 Task: Plan a trip to Carol City, United States from 7th December, 2023 to 14th December, 2023 for 1 adult. Place can be shared room with 1  bedroom having 1 bed and 1 bathroom. Property type can be hotel. Amenities needed are: wifi.
Action: Mouse moved to (432, 99)
Screenshot: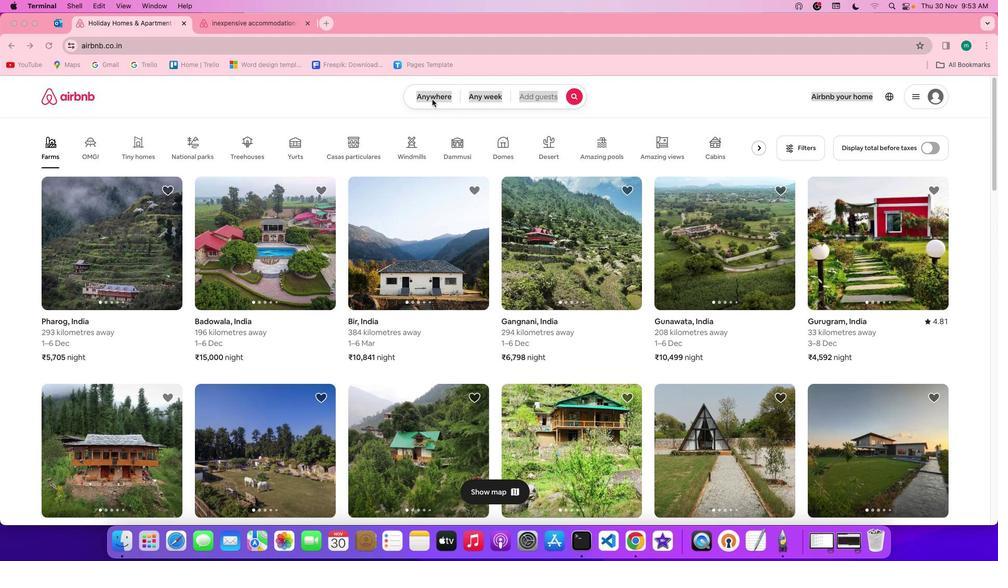 
Action: Mouse pressed left at (432, 99)
Screenshot: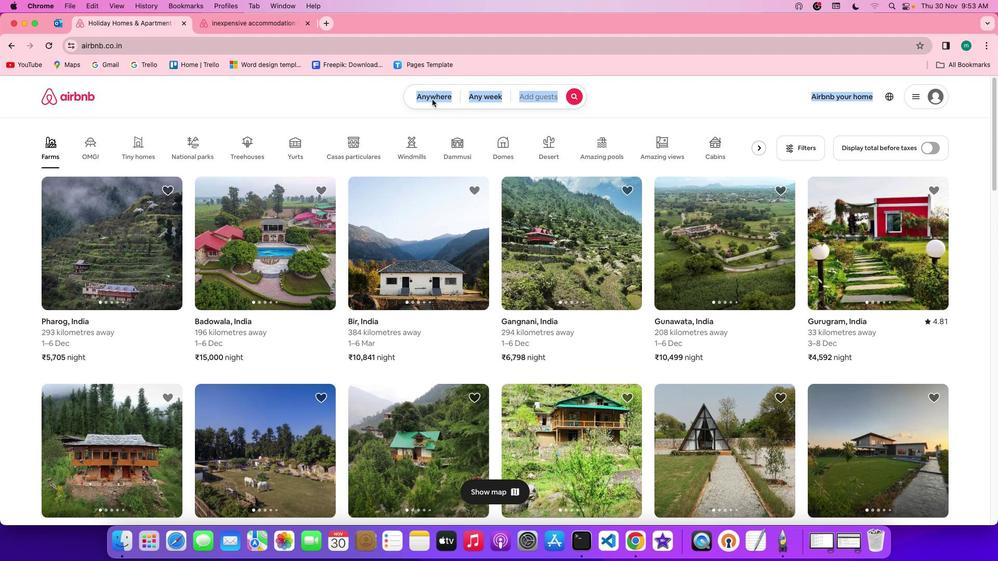 
Action: Mouse pressed left at (432, 99)
Screenshot: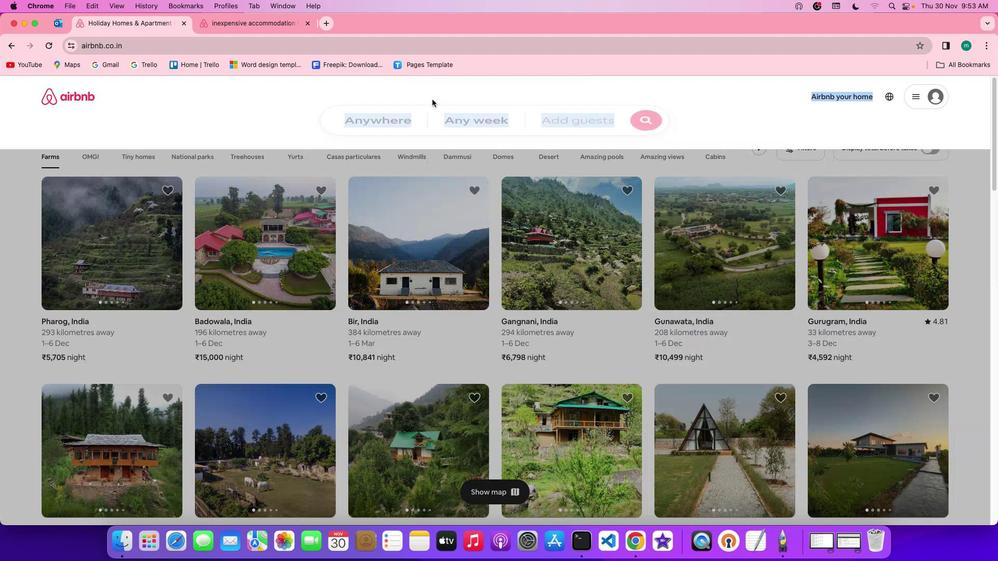 
Action: Mouse moved to (382, 135)
Screenshot: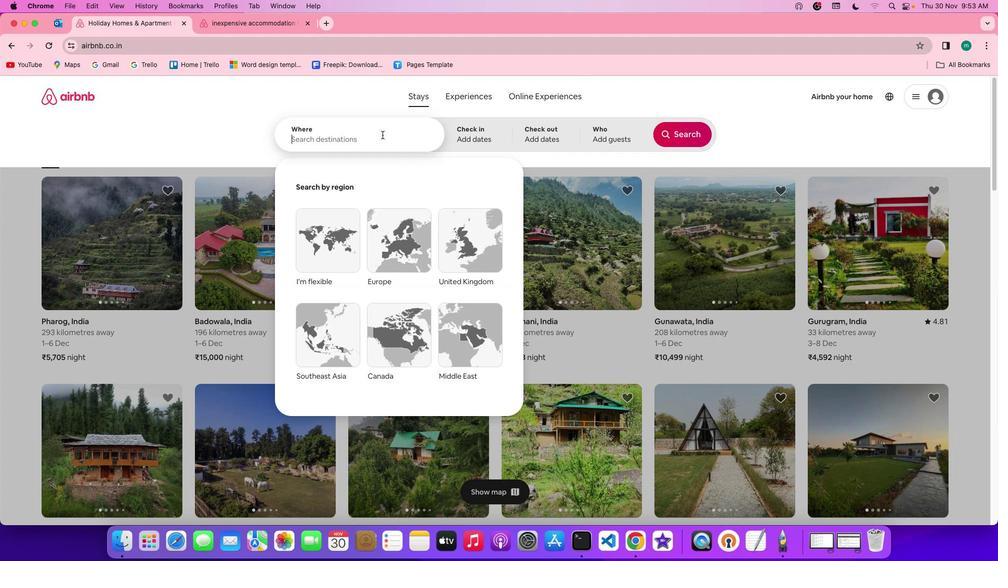 
Action: Mouse pressed left at (382, 135)
Screenshot: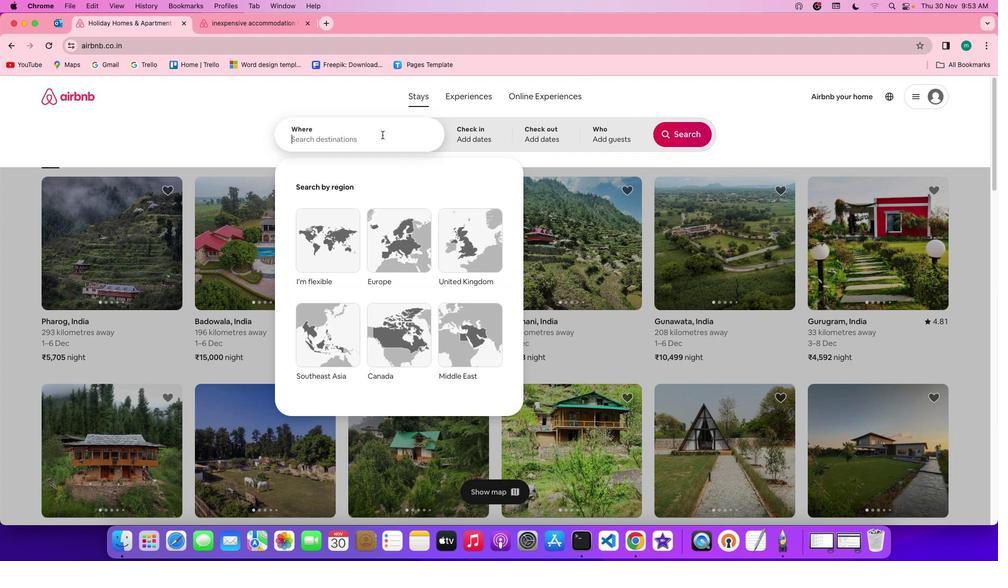 
Action: Key pressed Key.shift'C''a''r''o''l'Key.spaceKey.shift'C''i''t''y'','Key.spaceKey.shift'U''n''i''t''e''d'Key.spaceKey.shift'S''t''a''t''e''s'
Screenshot: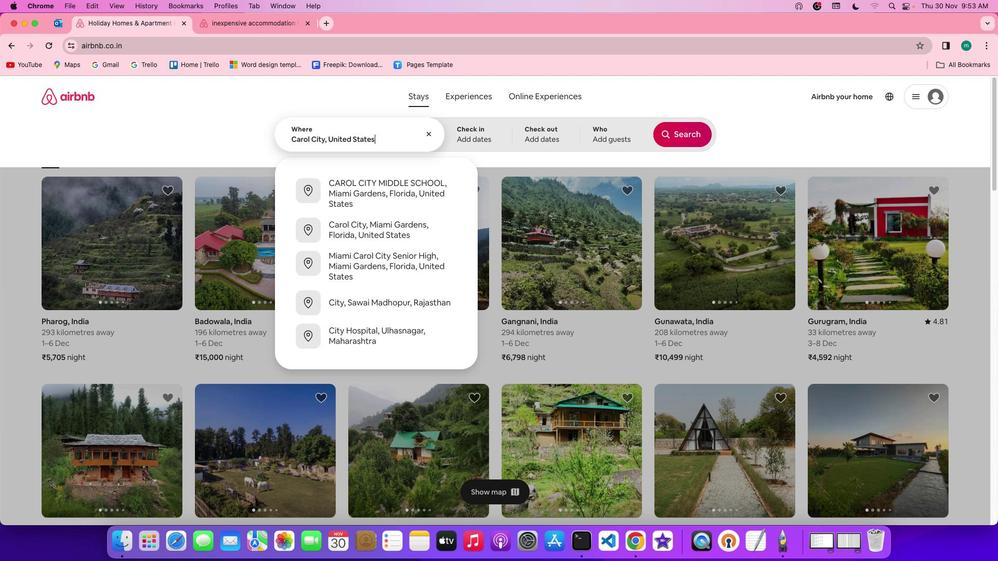 
Action: Mouse moved to (484, 132)
Screenshot: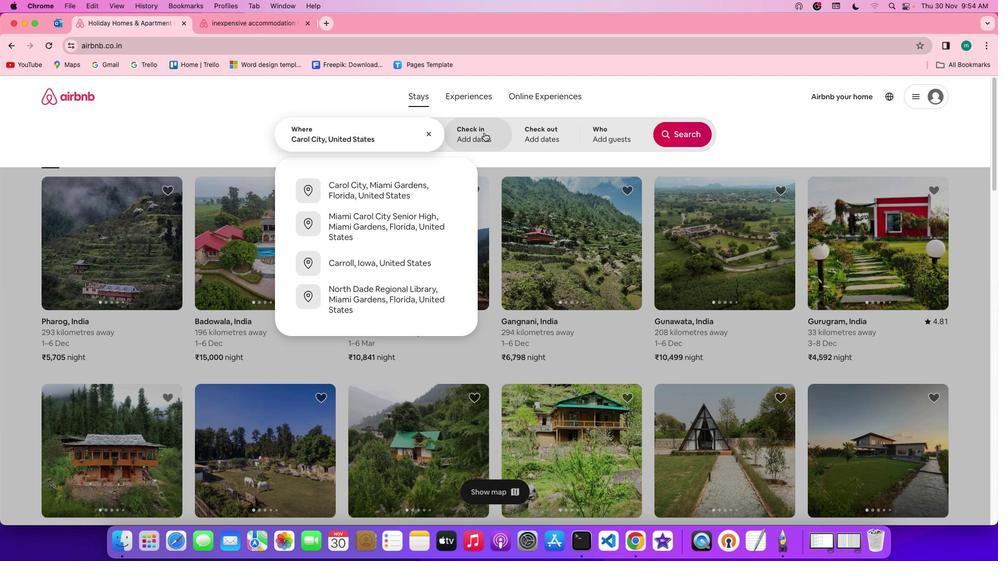 
Action: Mouse pressed left at (484, 132)
Screenshot: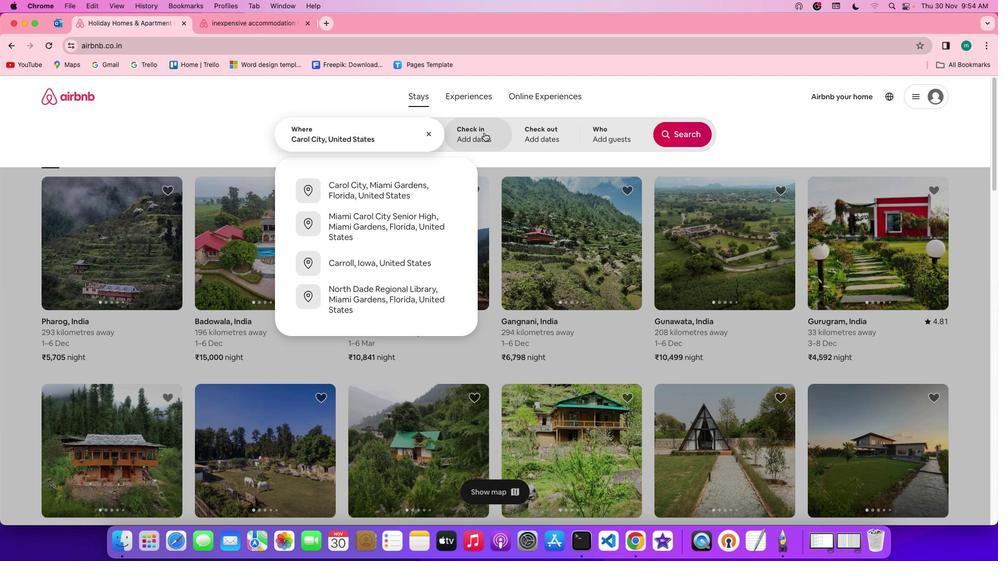 
Action: Mouse moved to (626, 283)
Screenshot: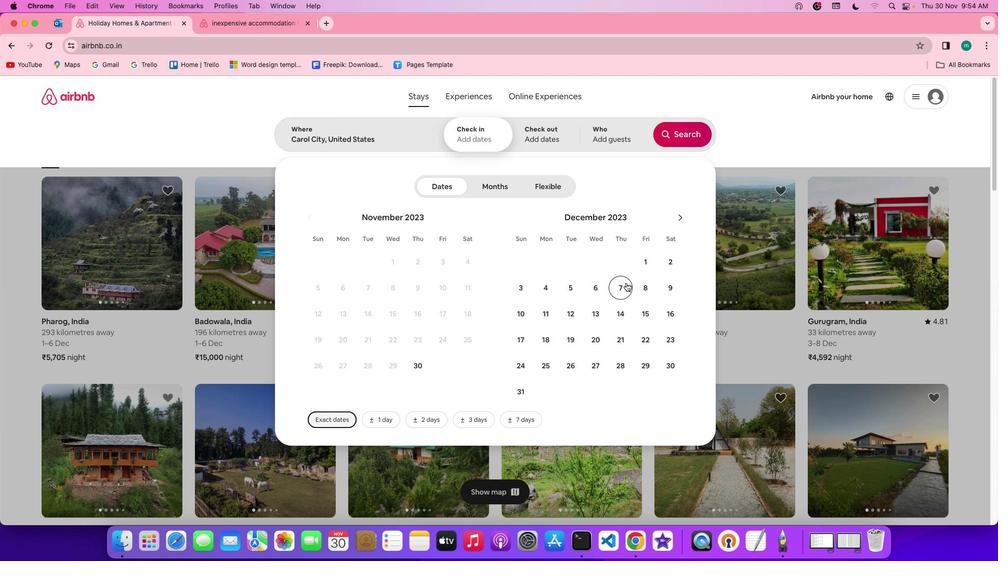 
Action: Mouse pressed left at (626, 283)
Screenshot: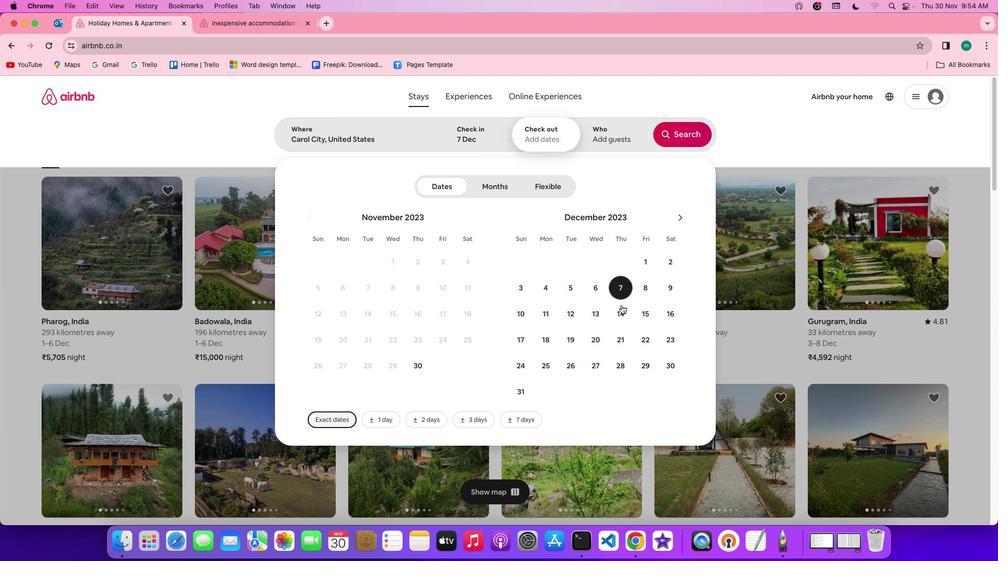 
Action: Mouse moved to (619, 313)
Screenshot: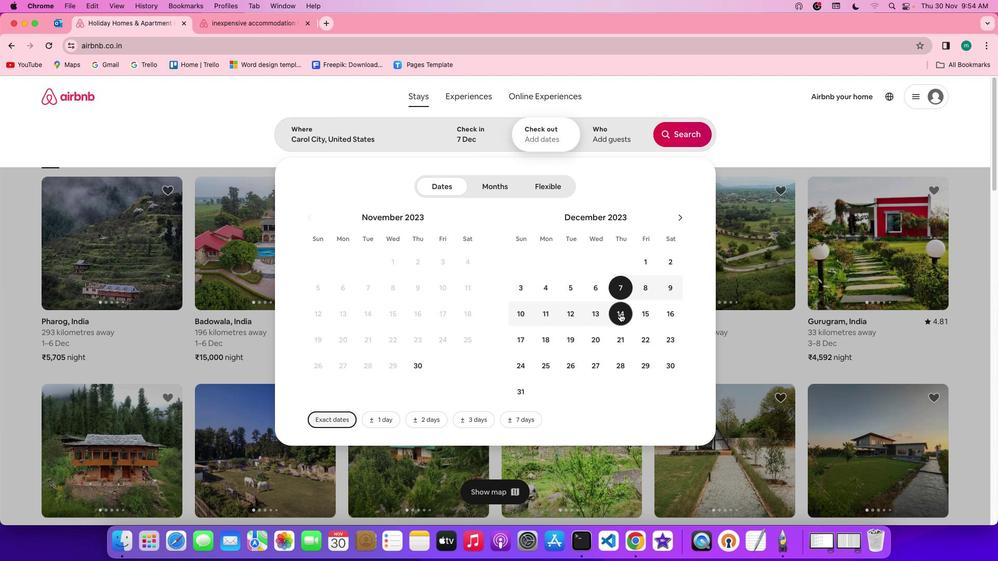 
Action: Mouse pressed left at (619, 313)
Screenshot: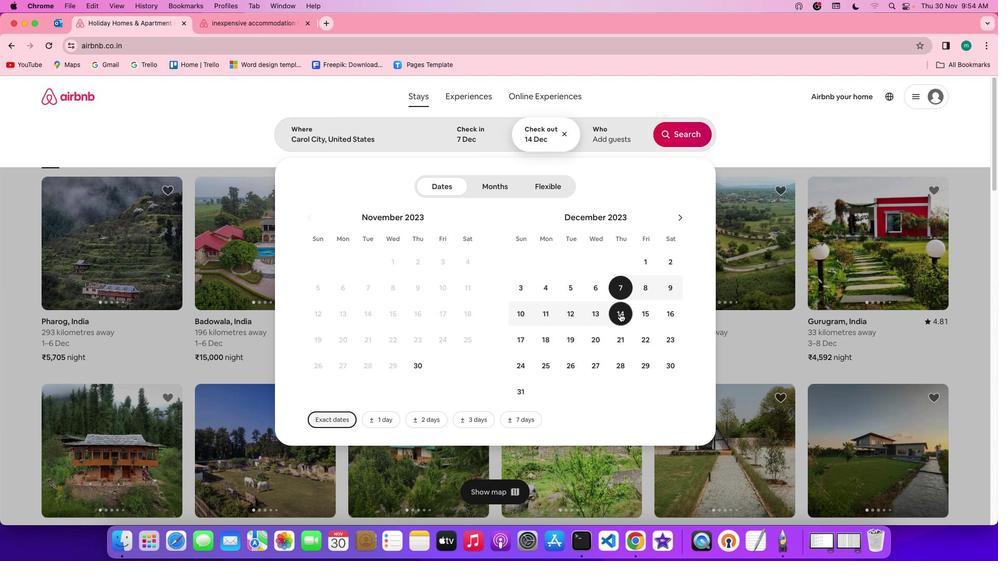 
Action: Mouse moved to (621, 126)
Screenshot: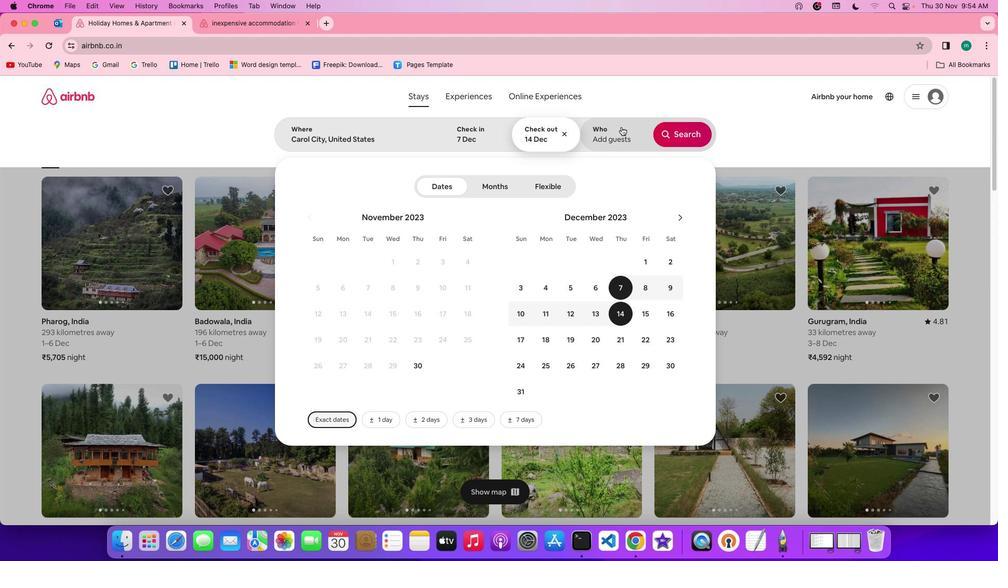 
Action: Mouse pressed left at (621, 126)
Screenshot: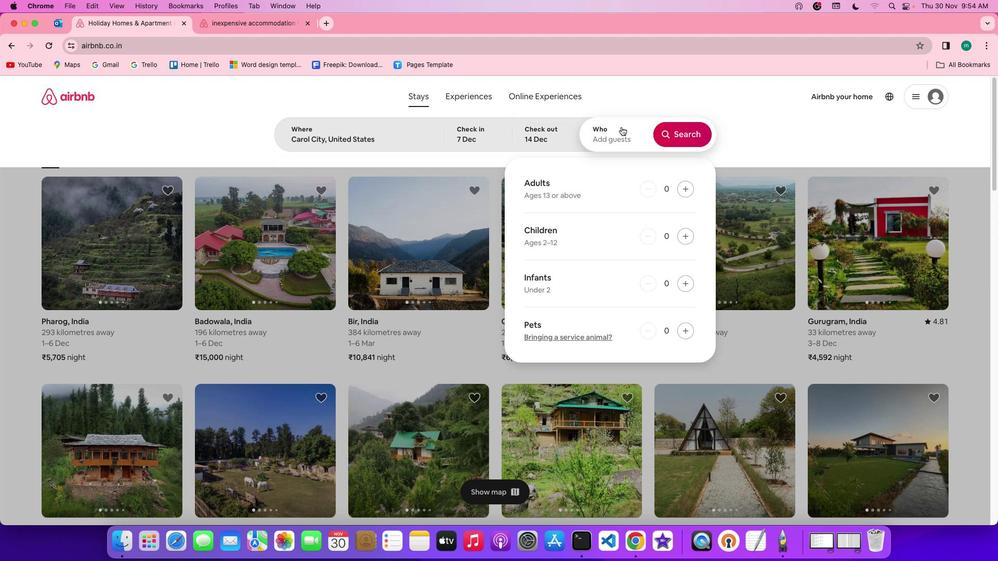 
Action: Mouse moved to (683, 193)
Screenshot: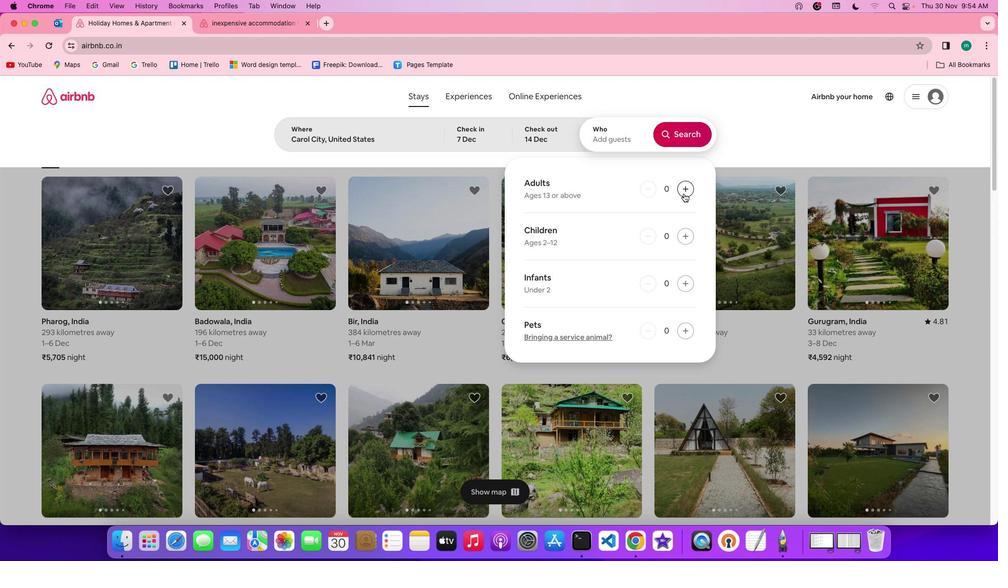 
Action: Mouse pressed left at (683, 193)
Screenshot: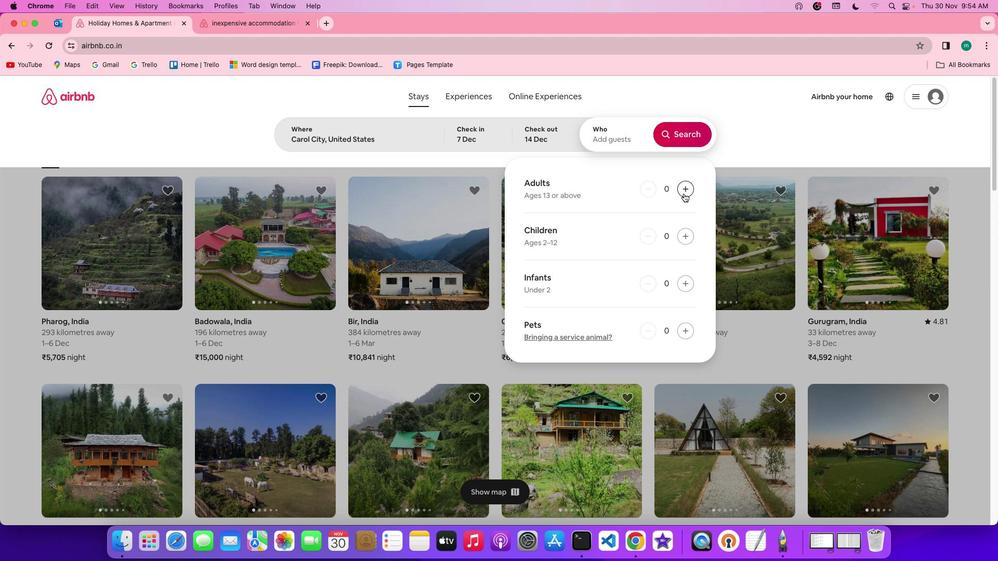 
Action: Mouse moved to (691, 128)
Screenshot: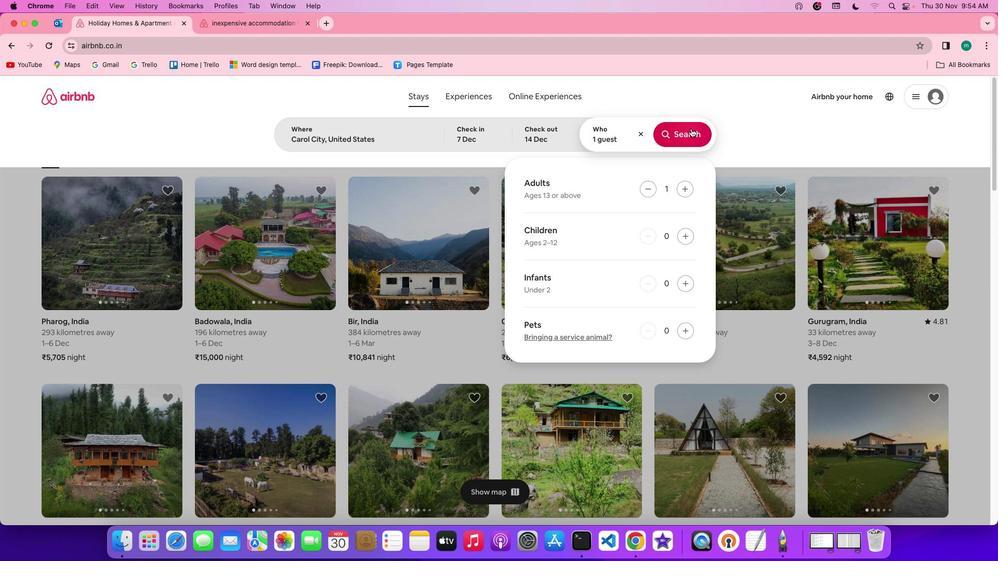 
Action: Mouse pressed left at (691, 128)
Screenshot: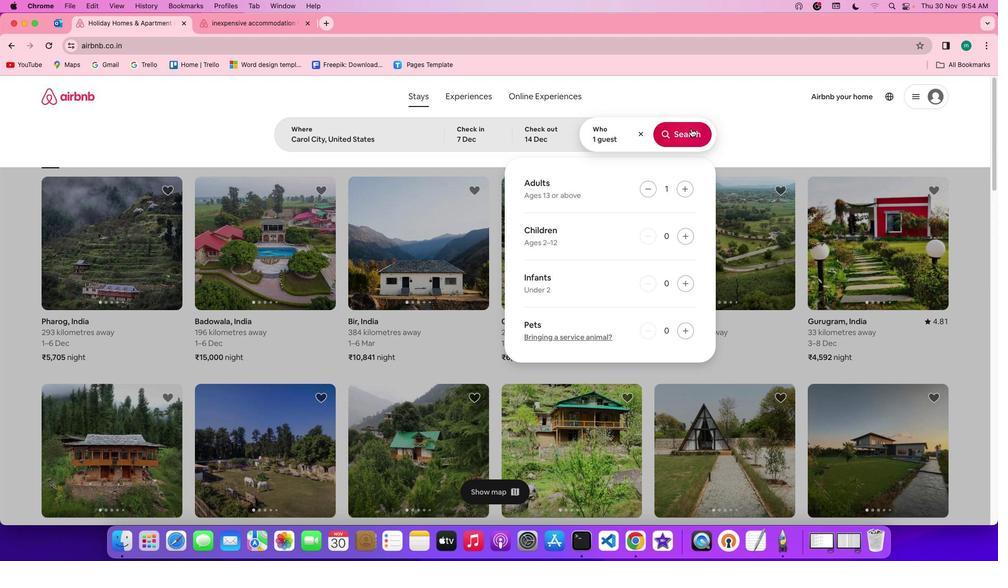 
Action: Mouse moved to (827, 135)
Screenshot: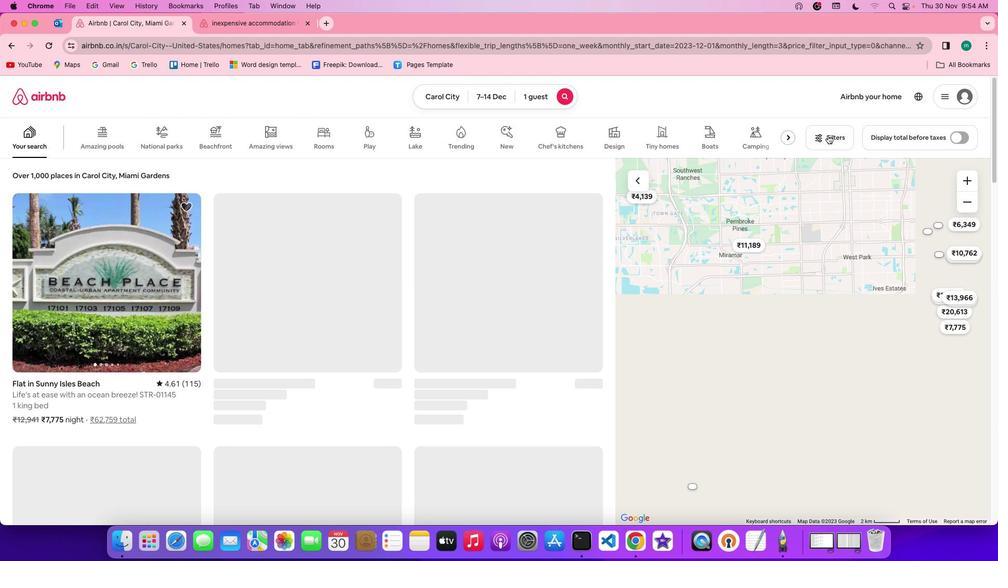 
Action: Mouse pressed left at (827, 135)
Screenshot: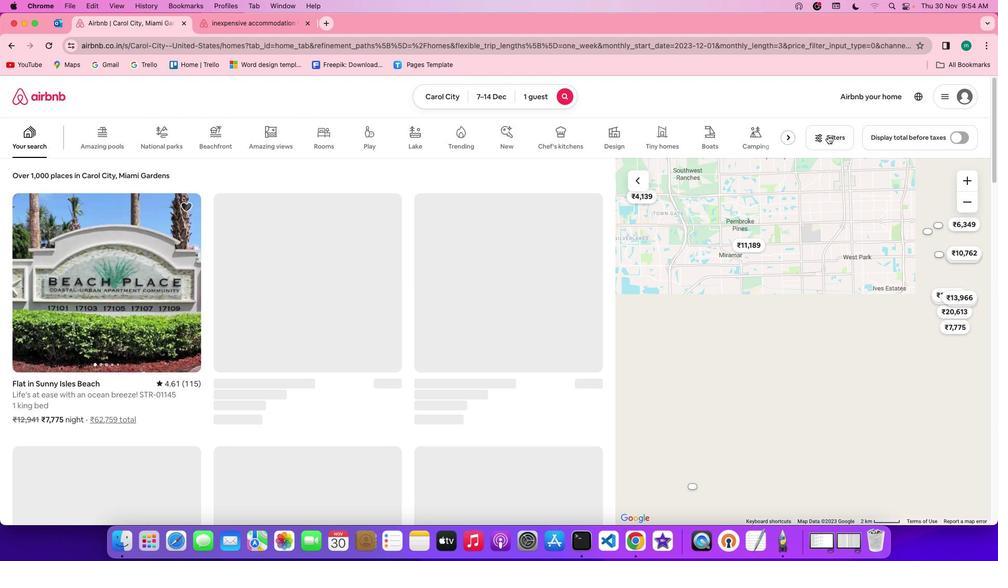 
Action: Mouse moved to (546, 333)
Screenshot: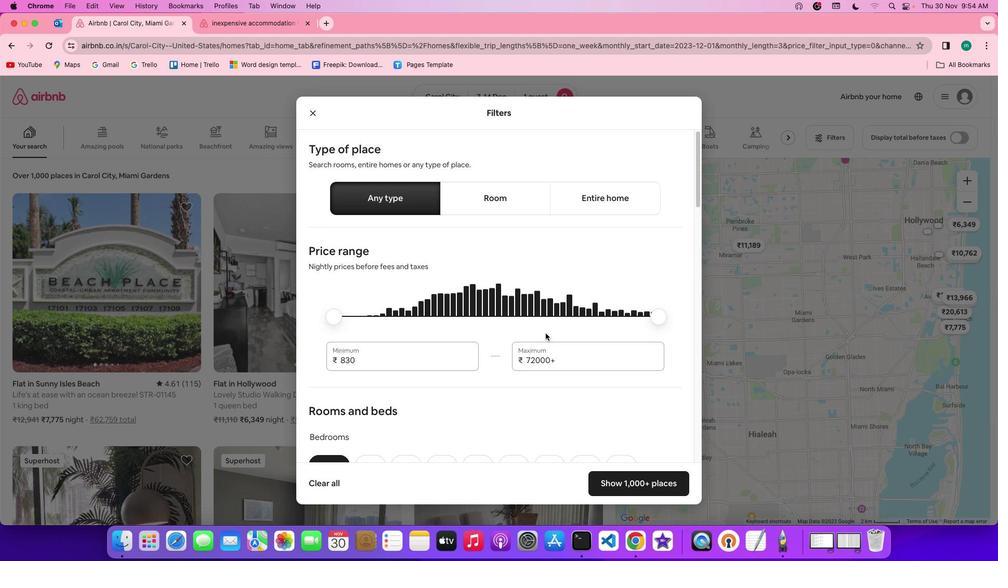 
Action: Mouse scrolled (546, 333) with delta (0, 0)
Screenshot: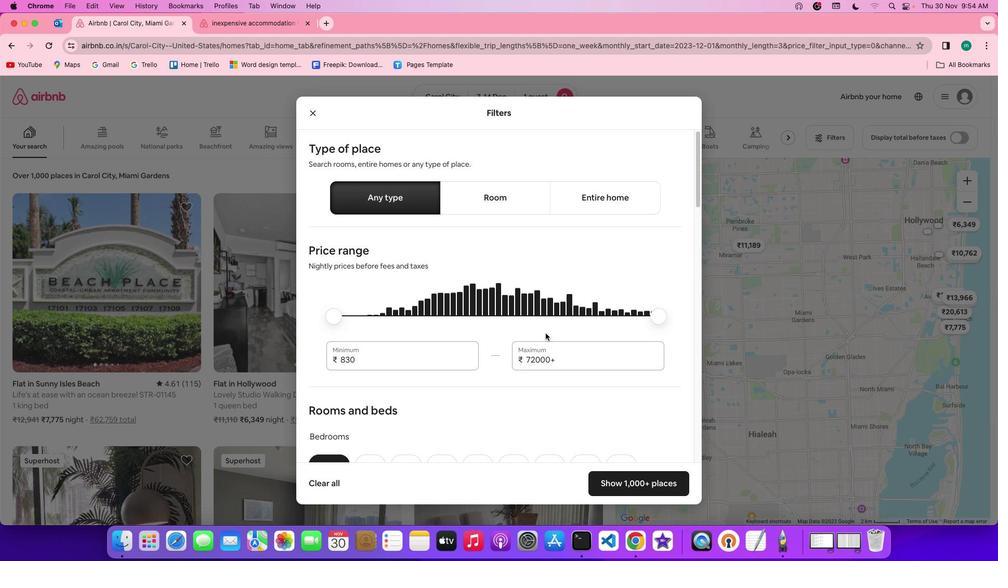 
Action: Mouse scrolled (546, 333) with delta (0, 0)
Screenshot: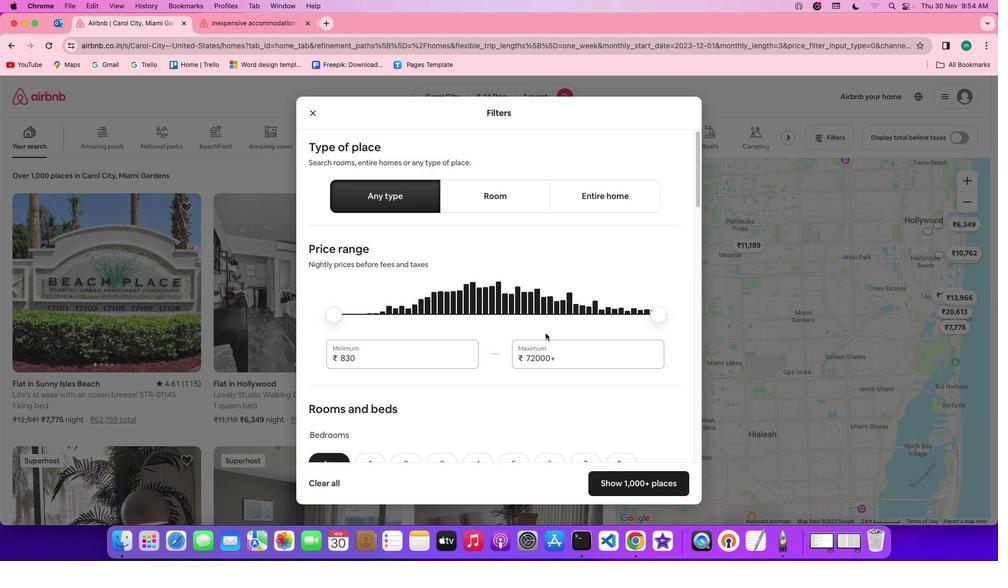 
Action: Mouse scrolled (546, 333) with delta (0, -1)
Screenshot: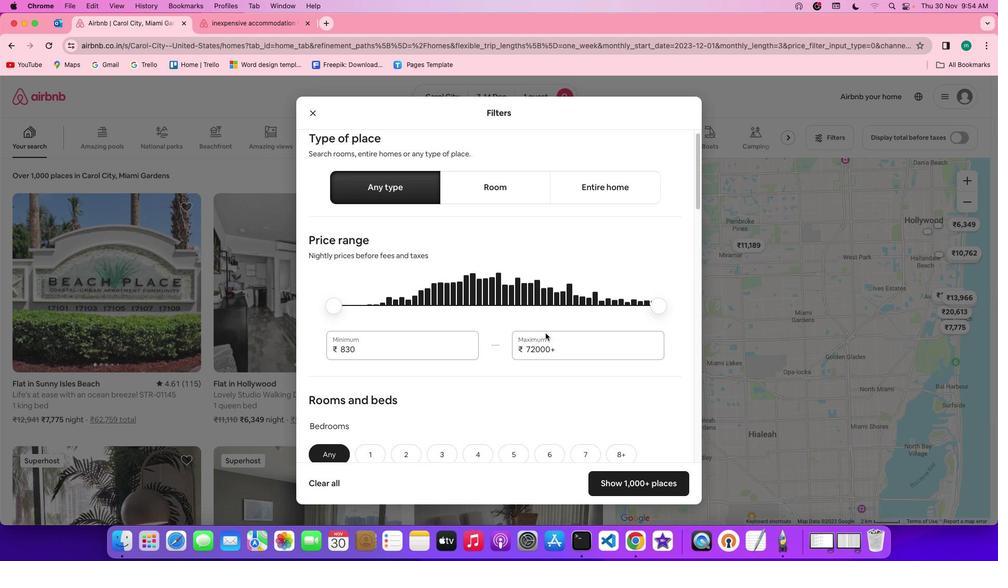 
Action: Mouse scrolled (546, 333) with delta (0, 0)
Screenshot: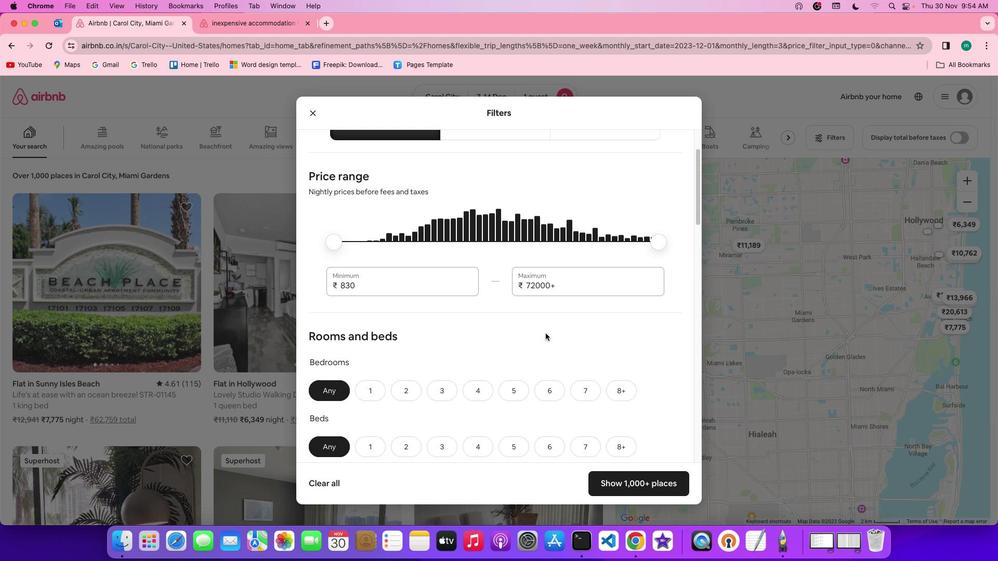 
Action: Mouse scrolled (546, 333) with delta (0, 0)
Screenshot: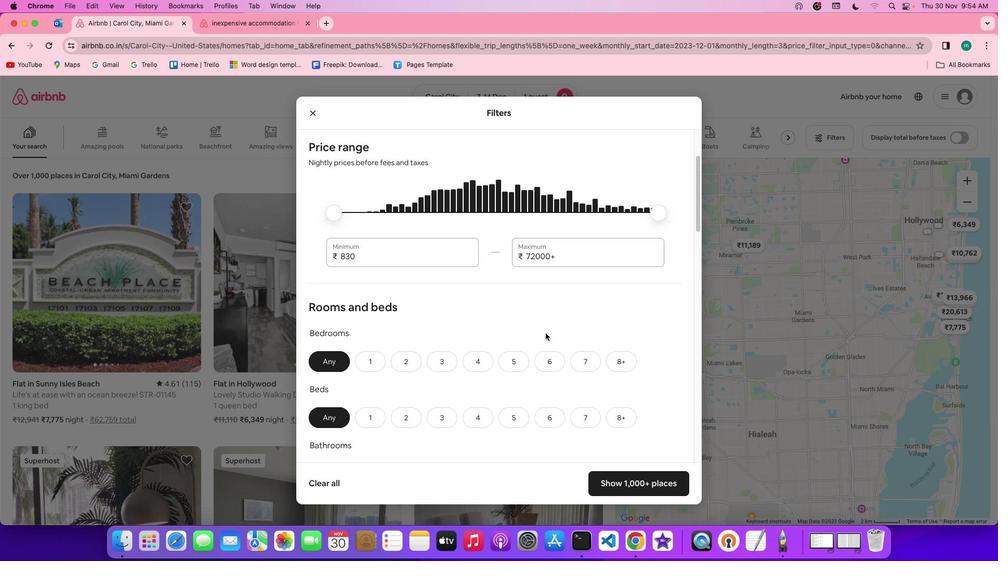 
Action: Mouse scrolled (546, 333) with delta (0, 0)
Screenshot: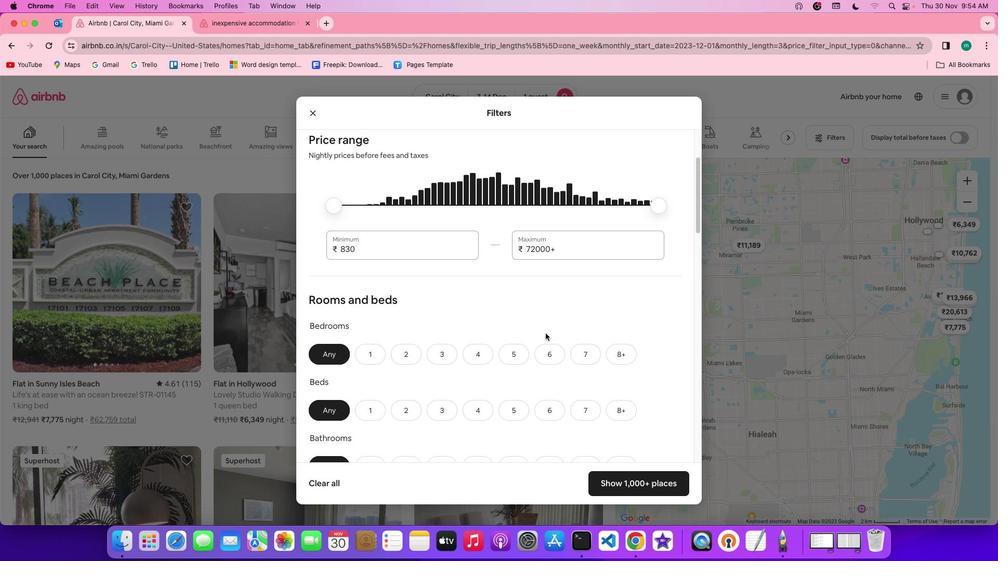 
Action: Mouse scrolled (546, 333) with delta (0, -1)
Screenshot: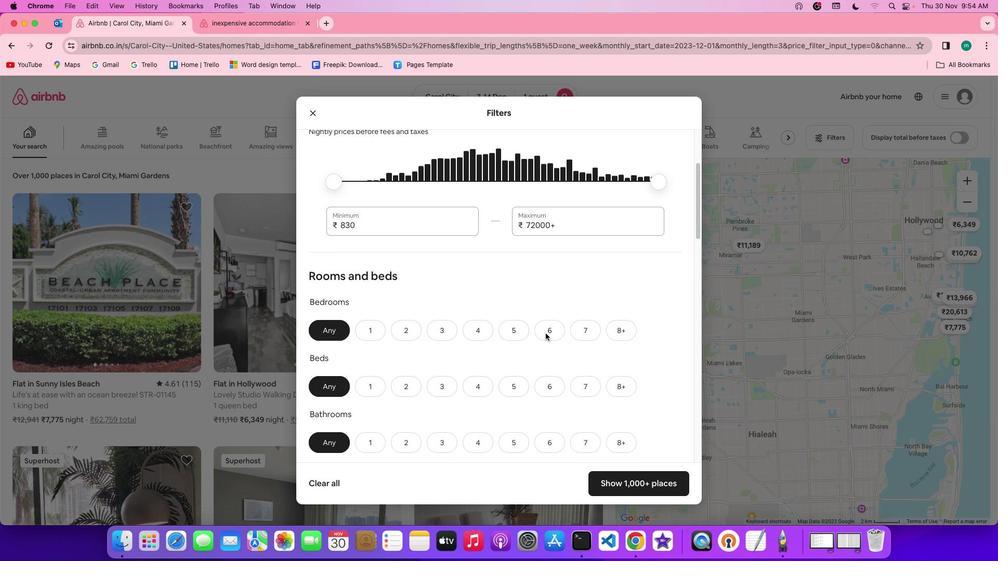 
Action: Mouse scrolled (546, 333) with delta (0, -1)
Screenshot: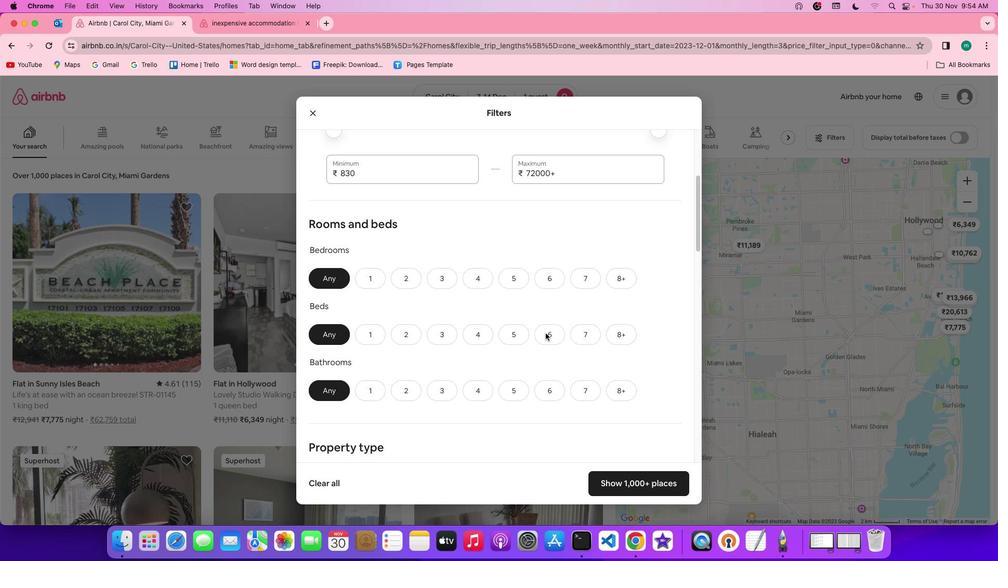 
Action: Mouse scrolled (546, 333) with delta (0, 0)
Screenshot: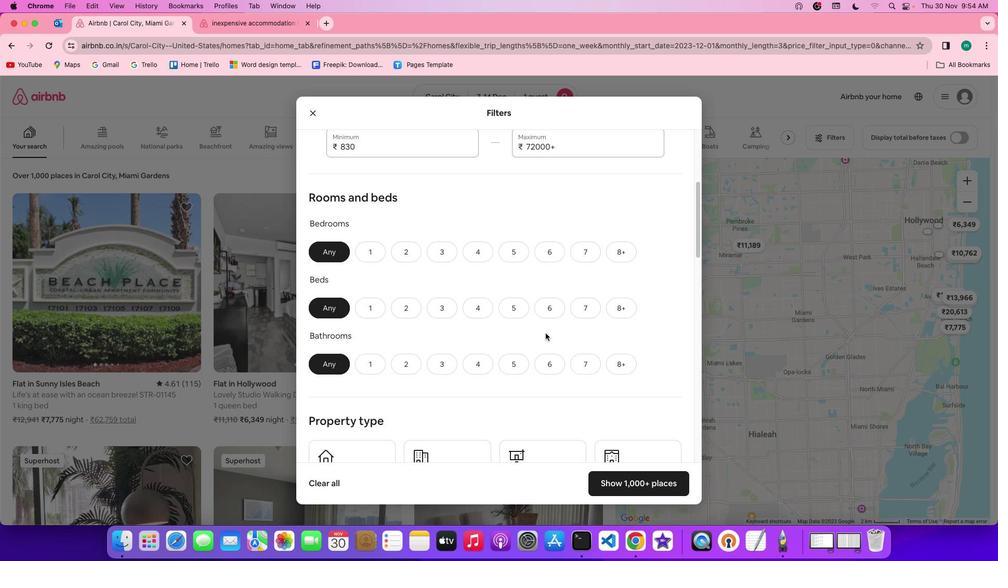 
Action: Mouse scrolled (546, 333) with delta (0, 0)
Screenshot: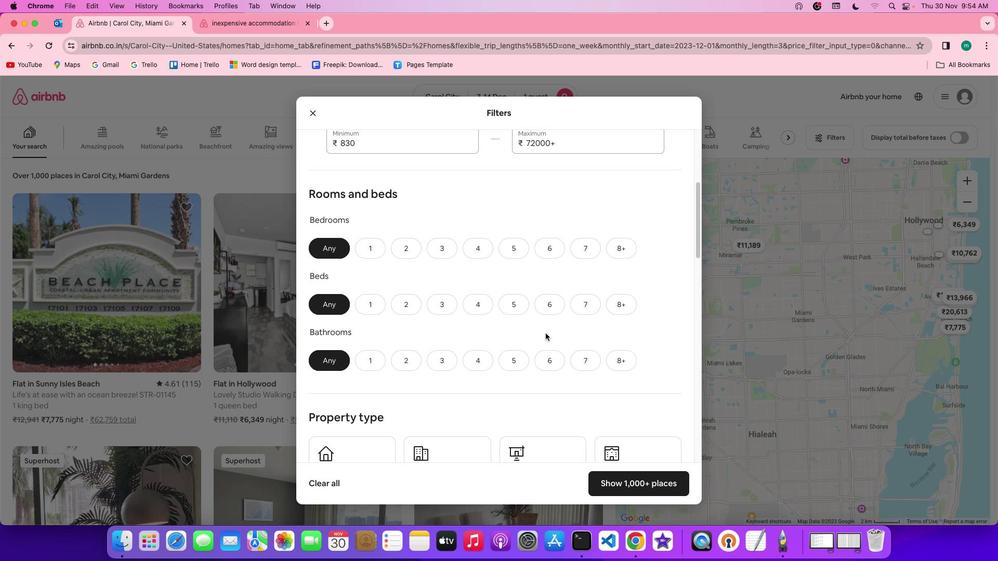 
Action: Mouse scrolled (546, 333) with delta (0, 0)
Screenshot: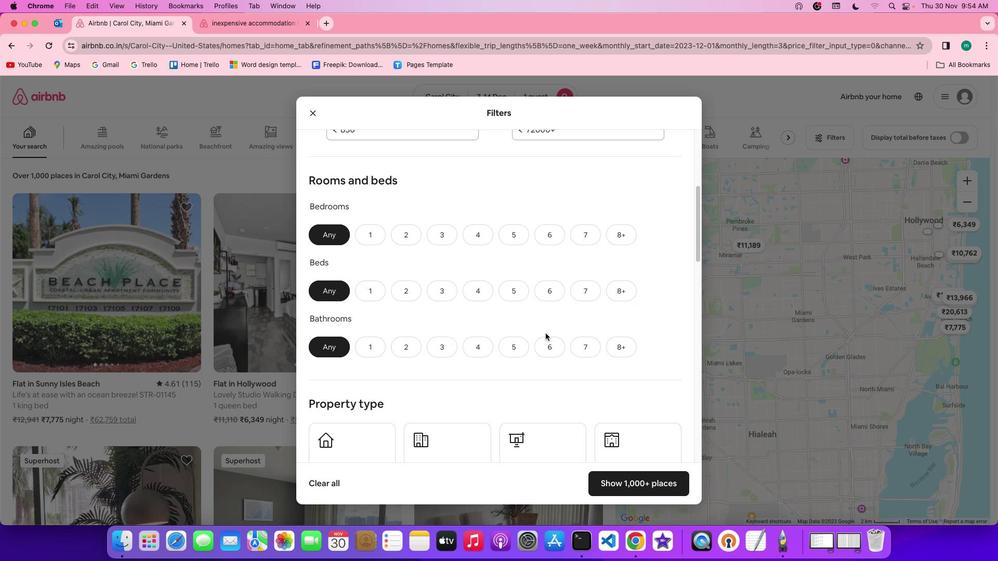 
Action: Mouse moved to (366, 219)
Screenshot: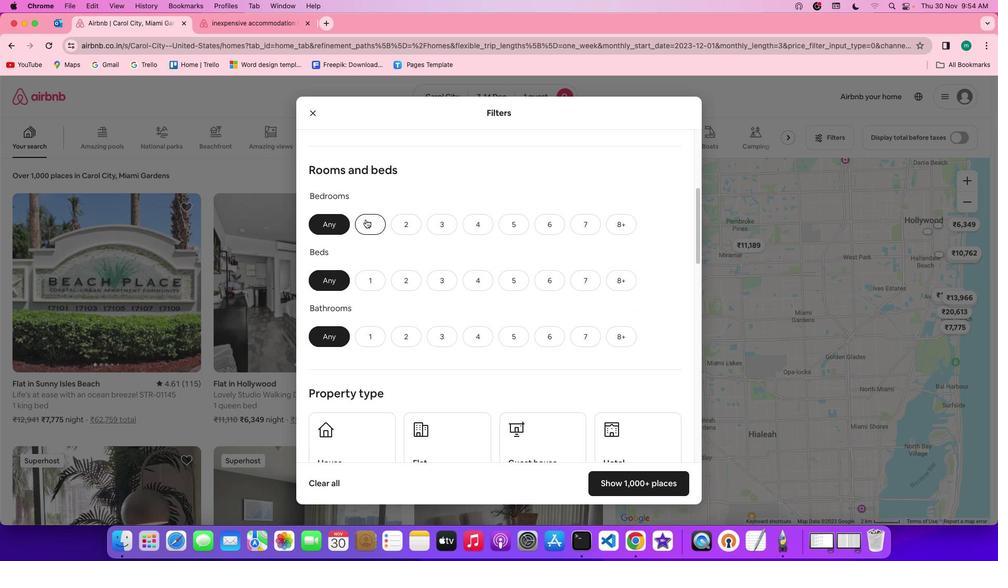 
Action: Mouse pressed left at (366, 219)
Screenshot: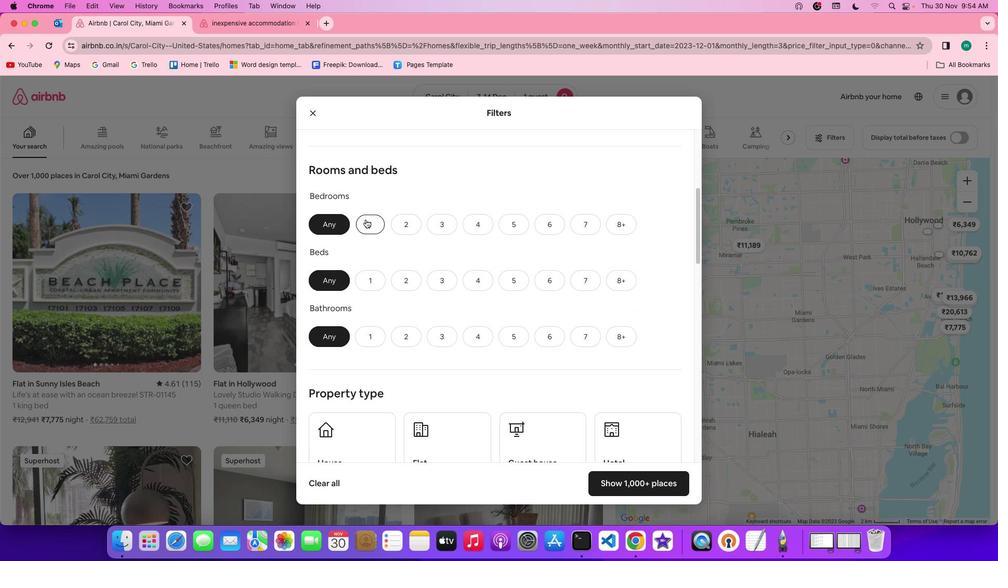 
Action: Mouse moved to (368, 278)
Screenshot: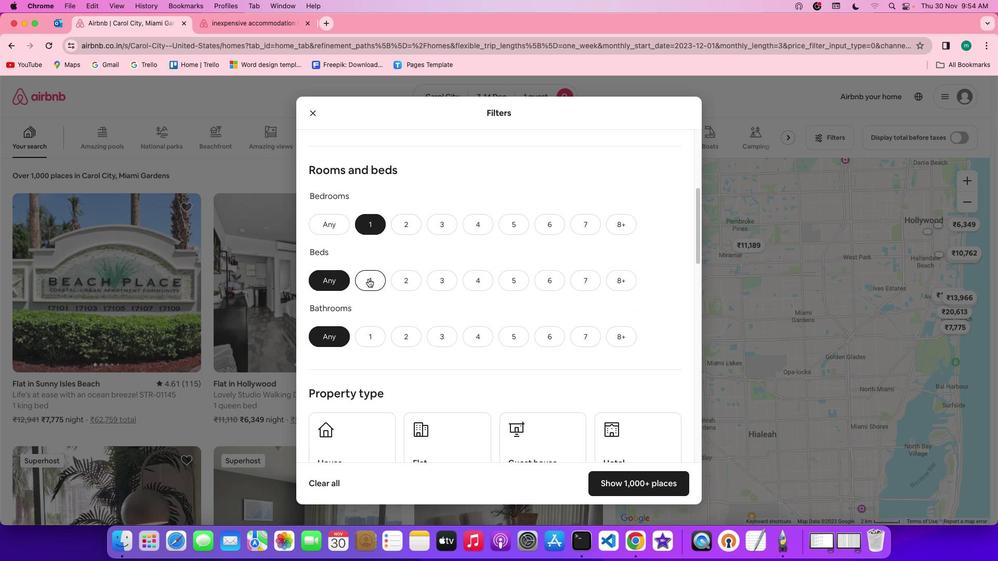 
Action: Mouse pressed left at (368, 278)
Screenshot: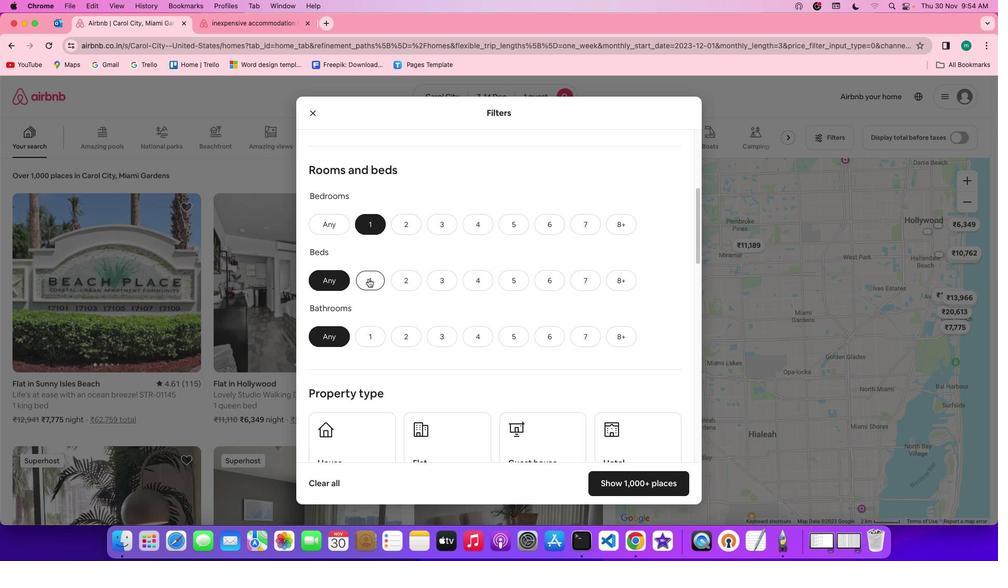 
Action: Mouse moved to (368, 345)
Screenshot: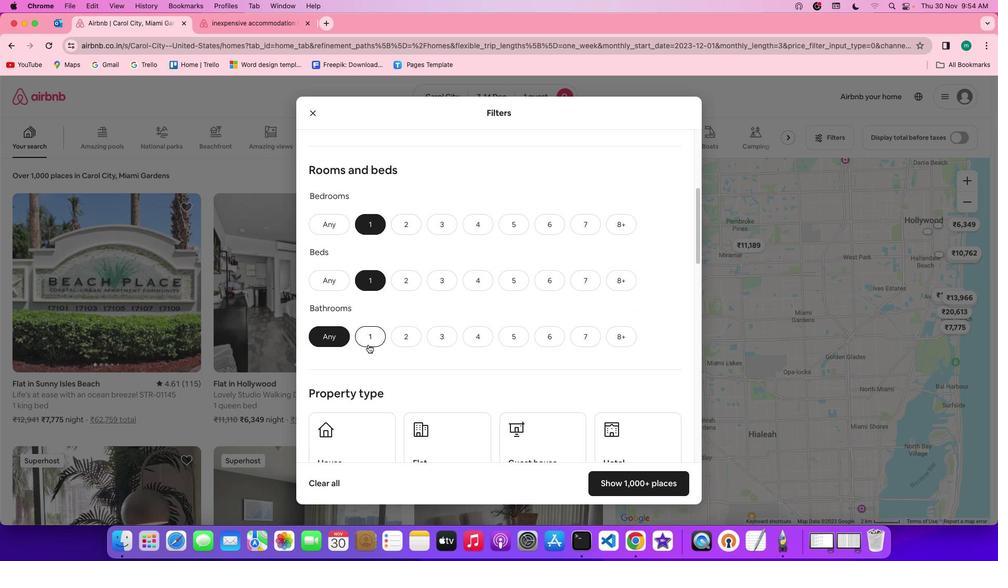 
Action: Mouse pressed left at (368, 345)
Screenshot: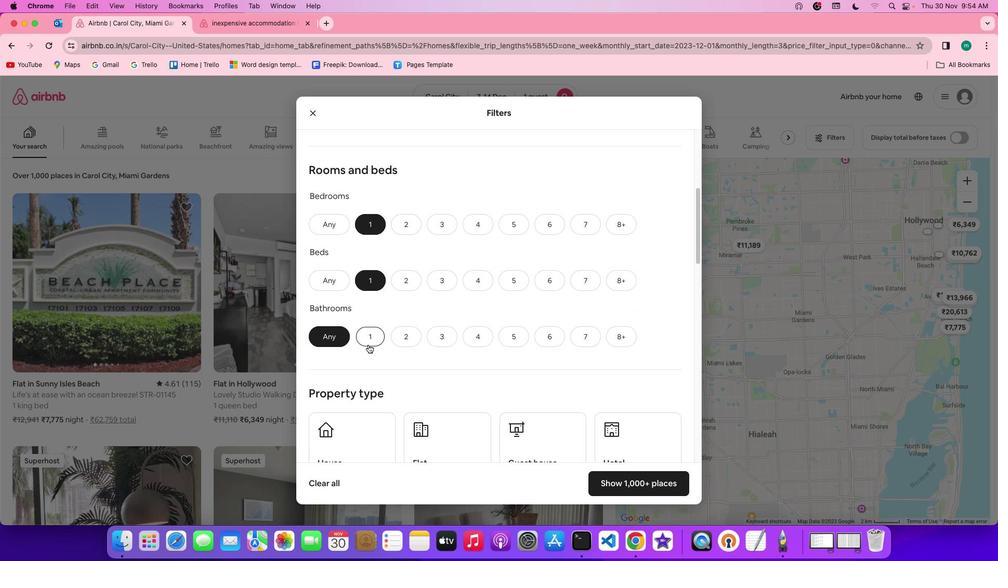 
Action: Mouse moved to (499, 355)
Screenshot: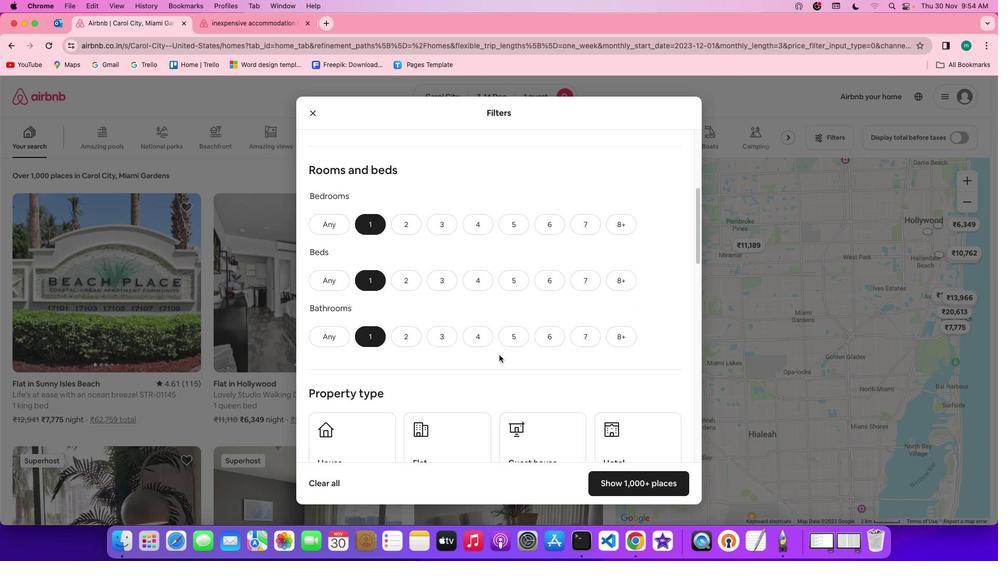 
Action: Mouse scrolled (499, 355) with delta (0, 0)
Screenshot: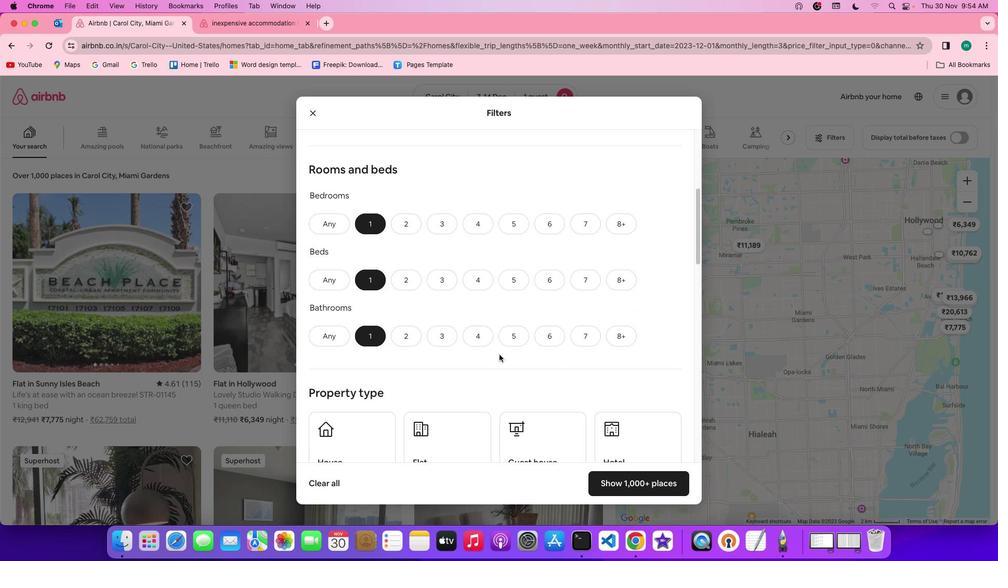 
Action: Mouse moved to (499, 355)
Screenshot: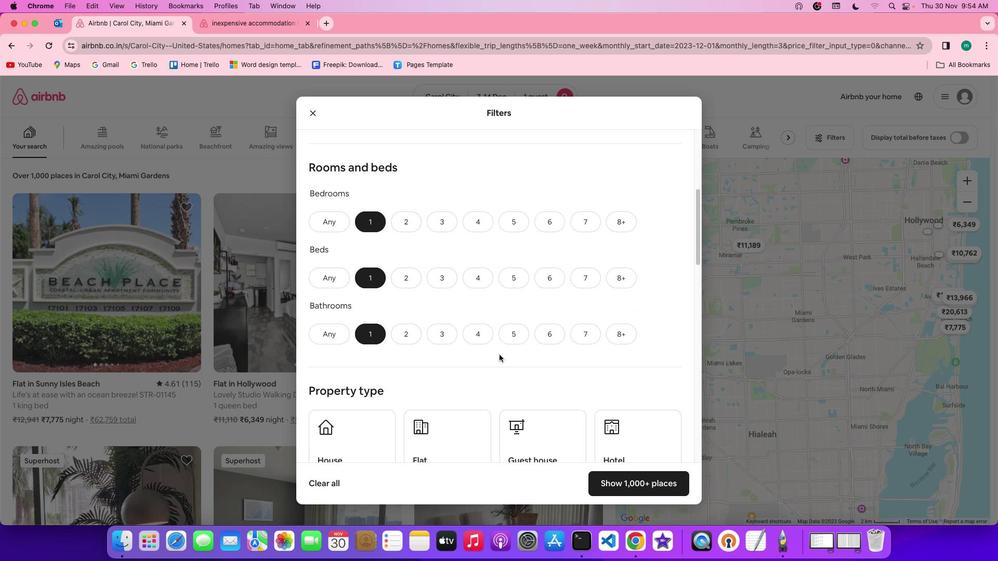 
Action: Mouse scrolled (499, 355) with delta (0, 0)
Screenshot: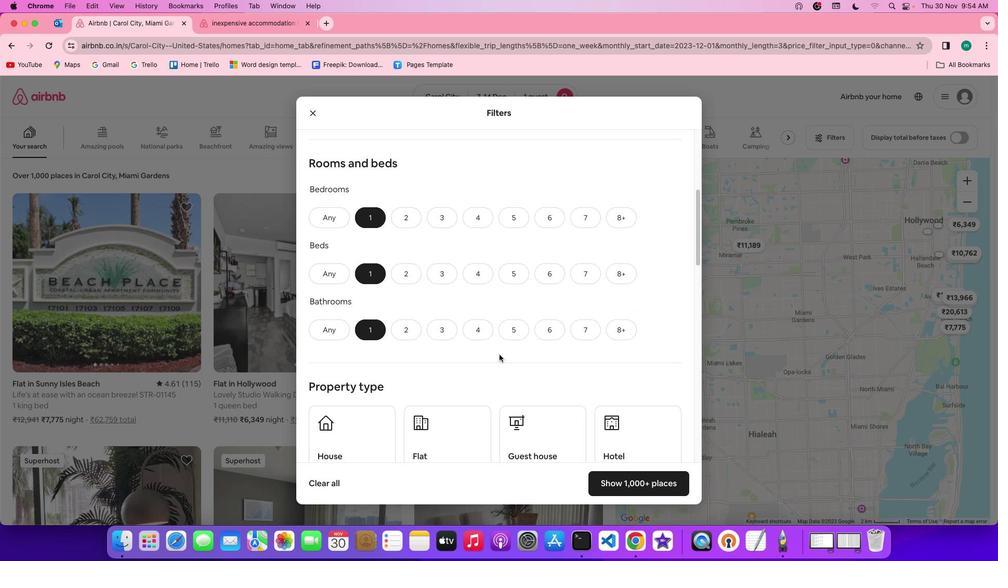 
Action: Mouse scrolled (499, 355) with delta (0, -1)
Screenshot: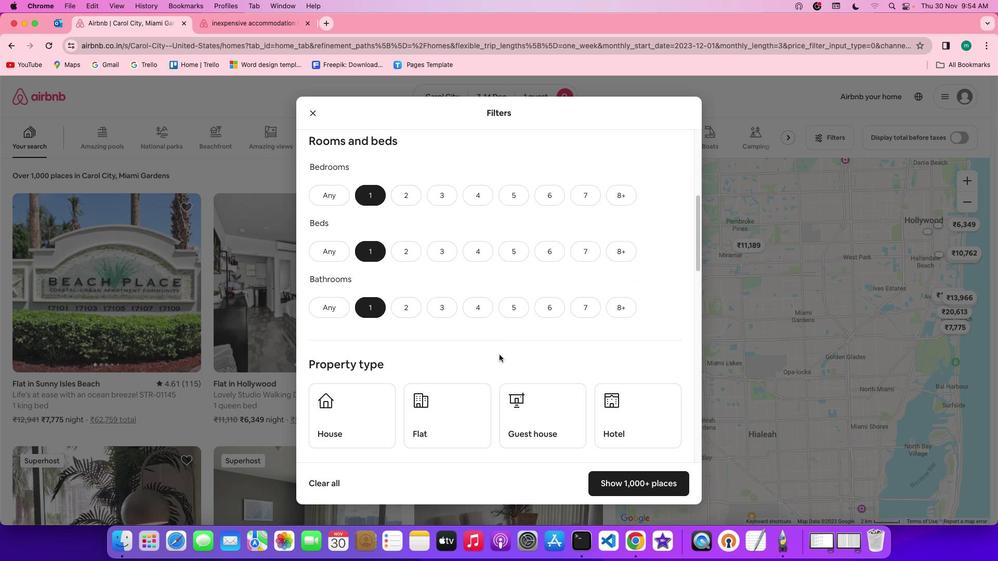 
Action: Mouse moved to (499, 355)
Screenshot: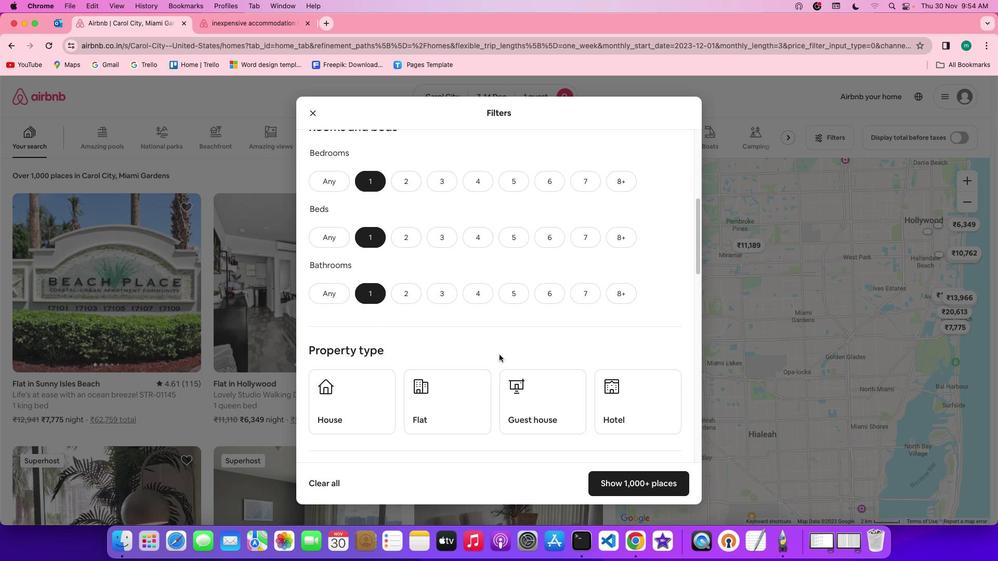 
Action: Mouse scrolled (499, 355) with delta (0, 0)
Screenshot: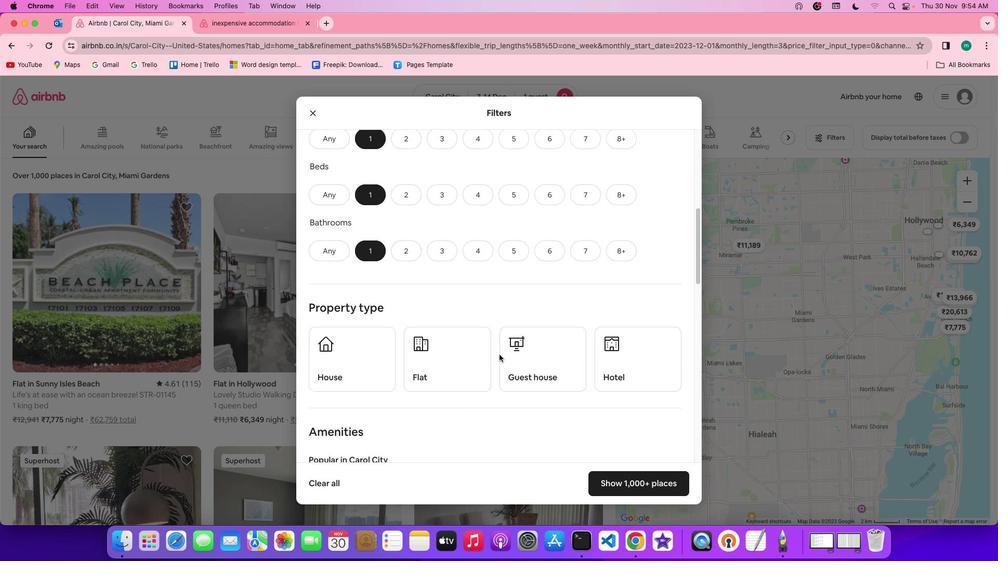 
Action: Mouse scrolled (499, 355) with delta (0, 0)
Screenshot: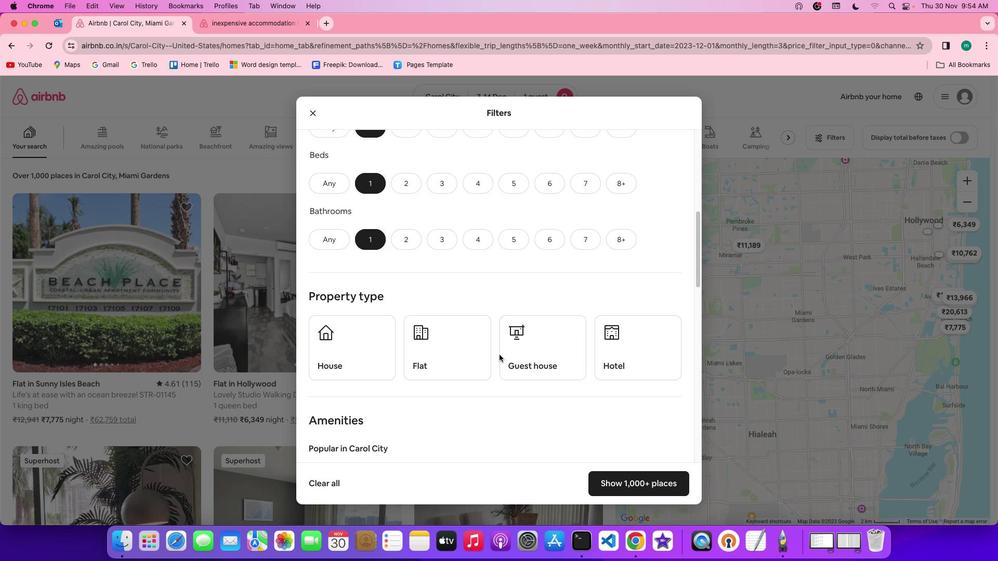 
Action: Mouse scrolled (499, 355) with delta (0, 0)
Screenshot: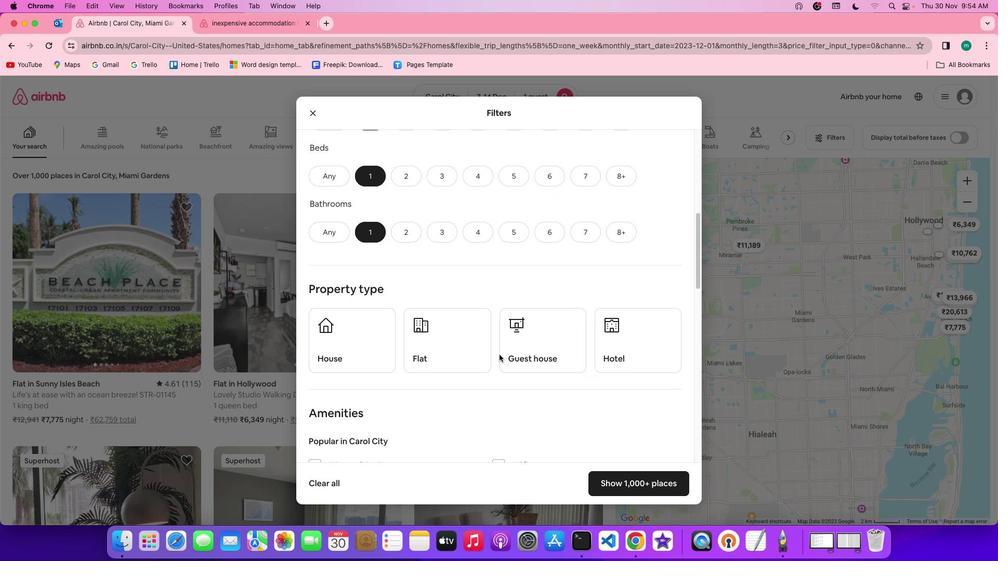 
Action: Mouse scrolled (499, 355) with delta (0, 0)
Screenshot: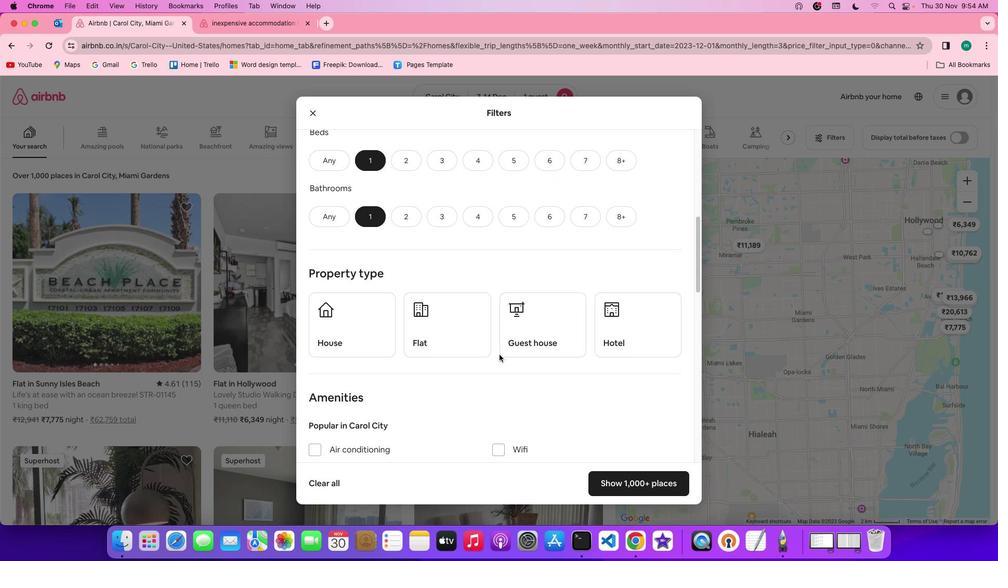 
Action: Mouse scrolled (499, 355) with delta (0, 0)
Screenshot: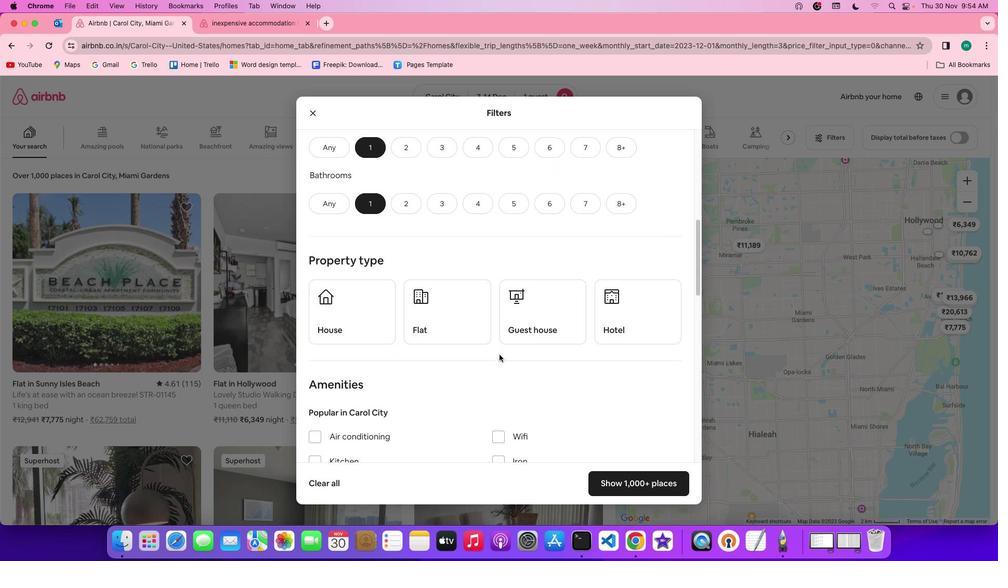 
Action: Mouse scrolled (499, 355) with delta (0, 0)
Screenshot: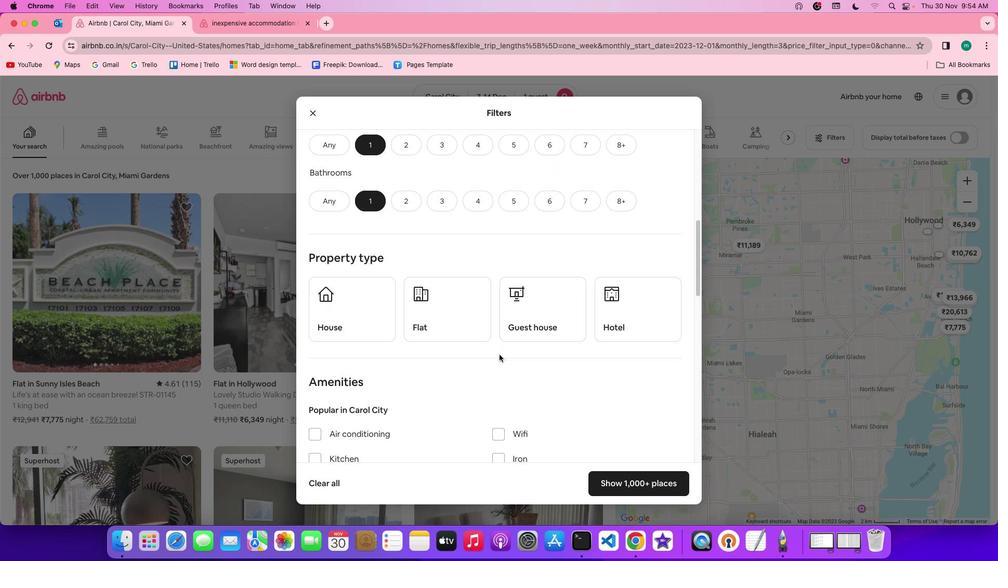 
Action: Mouse scrolled (499, 355) with delta (0, 0)
Screenshot: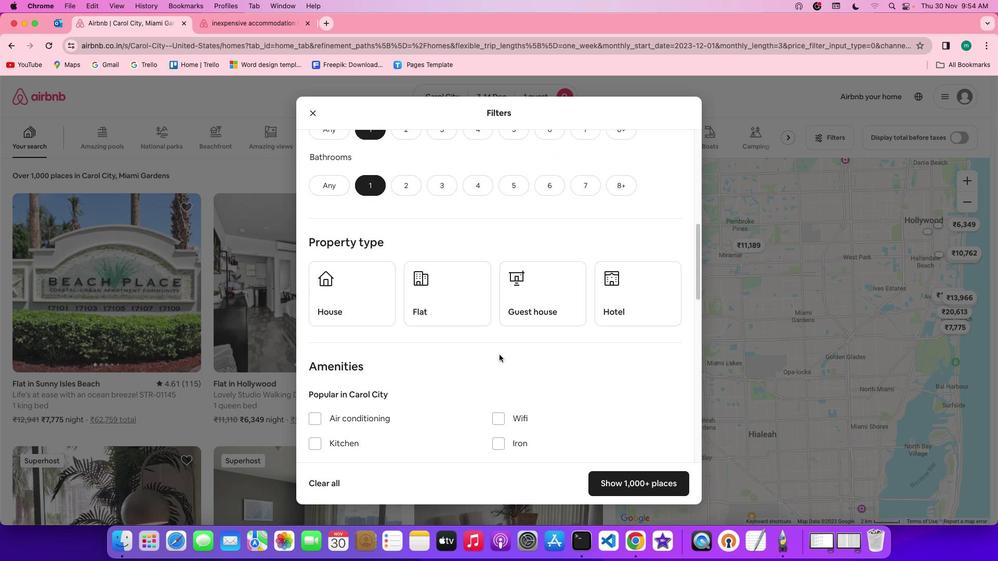 
Action: Mouse moved to (634, 256)
Screenshot: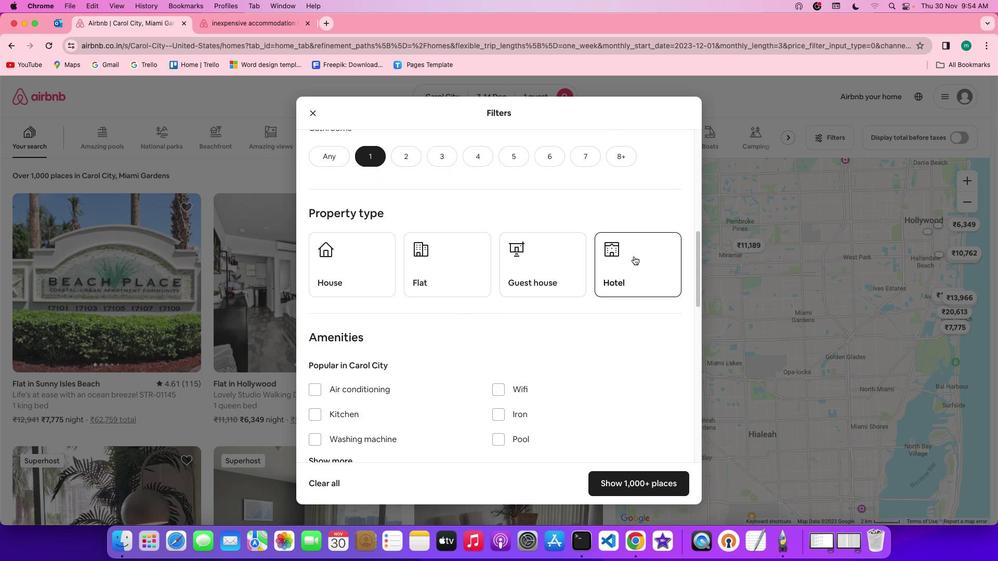 
Action: Mouse pressed left at (634, 256)
Screenshot: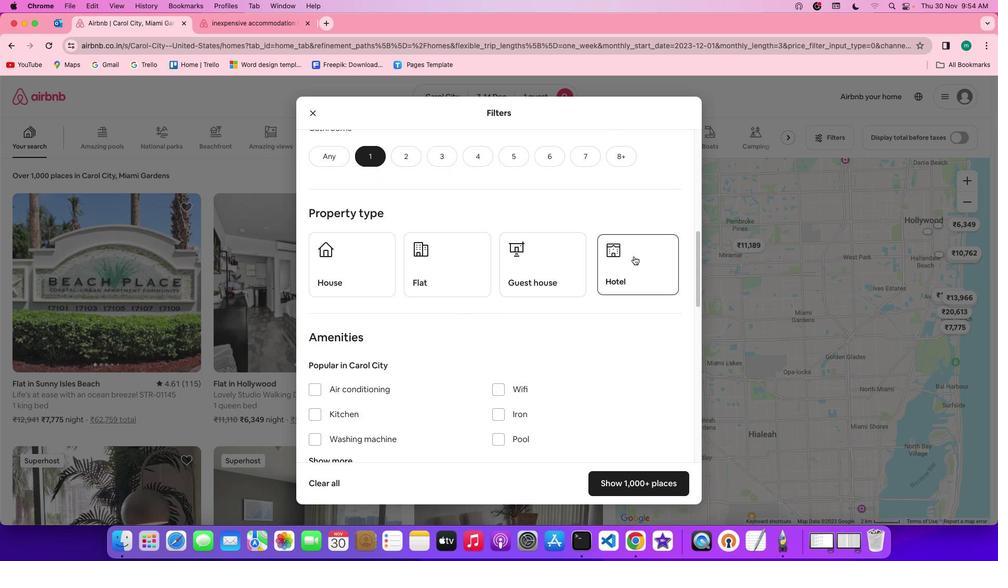 
Action: Mouse moved to (634, 347)
Screenshot: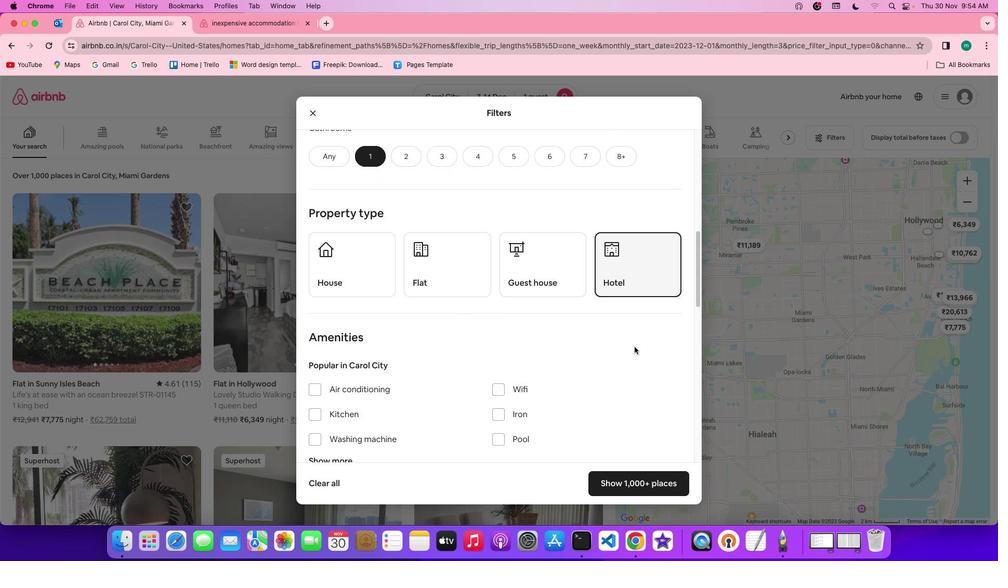 
Action: Mouse scrolled (634, 347) with delta (0, 0)
Screenshot: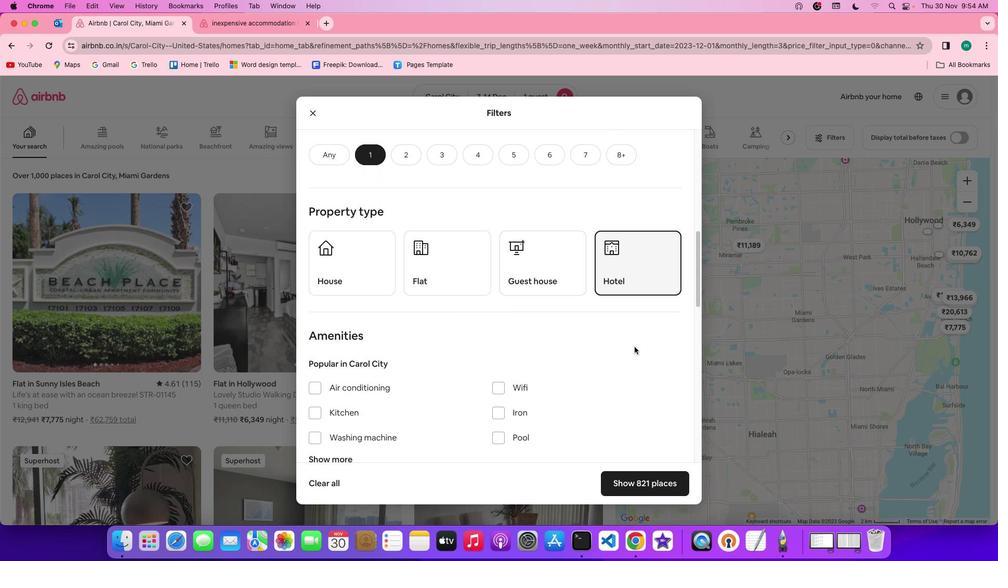 
Action: Mouse scrolled (634, 347) with delta (0, 0)
Screenshot: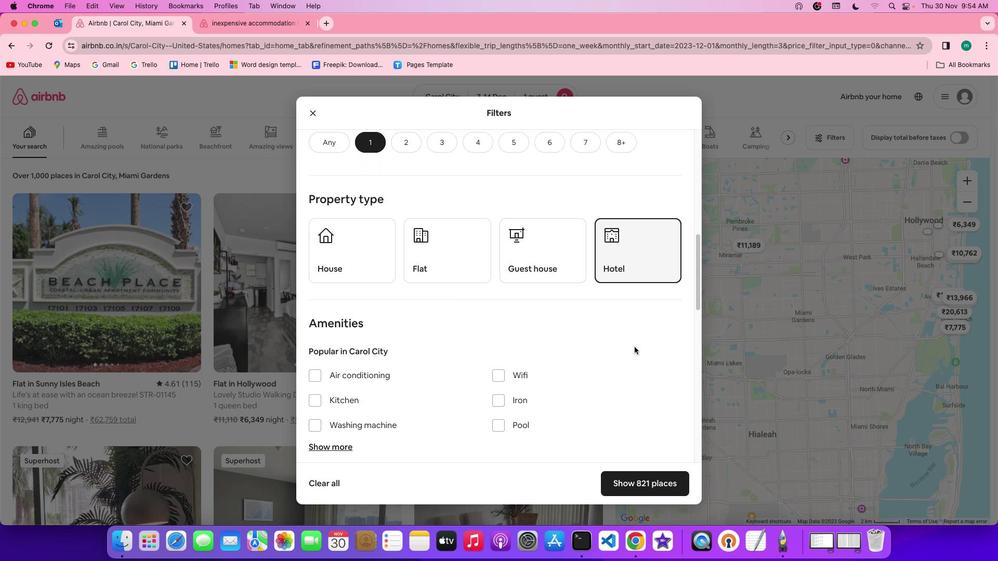 
Action: Mouse scrolled (634, 347) with delta (0, -1)
Screenshot: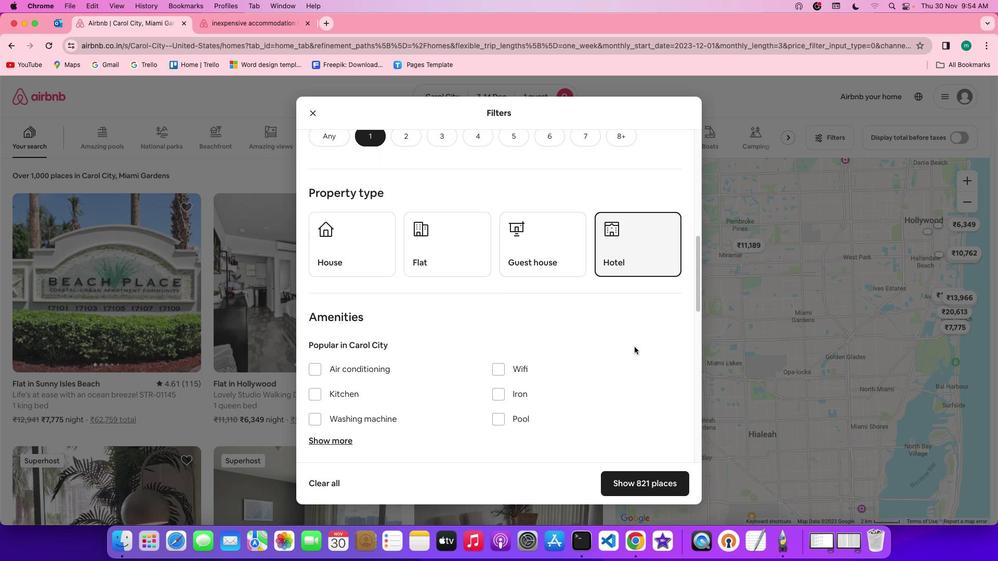 
Action: Mouse scrolled (634, 347) with delta (0, -1)
Screenshot: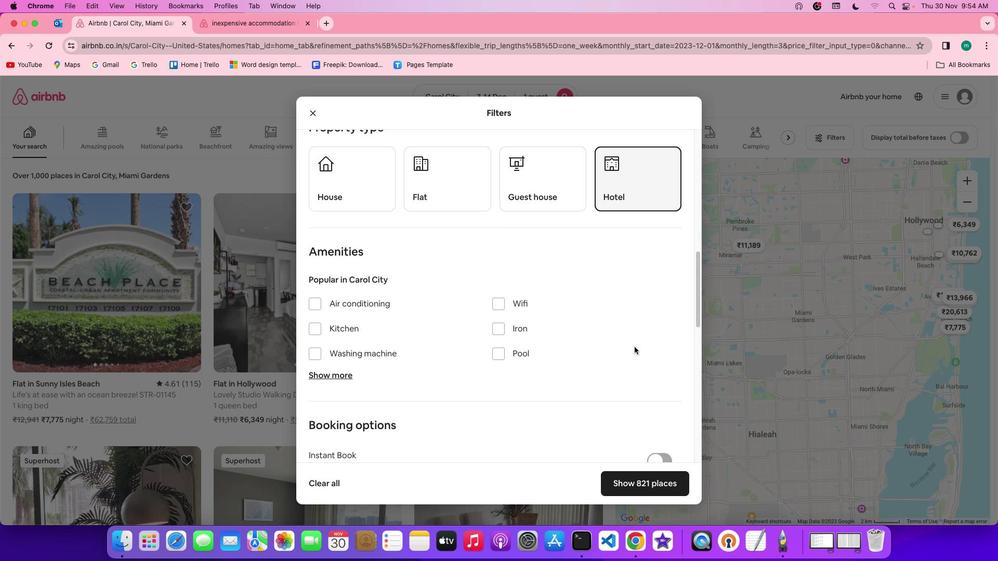 
Action: Mouse scrolled (634, 347) with delta (0, 0)
Screenshot: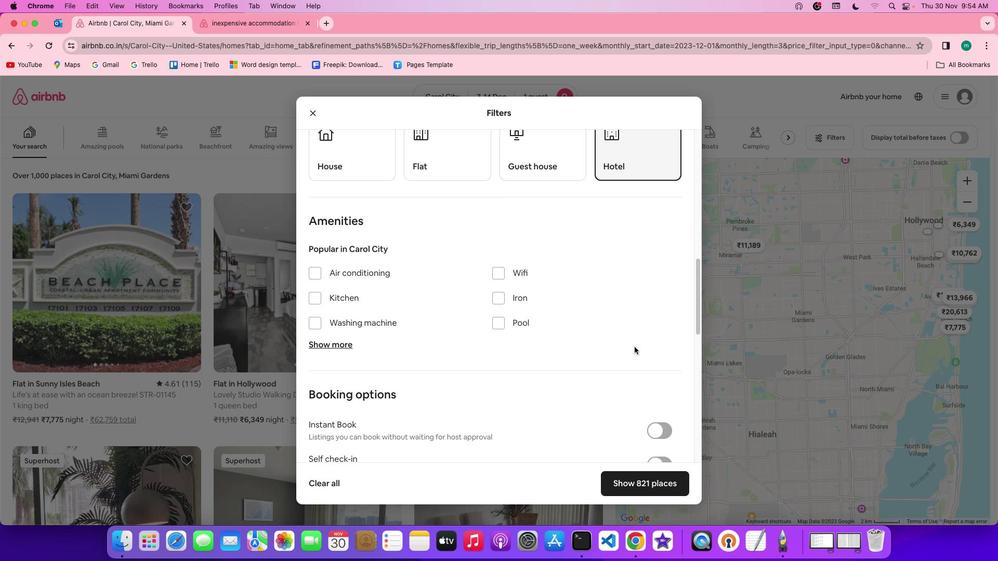 
Action: Mouse scrolled (634, 347) with delta (0, 0)
Screenshot: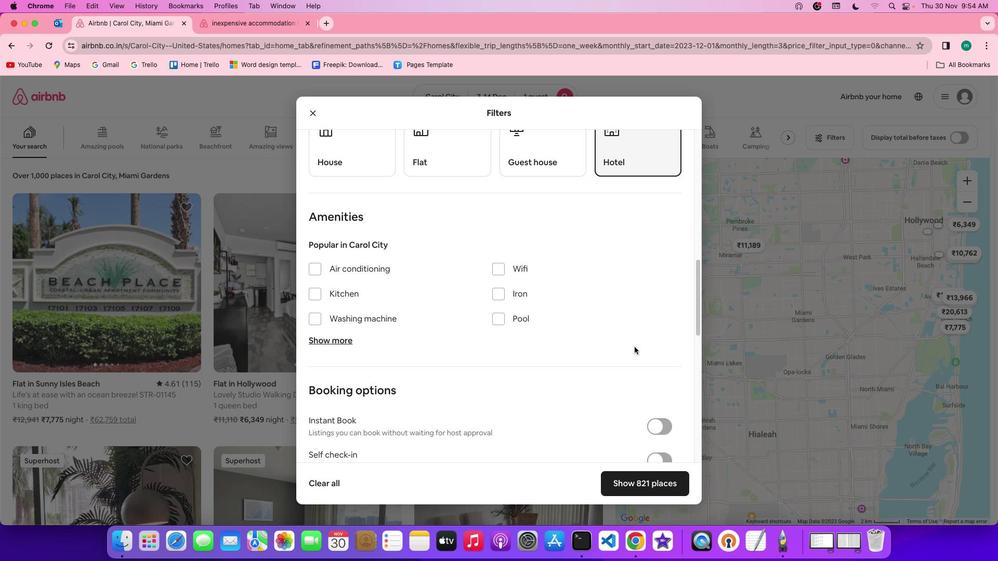 
Action: Mouse scrolled (634, 347) with delta (0, 0)
Screenshot: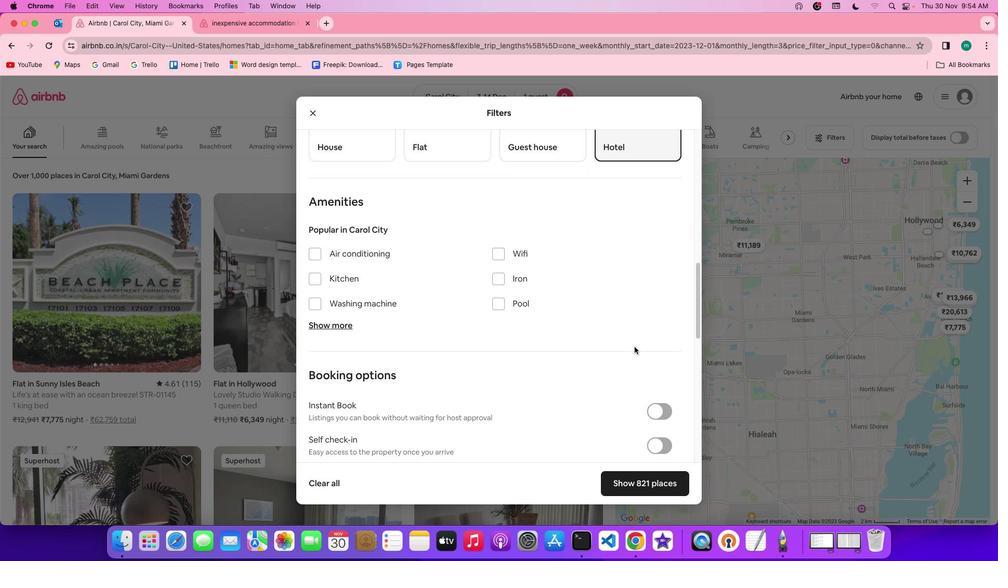 
Action: Mouse scrolled (634, 347) with delta (0, 0)
Screenshot: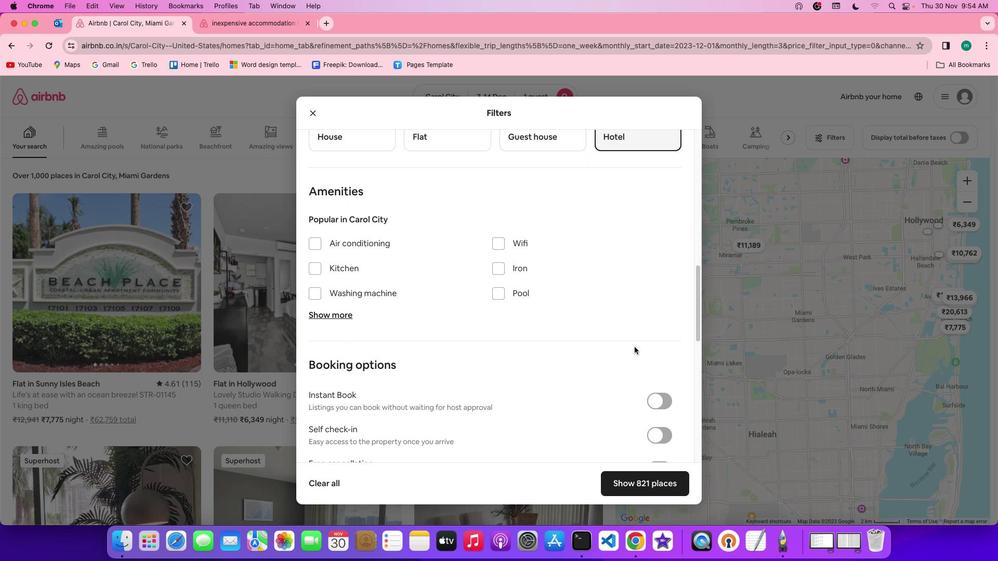 
Action: Mouse scrolled (634, 347) with delta (0, 0)
Screenshot: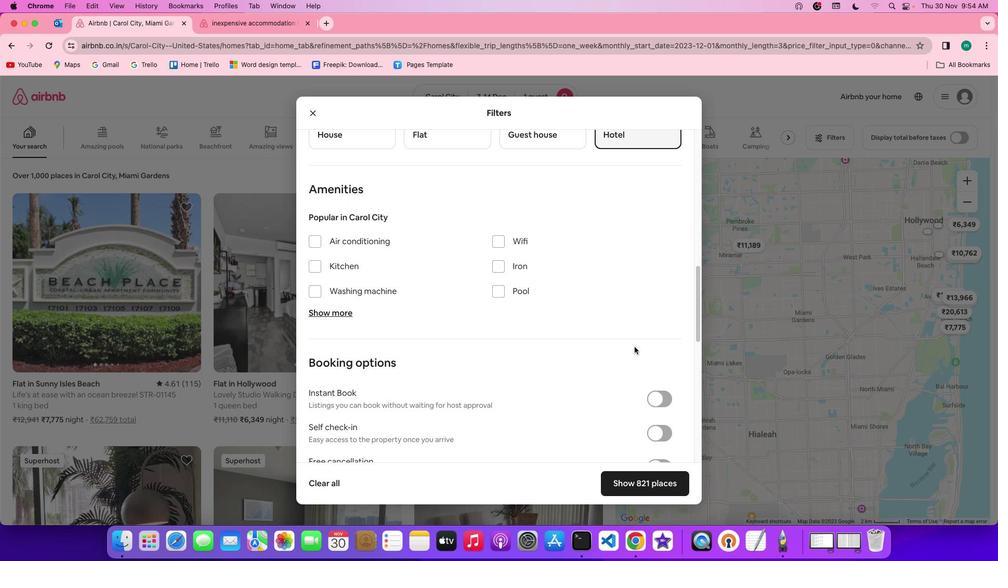 
Action: Mouse scrolled (634, 347) with delta (0, 0)
Screenshot: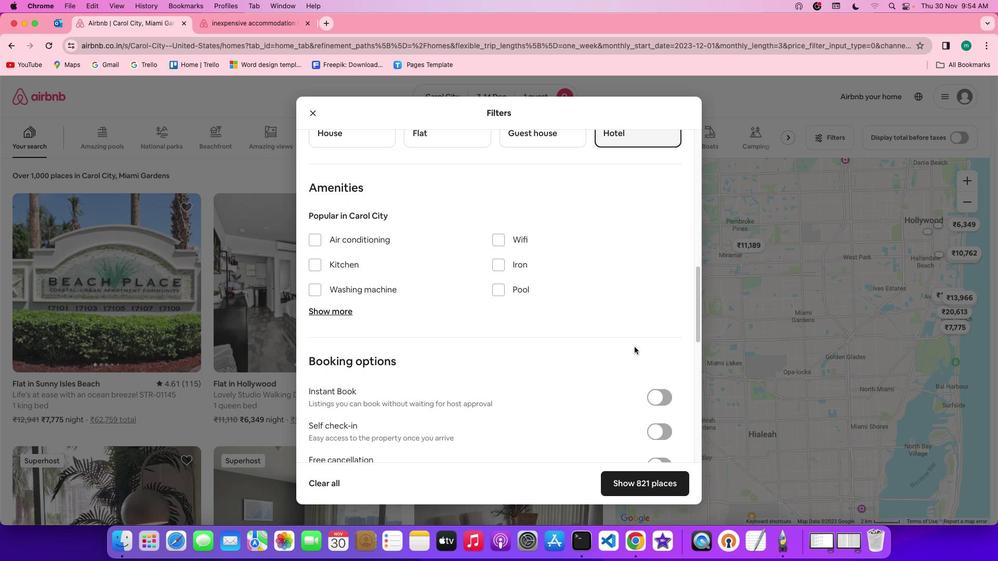 
Action: Mouse moved to (499, 238)
Screenshot: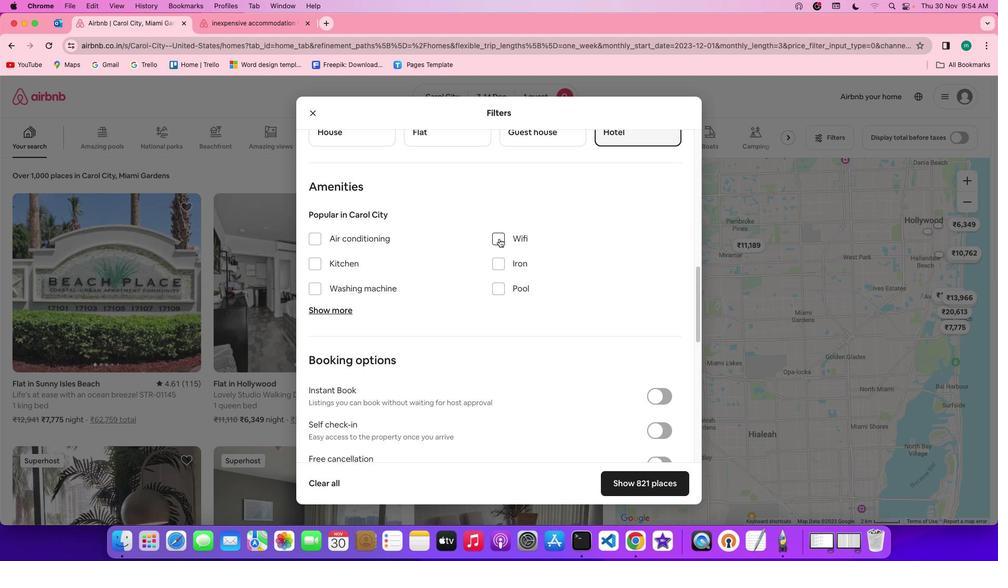 
Action: Mouse pressed left at (499, 238)
Screenshot: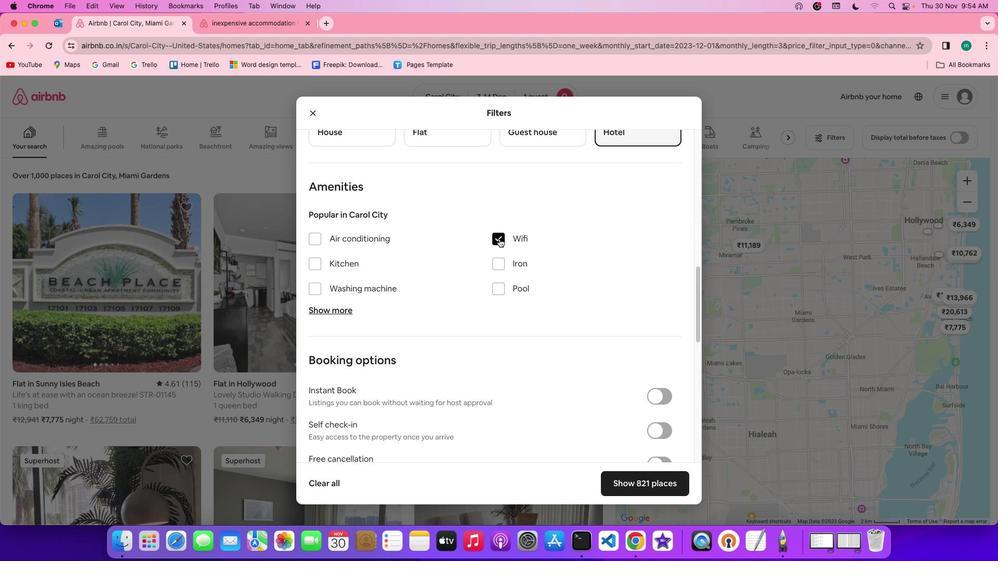 
Action: Mouse moved to (597, 314)
Screenshot: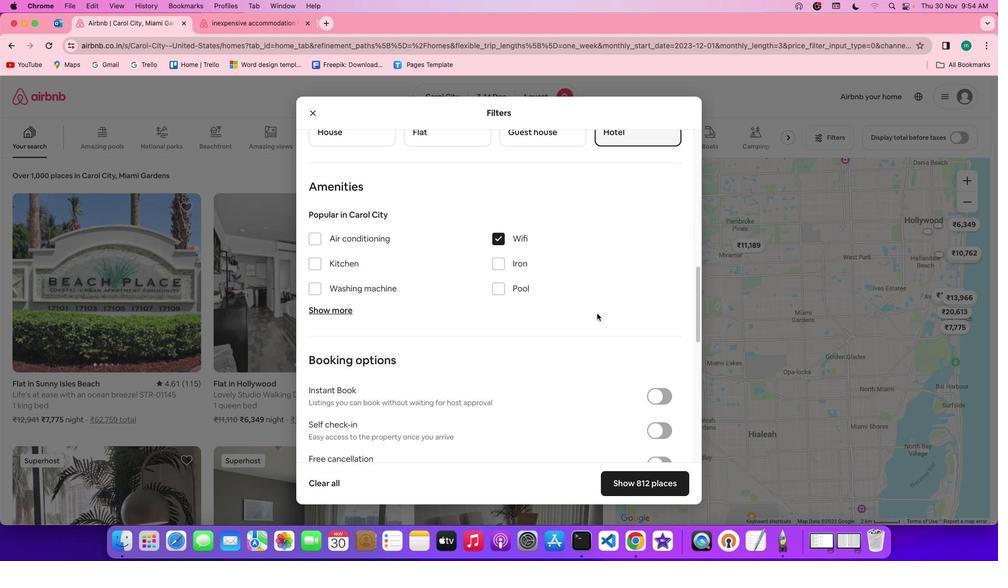 
Action: Mouse scrolled (597, 314) with delta (0, 0)
Screenshot: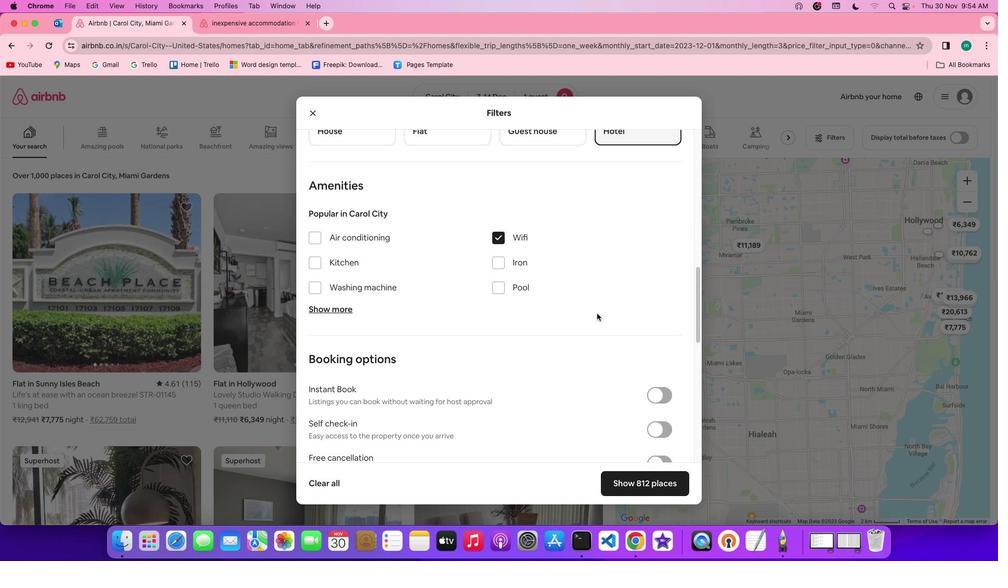 
Action: Mouse scrolled (597, 314) with delta (0, 0)
Screenshot: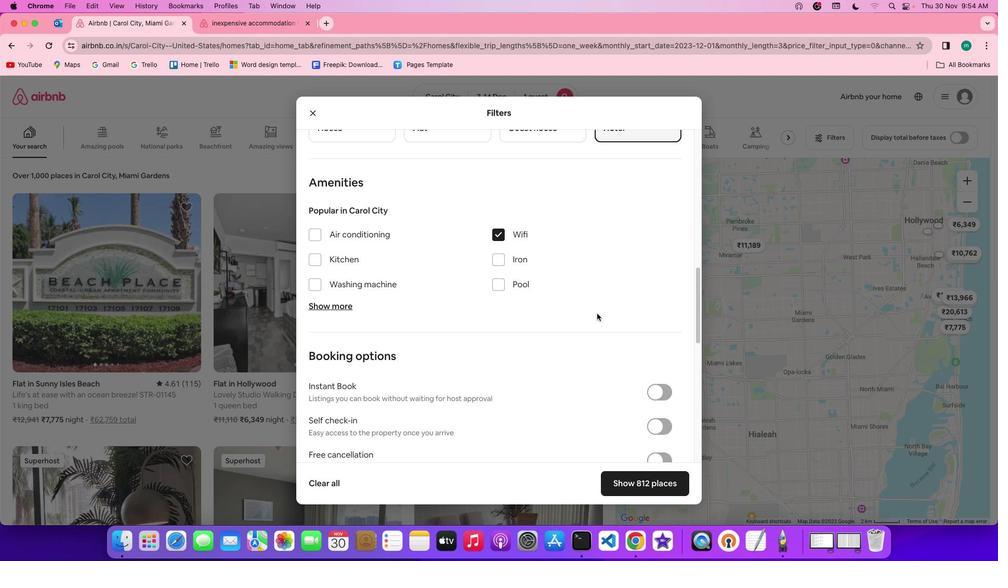 
Action: Mouse scrolled (597, 314) with delta (0, 0)
Screenshot: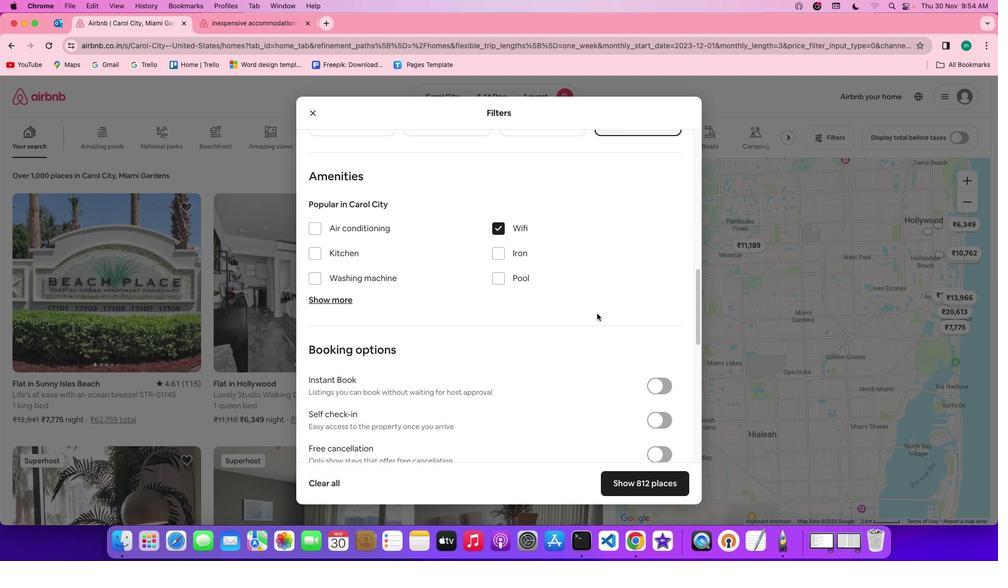 
Action: Mouse scrolled (597, 314) with delta (0, 0)
Screenshot: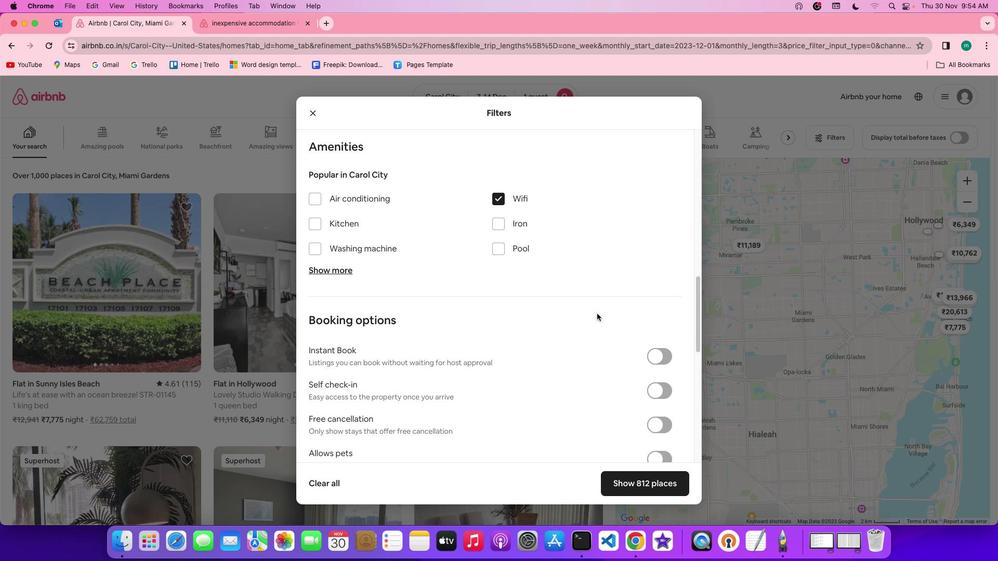 
Action: Mouse scrolled (597, 314) with delta (0, 0)
Screenshot: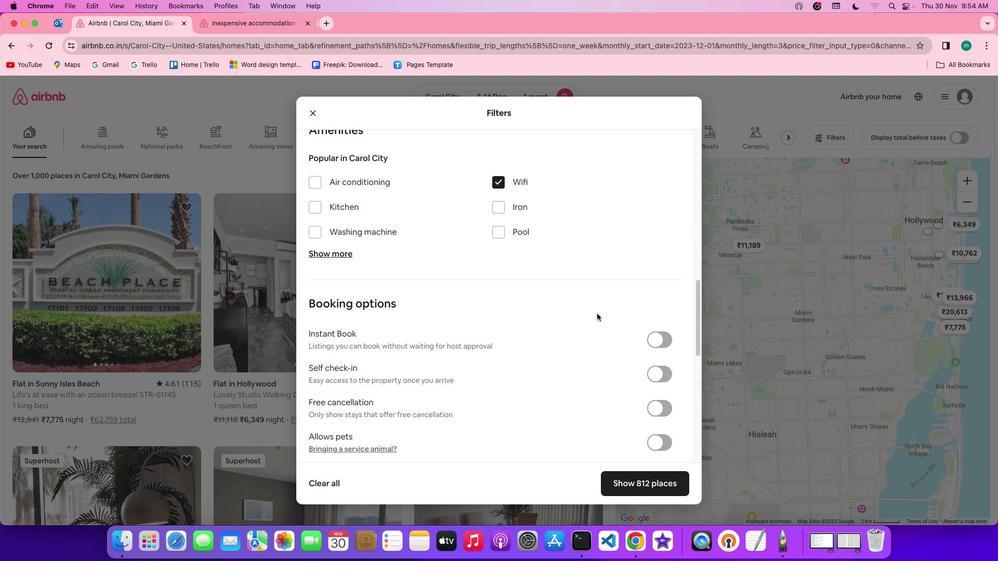 
Action: Mouse scrolled (597, 314) with delta (0, 0)
Screenshot: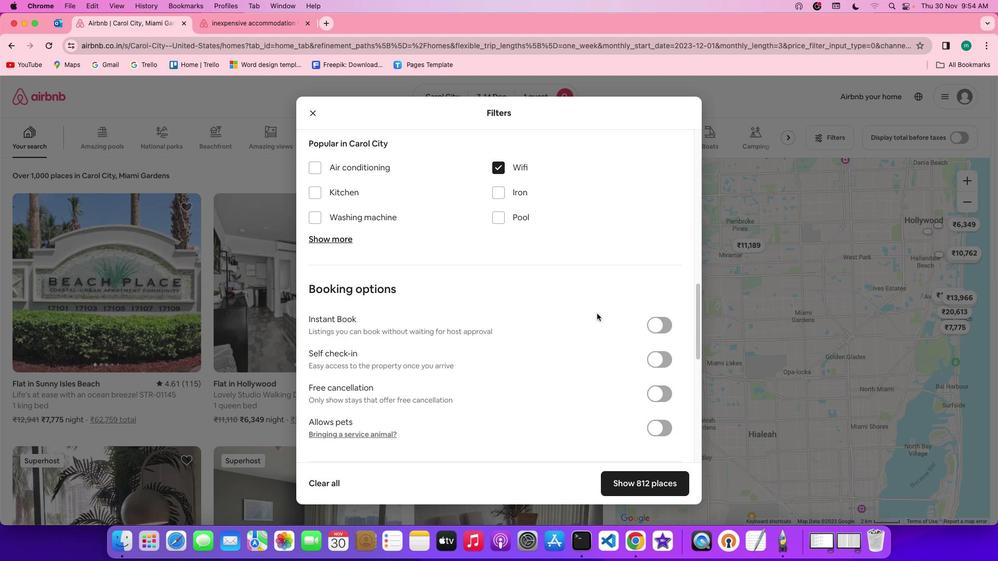 
Action: Mouse scrolled (597, 314) with delta (0, -1)
Screenshot: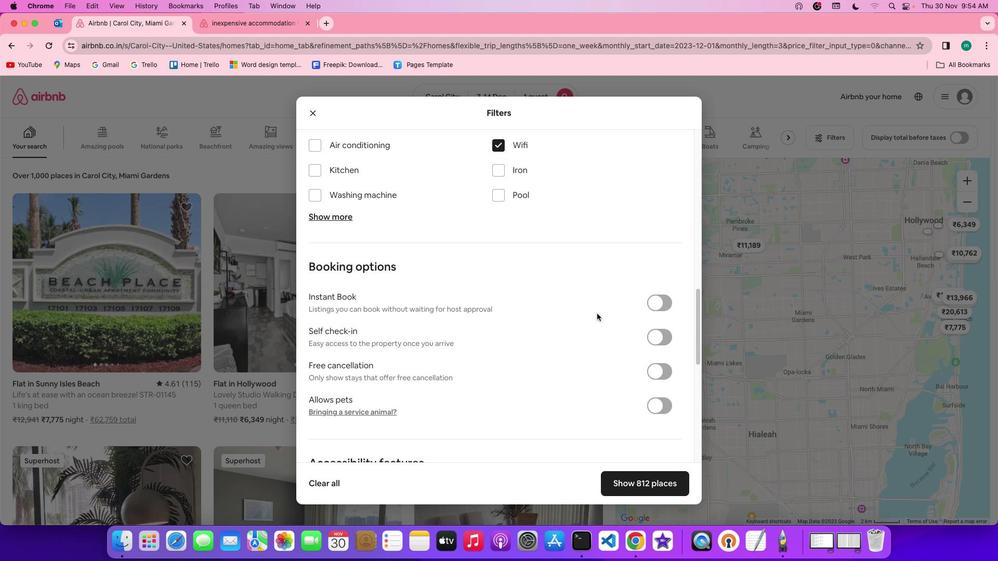 
Action: Mouse scrolled (597, 314) with delta (0, -1)
Screenshot: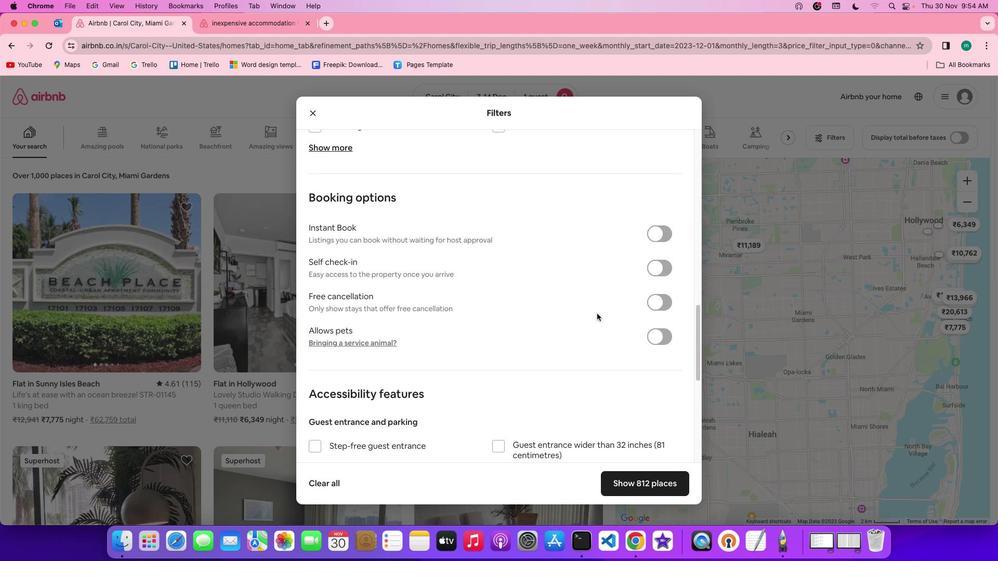 
Action: Mouse scrolled (597, 314) with delta (0, 0)
Screenshot: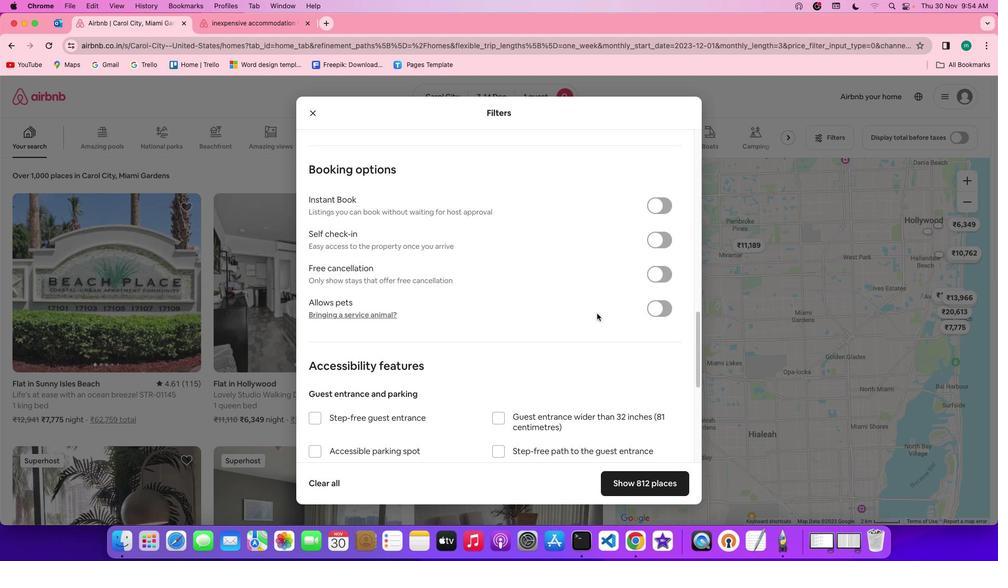 
Action: Mouse scrolled (597, 314) with delta (0, 0)
Screenshot: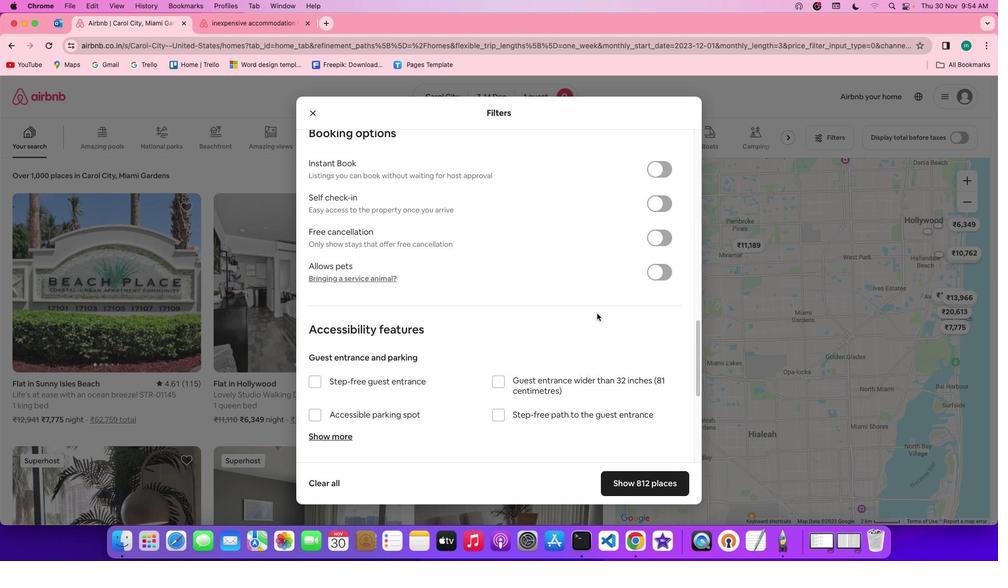 
Action: Mouse scrolled (597, 314) with delta (0, 0)
Screenshot: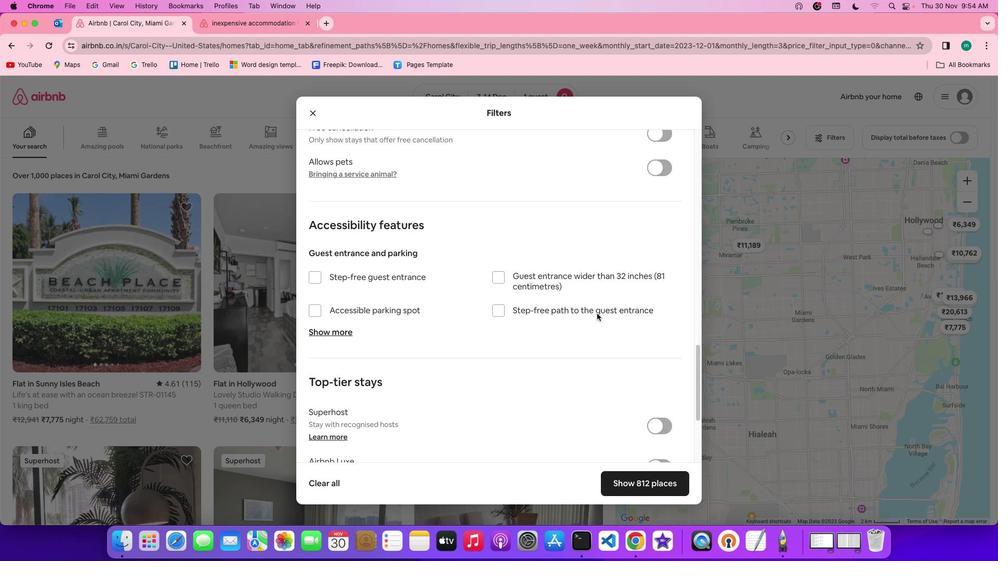 
Action: Mouse scrolled (597, 314) with delta (0, -1)
Screenshot: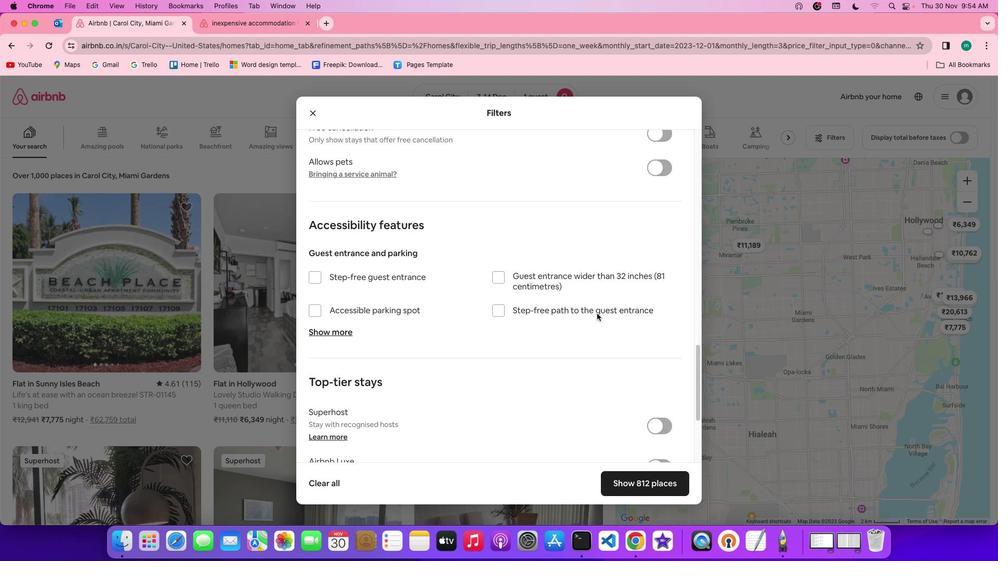 
Action: Mouse scrolled (597, 314) with delta (0, -2)
Screenshot: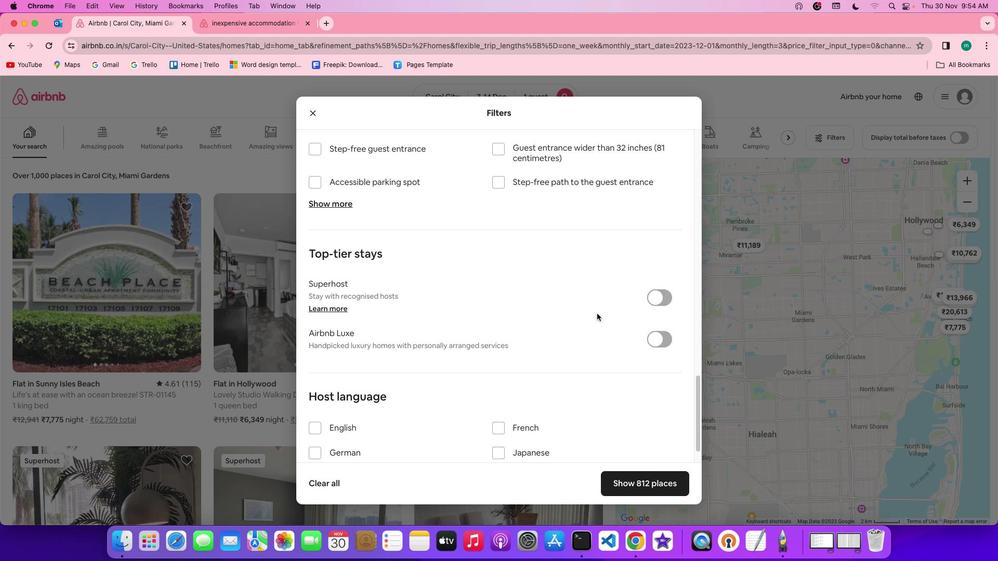 
Action: Mouse scrolled (597, 314) with delta (0, -3)
Screenshot: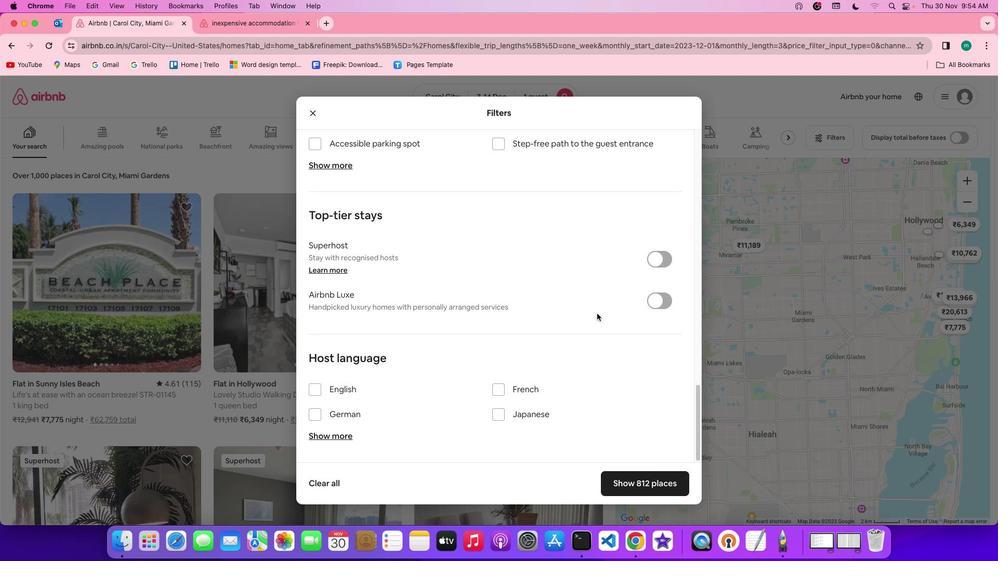 
Action: Mouse scrolled (597, 314) with delta (0, 0)
Screenshot: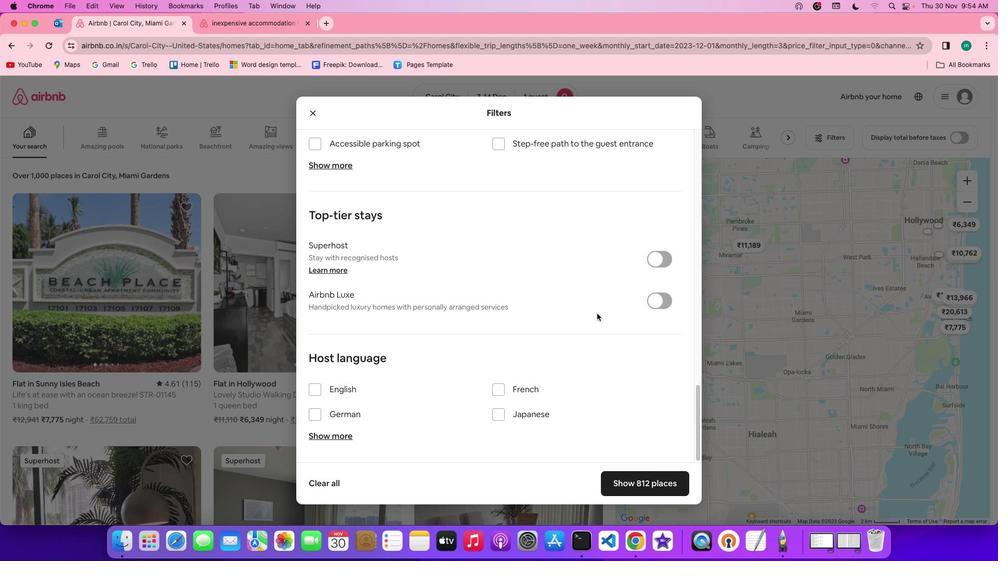 
Action: Mouse scrolled (597, 314) with delta (0, 0)
Screenshot: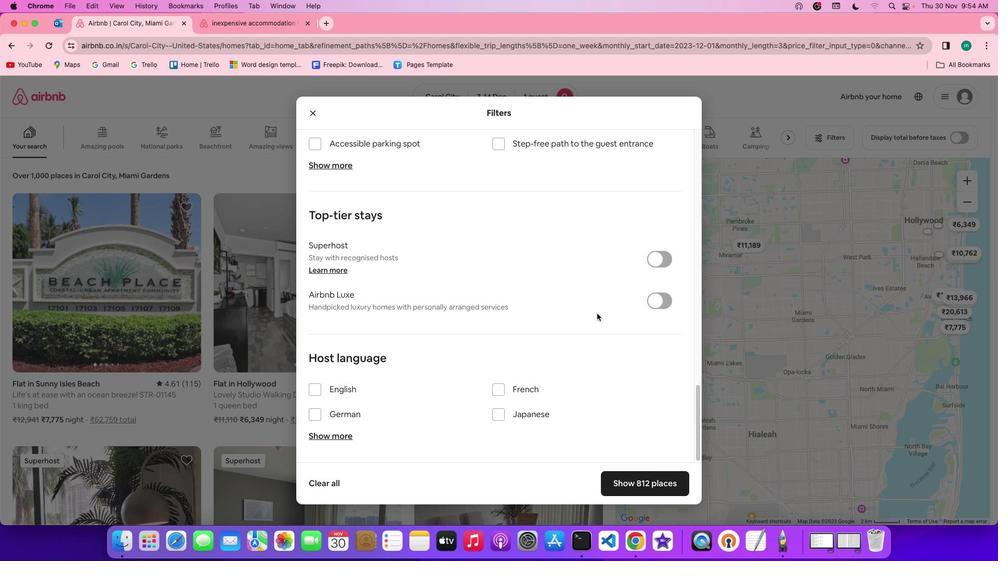 
Action: Mouse scrolled (597, 314) with delta (0, -1)
Screenshot: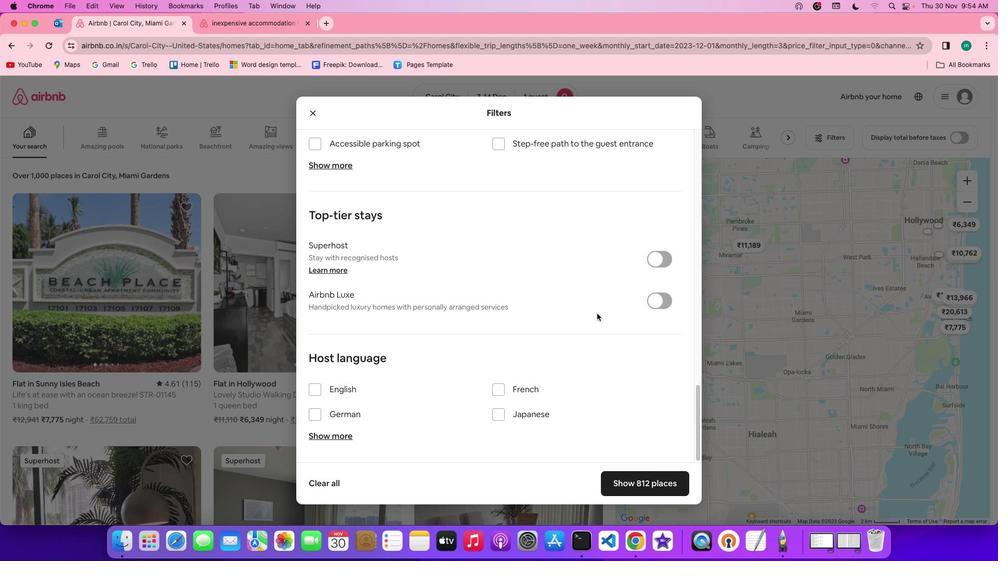 
Action: Mouse scrolled (597, 314) with delta (0, -2)
Screenshot: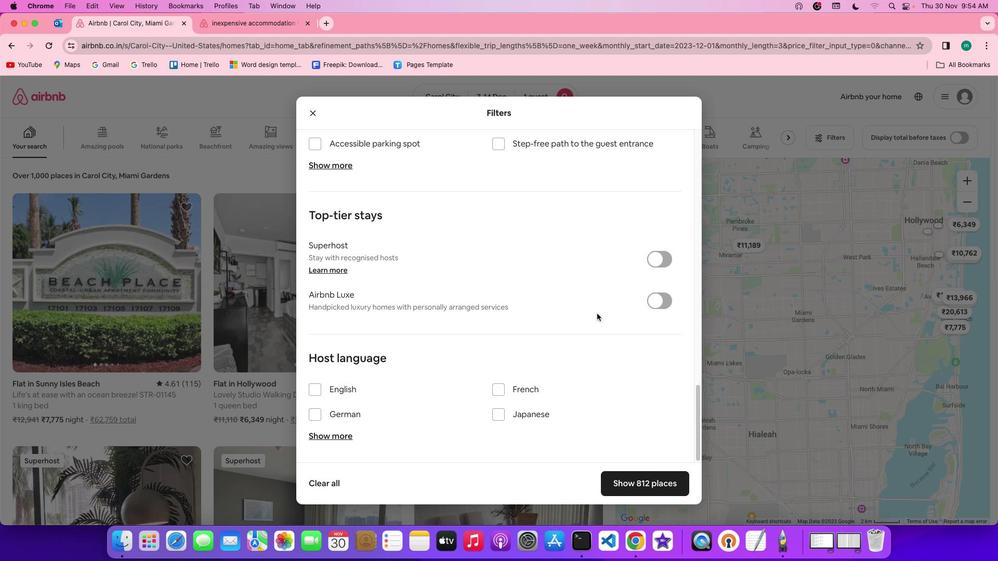 
Action: Mouse scrolled (597, 314) with delta (0, -3)
Screenshot: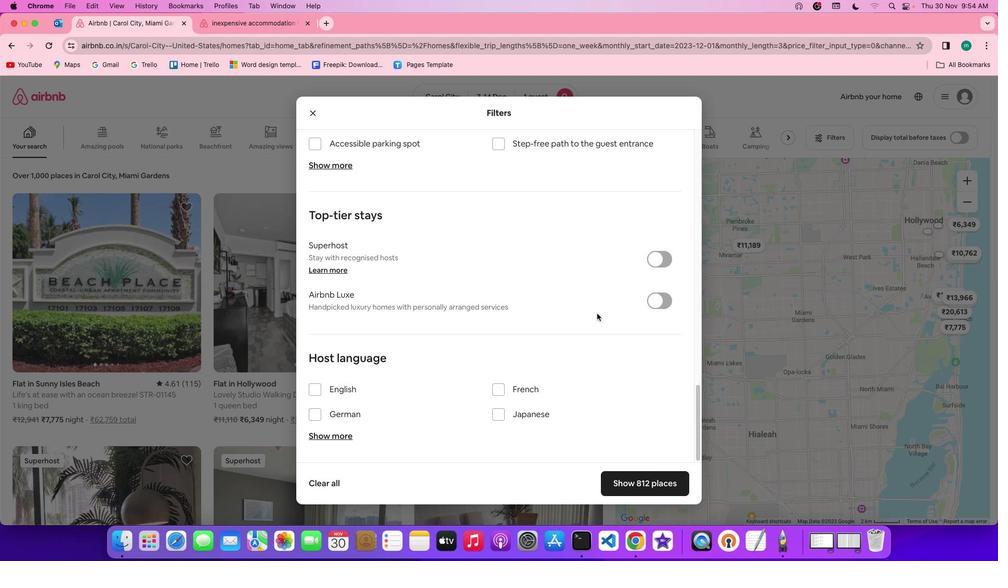 
Action: Mouse scrolled (597, 314) with delta (0, 0)
Screenshot: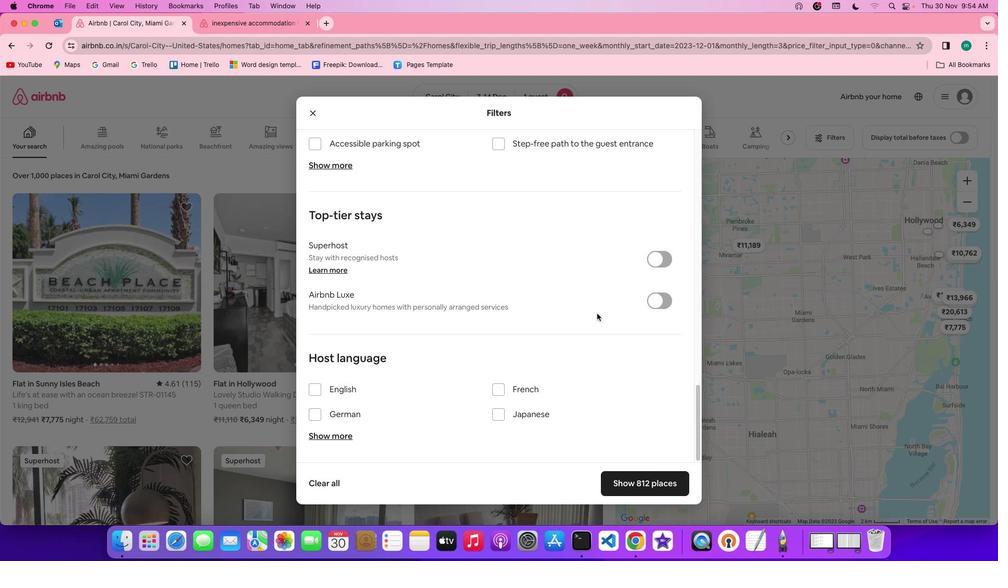
Action: Mouse scrolled (597, 314) with delta (0, 0)
Screenshot: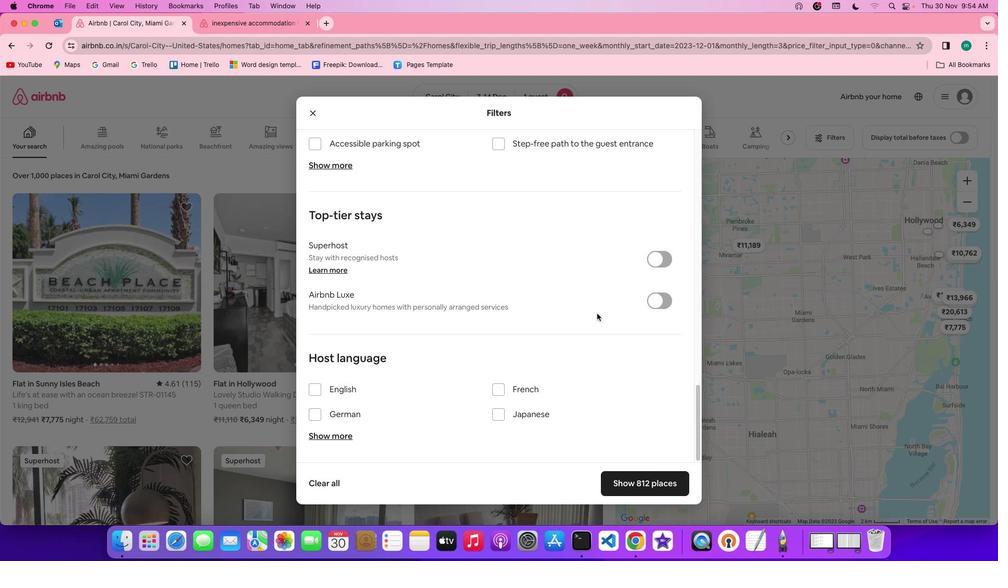 
Action: Mouse scrolled (597, 314) with delta (0, -1)
Screenshot: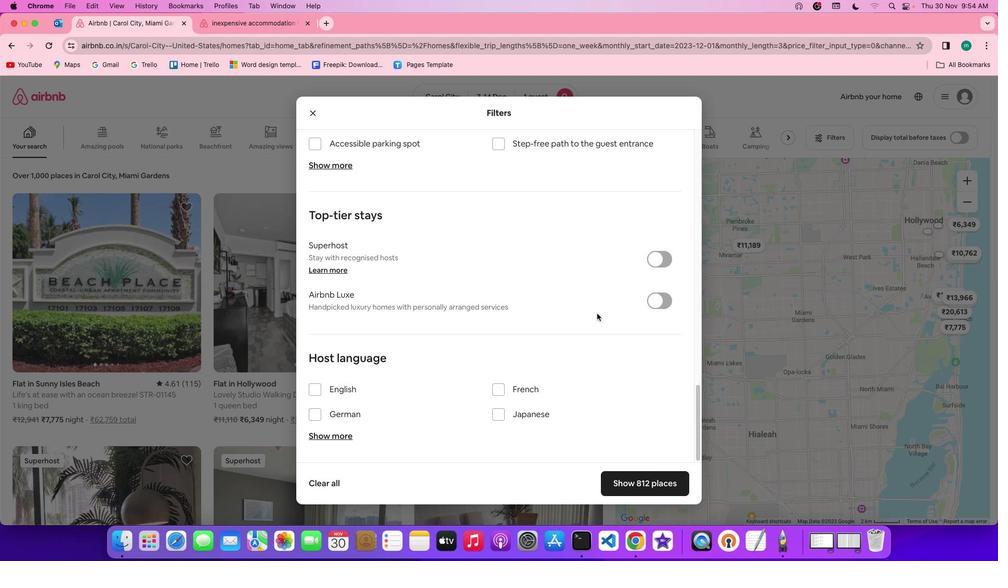 
Action: Mouse scrolled (597, 314) with delta (0, -2)
Screenshot: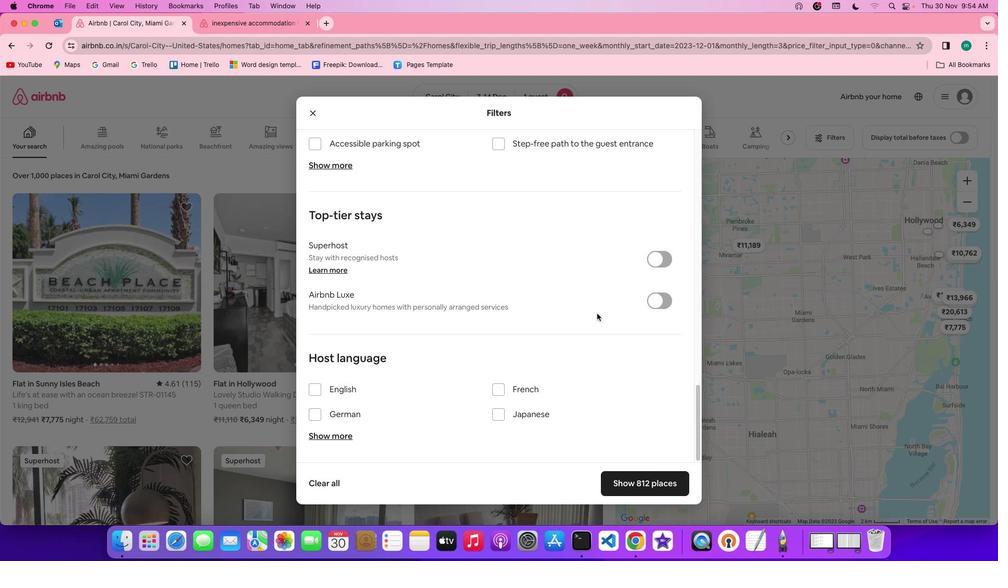 
Action: Mouse scrolled (597, 314) with delta (0, -2)
Screenshot: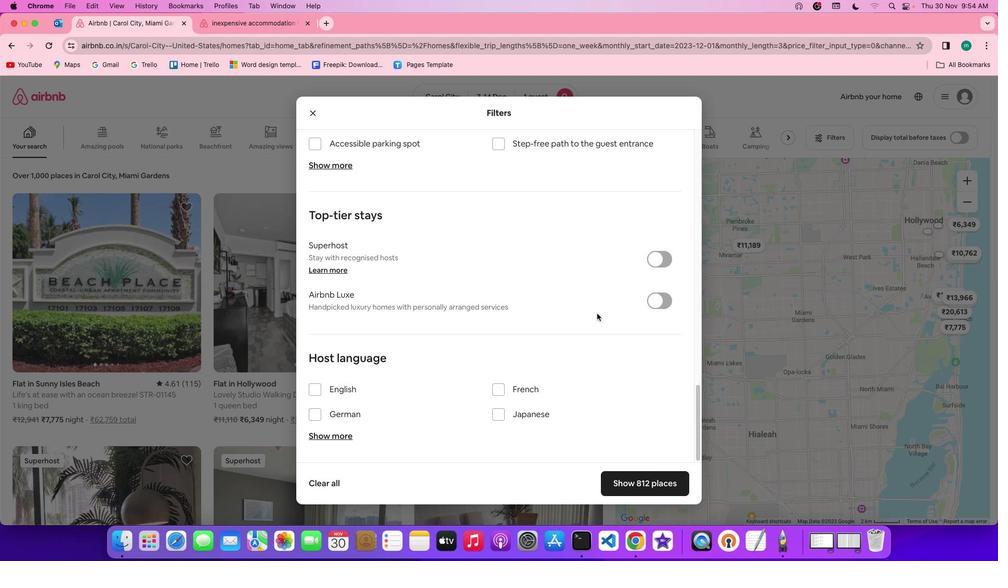 
Action: Mouse scrolled (597, 314) with delta (0, 0)
Screenshot: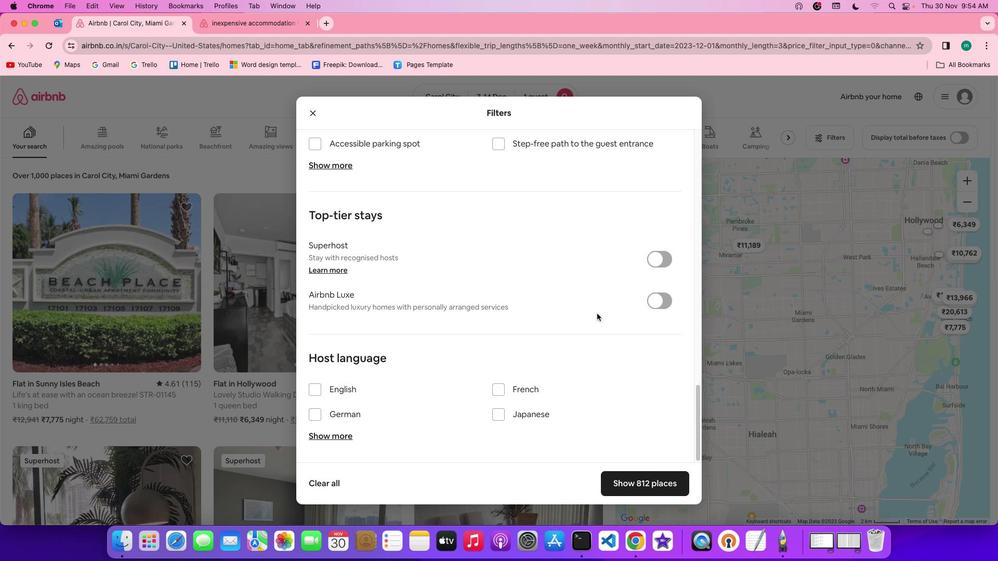 
Action: Mouse scrolled (597, 314) with delta (0, 0)
Screenshot: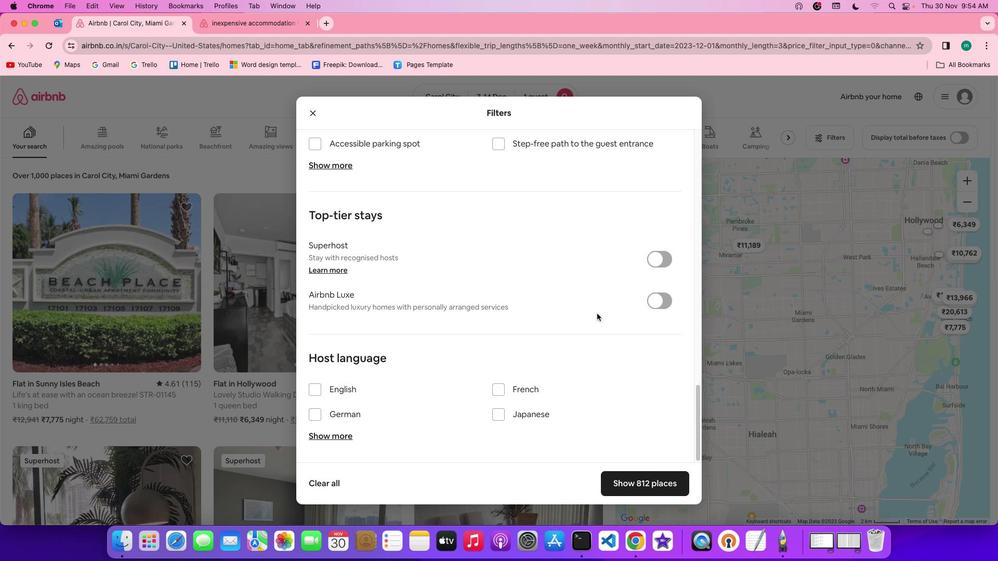 
Action: Mouse scrolled (597, 314) with delta (0, -1)
Screenshot: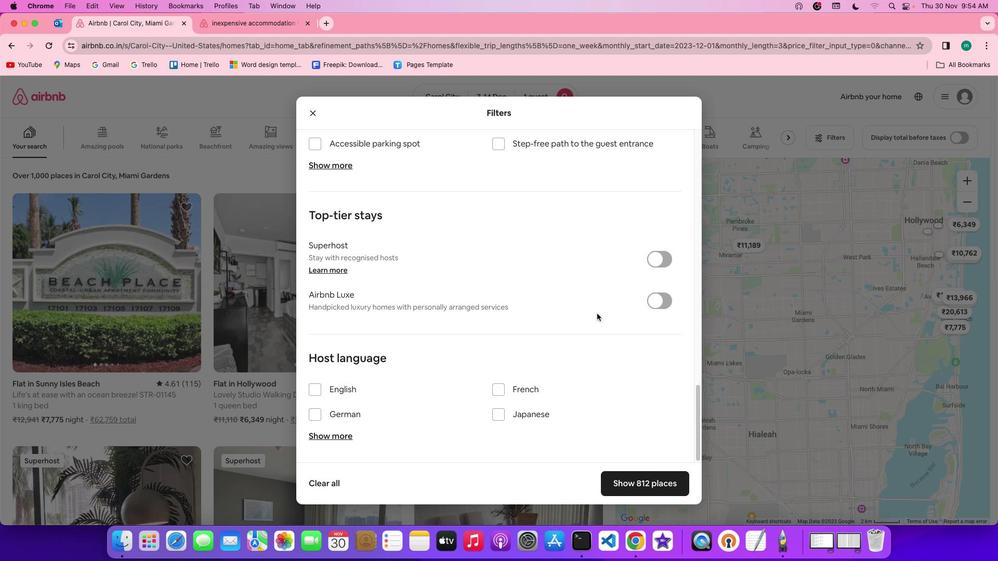 
Action: Mouse scrolled (597, 314) with delta (0, -2)
Screenshot: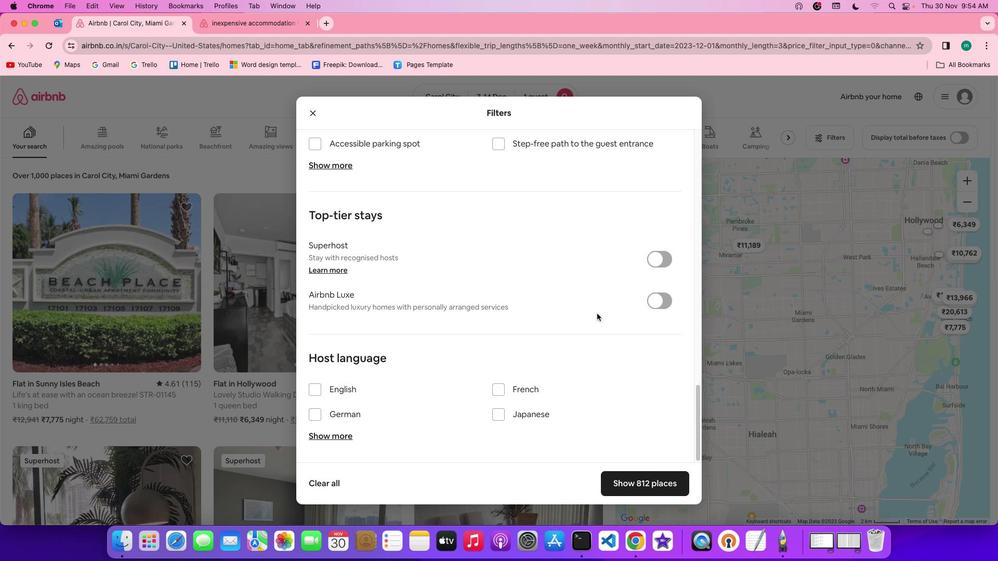 
Action: Mouse scrolled (597, 314) with delta (0, -3)
Screenshot: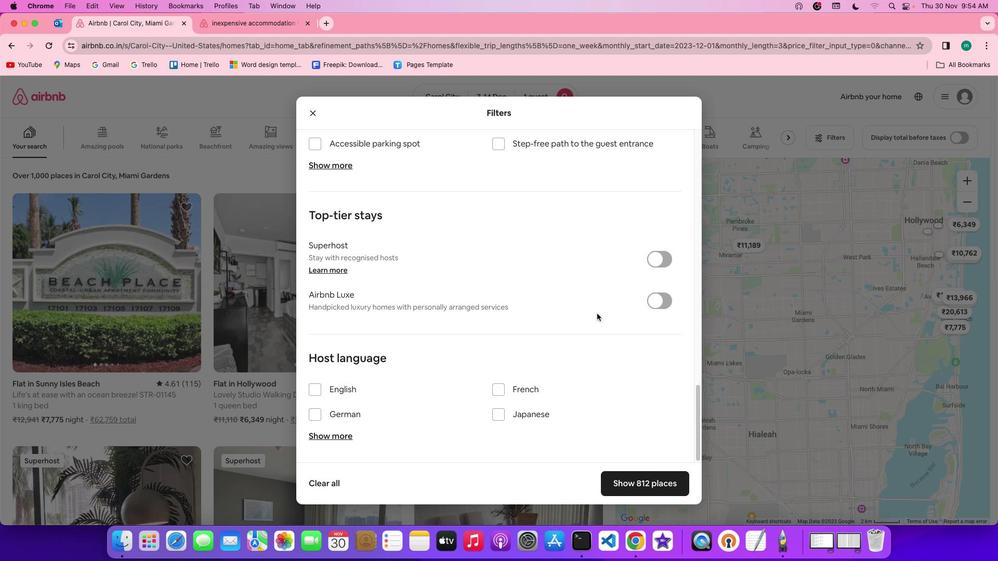 
Action: Mouse scrolled (597, 314) with delta (0, -3)
Screenshot: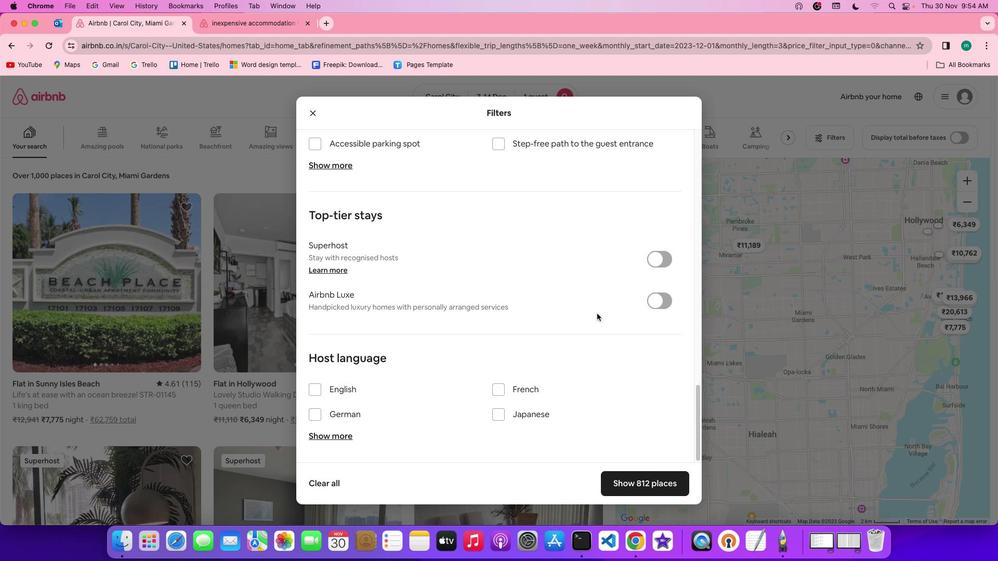 
Action: Mouse moved to (646, 479)
Screenshot: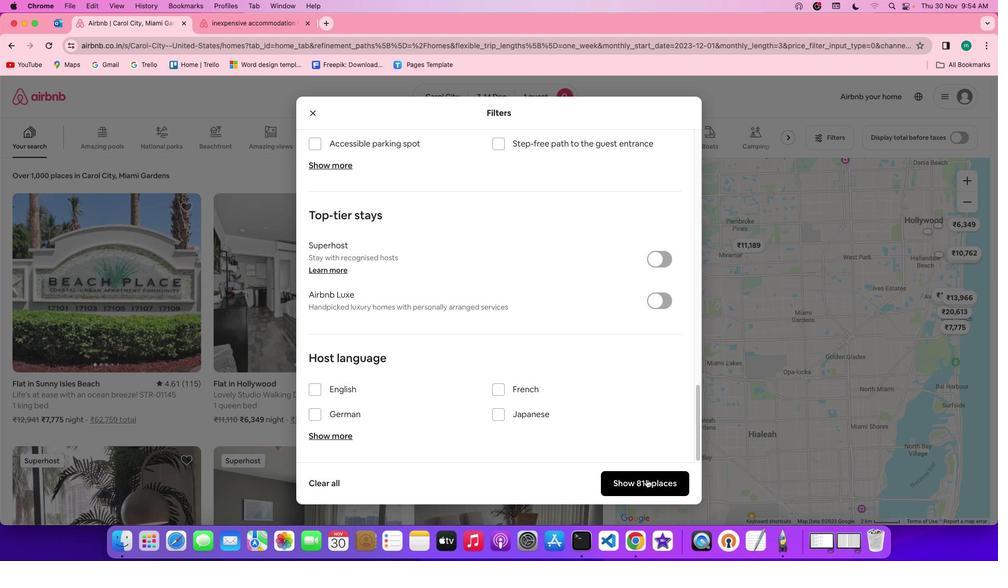 
Action: Mouse pressed left at (646, 479)
Screenshot: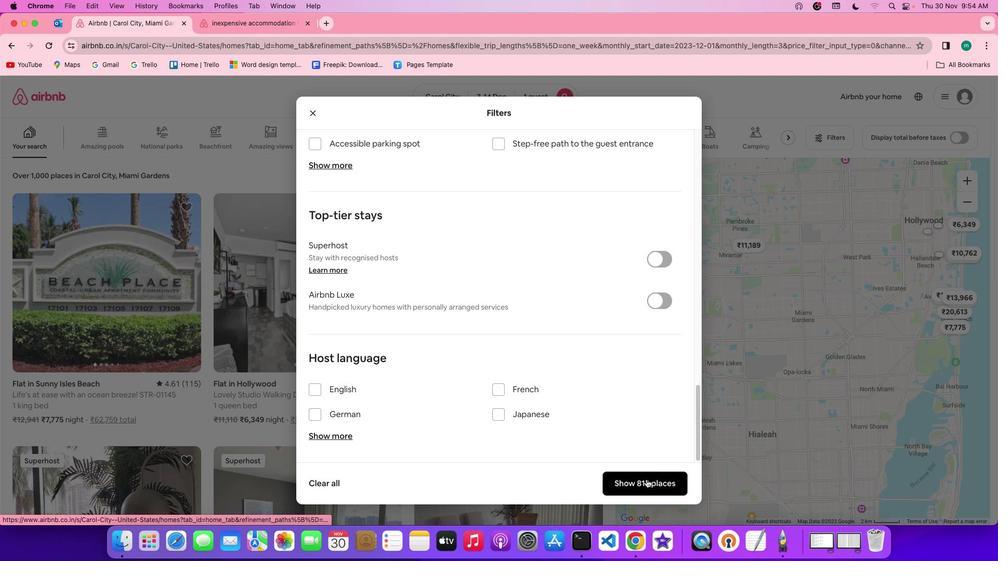 
Action: Mouse moved to (305, 331)
Screenshot: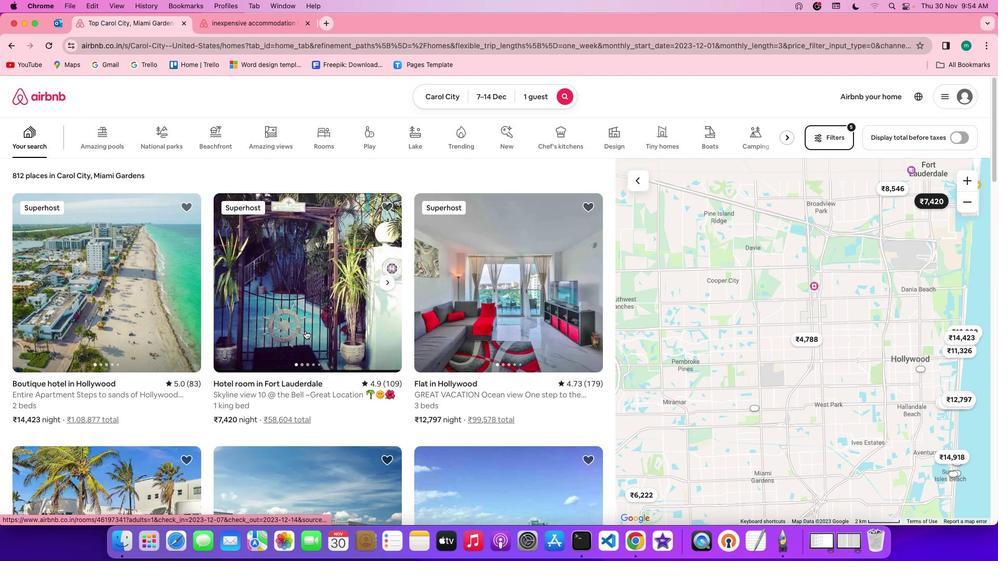
Action: Mouse scrolled (305, 331) with delta (0, 0)
Screenshot: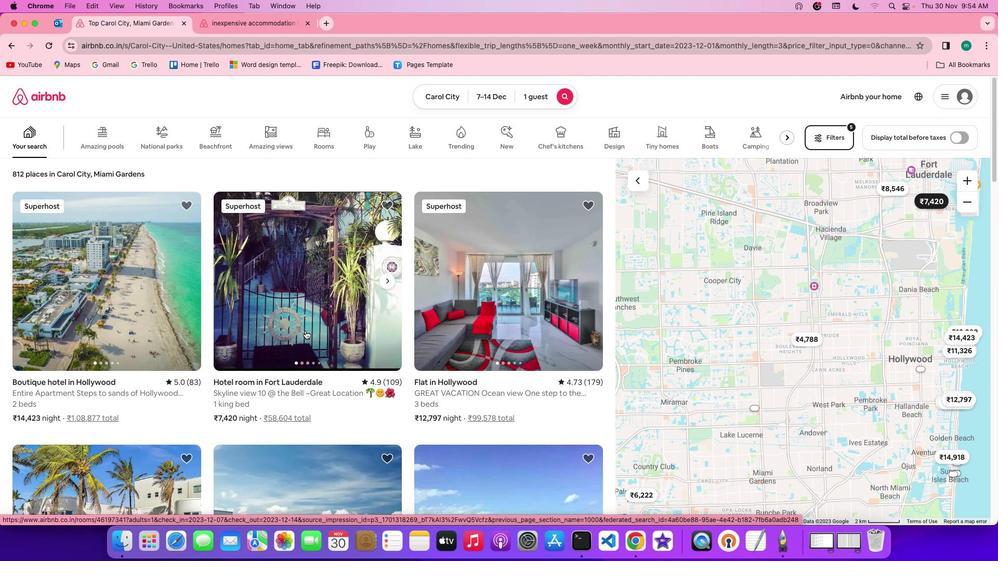 
Action: Mouse scrolled (305, 331) with delta (0, 0)
Screenshot: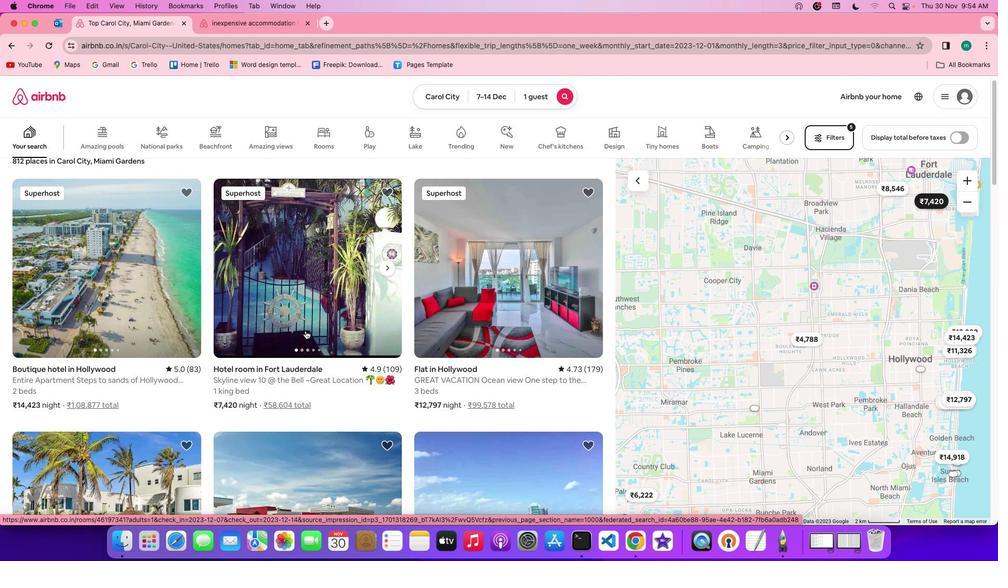 
Action: Mouse scrolled (305, 331) with delta (0, 0)
Screenshot: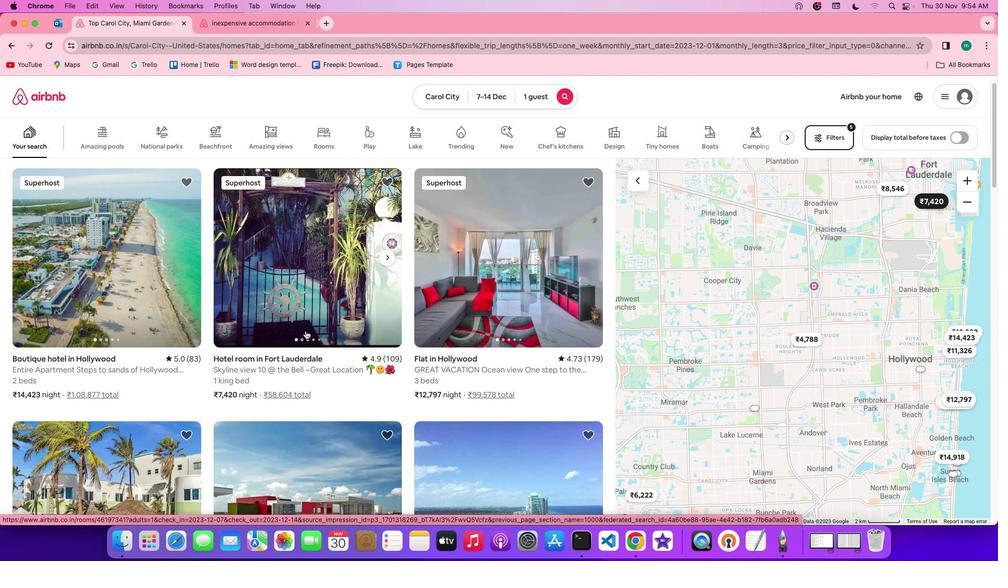 
Action: Mouse moved to (72, 290)
Screenshot: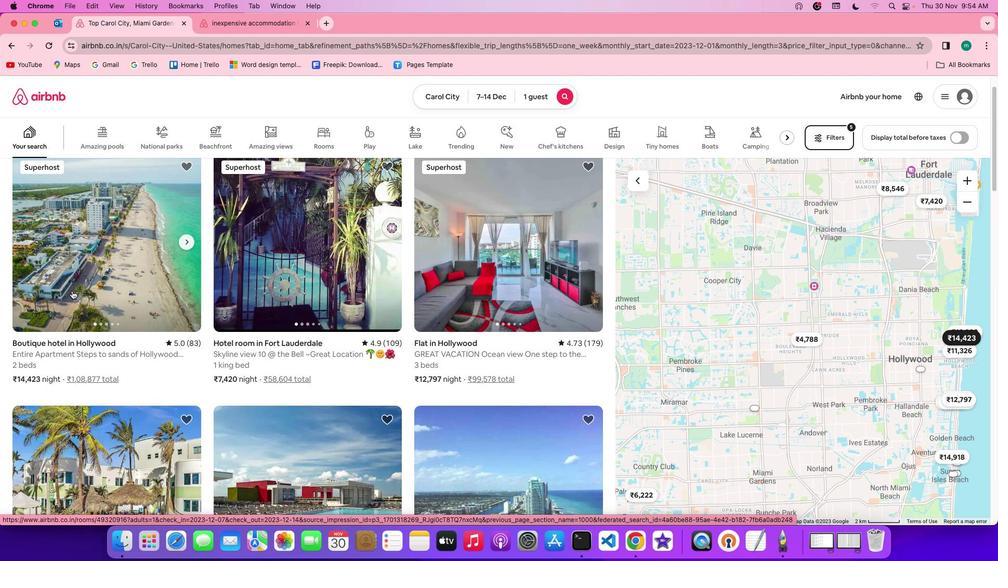 
Action: Mouse pressed left at (72, 290)
Screenshot: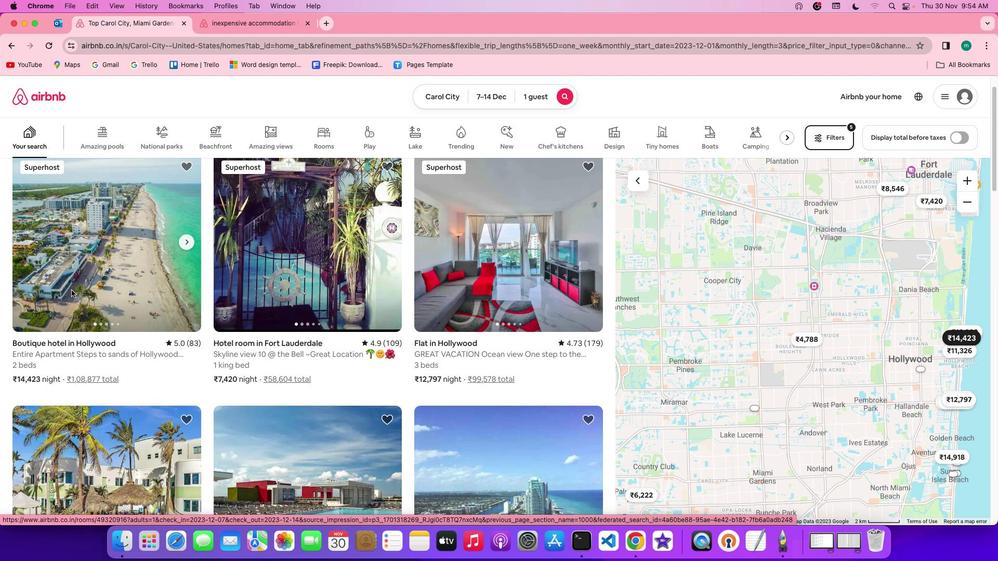 
Action: Mouse moved to (717, 388)
Screenshot: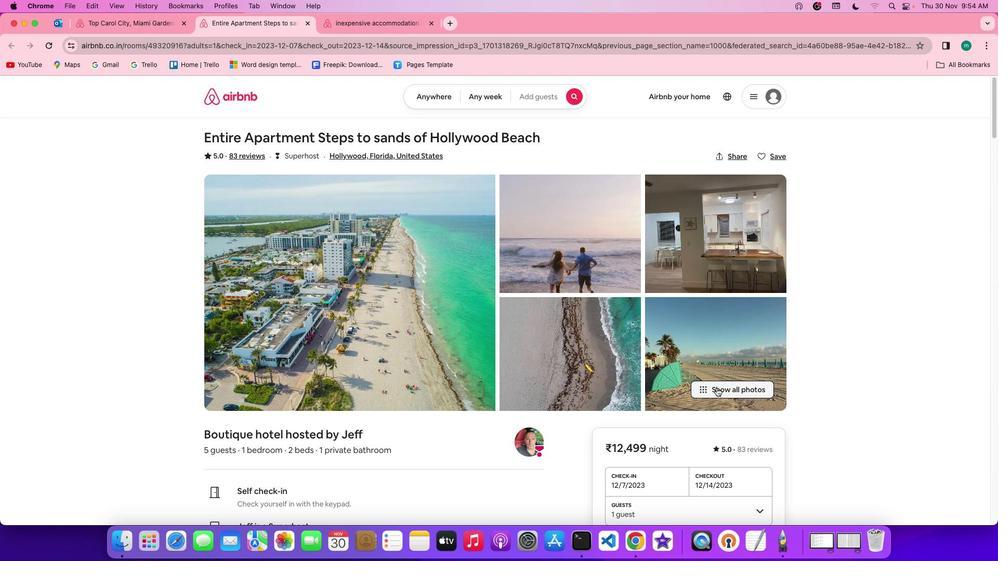 
Action: Mouse pressed left at (717, 388)
Screenshot: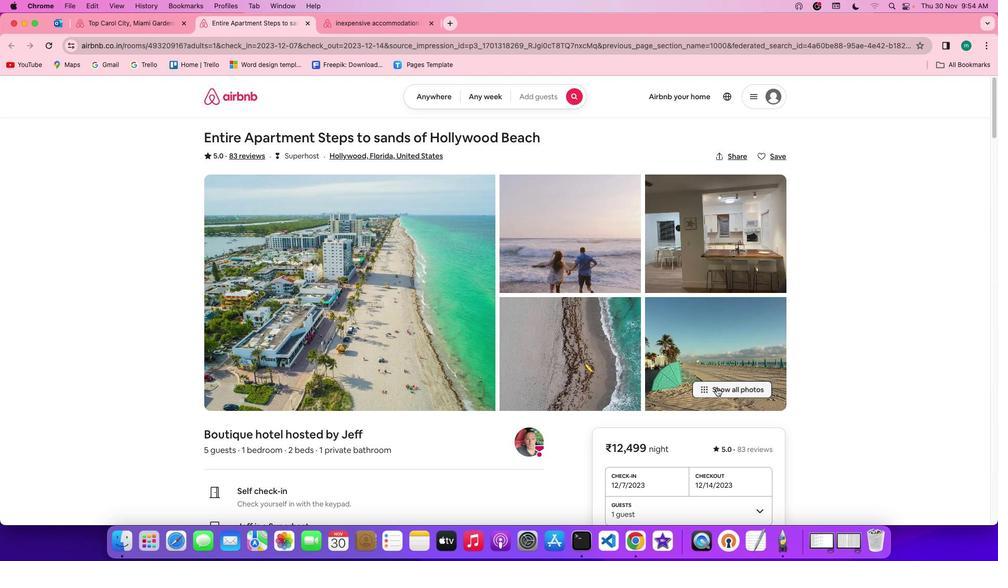 
Action: Mouse moved to (453, 368)
Screenshot: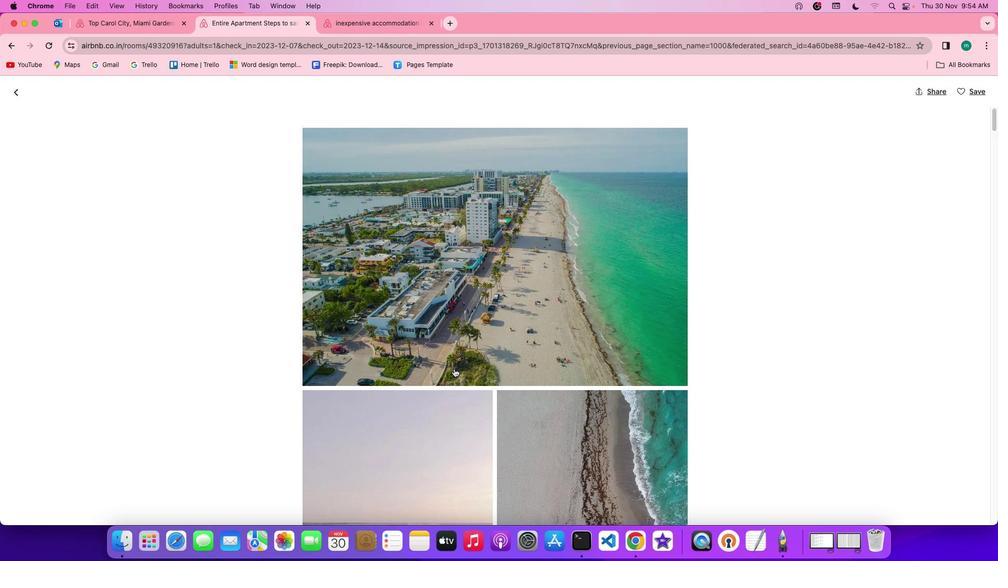 
Action: Mouse scrolled (453, 368) with delta (0, 0)
Screenshot: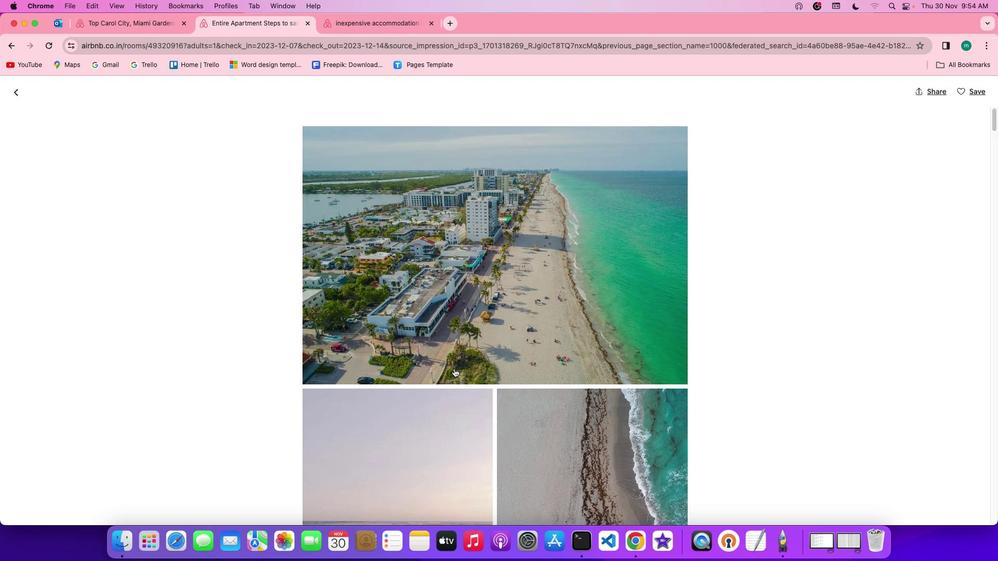 
Action: Mouse scrolled (453, 368) with delta (0, 0)
Screenshot: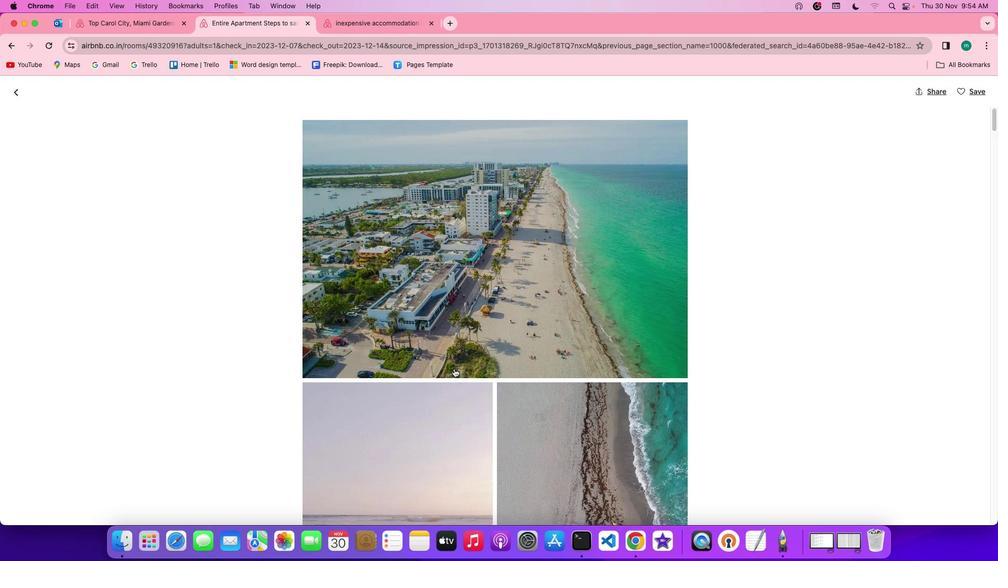 
Action: Mouse scrolled (453, 368) with delta (0, 0)
Screenshot: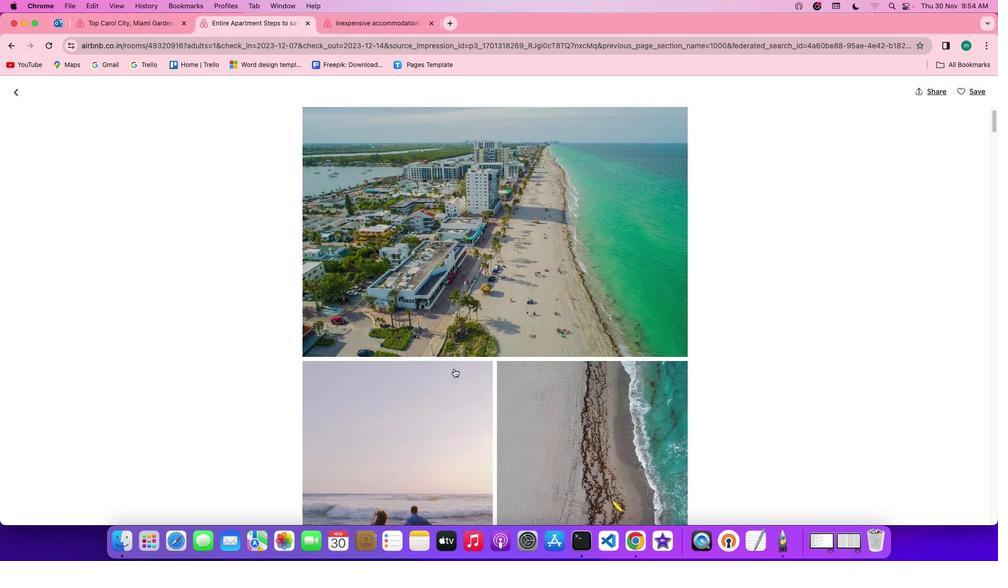 
Action: Mouse scrolled (453, 368) with delta (0, 0)
Screenshot: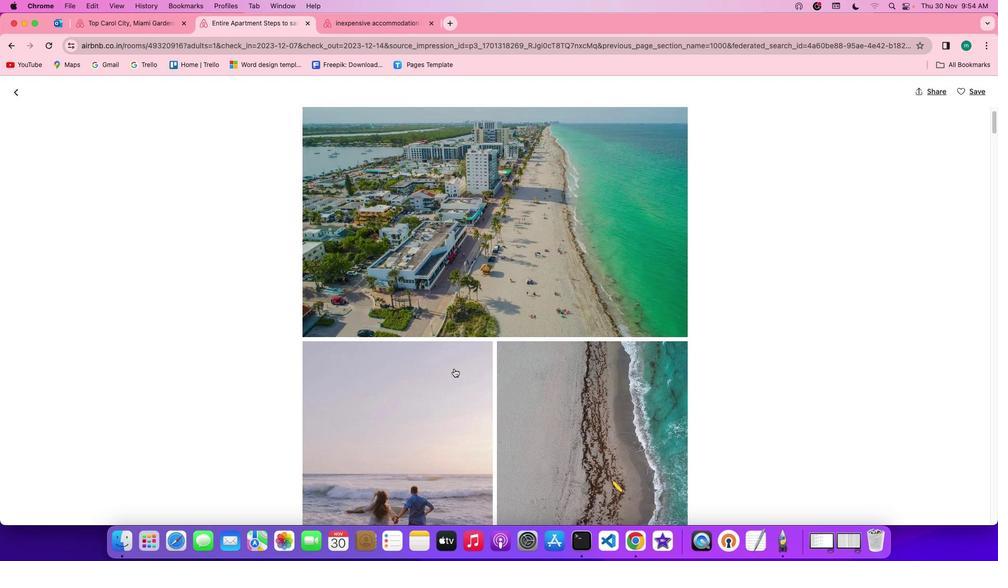 
Action: Mouse scrolled (453, 368) with delta (0, 0)
Screenshot: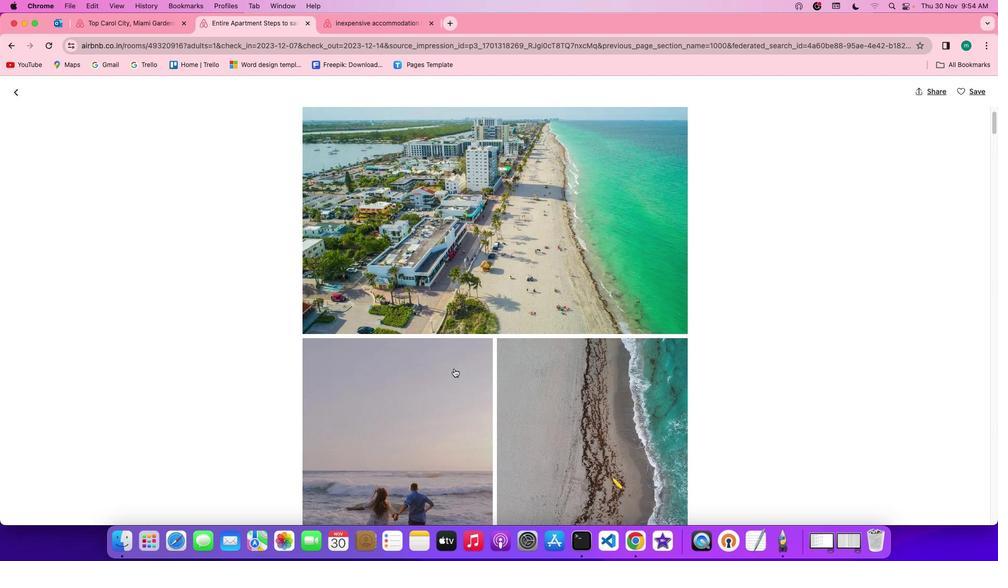 
Action: Mouse scrolled (453, 368) with delta (0, 0)
Screenshot: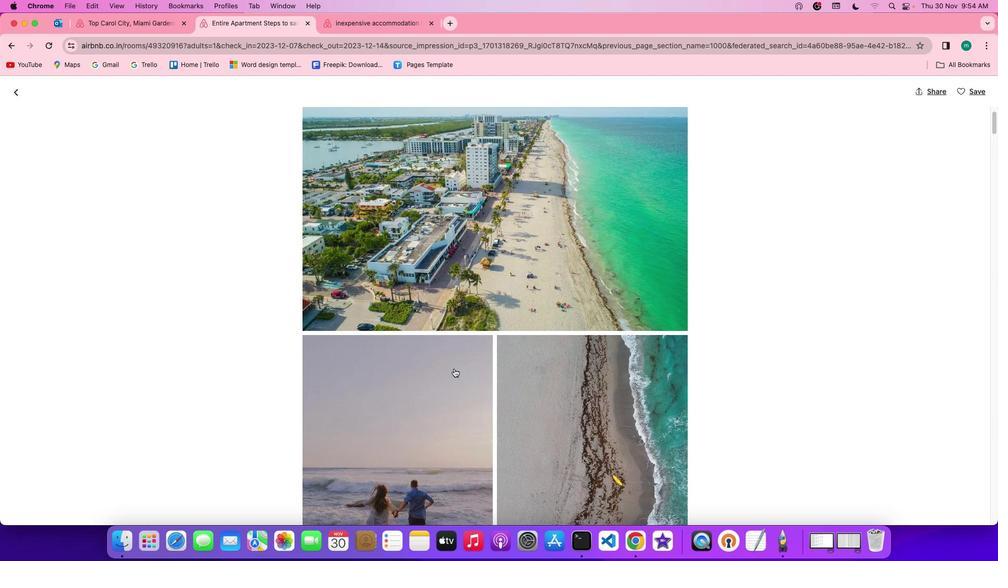 
Action: Mouse scrolled (453, 368) with delta (0, 0)
Screenshot: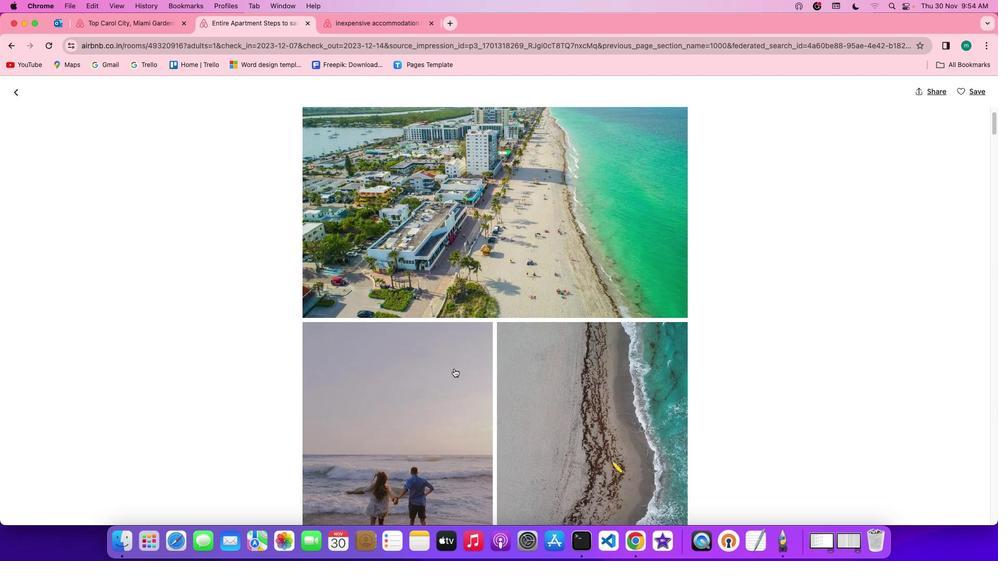 
Action: Mouse scrolled (453, 368) with delta (0, 0)
Screenshot: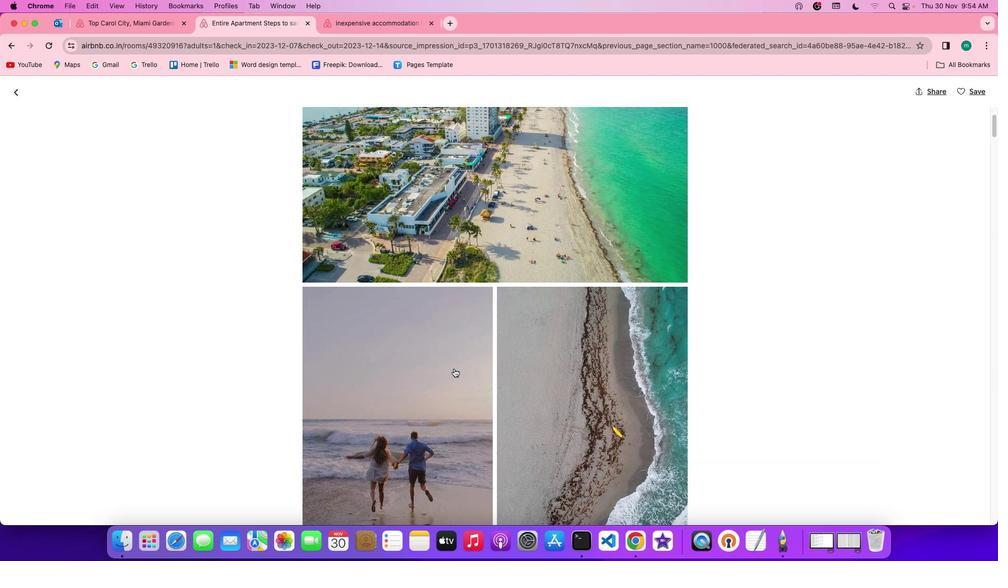 
Action: Mouse scrolled (453, 368) with delta (0, 0)
Screenshot: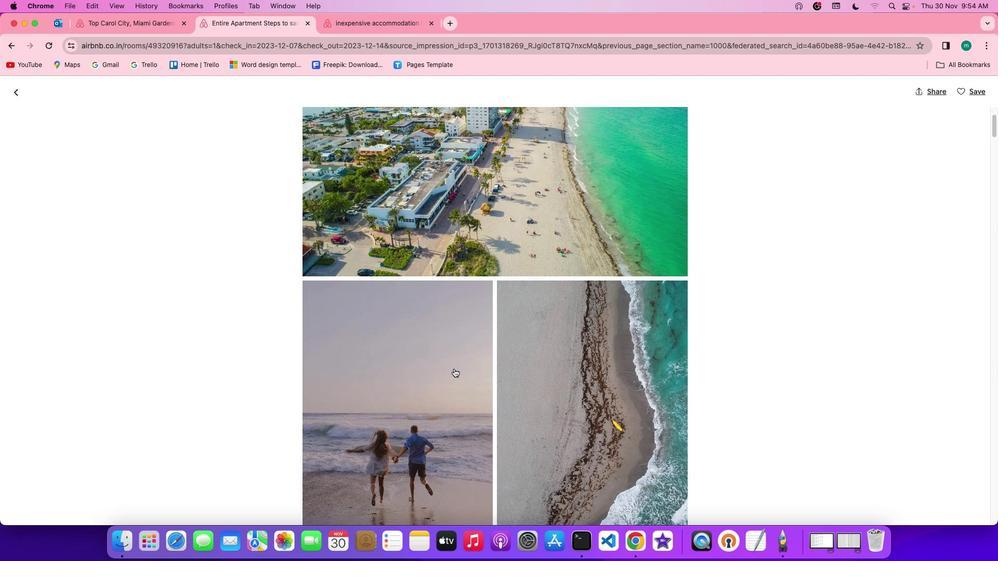 
Action: Mouse scrolled (453, 368) with delta (0, 0)
Screenshot: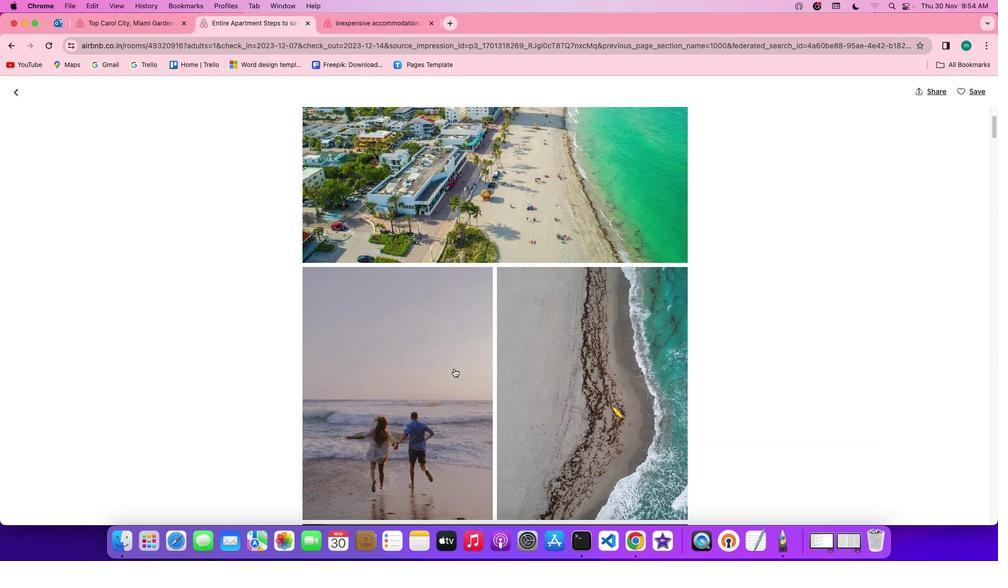 
Action: Mouse scrolled (453, 368) with delta (0, 0)
Screenshot: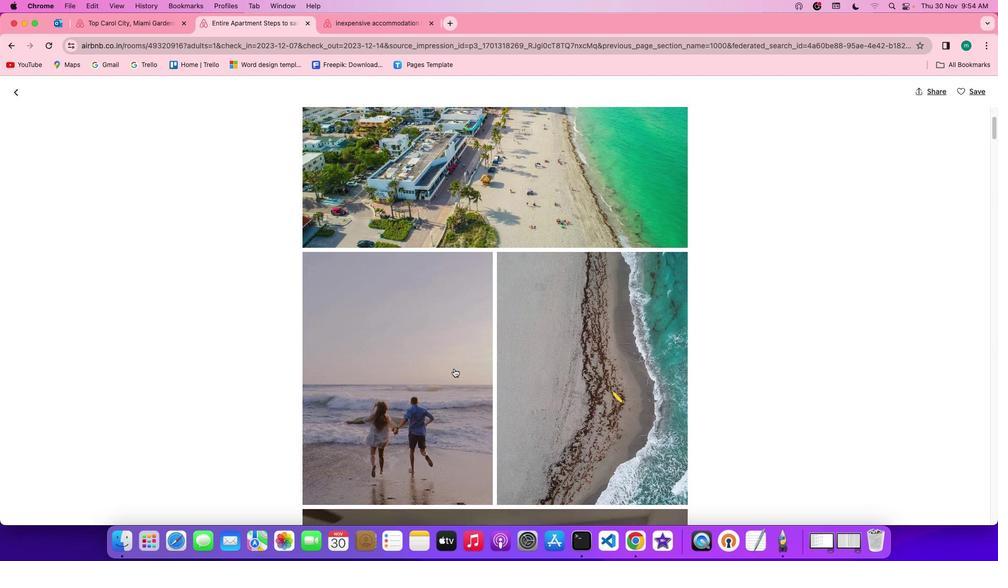 
Action: Mouse scrolled (453, 368) with delta (0, 0)
Screenshot: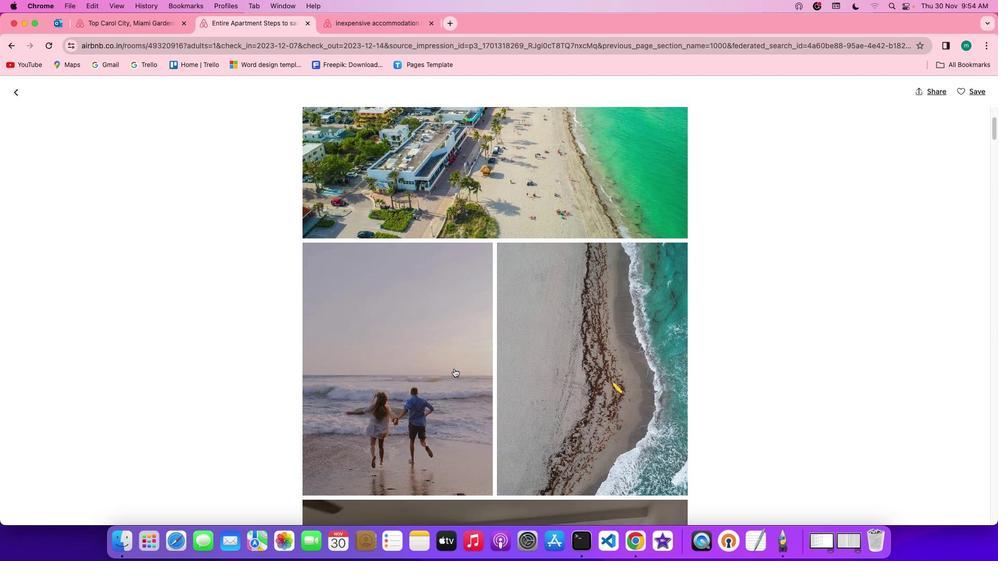 
Action: Mouse scrolled (453, 368) with delta (0, 0)
Screenshot: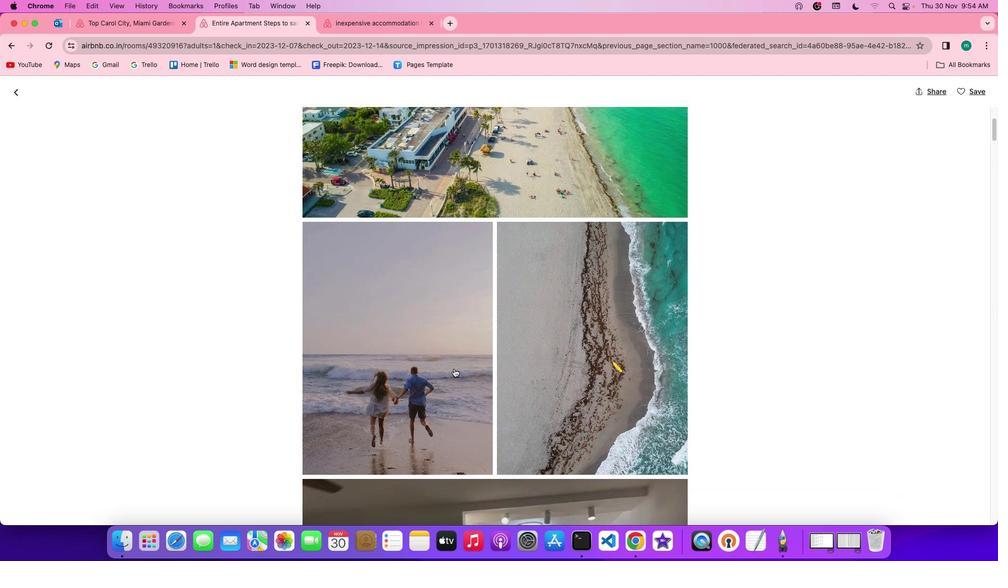 
Action: Mouse scrolled (453, 368) with delta (0, 0)
Screenshot: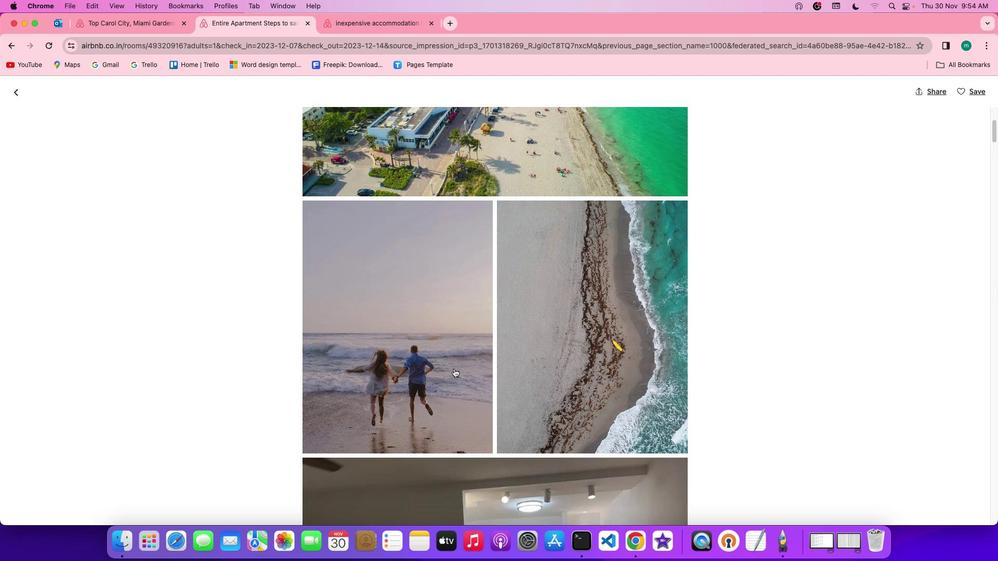 
Action: Mouse scrolled (453, 368) with delta (0, 0)
Screenshot: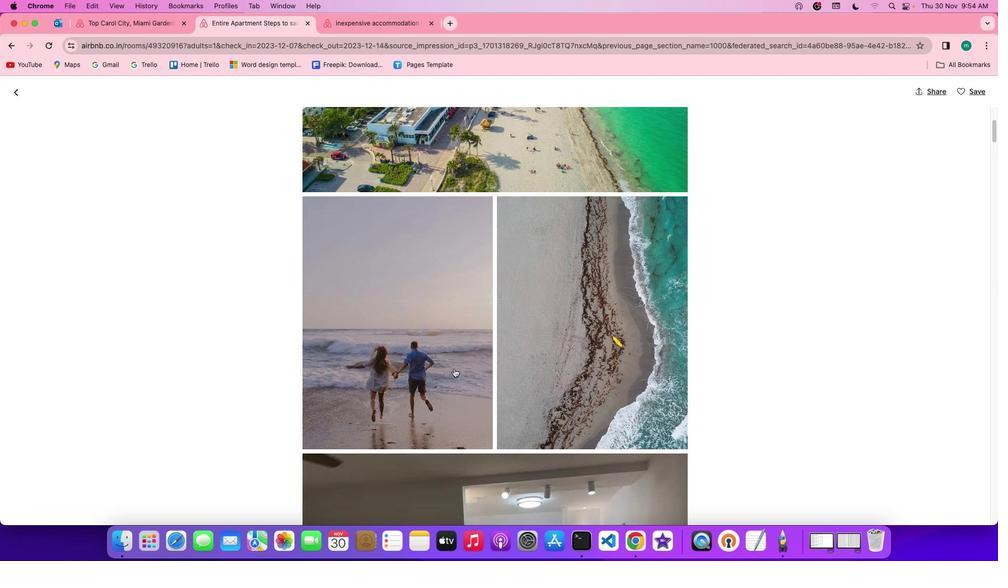 
Action: Mouse scrolled (453, 368) with delta (0, 0)
Screenshot: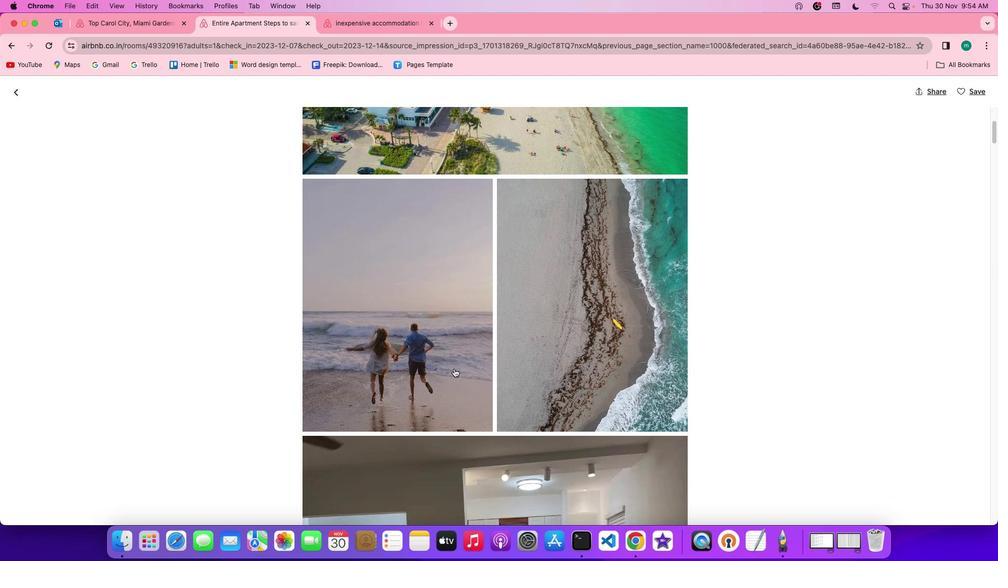 
Action: Mouse scrolled (453, 368) with delta (0, 0)
Screenshot: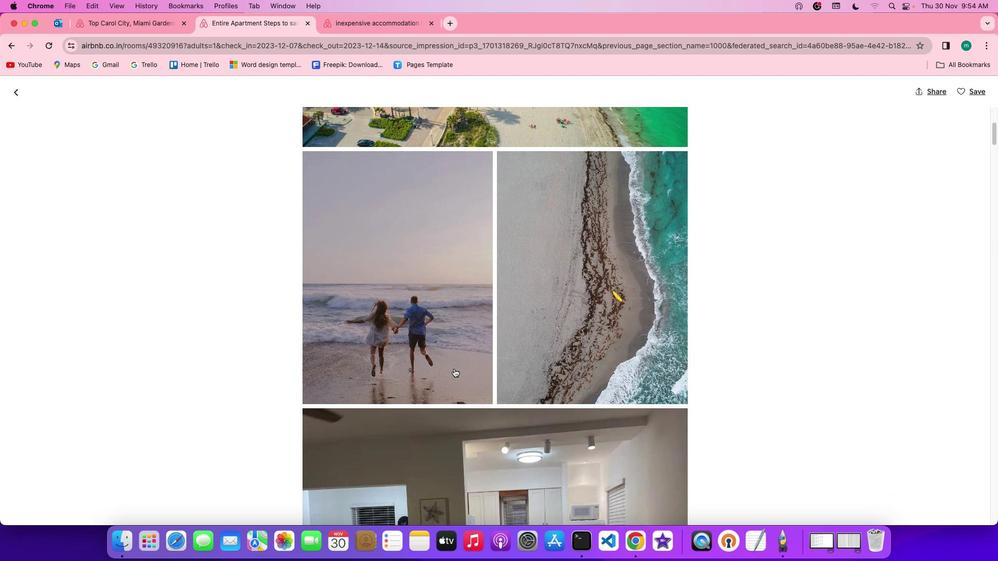 
Action: Mouse scrolled (453, 368) with delta (0, 0)
Screenshot: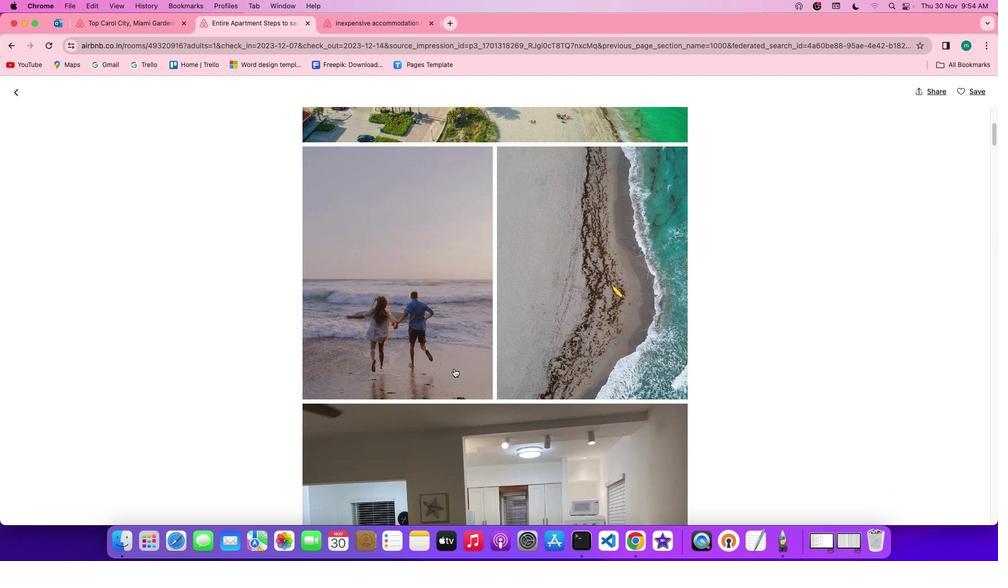 
Action: Mouse scrolled (453, 368) with delta (0, 0)
Screenshot: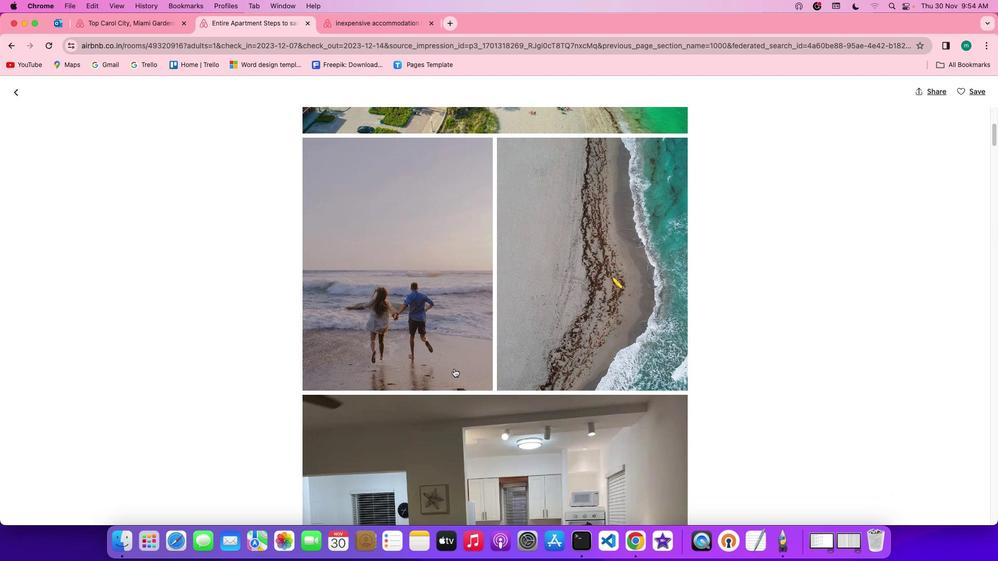 
Action: Mouse scrolled (453, 368) with delta (0, -1)
Screenshot: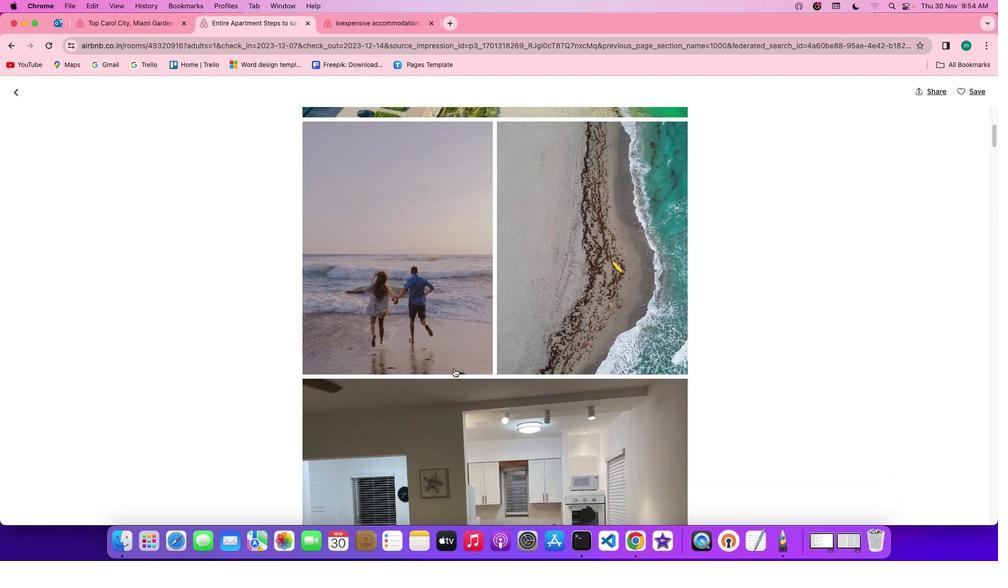 
Action: Mouse scrolled (453, 368) with delta (0, -1)
Screenshot: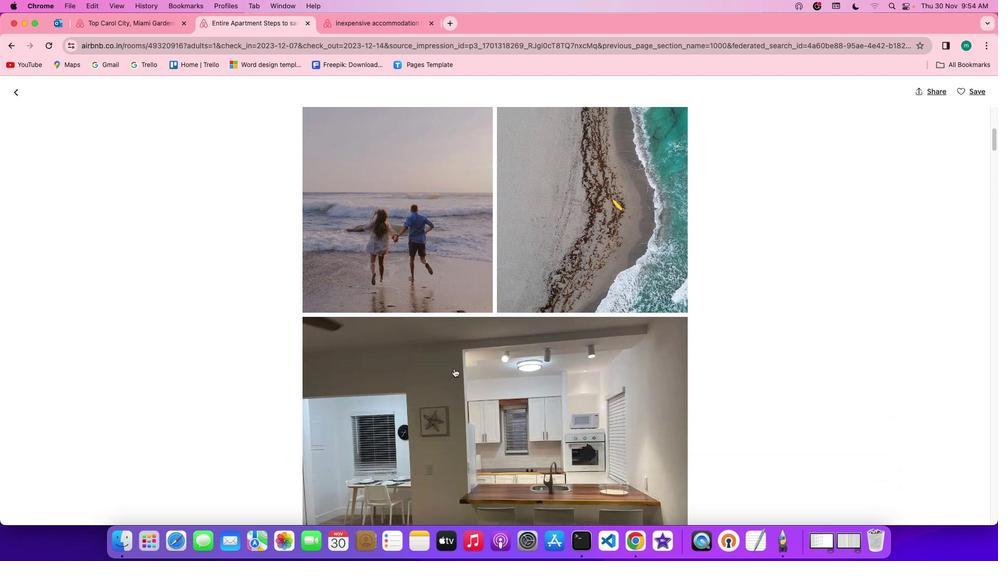 
Action: Mouse scrolled (453, 368) with delta (0, 0)
Screenshot: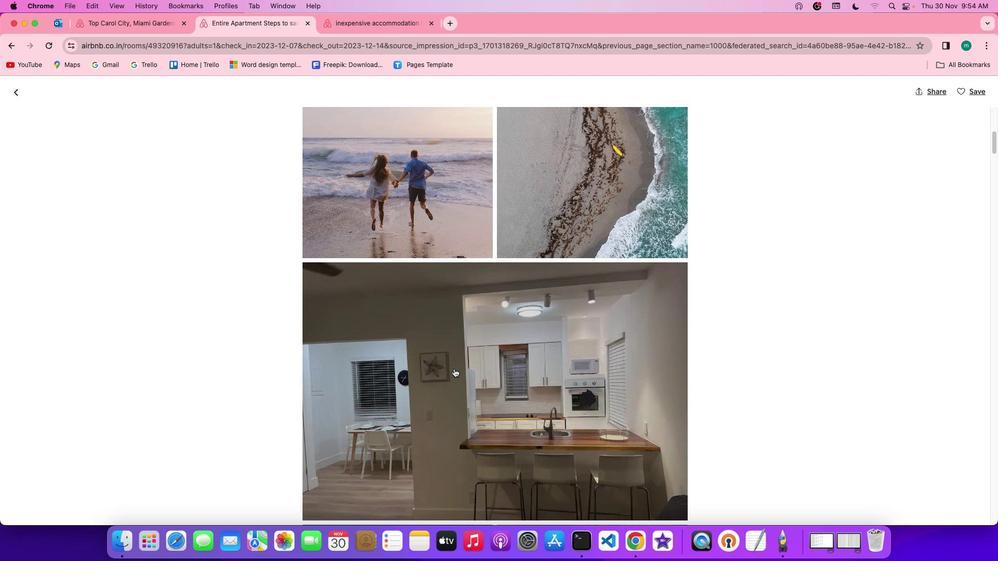
Action: Mouse scrolled (453, 368) with delta (0, 0)
Screenshot: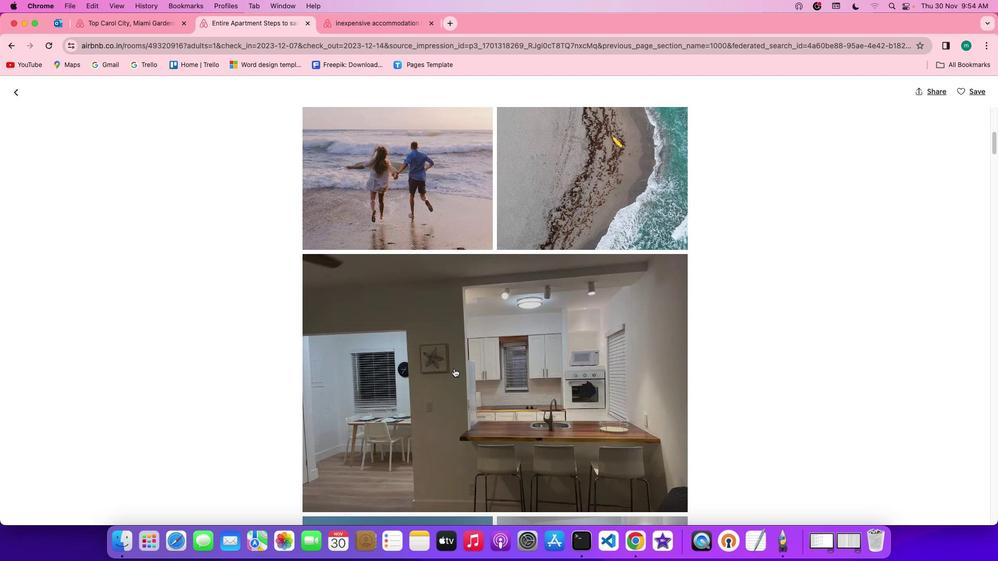 
Action: Mouse scrolled (453, 368) with delta (0, -1)
Screenshot: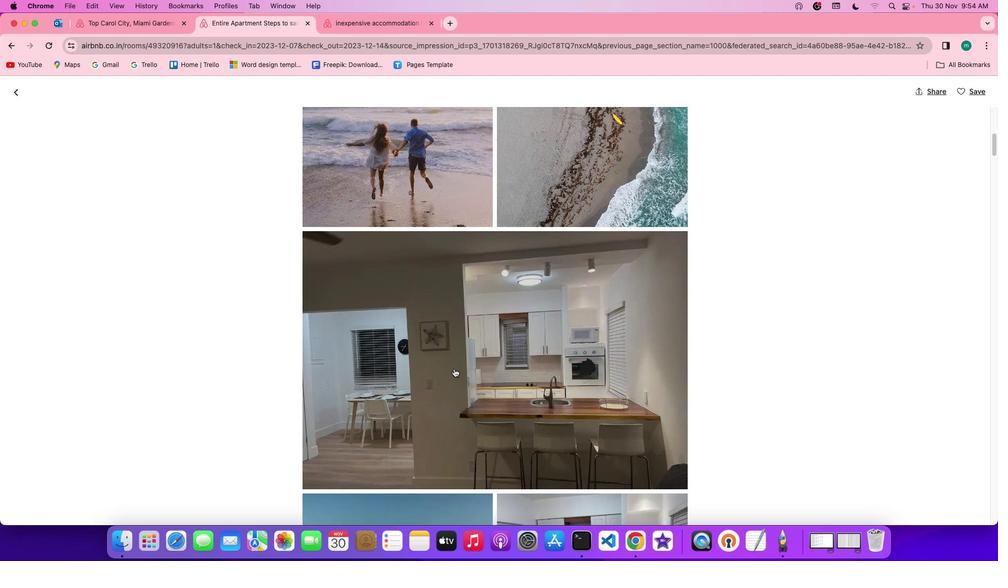 
Action: Mouse scrolled (453, 368) with delta (0, 0)
Screenshot: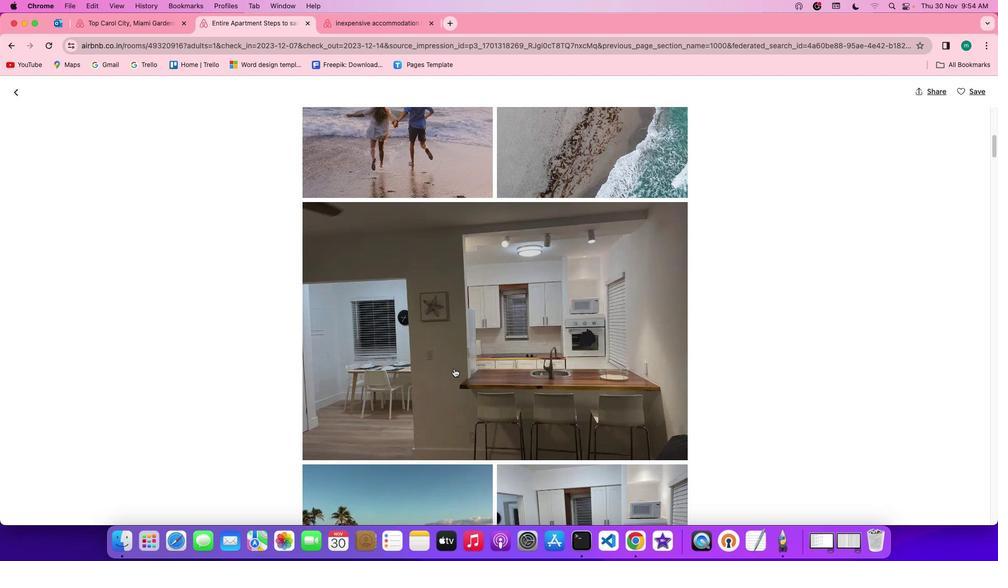 
Action: Mouse scrolled (453, 368) with delta (0, 0)
Screenshot: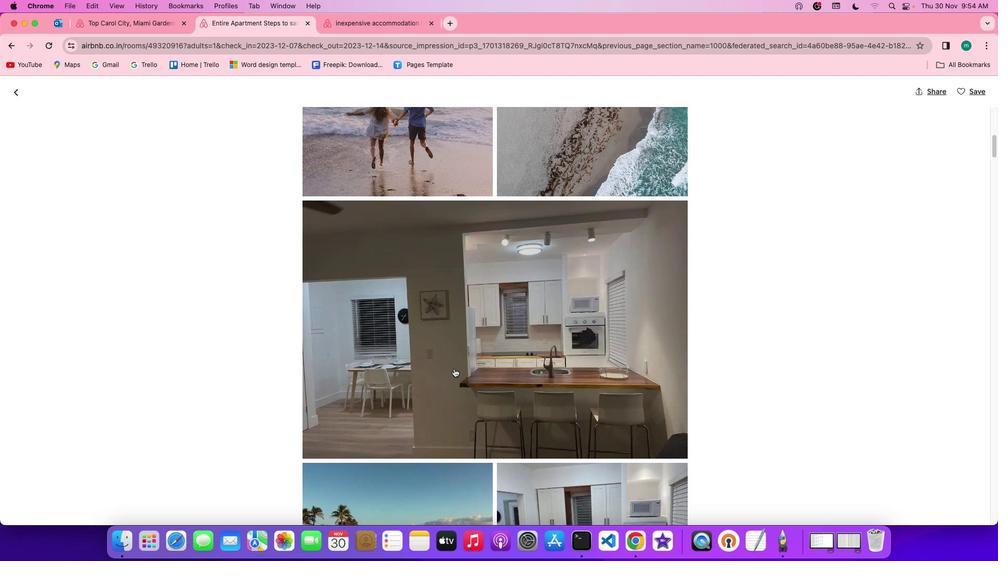 
Action: Mouse scrolled (453, 368) with delta (0, 0)
Screenshot: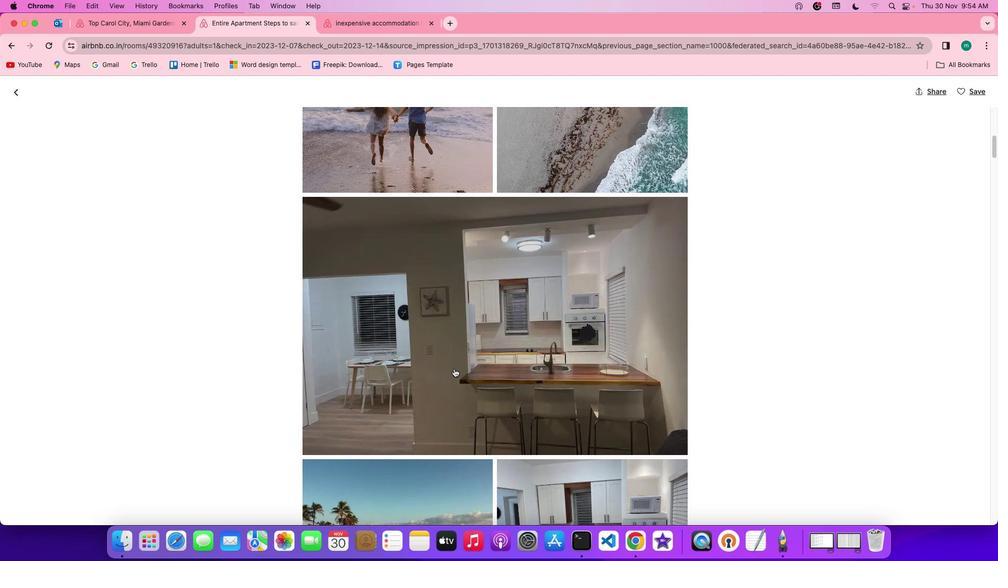 
Action: Mouse scrolled (453, 368) with delta (0, 0)
Screenshot: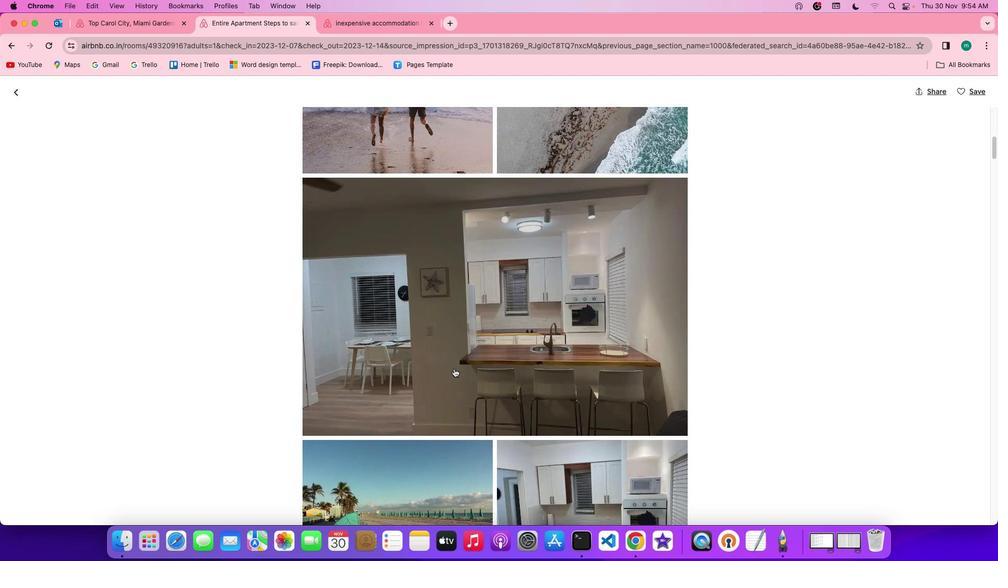 
Action: Mouse scrolled (453, 368) with delta (0, 0)
Screenshot: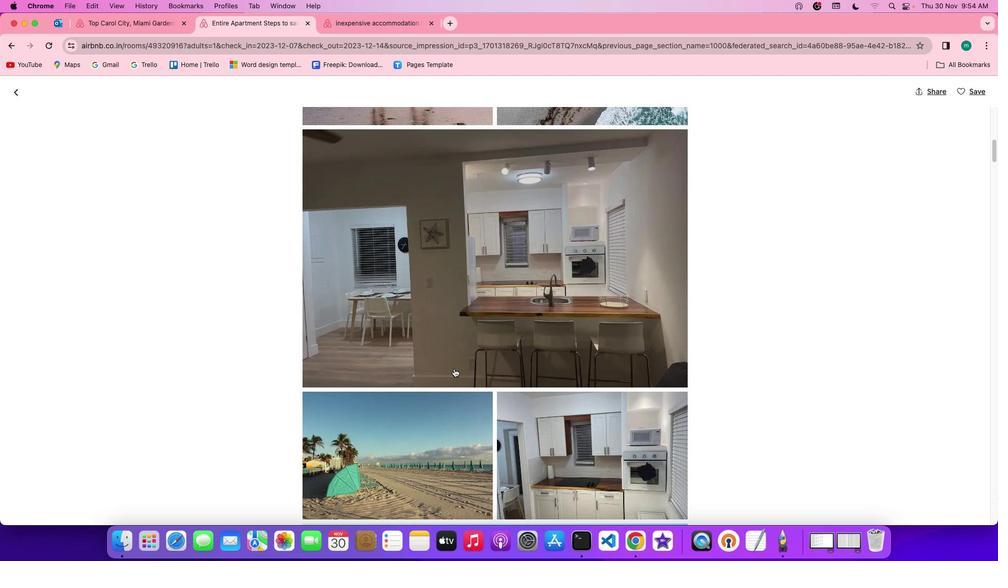 
Action: Mouse scrolled (453, 368) with delta (0, 0)
Screenshot: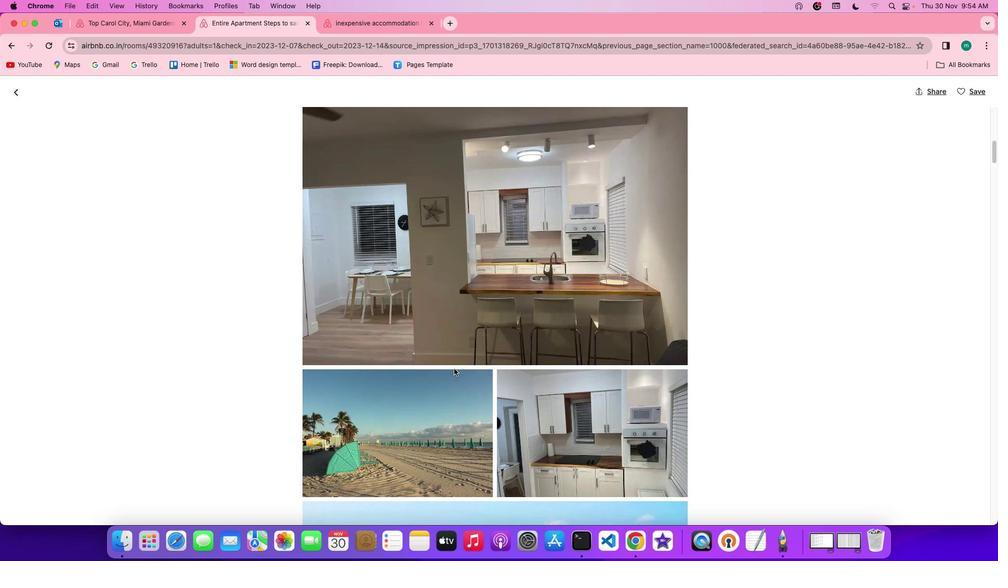 
Action: Mouse scrolled (453, 368) with delta (0, 0)
Screenshot: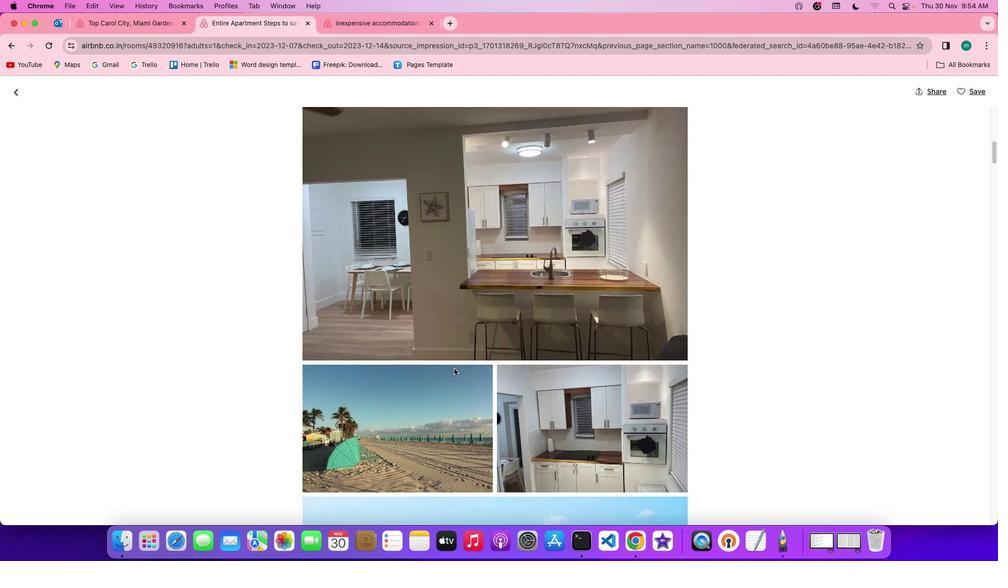 
Action: Mouse scrolled (453, 368) with delta (0, -1)
Screenshot: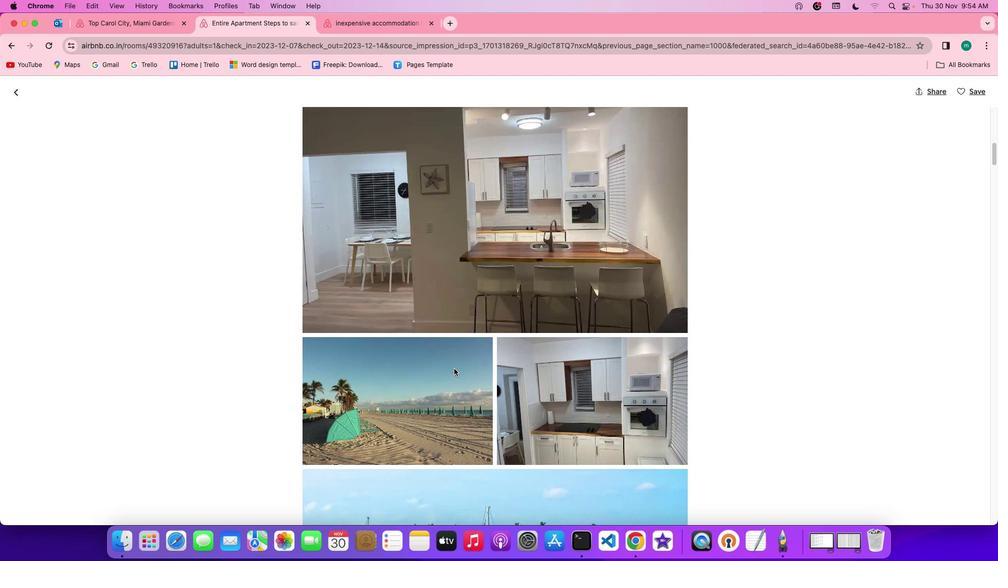 
Action: Mouse scrolled (453, 368) with delta (0, 0)
Screenshot: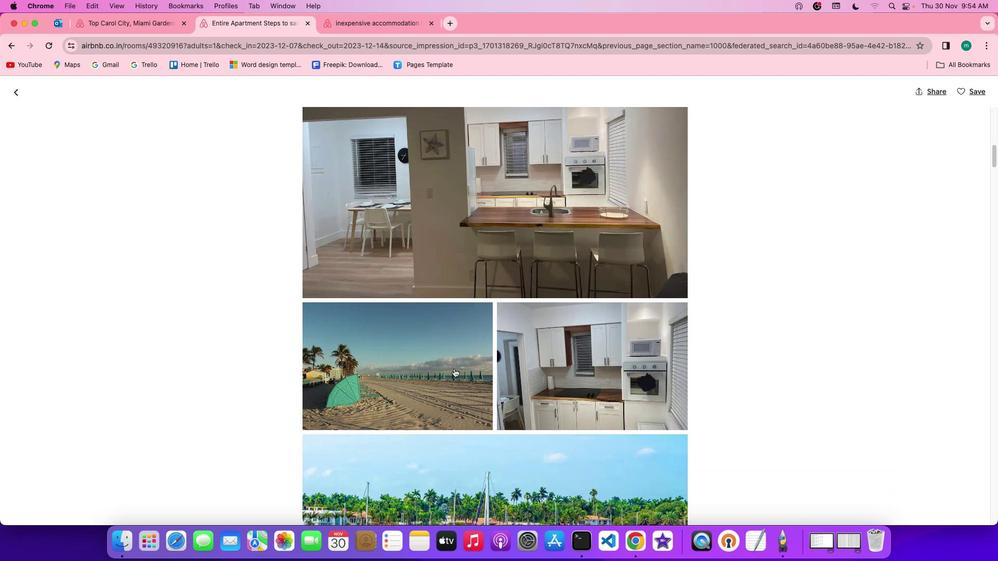 
Action: Mouse scrolled (453, 368) with delta (0, 0)
Screenshot: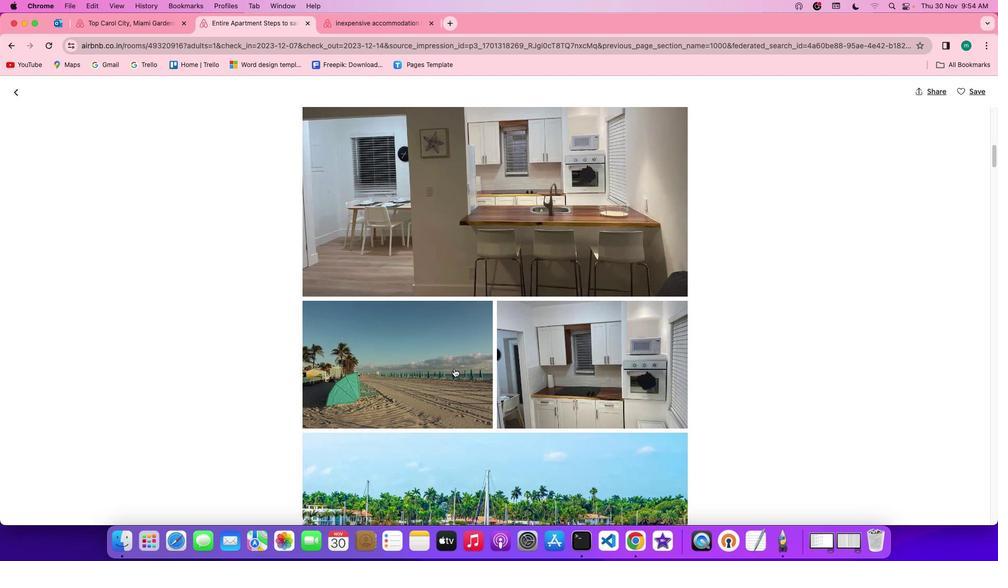 
Action: Mouse scrolled (453, 368) with delta (0, 0)
Screenshot: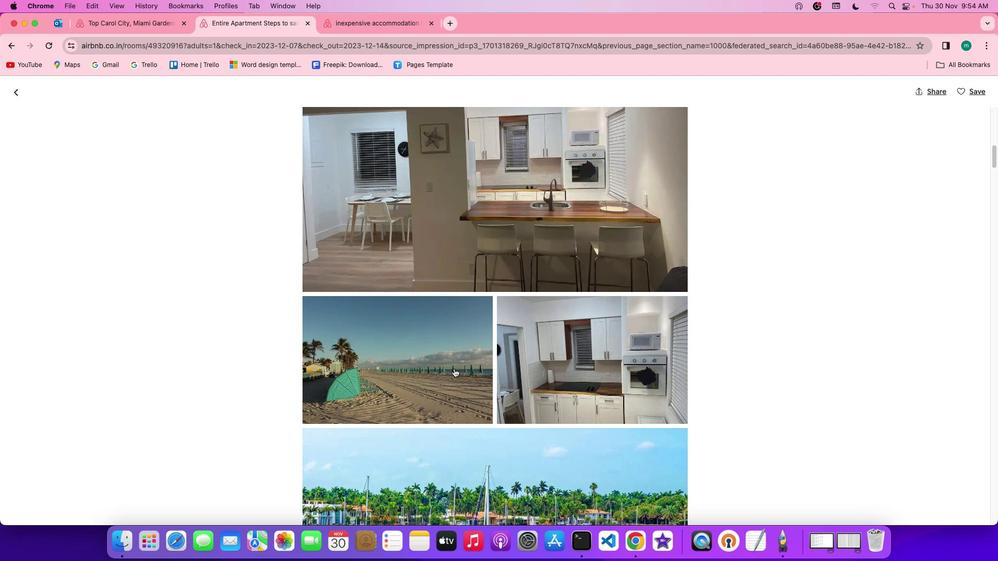 
Action: Mouse scrolled (453, 368) with delta (0, -1)
Screenshot: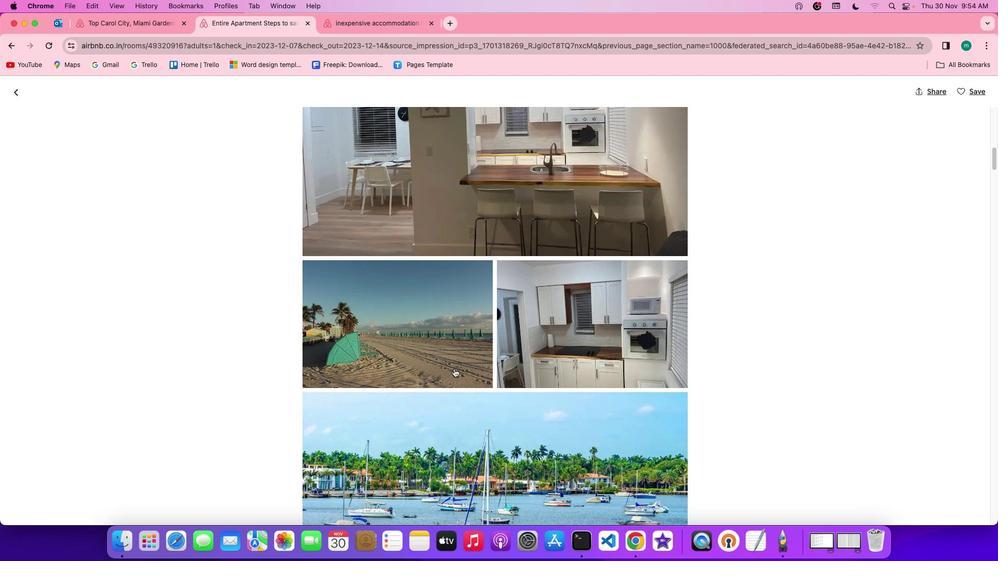 
Action: Mouse scrolled (453, 368) with delta (0, 0)
Screenshot: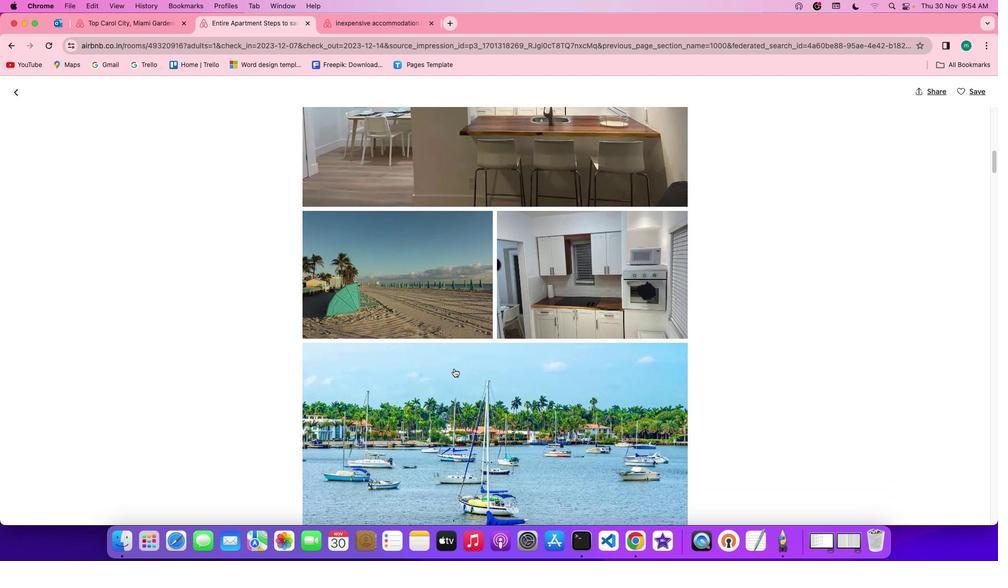 
Action: Mouse scrolled (453, 368) with delta (0, 0)
Screenshot: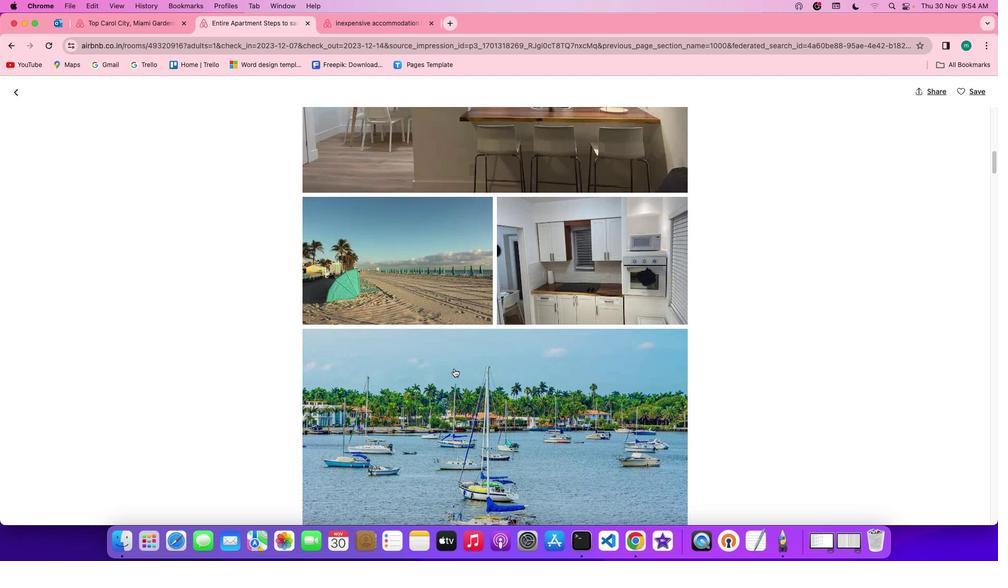 
Action: Mouse scrolled (453, 368) with delta (0, 0)
Screenshot: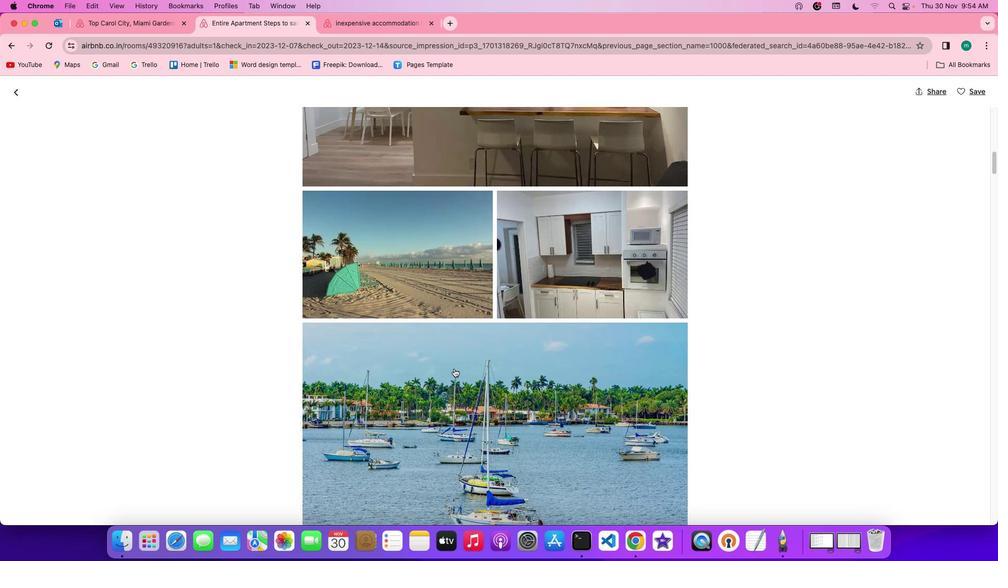 
Action: Mouse scrolled (453, 368) with delta (0, -1)
Screenshot: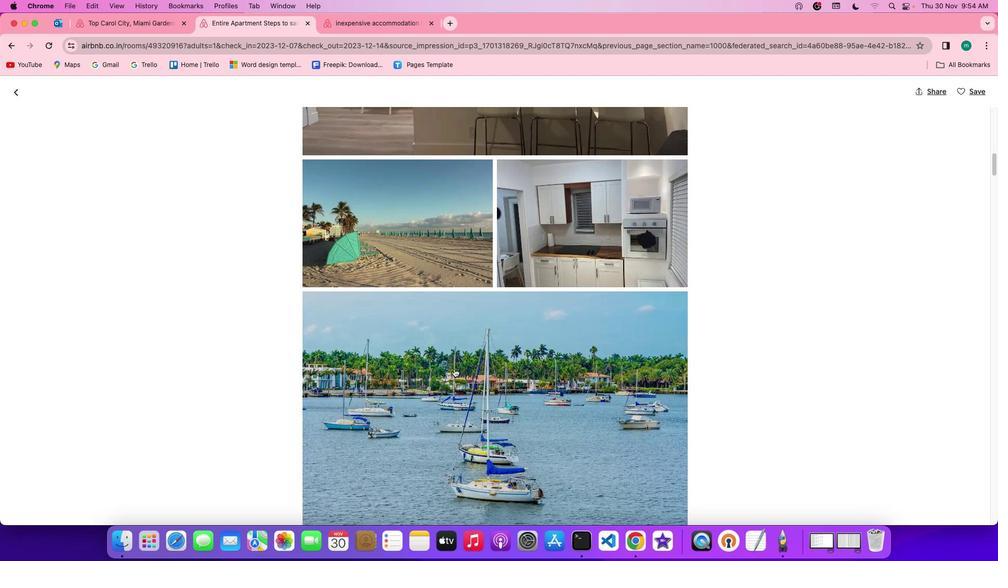 
Action: Mouse scrolled (453, 368) with delta (0, 0)
Screenshot: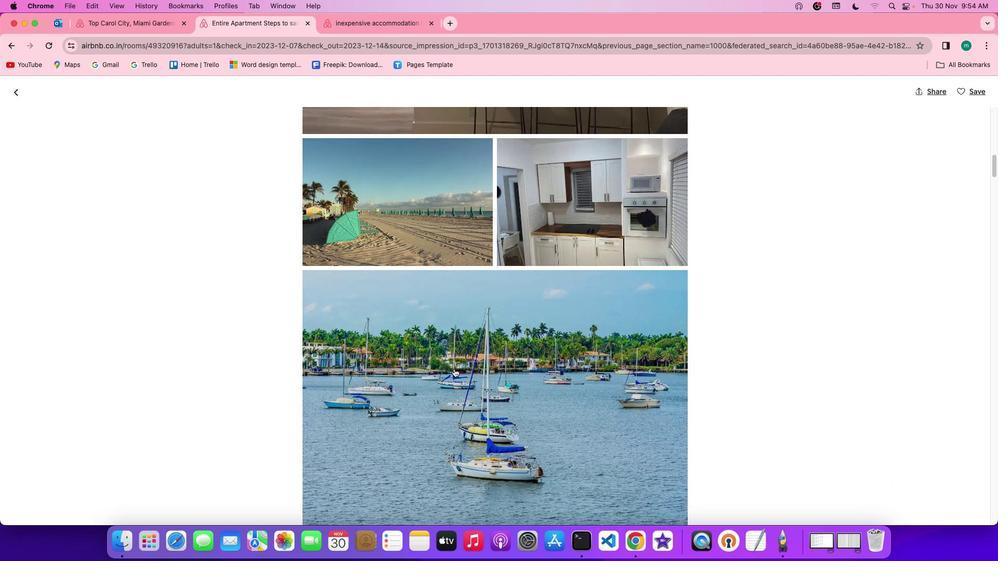 
Action: Mouse scrolled (453, 368) with delta (0, 0)
Screenshot: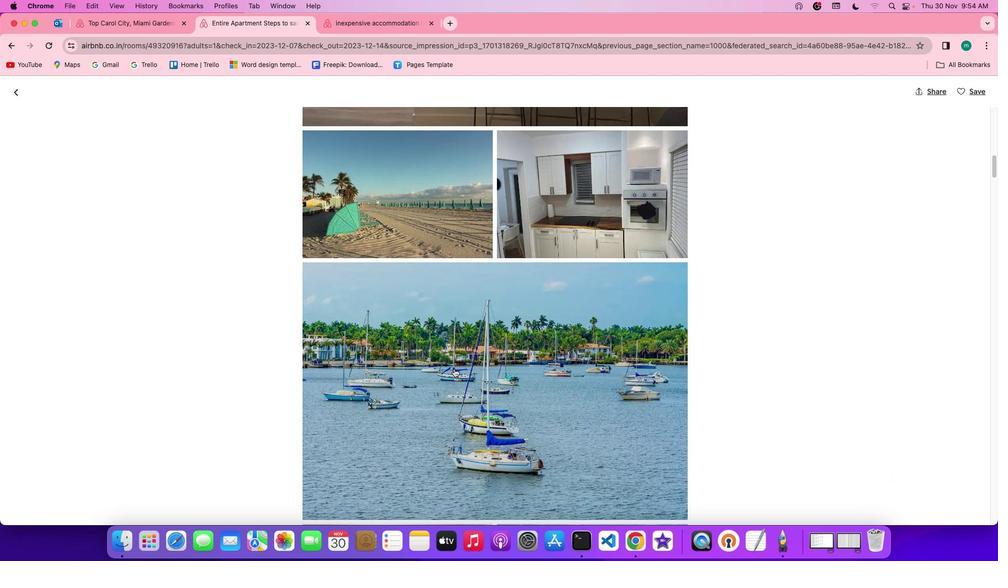 
Action: Mouse scrolled (453, 368) with delta (0, 0)
Screenshot: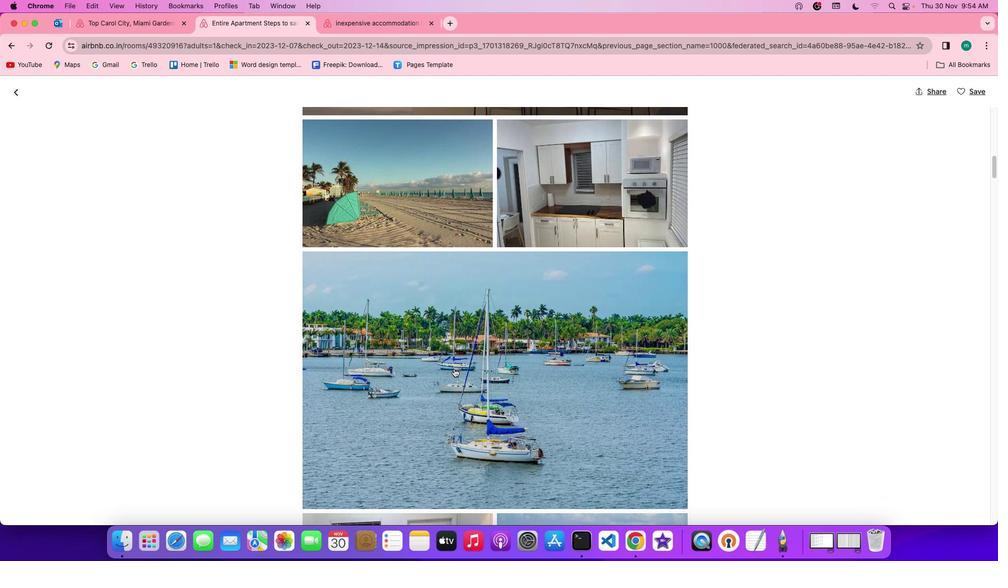 
Action: Mouse scrolled (453, 368) with delta (0, 0)
Screenshot: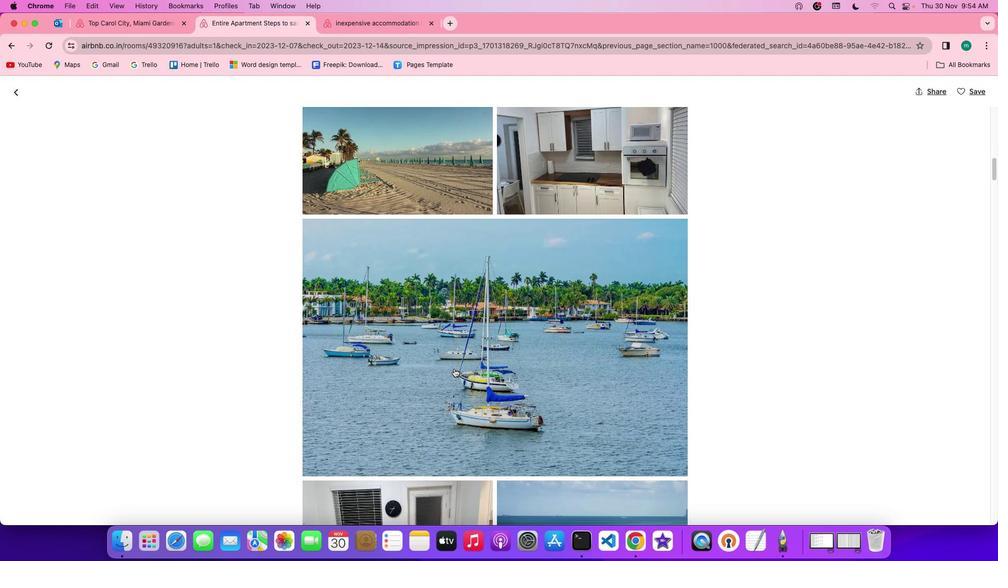 
Action: Mouse scrolled (453, 368) with delta (0, 0)
Screenshot: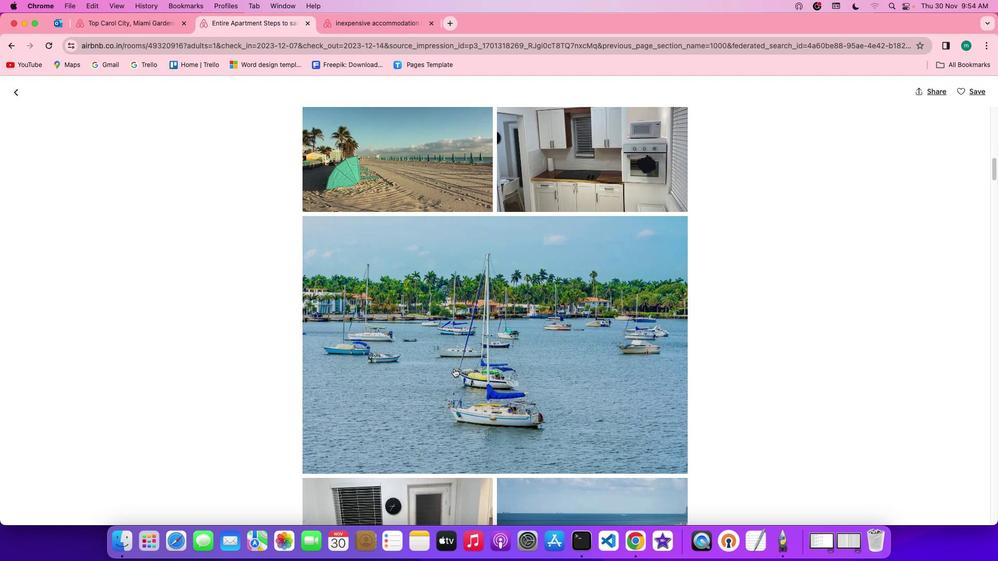 
Action: Mouse scrolled (453, 368) with delta (0, 0)
Screenshot: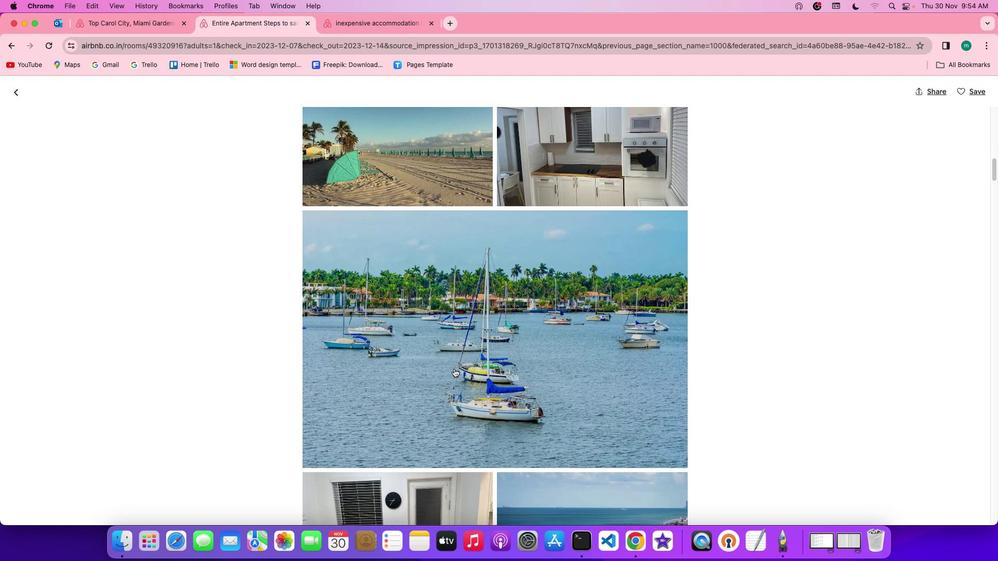 
Action: Mouse scrolled (453, 368) with delta (0, 0)
Screenshot: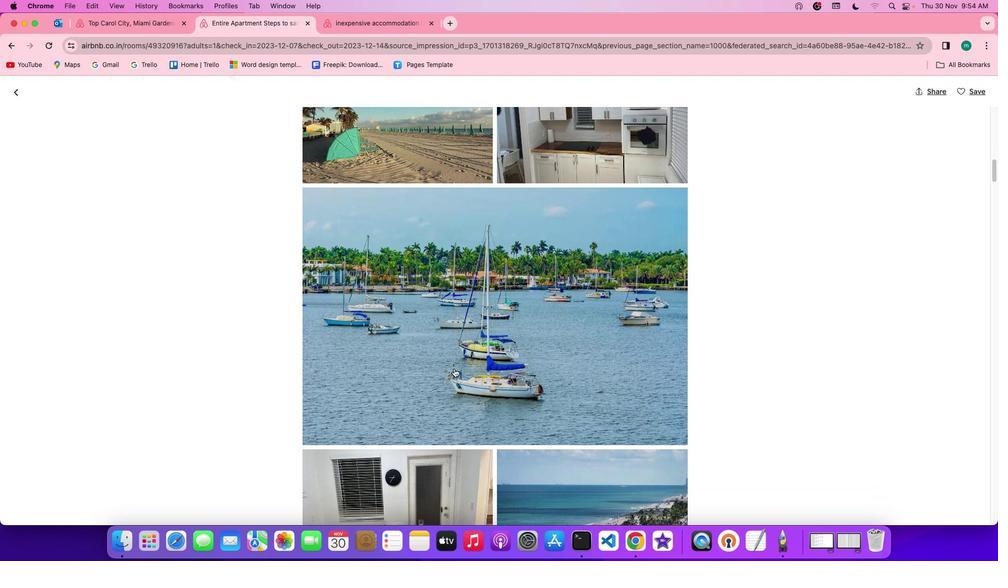 
Action: Mouse scrolled (453, 368) with delta (0, 0)
Screenshot: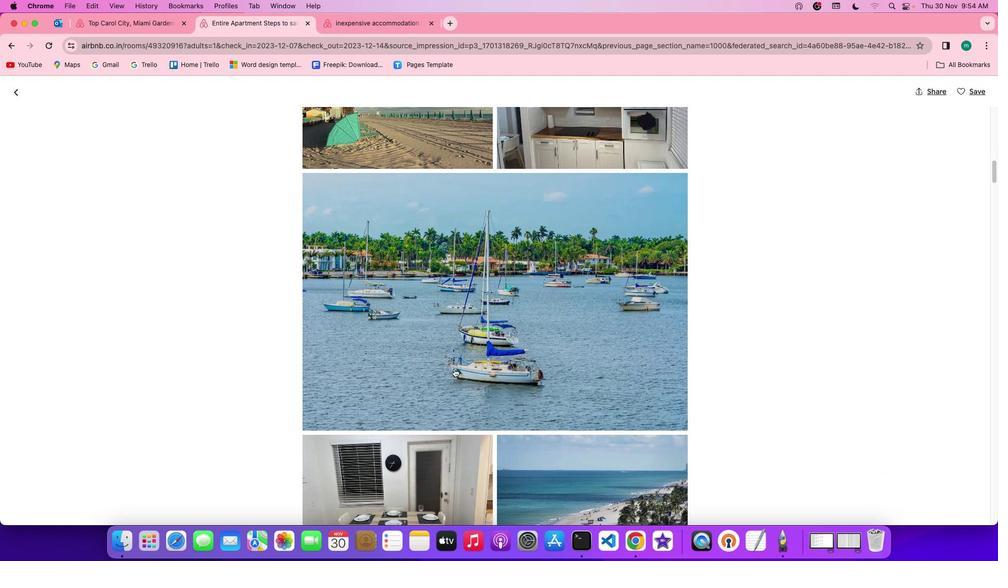 
Action: Mouse scrolled (453, 368) with delta (0, 0)
Screenshot: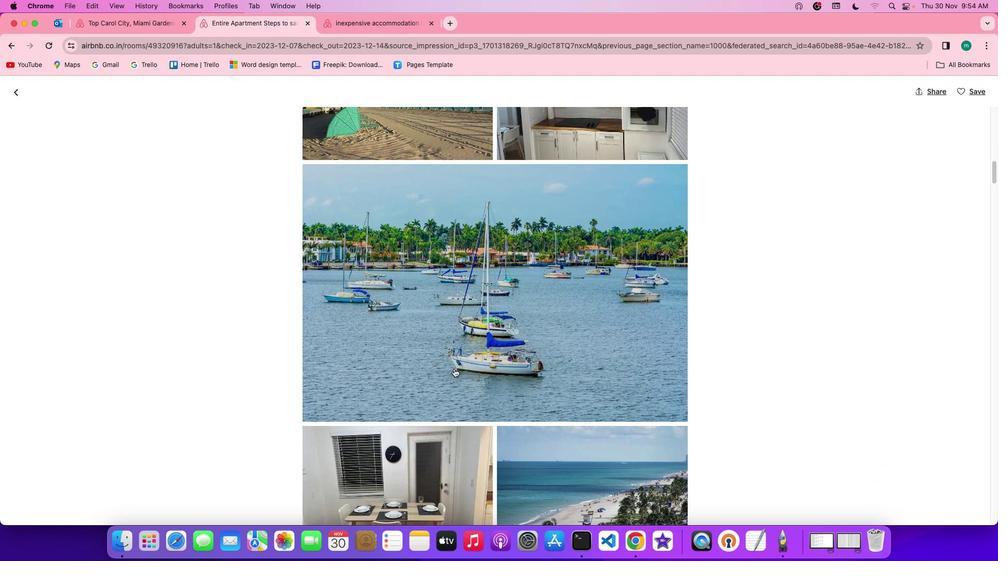 
Action: Mouse scrolled (453, 368) with delta (0, 0)
Screenshot: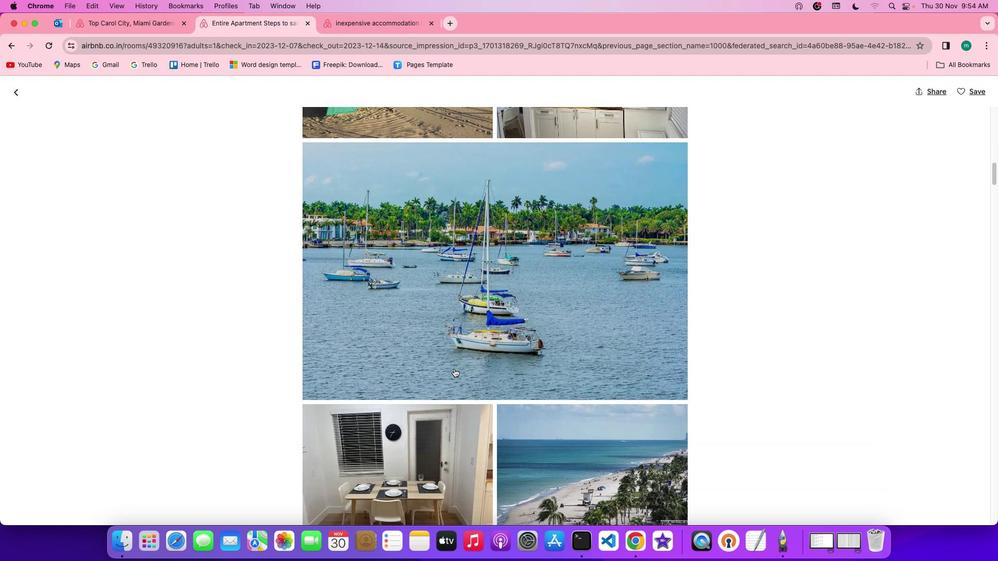
Action: Mouse scrolled (453, 368) with delta (0, 0)
Screenshot: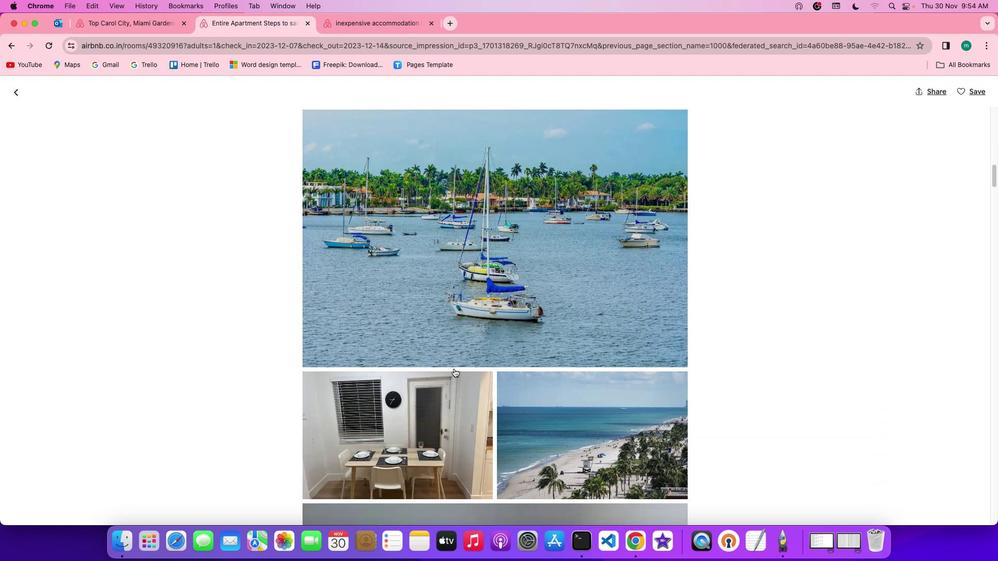 
Action: Mouse scrolled (453, 368) with delta (0, 0)
Screenshot: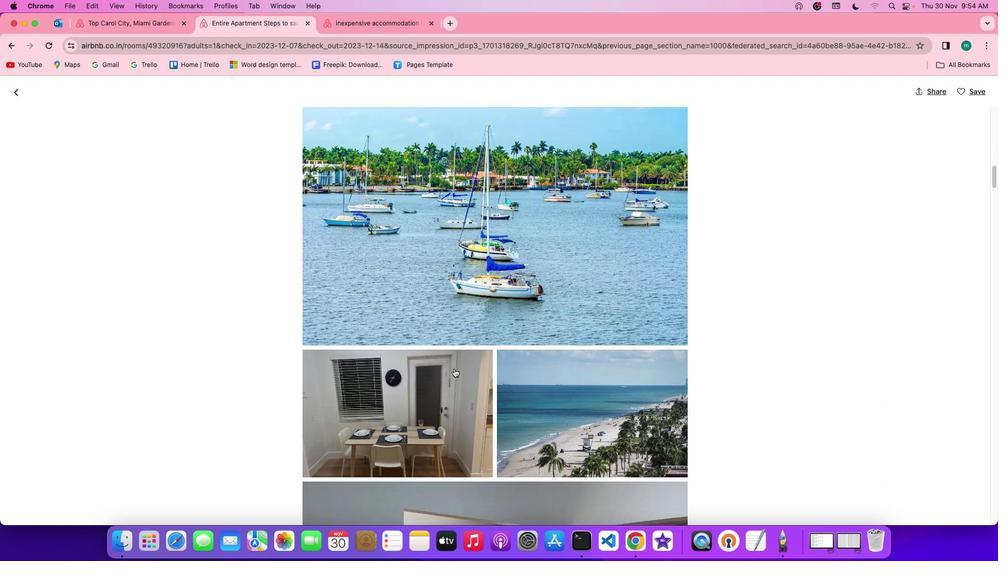 
Action: Mouse scrolled (453, 368) with delta (0, 0)
Screenshot: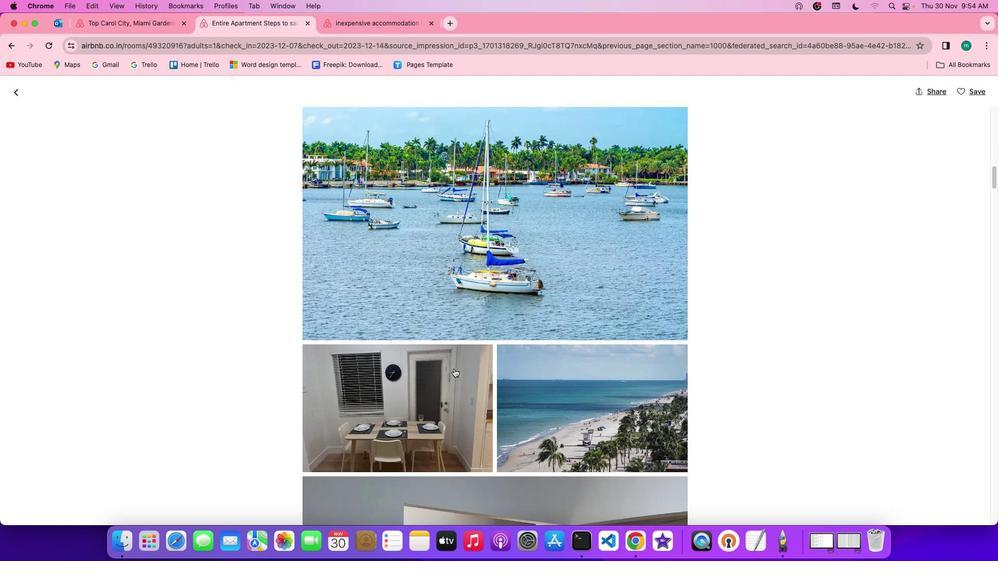 
Action: Mouse scrolled (453, 368) with delta (0, 0)
Screenshot: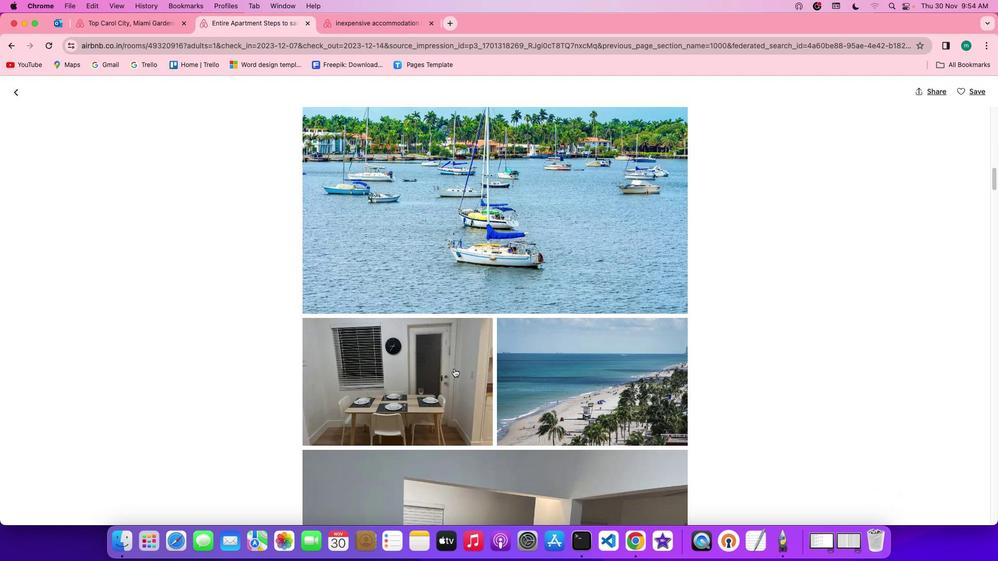 
Action: Mouse scrolled (453, 368) with delta (0, -1)
Screenshot: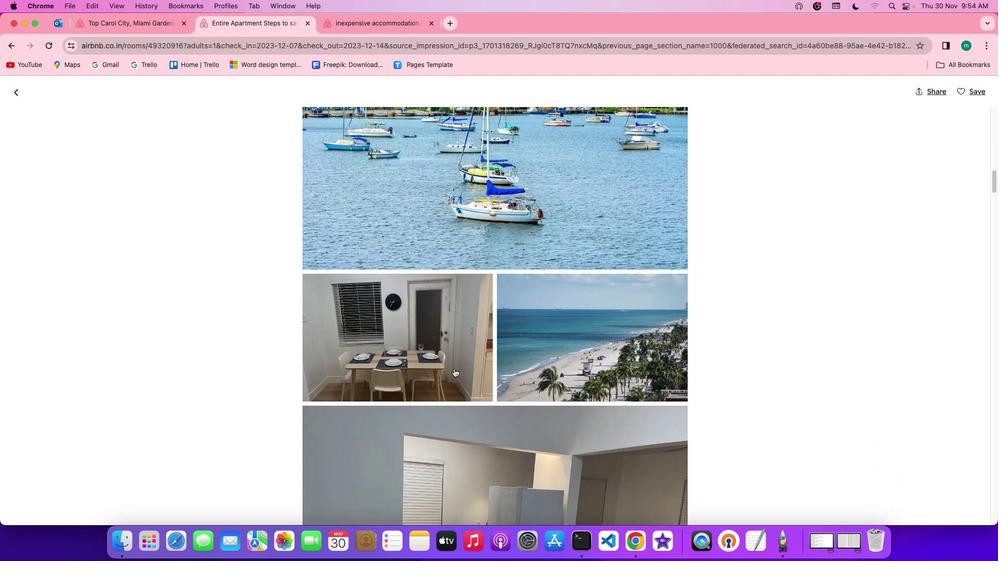 
Action: Mouse scrolled (453, 368) with delta (0, 0)
Screenshot: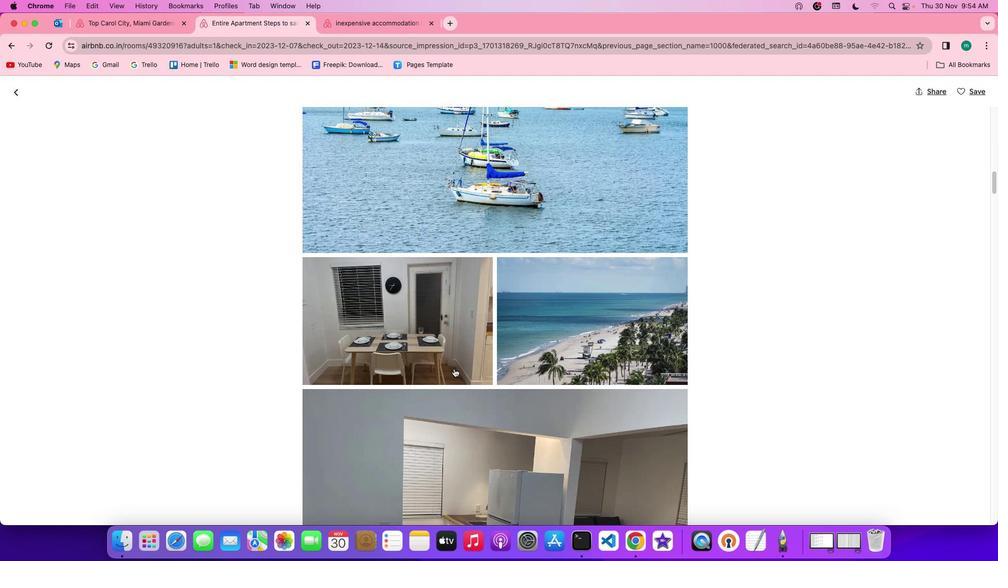 
Action: Mouse scrolled (453, 368) with delta (0, 0)
Screenshot: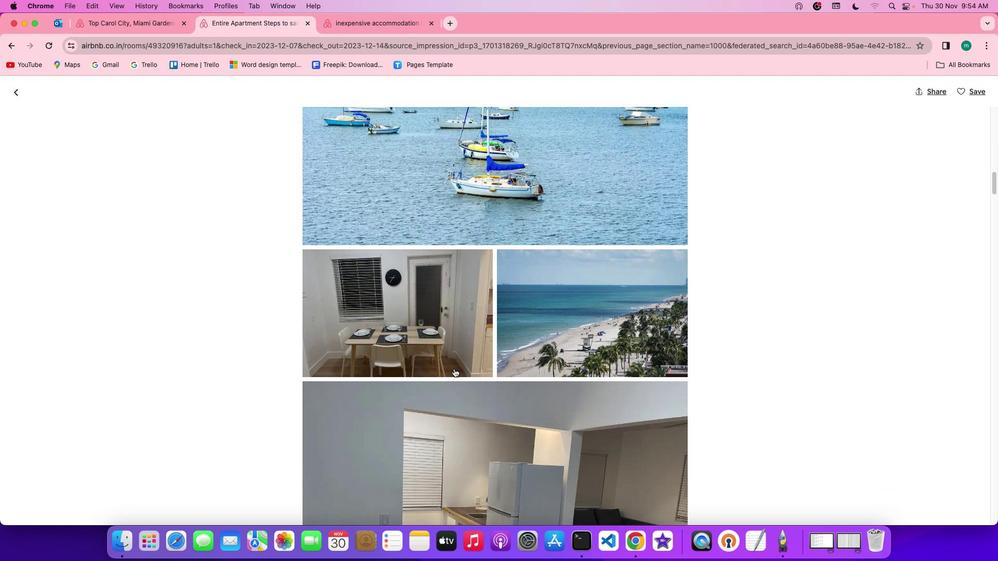 
Action: Mouse scrolled (453, 368) with delta (0, 0)
Screenshot: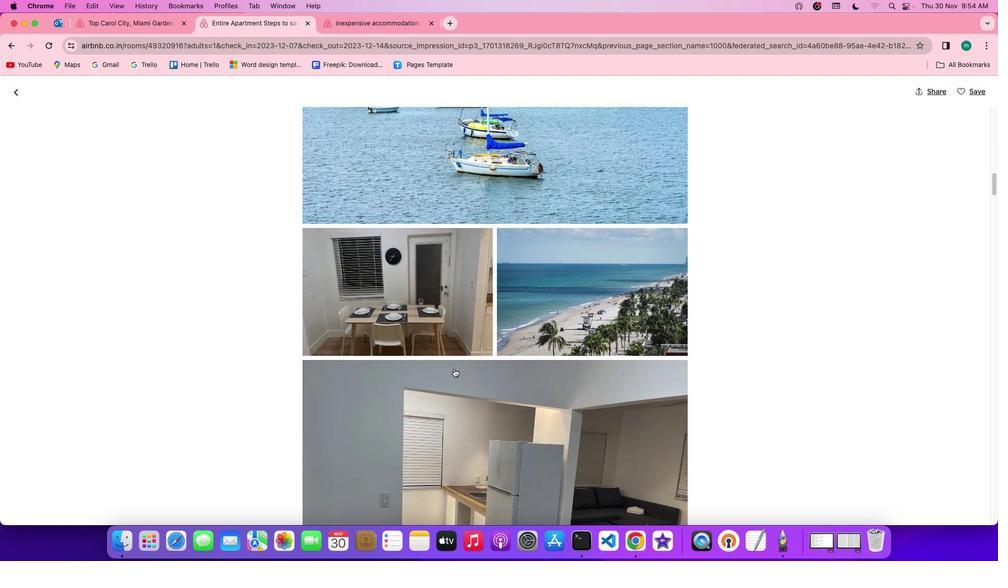 
Action: Mouse scrolled (453, 368) with delta (0, 0)
Screenshot: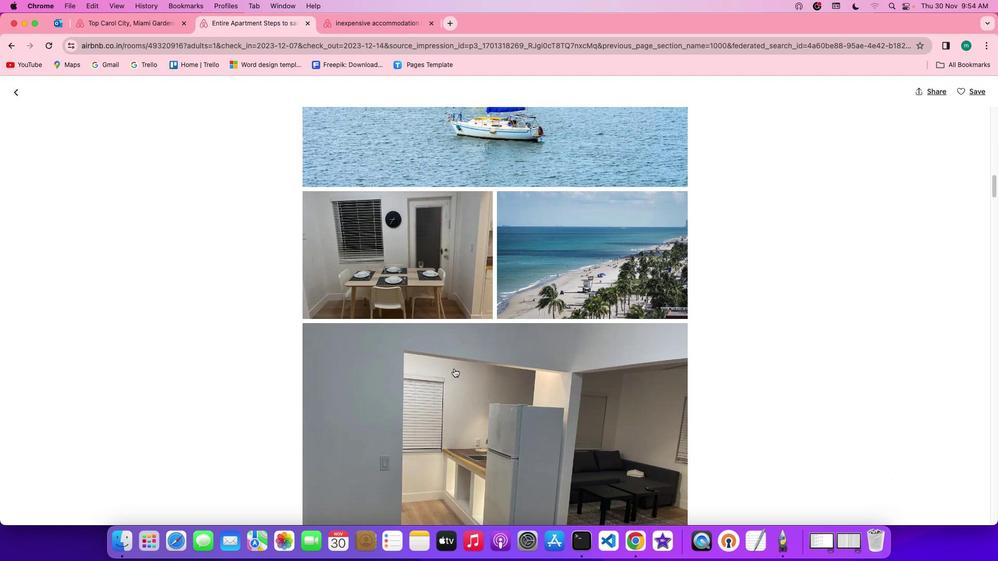 
Action: Mouse scrolled (453, 368) with delta (0, 0)
Screenshot: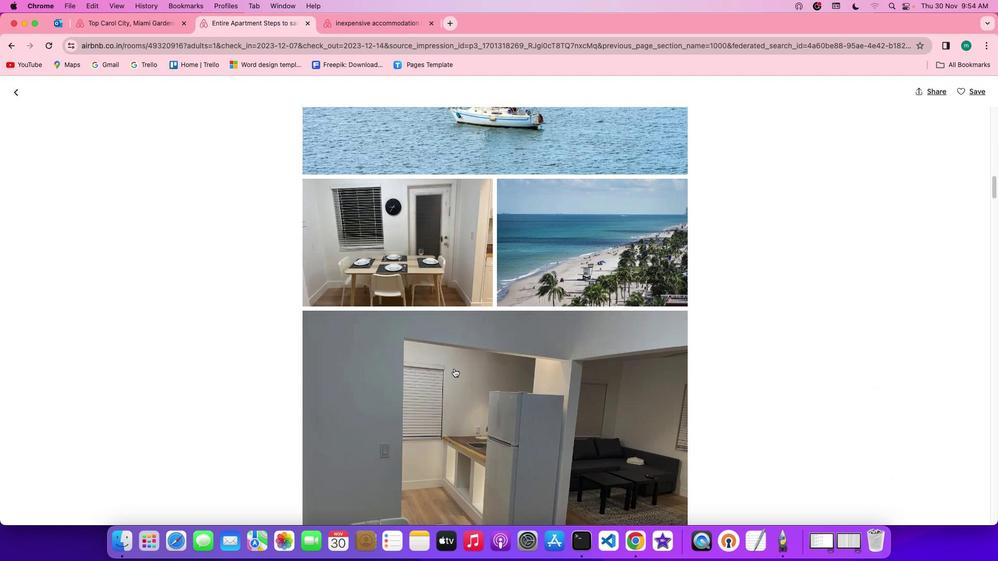 
Action: Mouse scrolled (453, 368) with delta (0, 0)
Screenshot: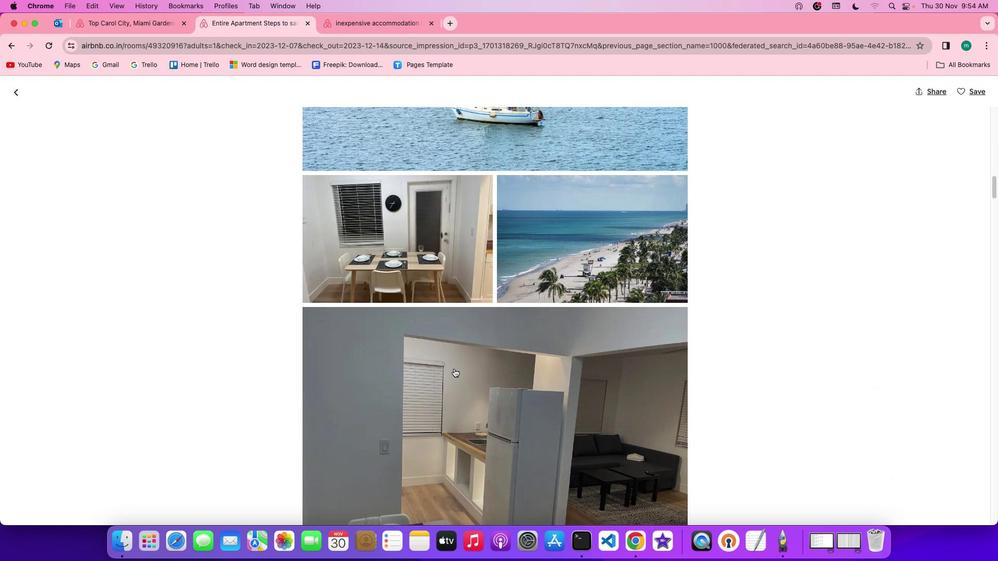 
Action: Mouse scrolled (453, 368) with delta (0, 0)
Screenshot: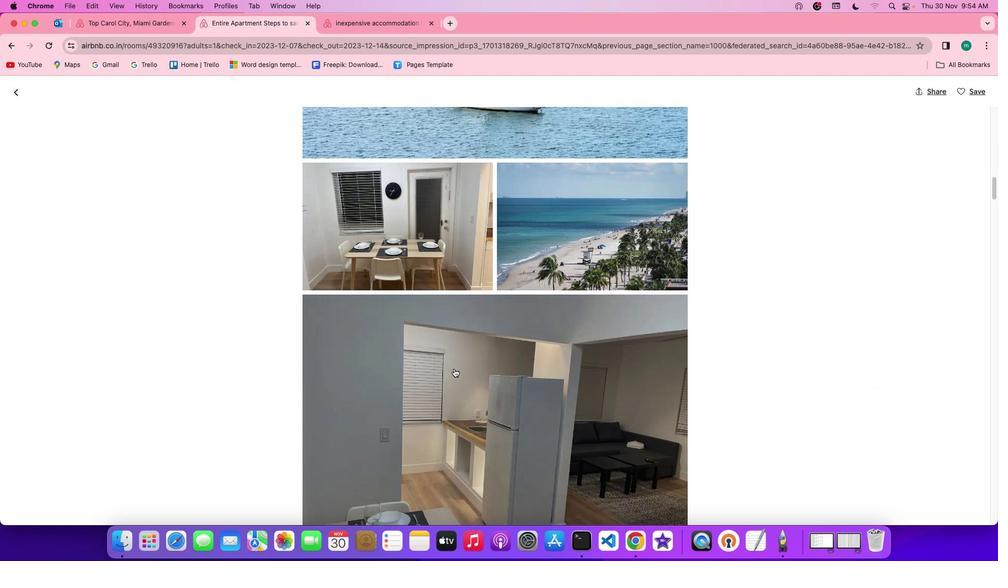 
Action: Mouse scrolled (453, 368) with delta (0, 0)
Screenshot: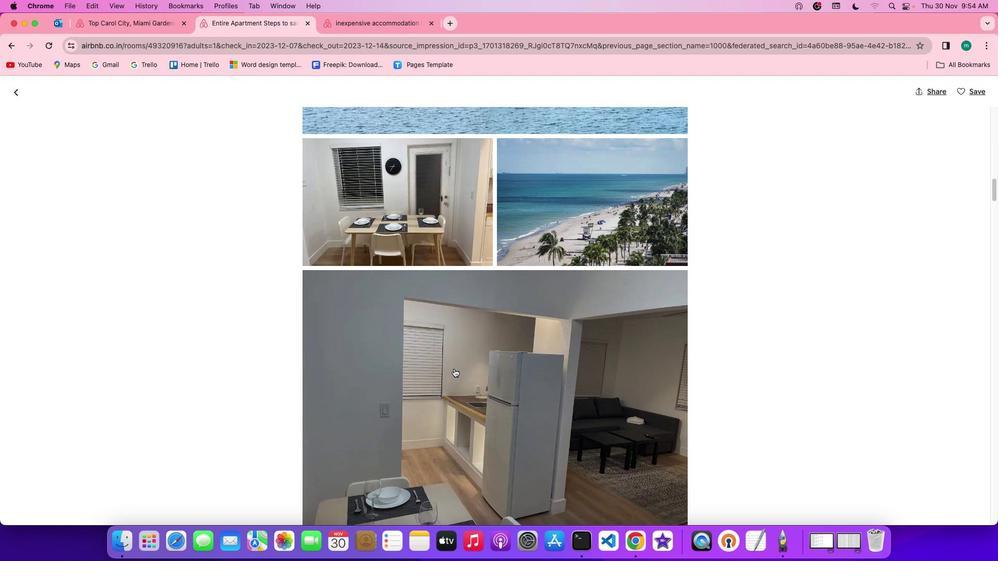 
Action: Mouse scrolled (453, 368) with delta (0, 0)
Screenshot: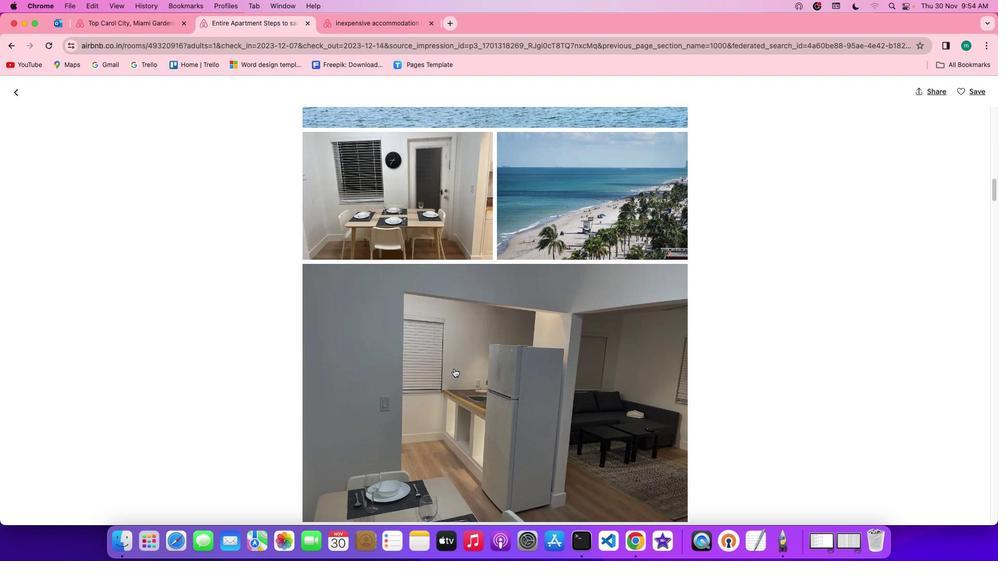 
Action: Mouse scrolled (453, 368) with delta (0, 0)
Screenshot: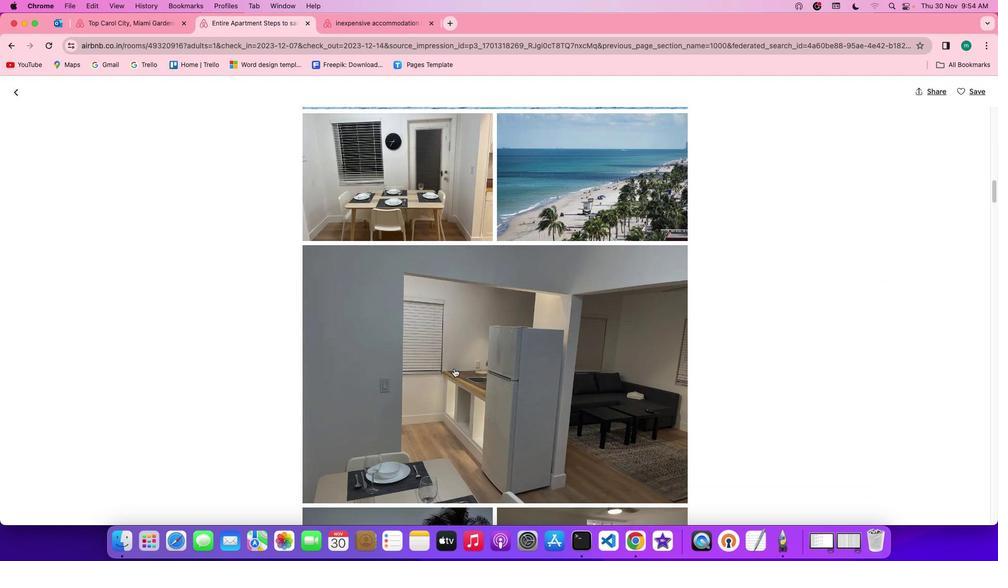 
Action: Mouse scrolled (453, 368) with delta (0, 0)
Screenshot: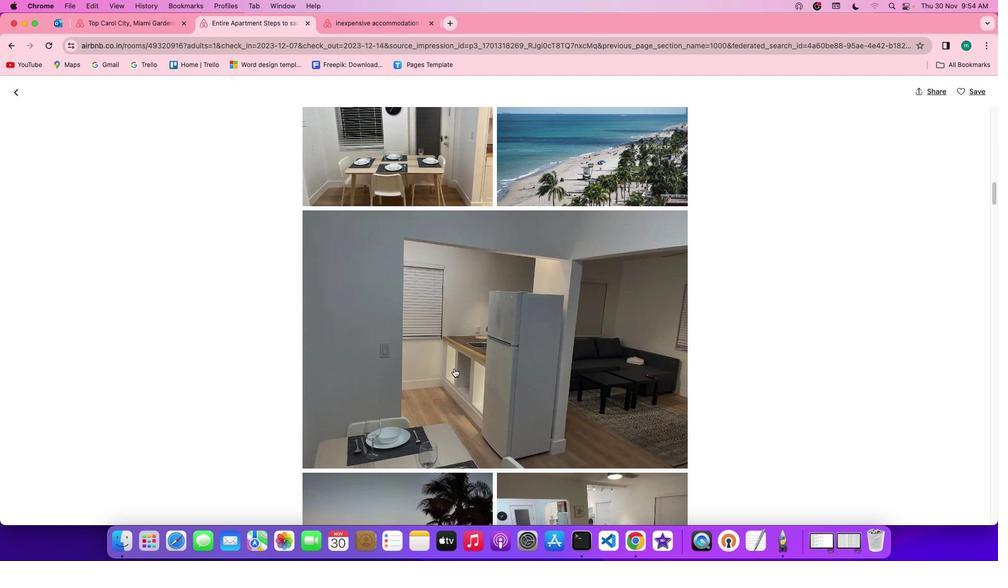 
Action: Mouse scrolled (453, 368) with delta (0, 0)
Screenshot: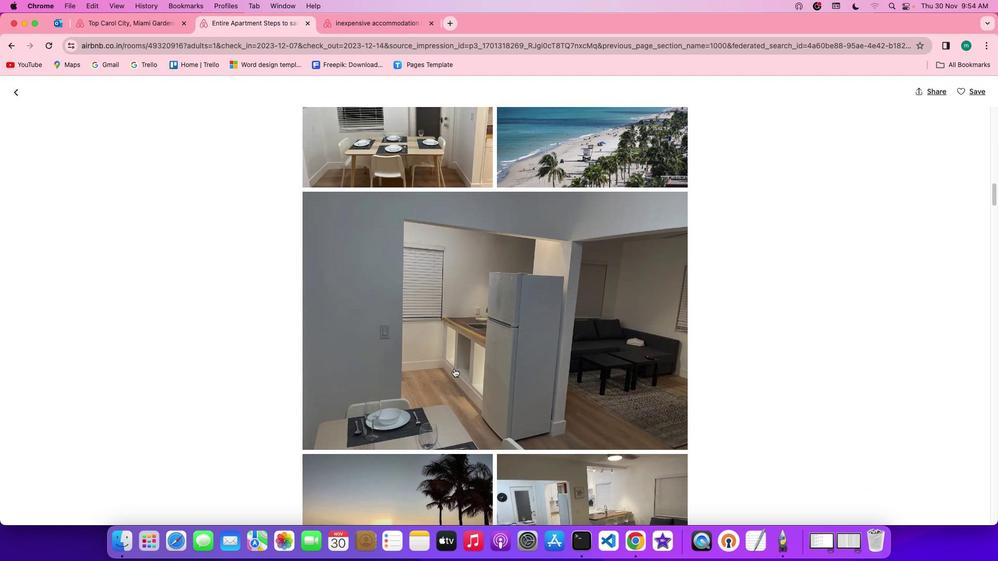 
Action: Mouse scrolled (453, 368) with delta (0, 0)
Screenshot: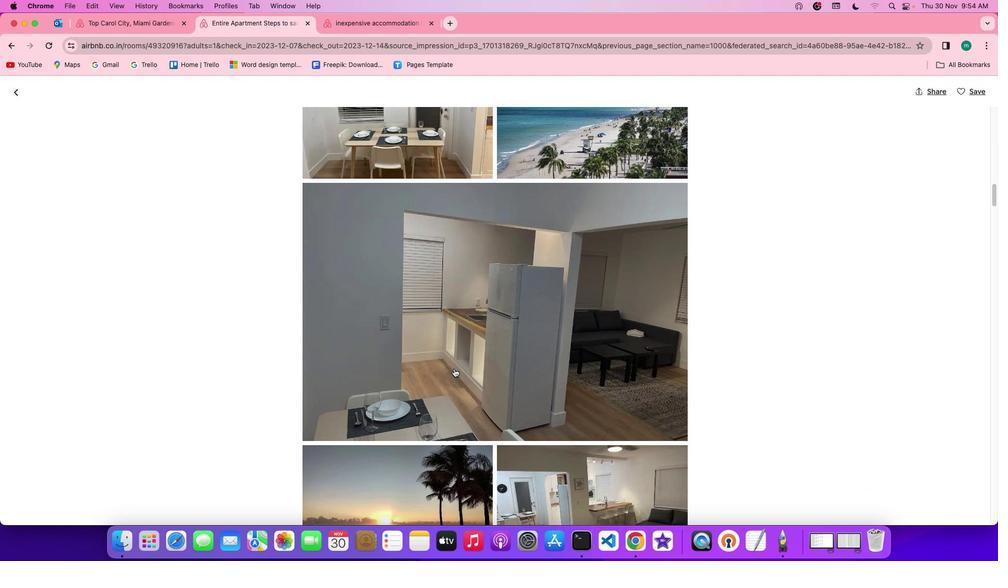 
Action: Mouse scrolled (453, 368) with delta (0, 0)
Screenshot: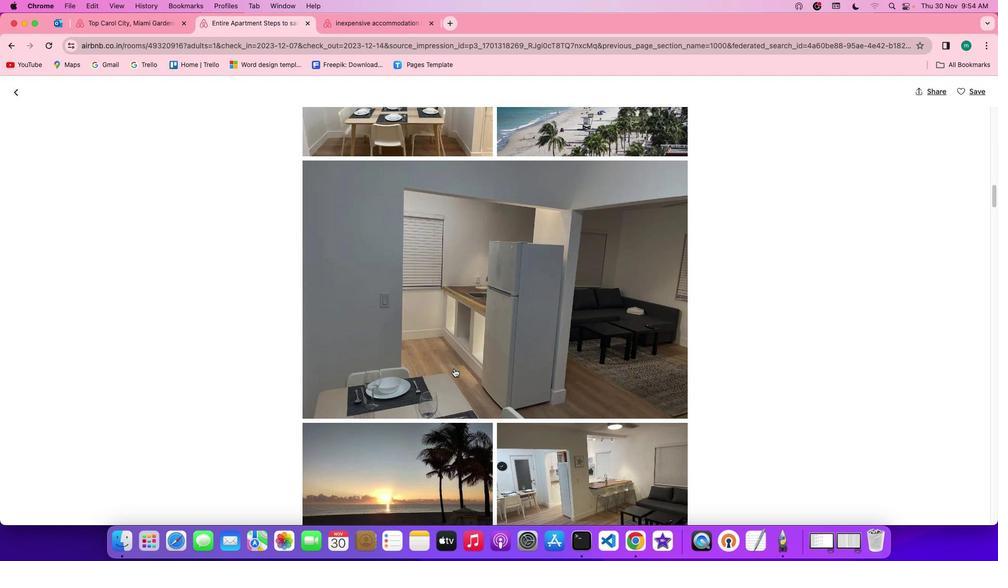 
Action: Mouse scrolled (453, 368) with delta (0, 0)
Screenshot: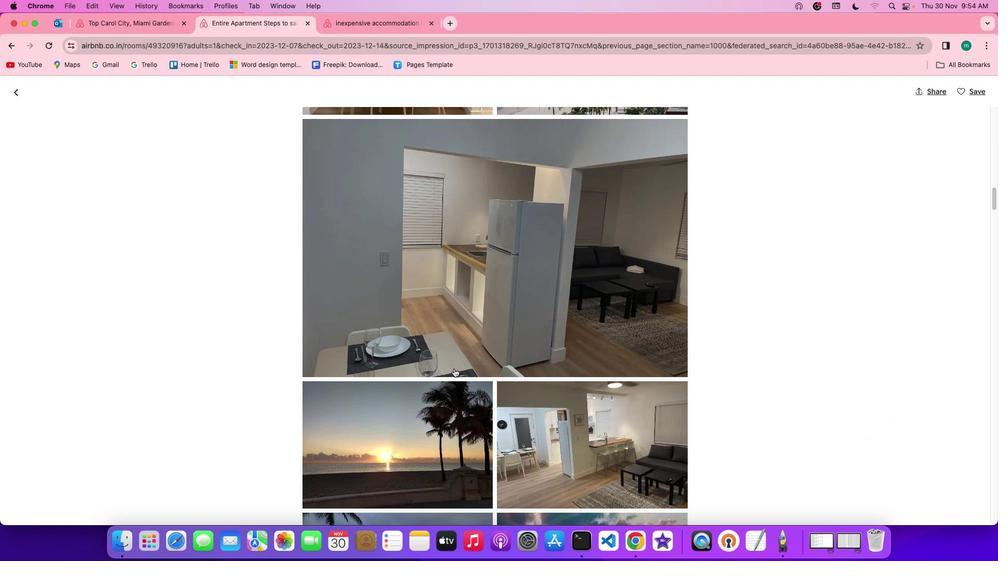 
Action: Mouse scrolled (453, 368) with delta (0, 0)
Screenshot: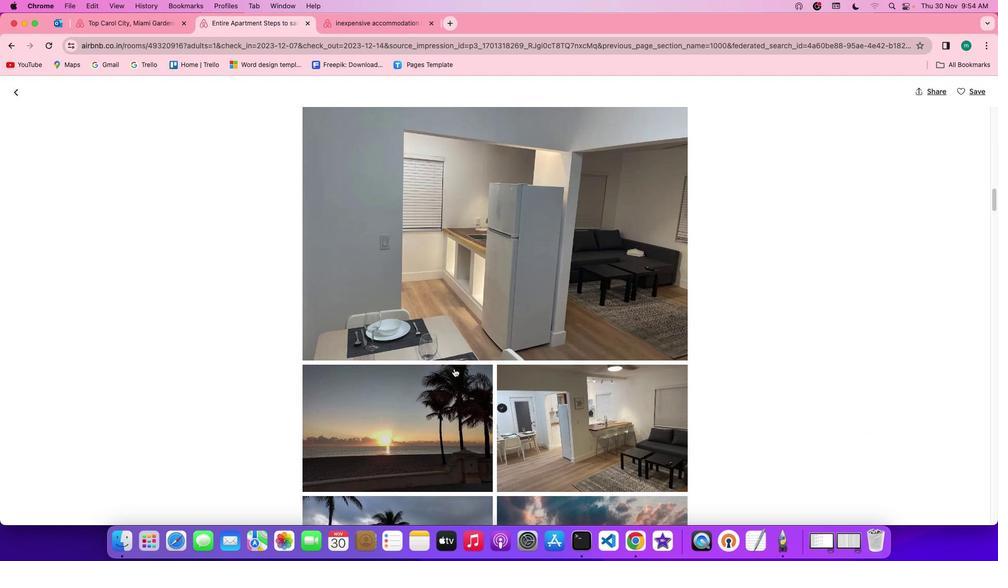 
Action: Mouse scrolled (453, 368) with delta (0, 0)
Screenshot: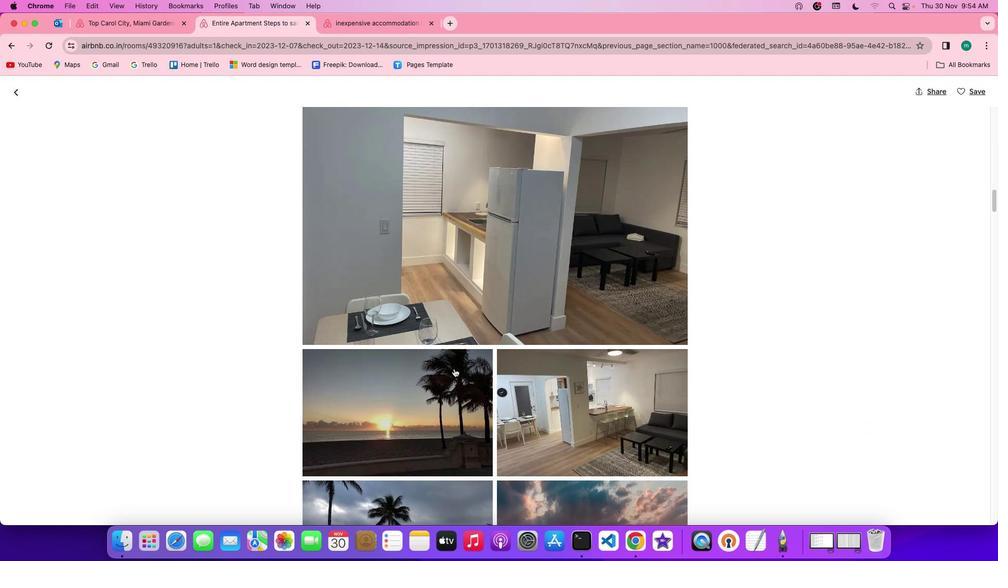 
Action: Mouse scrolled (453, 368) with delta (0, -1)
Screenshot: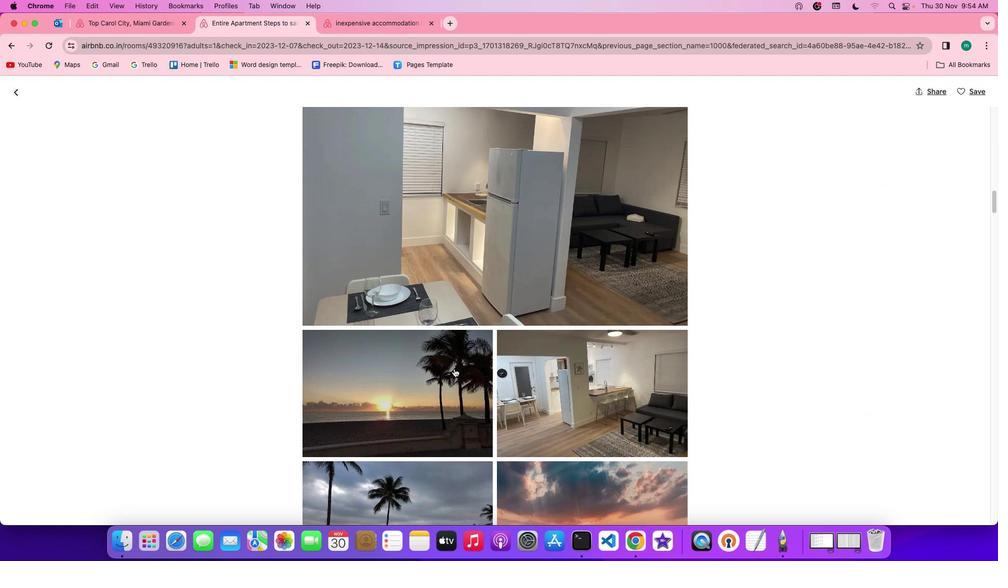 
Action: Mouse scrolled (453, 368) with delta (0, -1)
Screenshot: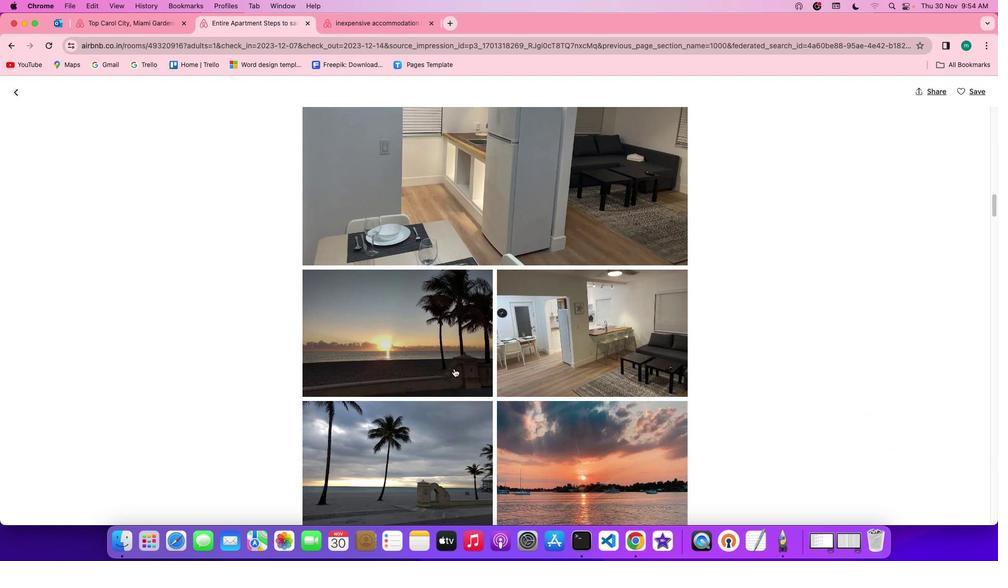 
Action: Mouse scrolled (453, 368) with delta (0, 0)
Screenshot: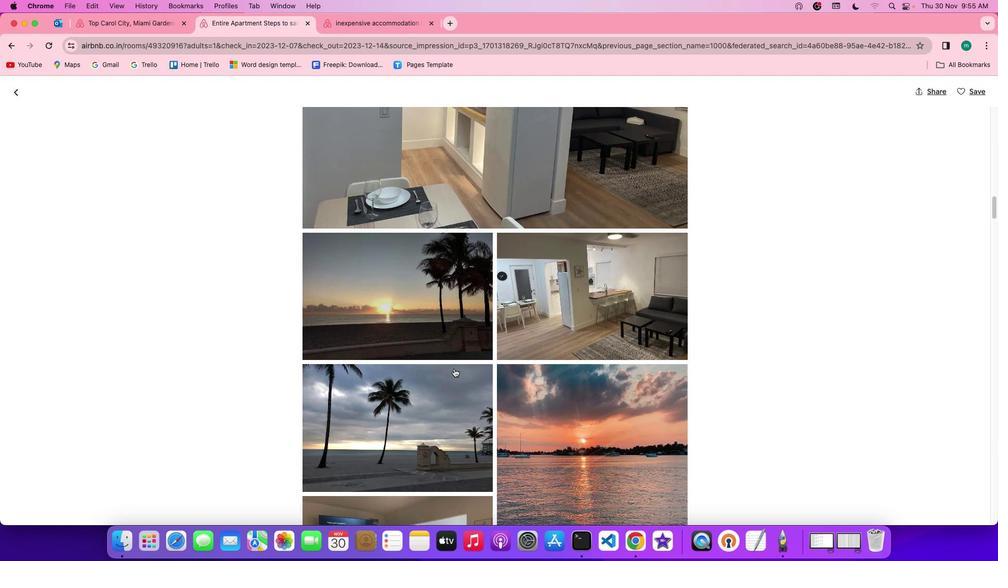 
Action: Mouse scrolled (453, 368) with delta (0, 0)
Screenshot: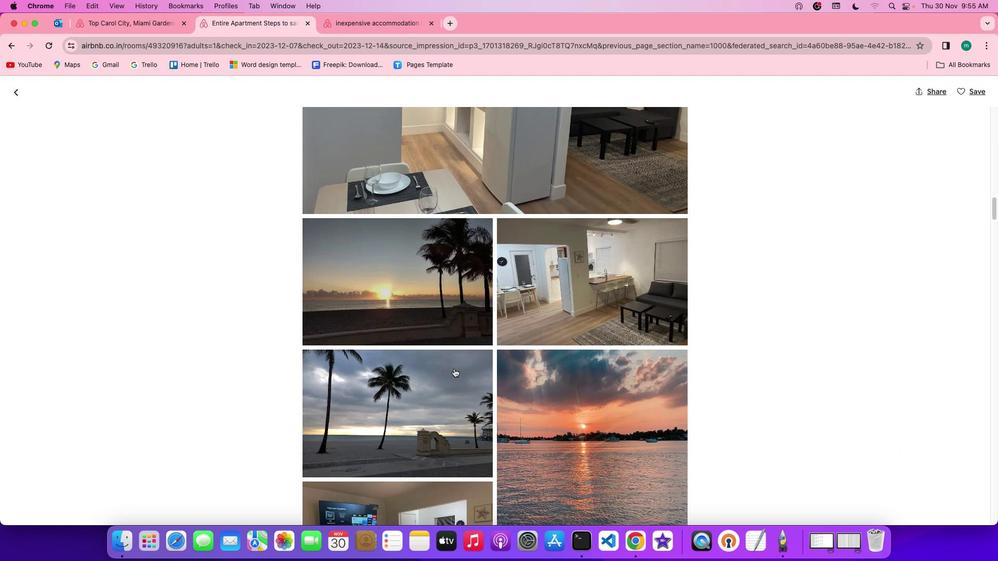 
Action: Mouse scrolled (453, 368) with delta (0, -1)
Screenshot: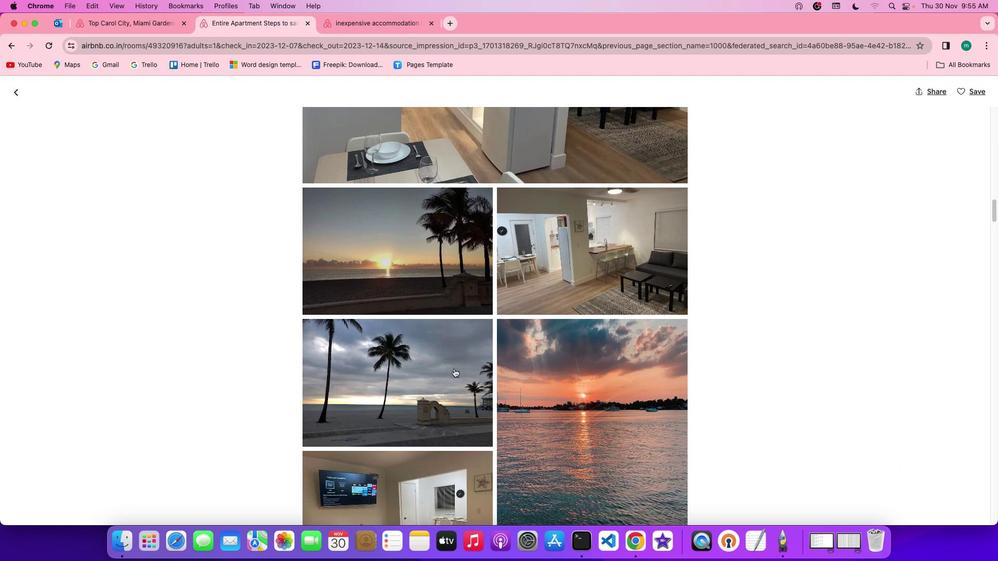 
Action: Mouse scrolled (453, 368) with delta (0, -1)
Screenshot: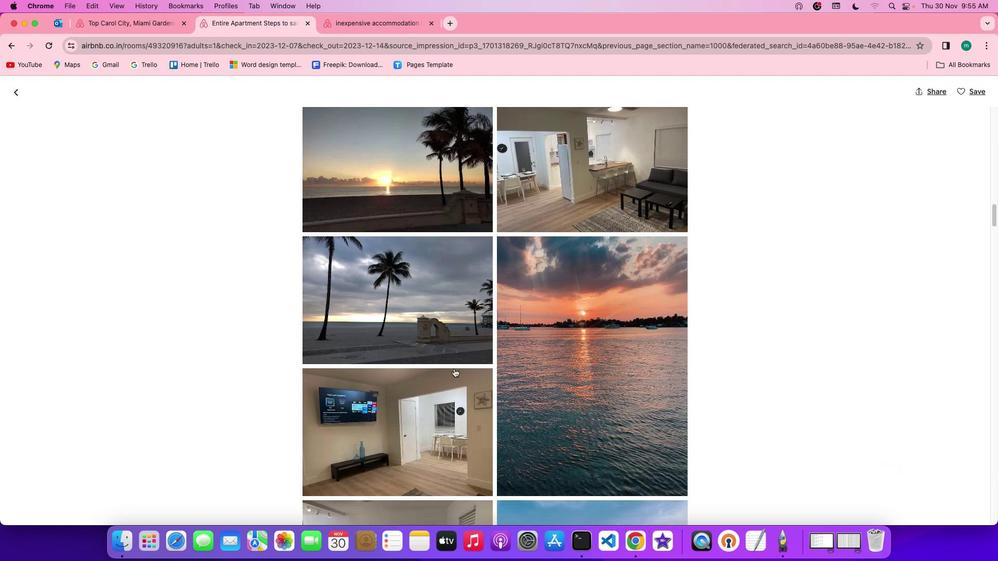 
Action: Mouse scrolled (453, 368) with delta (0, 0)
Screenshot: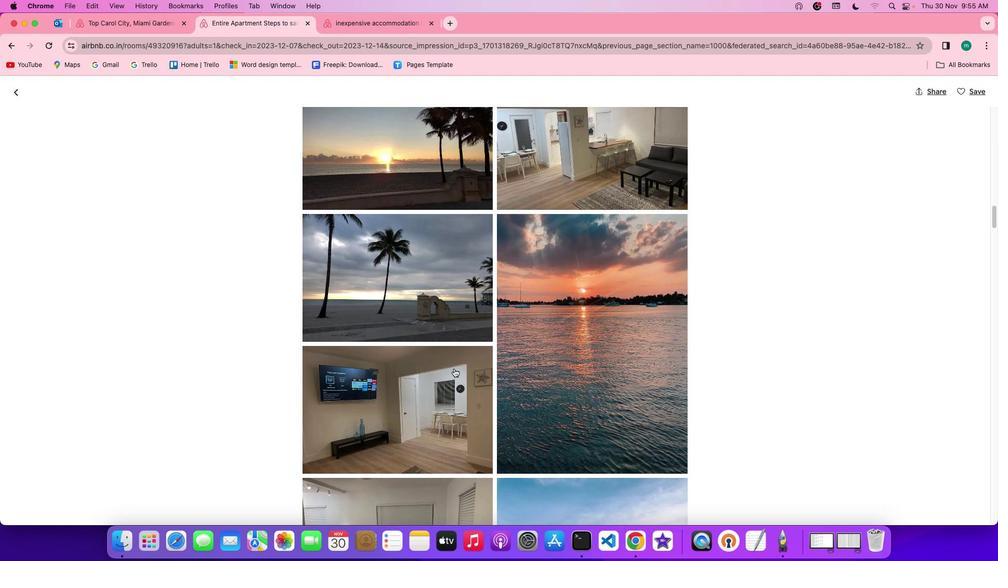 
Action: Mouse scrolled (453, 368) with delta (0, 0)
Screenshot: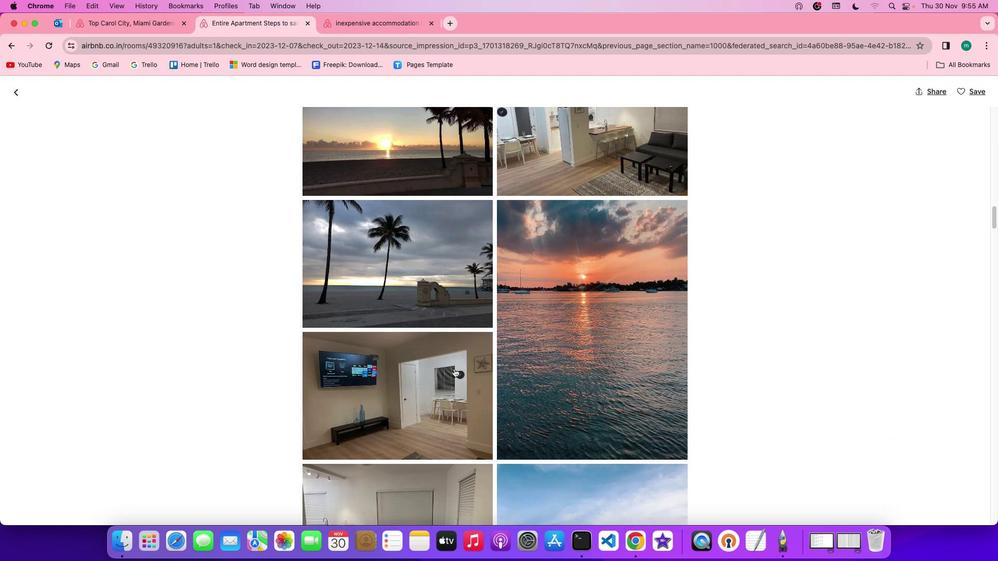
Action: Mouse scrolled (453, 368) with delta (0, -1)
Screenshot: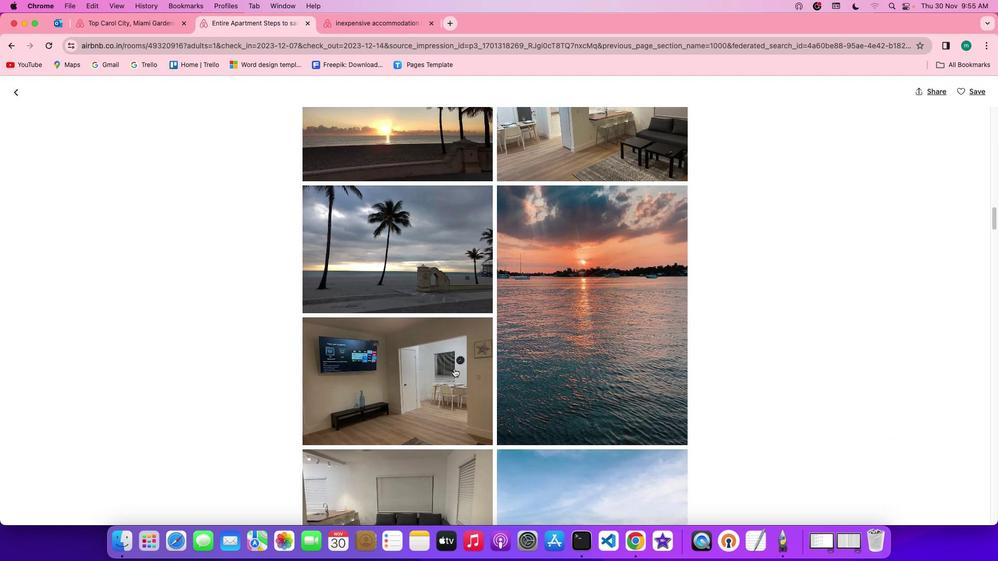 
Action: Mouse scrolled (453, 368) with delta (0, 0)
Screenshot: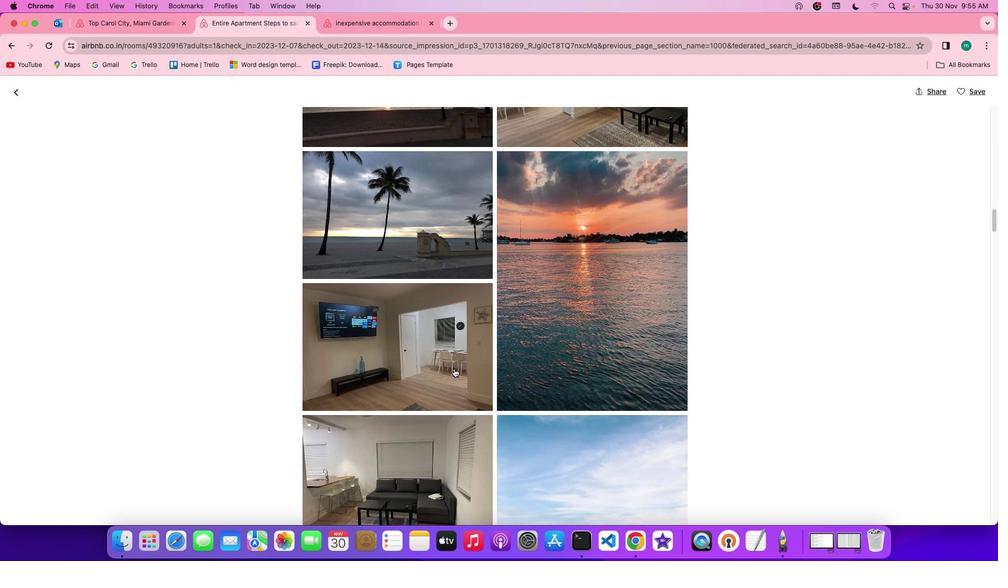 
Action: Mouse scrolled (453, 368) with delta (0, 0)
Screenshot: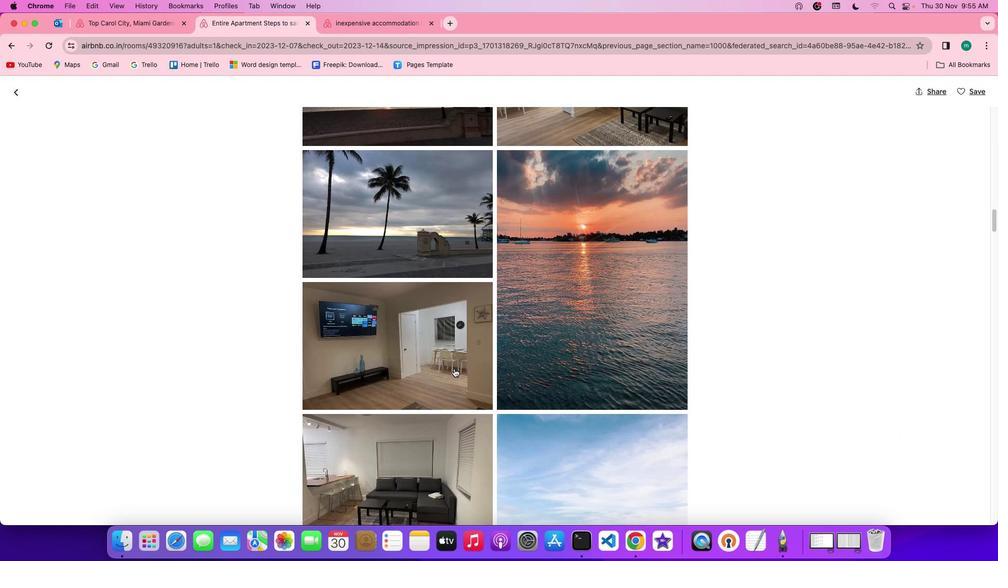 
Action: Mouse scrolled (453, 368) with delta (0, 0)
Screenshot: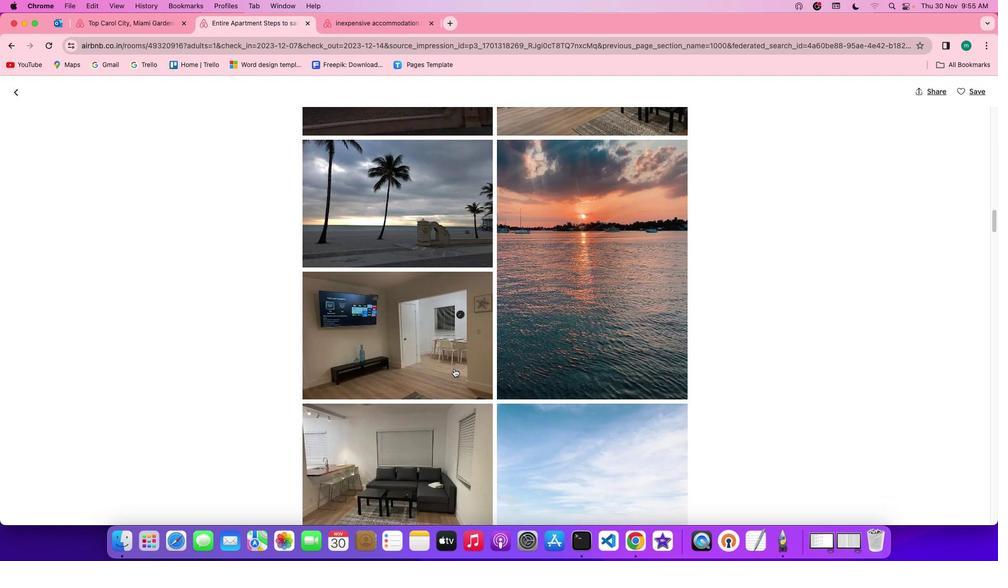 
Action: Mouse scrolled (453, 368) with delta (0, -1)
Screenshot: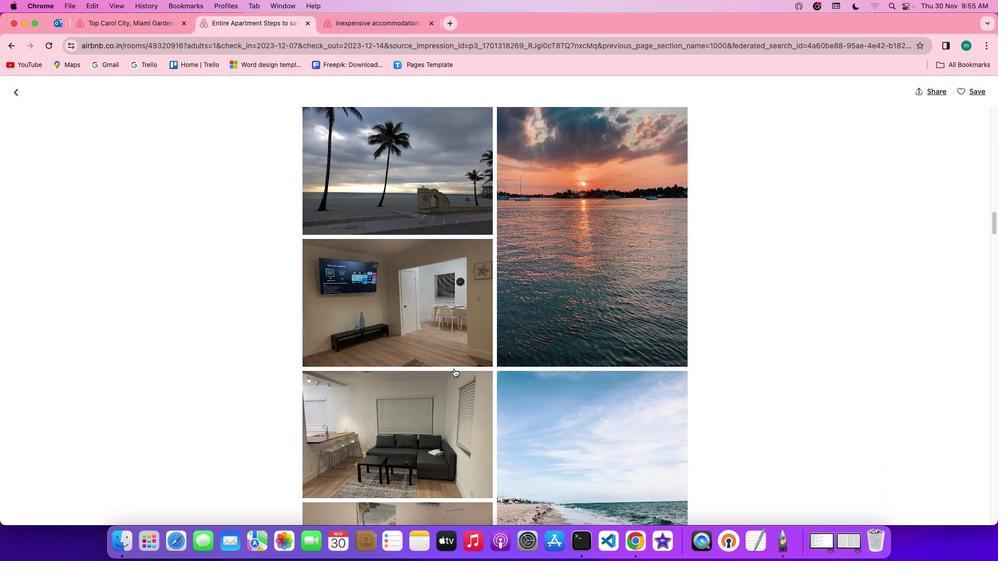 
Action: Mouse scrolled (453, 368) with delta (0, -1)
Screenshot: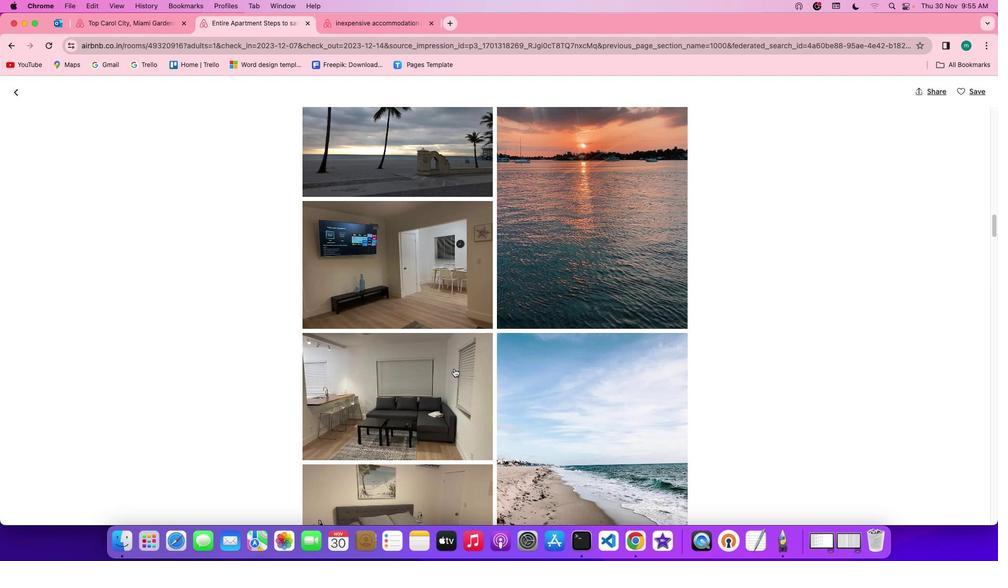
Action: Mouse scrolled (453, 368) with delta (0, 0)
Screenshot: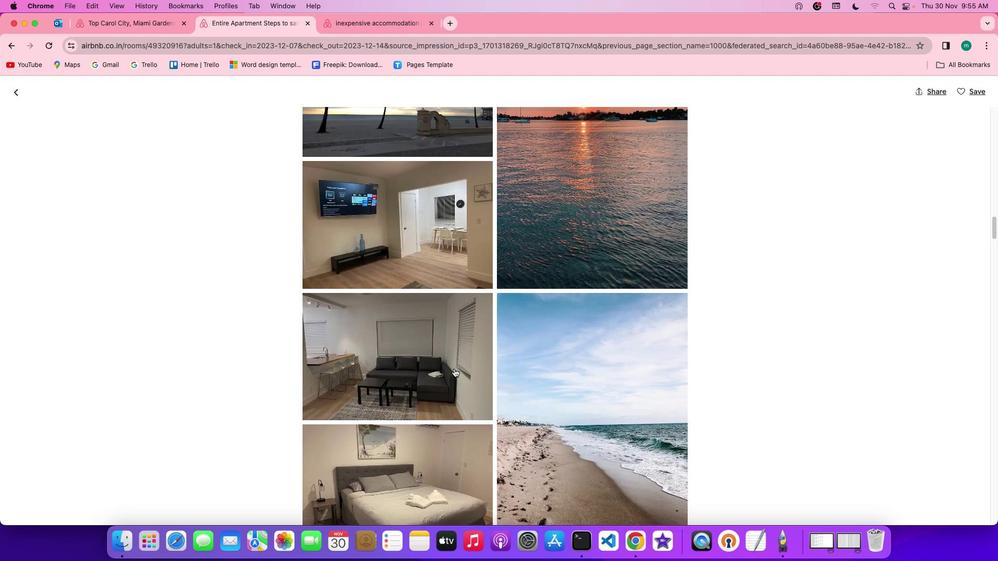 
Action: Mouse scrolled (453, 368) with delta (0, 0)
Screenshot: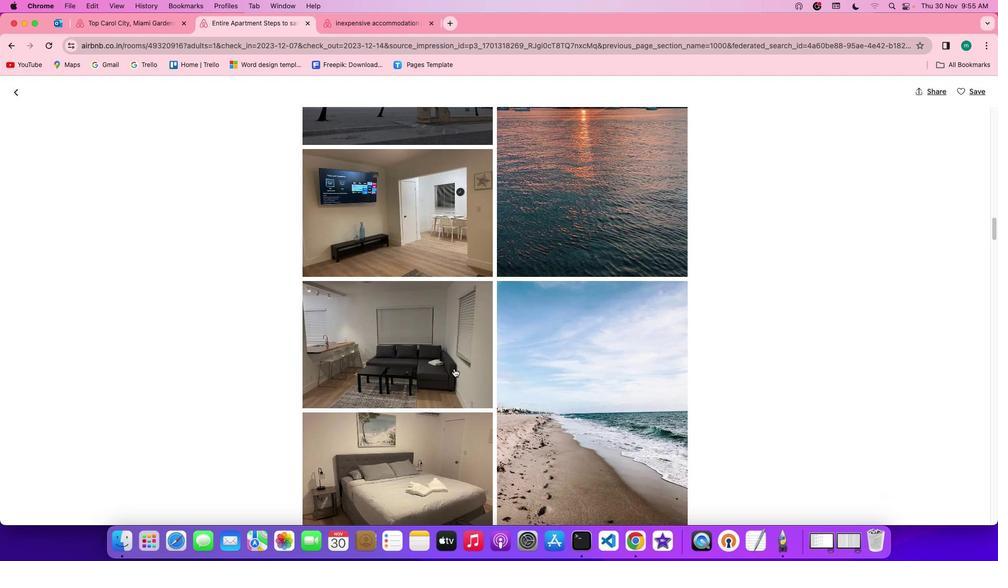 
Action: Mouse scrolled (453, 368) with delta (0, 0)
Screenshot: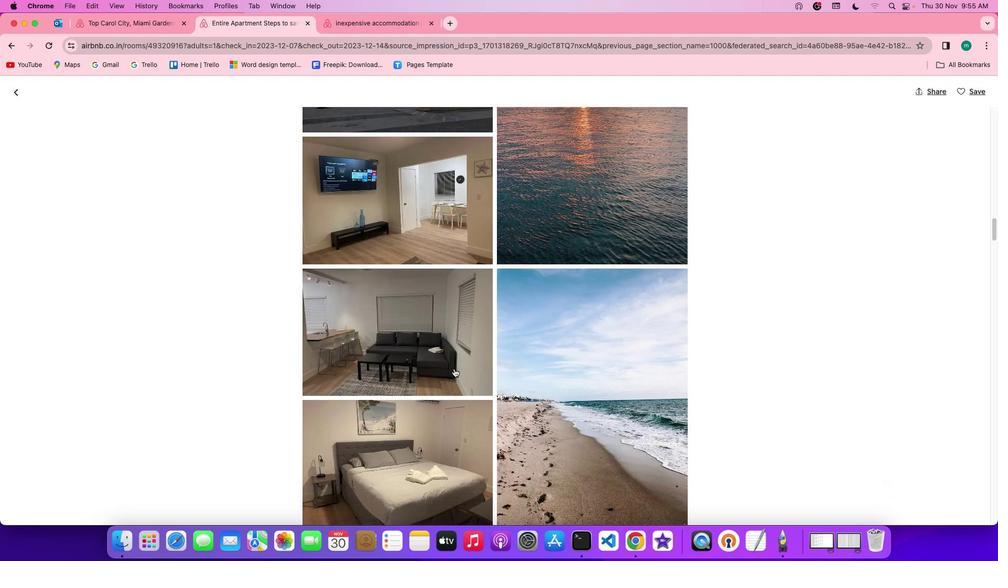 
Action: Mouse scrolled (453, 368) with delta (0, 0)
Screenshot: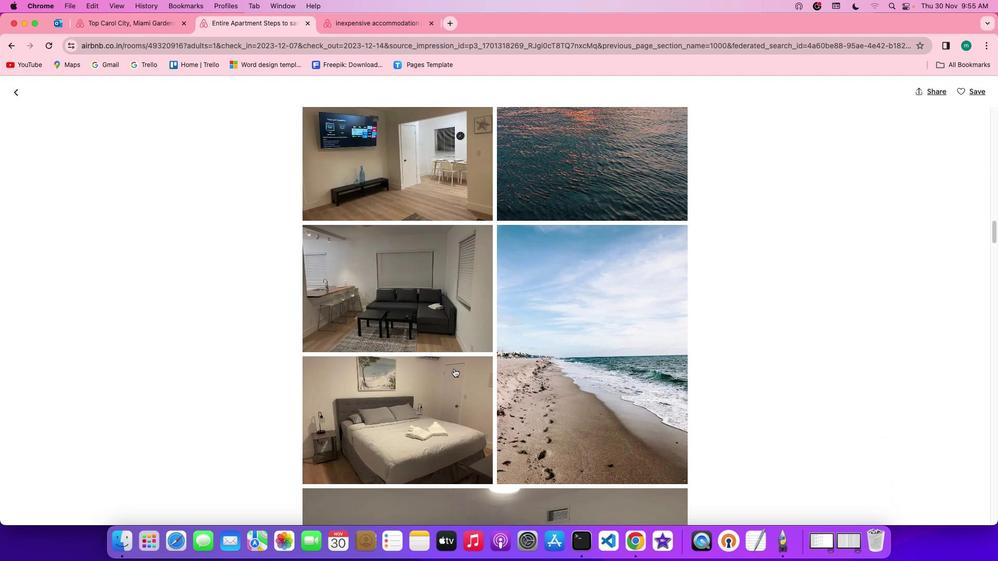 
Action: Mouse scrolled (453, 368) with delta (0, 0)
Screenshot: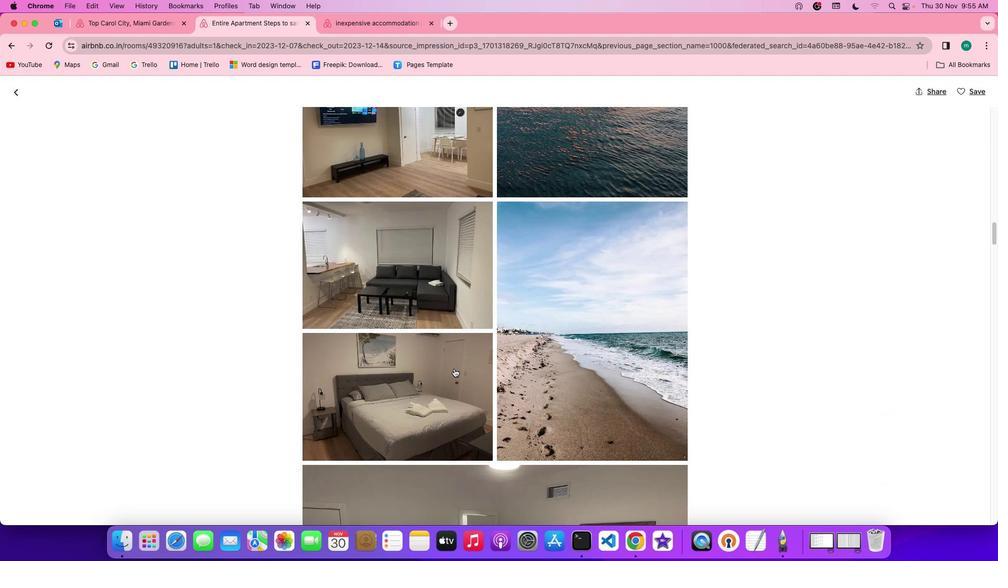 
Action: Mouse scrolled (453, 368) with delta (0, 0)
Screenshot: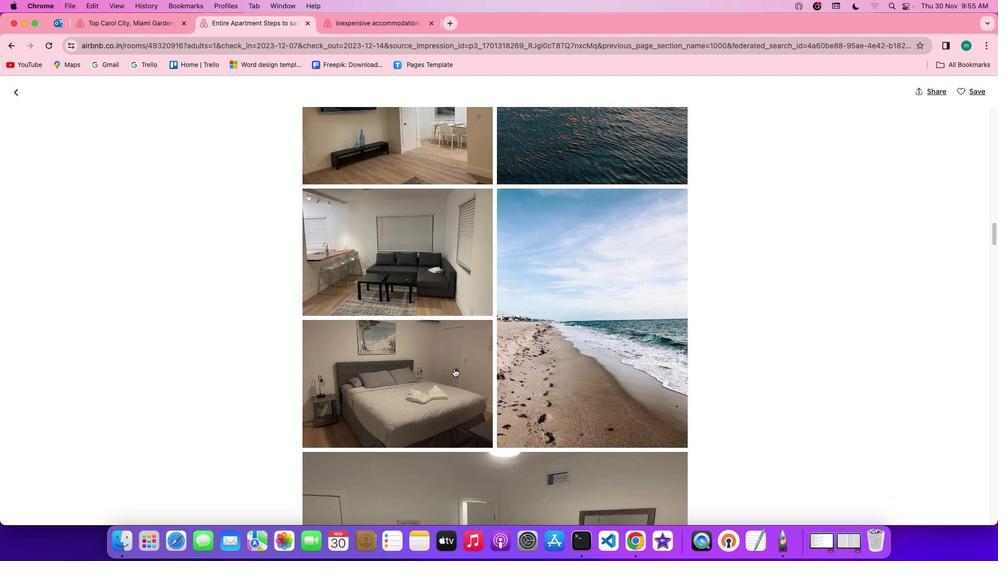 
Action: Mouse scrolled (453, 368) with delta (0, -1)
Screenshot: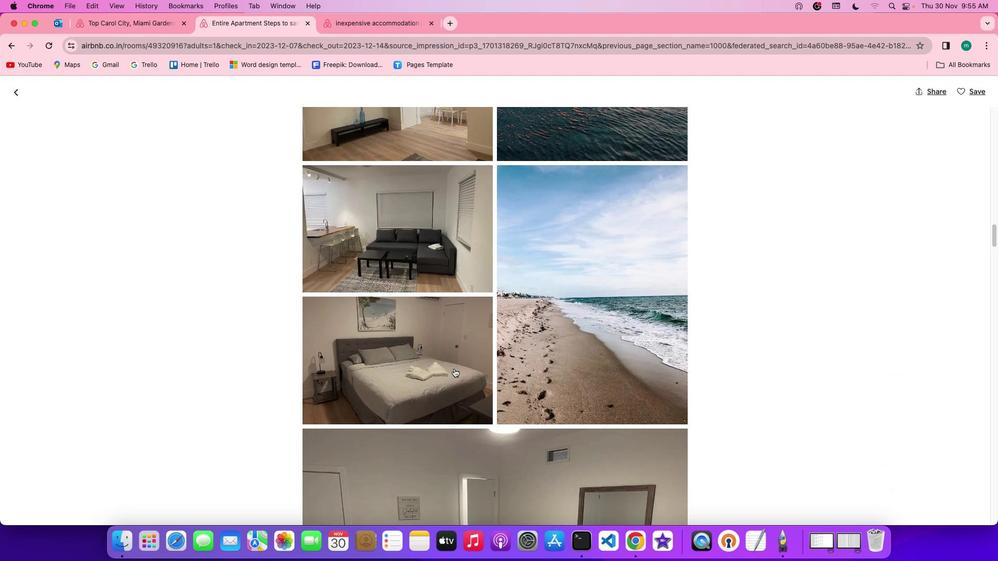 
Action: Mouse scrolled (453, 368) with delta (0, 0)
Screenshot: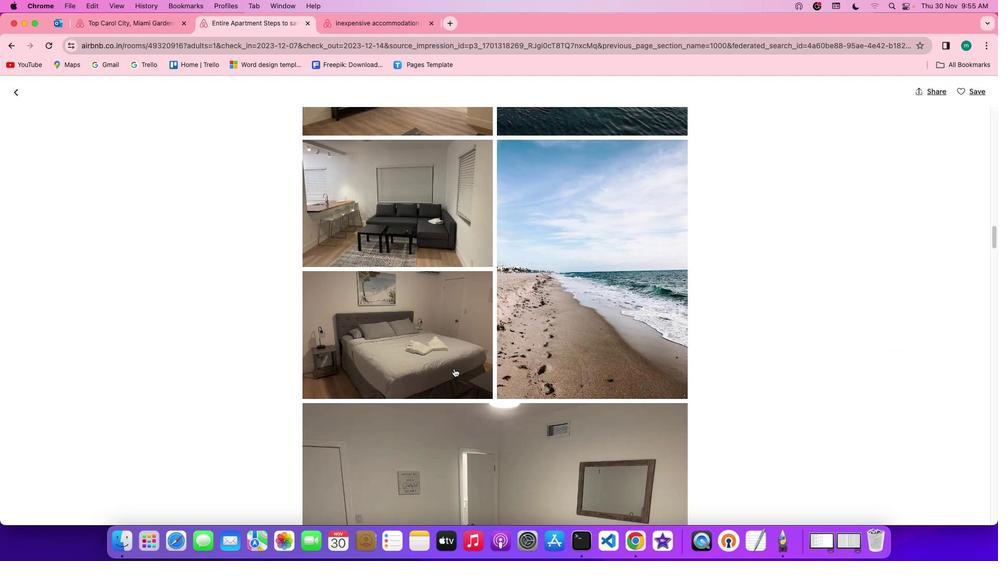 
Action: Mouse scrolled (453, 368) with delta (0, 0)
Screenshot: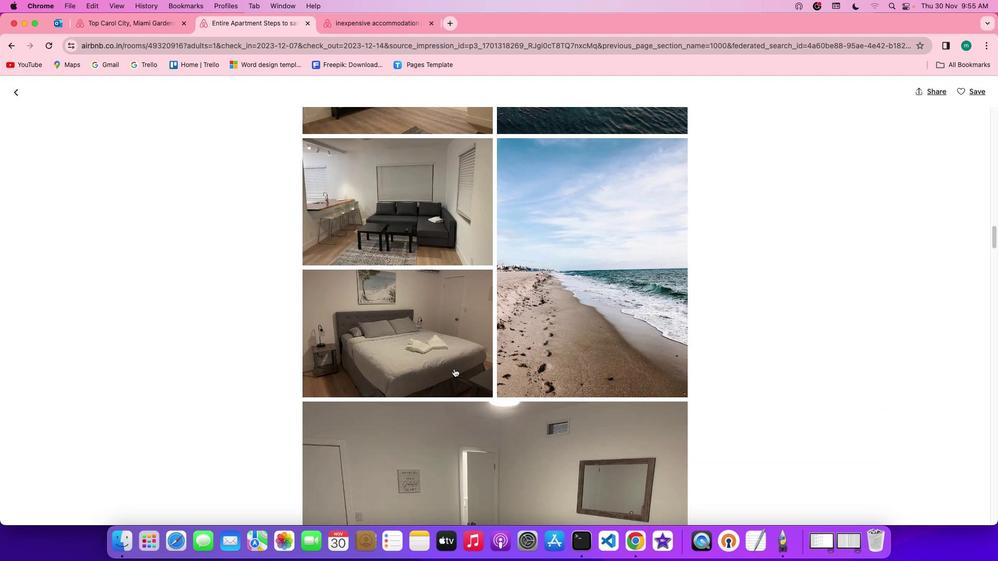 
Action: Mouse scrolled (453, 368) with delta (0, 0)
Screenshot: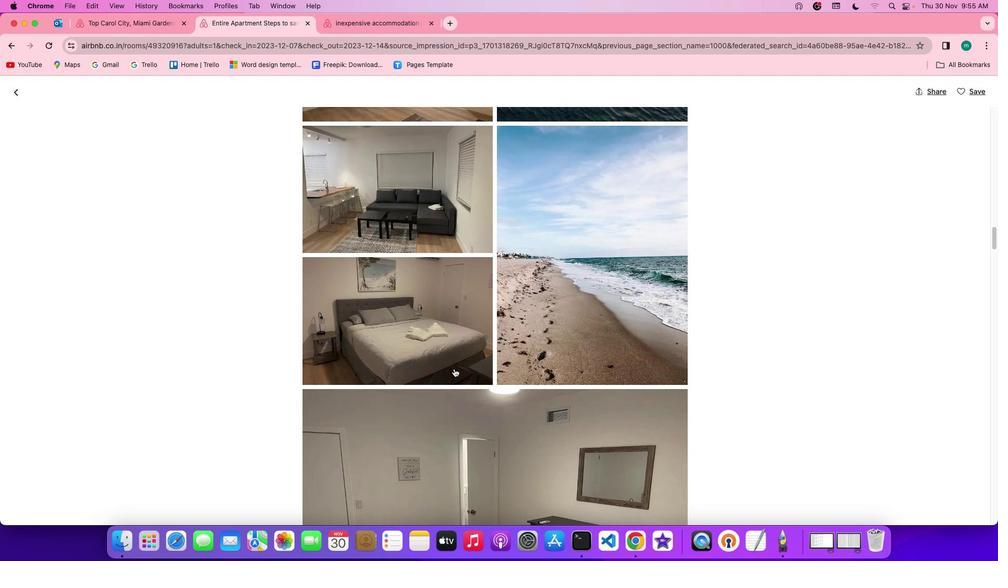 
Action: Mouse scrolled (453, 368) with delta (0, -1)
Screenshot: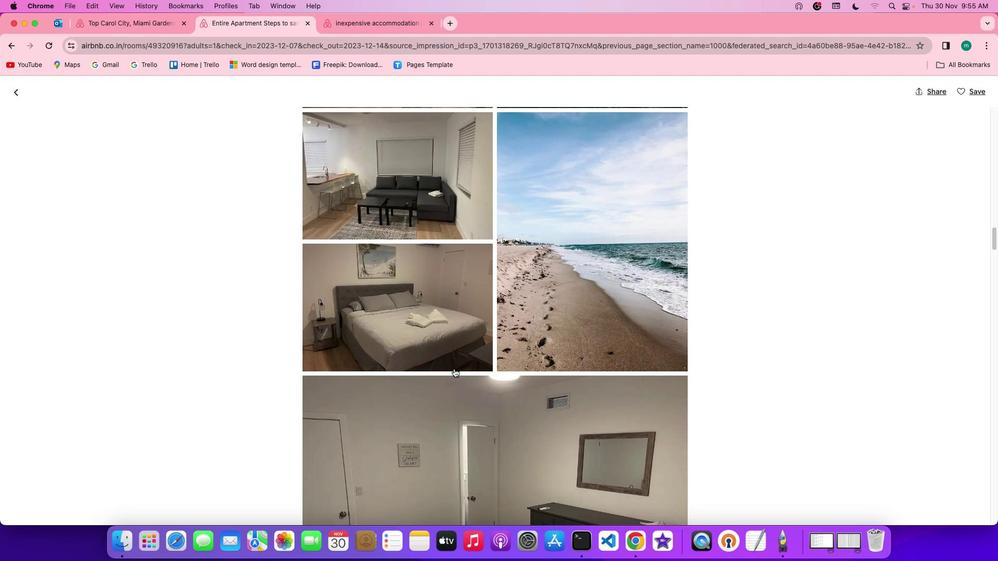 
Action: Mouse scrolled (453, 368) with delta (0, -1)
Screenshot: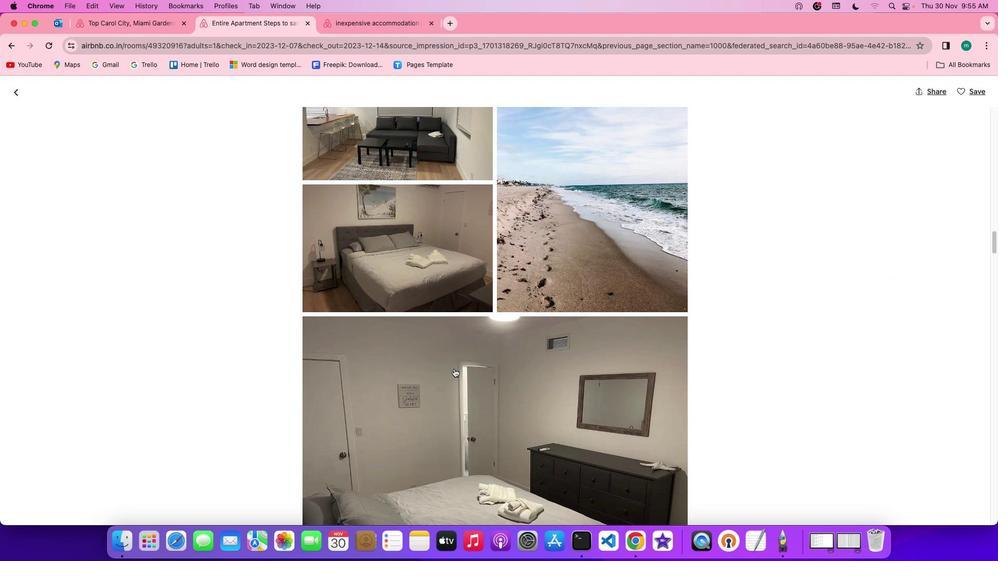 
Action: Mouse scrolled (453, 368) with delta (0, 0)
Screenshot: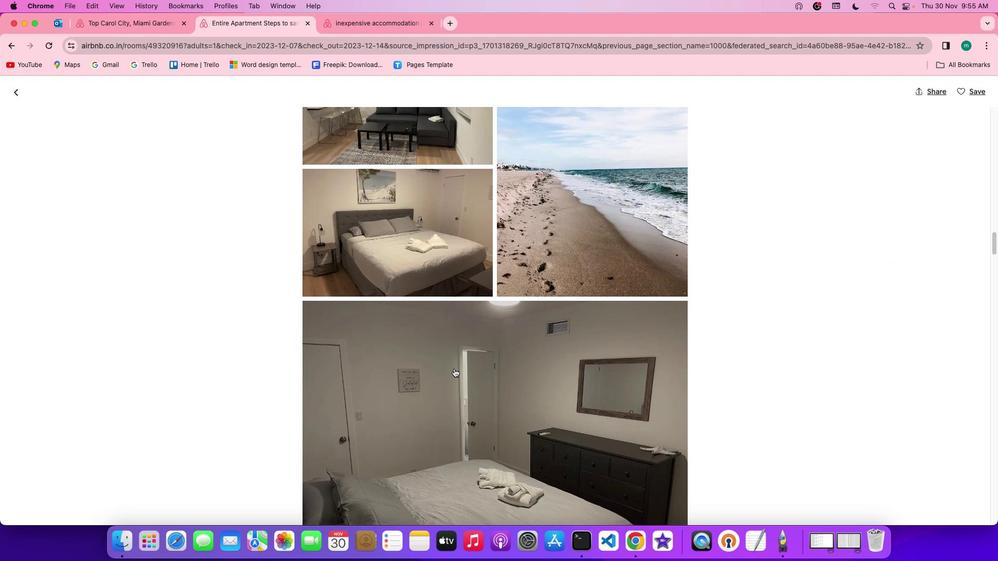 
Action: Mouse scrolled (453, 368) with delta (0, 0)
Screenshot: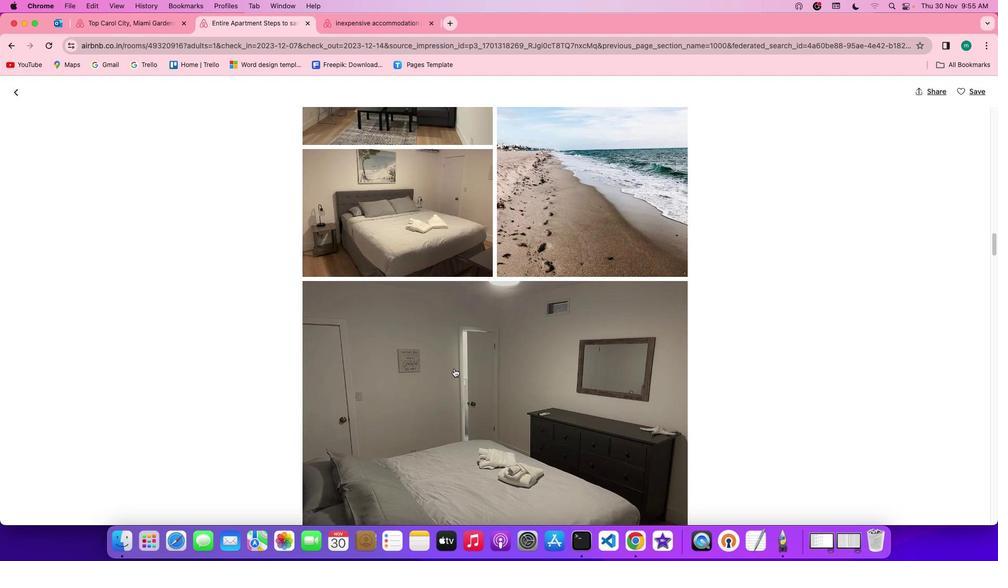 
Action: Mouse scrolled (453, 368) with delta (0, -1)
Screenshot: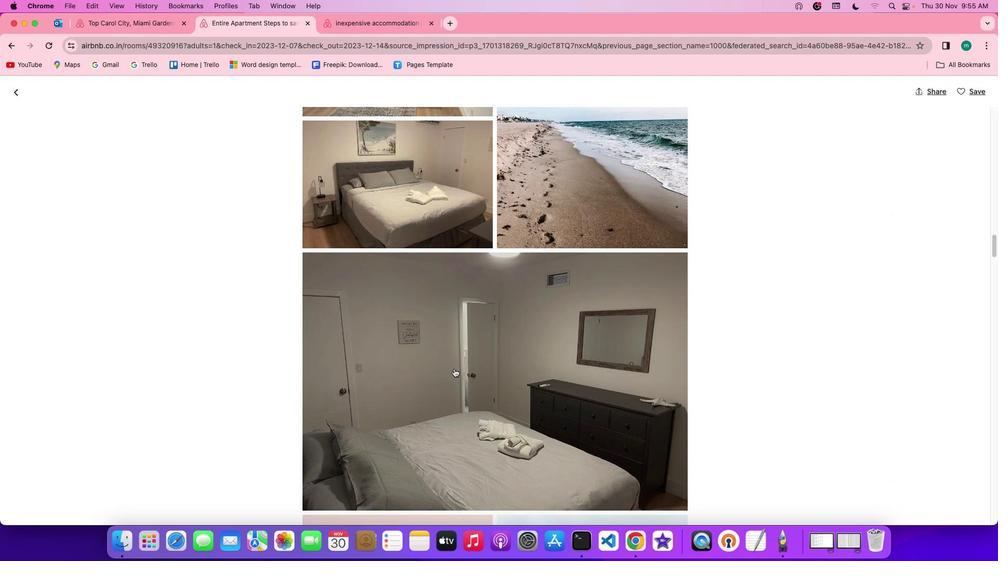 
Action: Mouse scrolled (453, 368) with delta (0, -1)
Screenshot: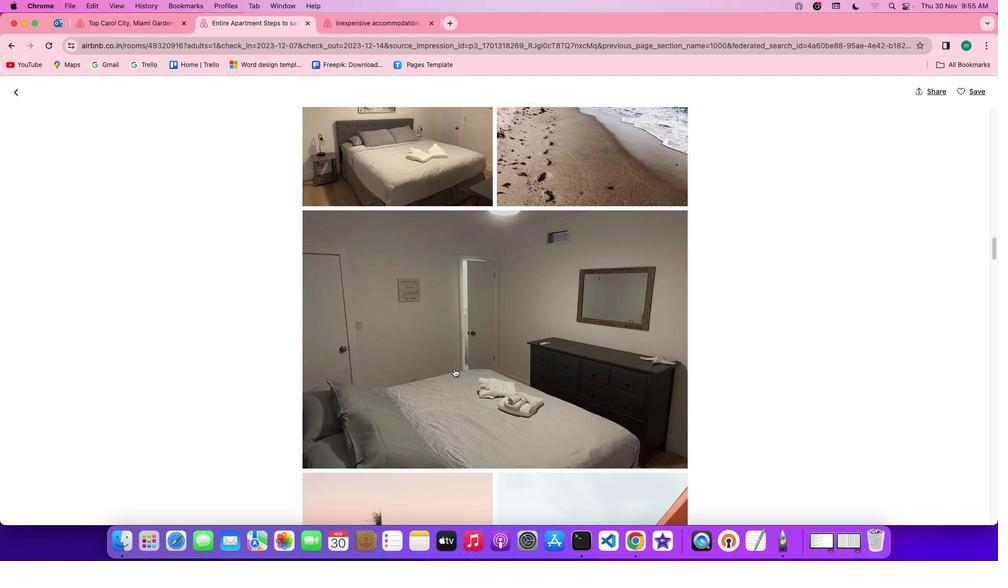 
Action: Mouse scrolled (453, 368) with delta (0, 0)
Screenshot: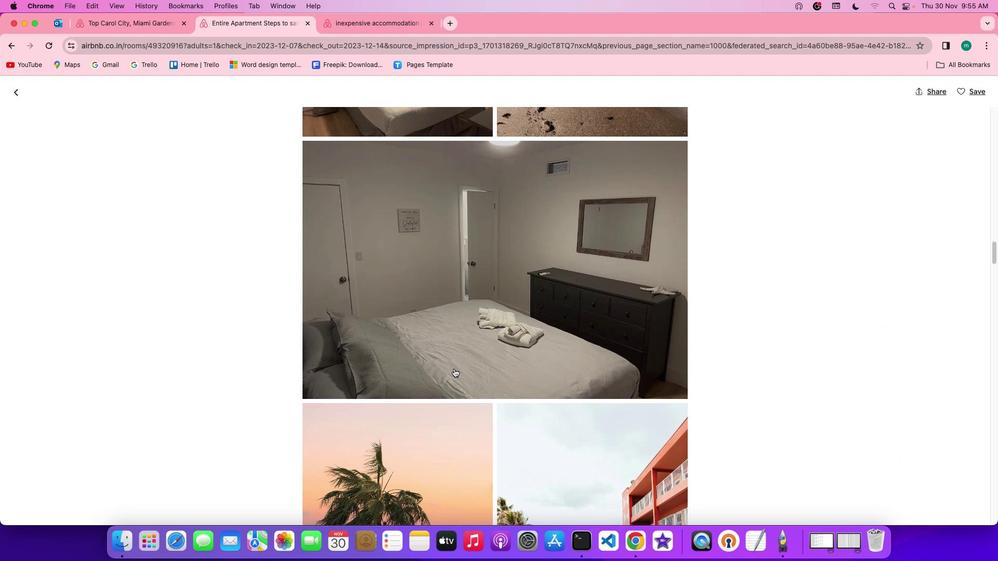 
Action: Mouse scrolled (453, 368) with delta (0, 0)
Screenshot: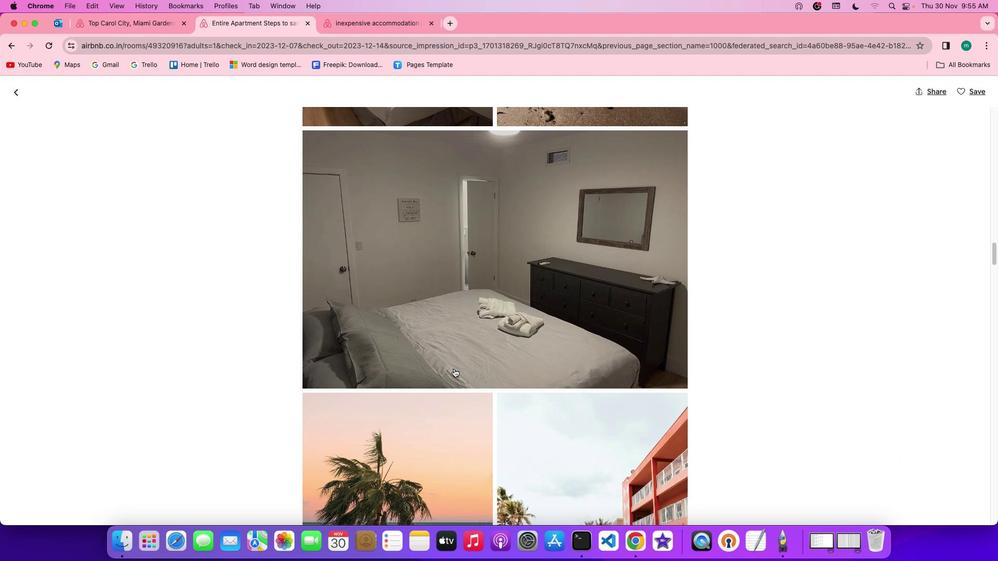 
Action: Mouse scrolled (453, 368) with delta (0, -1)
Screenshot: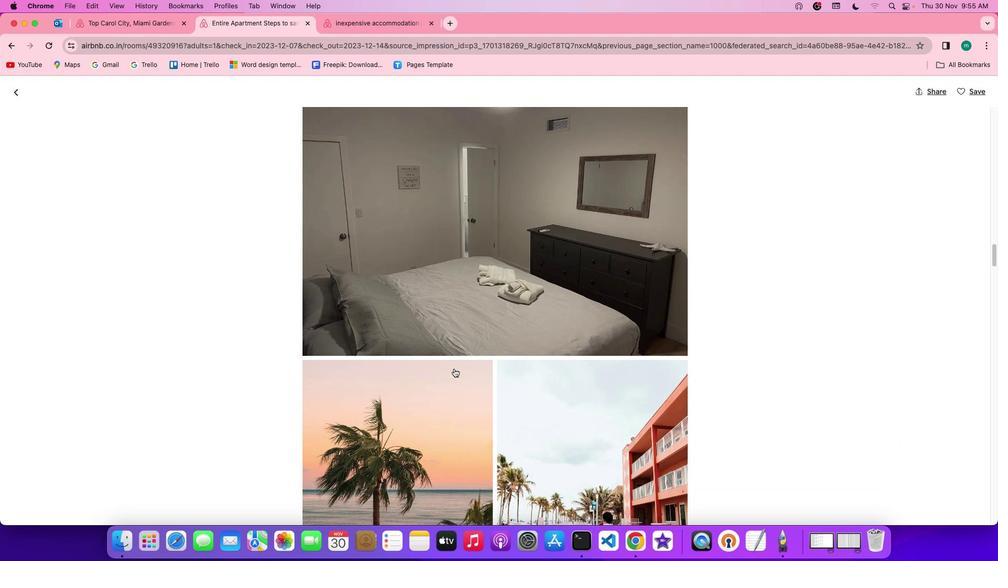 
Action: Mouse scrolled (453, 368) with delta (0, 0)
Screenshot: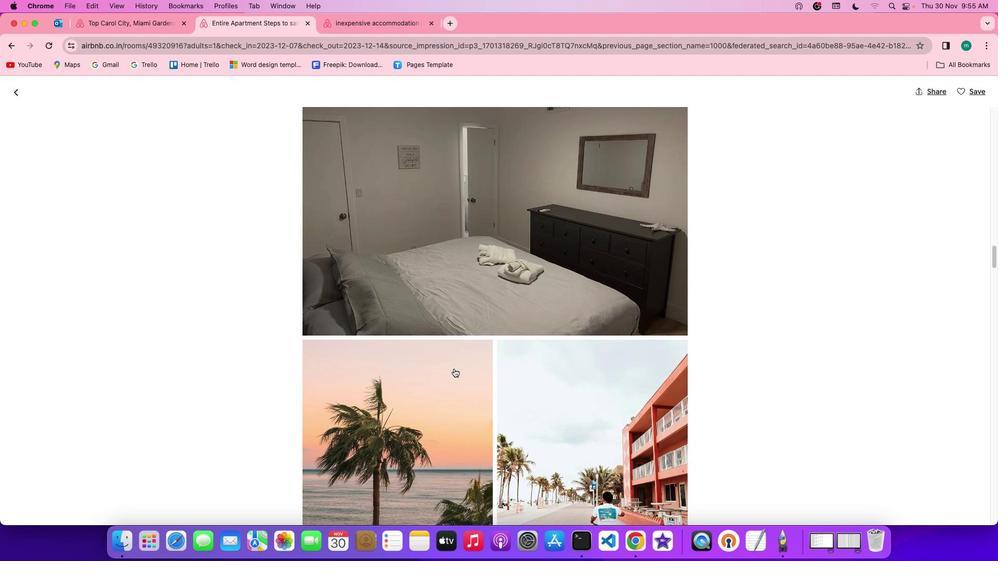 
Action: Mouse scrolled (453, 368) with delta (0, 0)
Screenshot: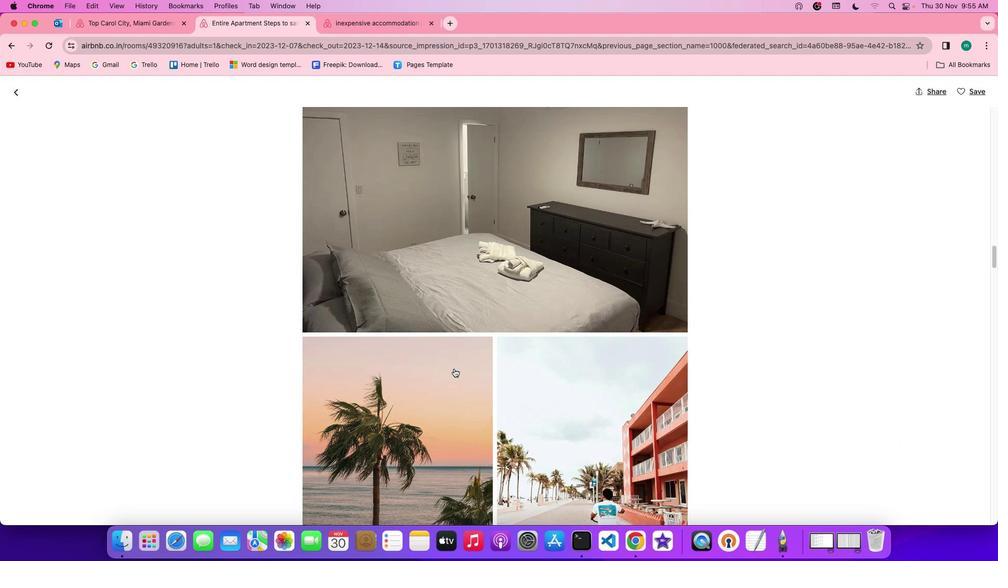 
Action: Mouse scrolled (453, 368) with delta (0, 0)
Screenshot: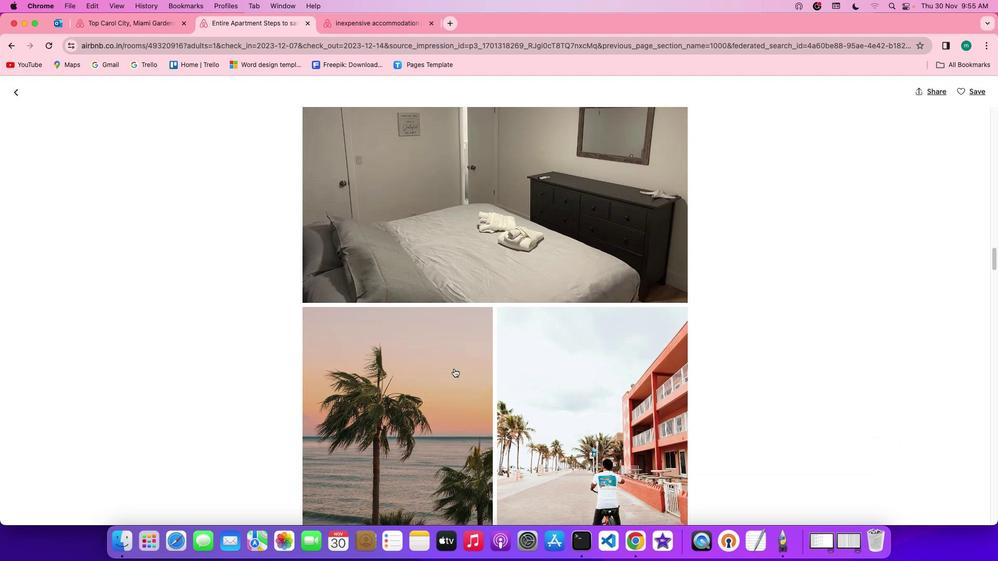 
Action: Mouse scrolled (453, 368) with delta (0, -1)
Screenshot: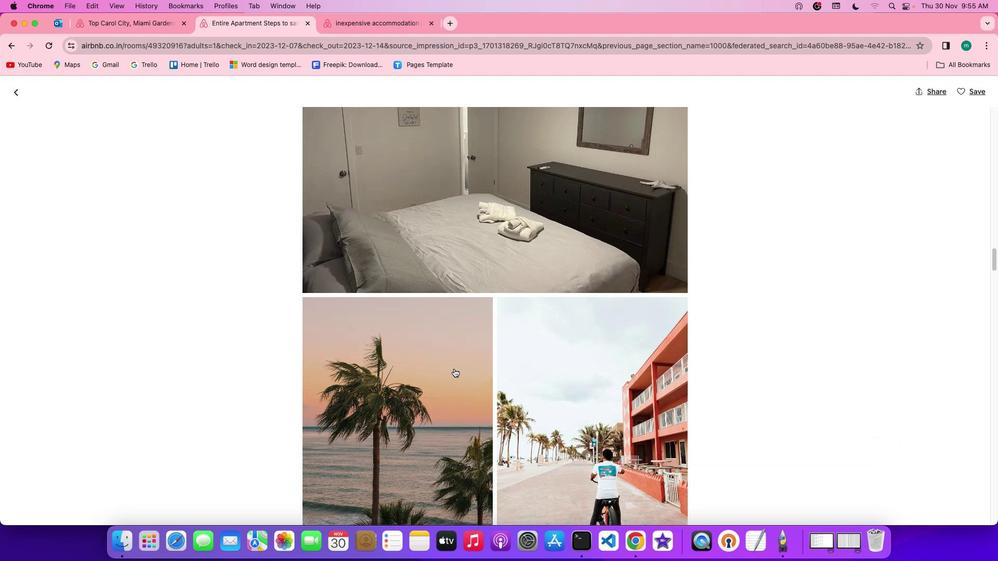 
Action: Mouse scrolled (453, 368) with delta (0, -1)
Screenshot: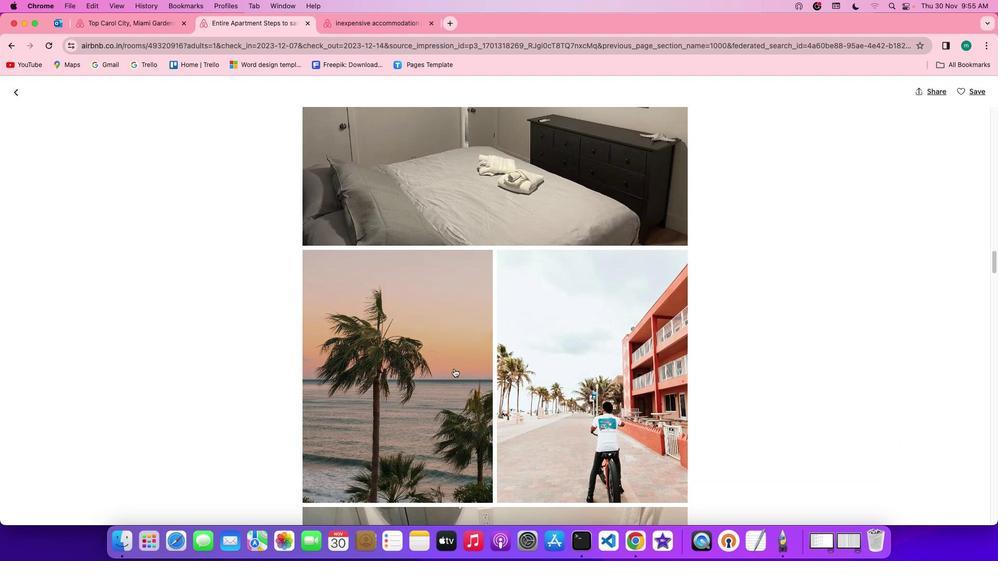 
Action: Mouse scrolled (453, 368) with delta (0, 0)
Screenshot: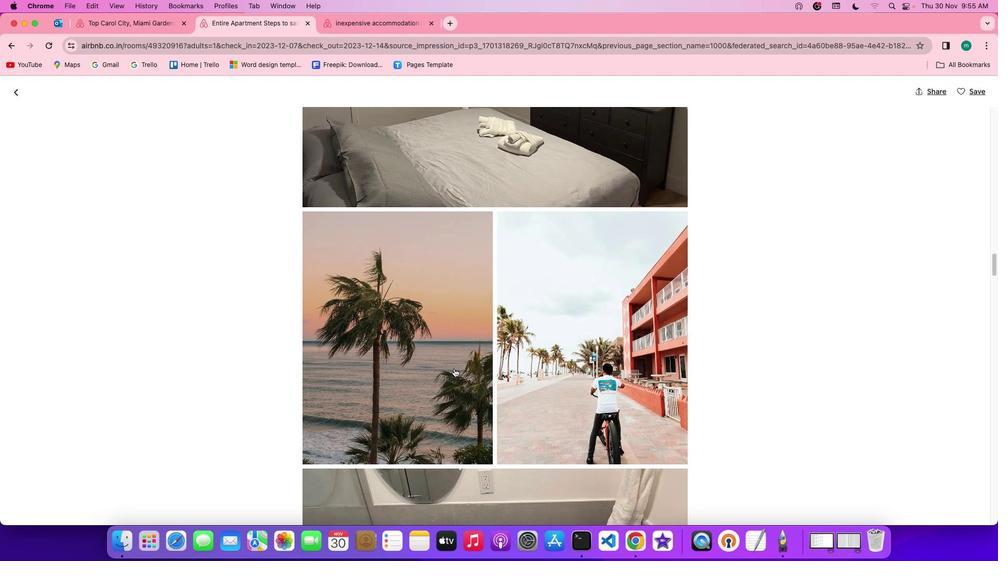 
Action: Mouse scrolled (453, 368) with delta (0, 0)
Screenshot: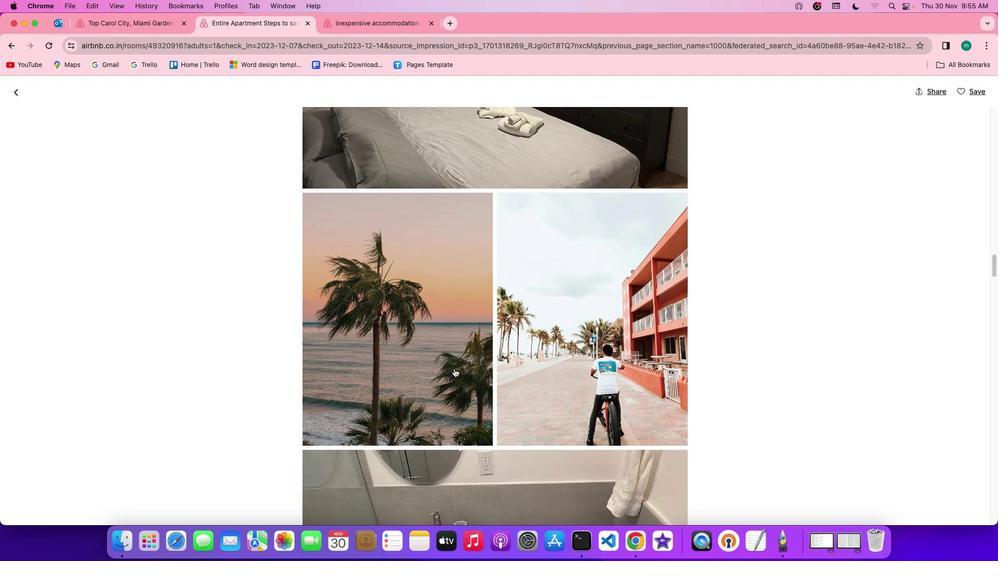 
Action: Mouse scrolled (453, 368) with delta (0, -1)
Screenshot: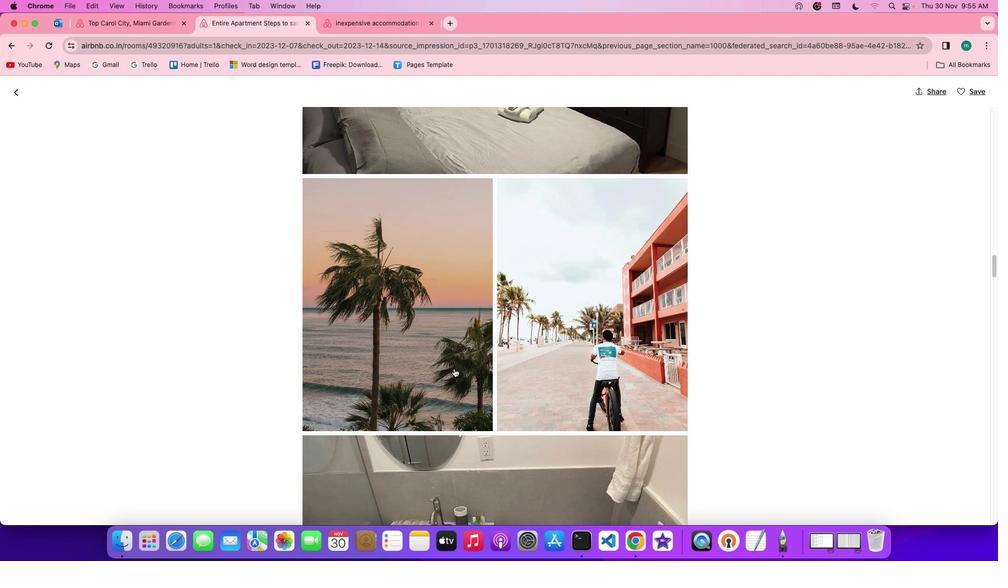 
Action: Mouse scrolled (453, 368) with delta (0, -1)
Screenshot: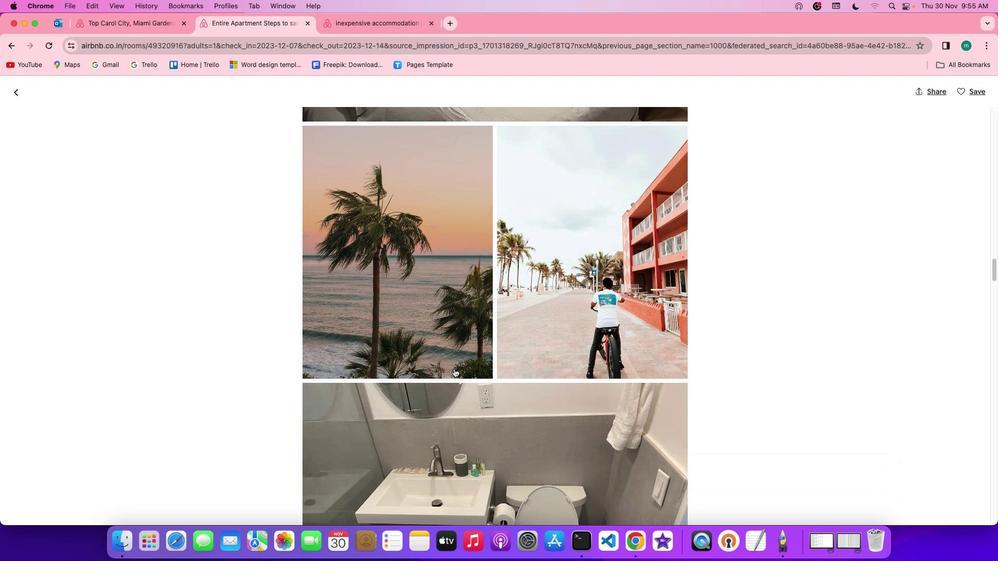 
Action: Mouse scrolled (453, 368) with delta (0, 0)
Screenshot: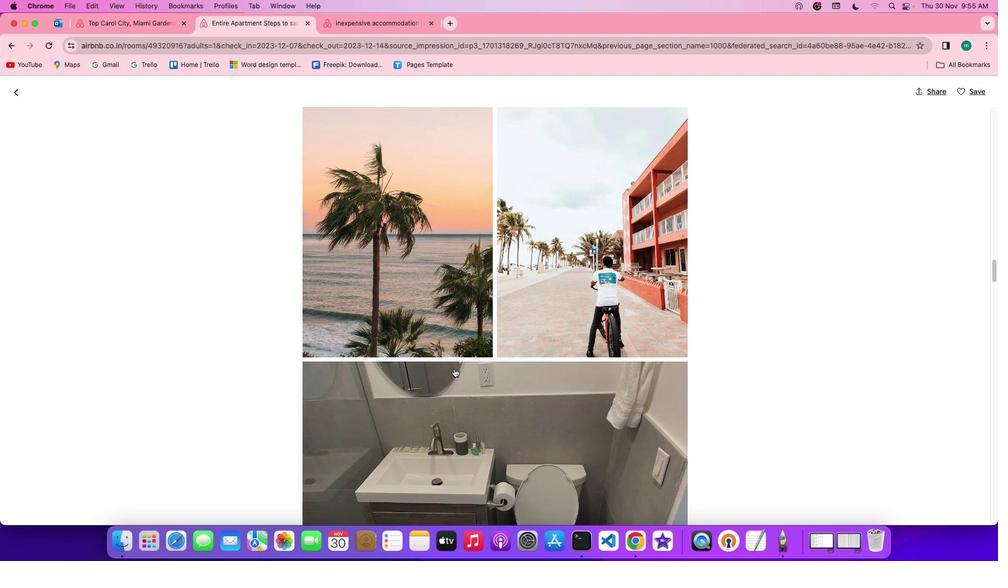 
Action: Mouse scrolled (453, 368) with delta (0, 0)
Screenshot: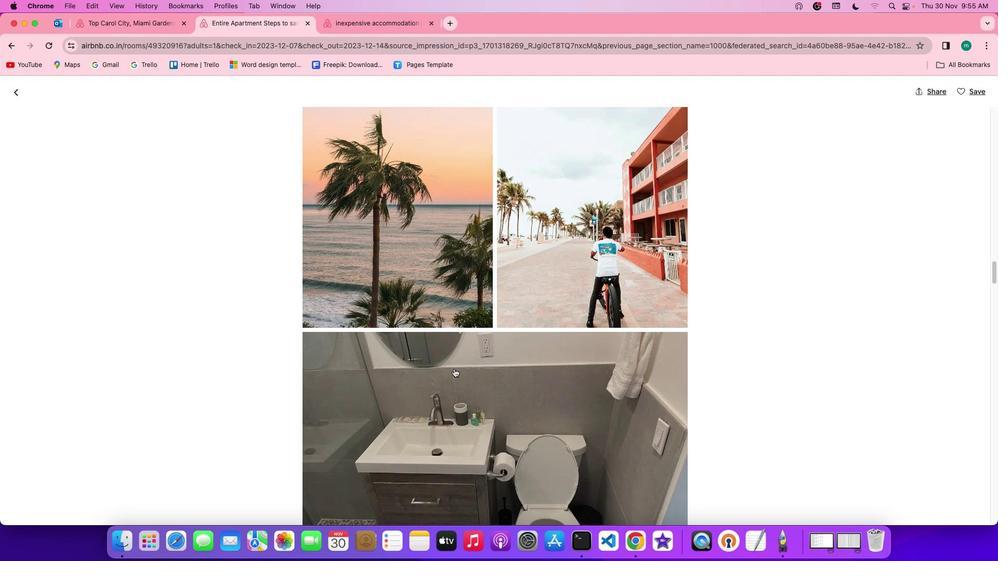 
Action: Mouse scrolled (453, 368) with delta (0, -1)
Screenshot: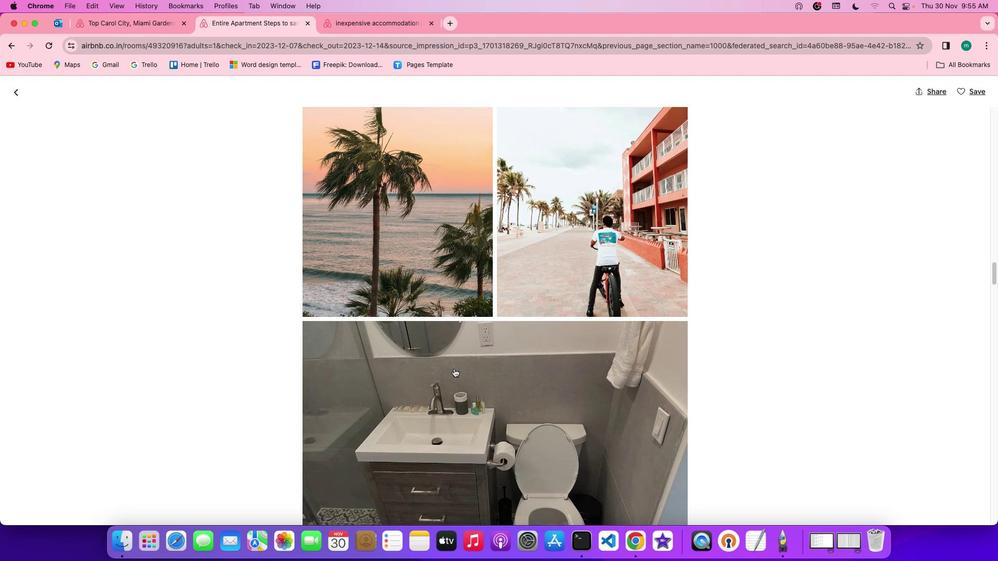 
Action: Mouse scrolled (453, 368) with delta (0, -1)
Screenshot: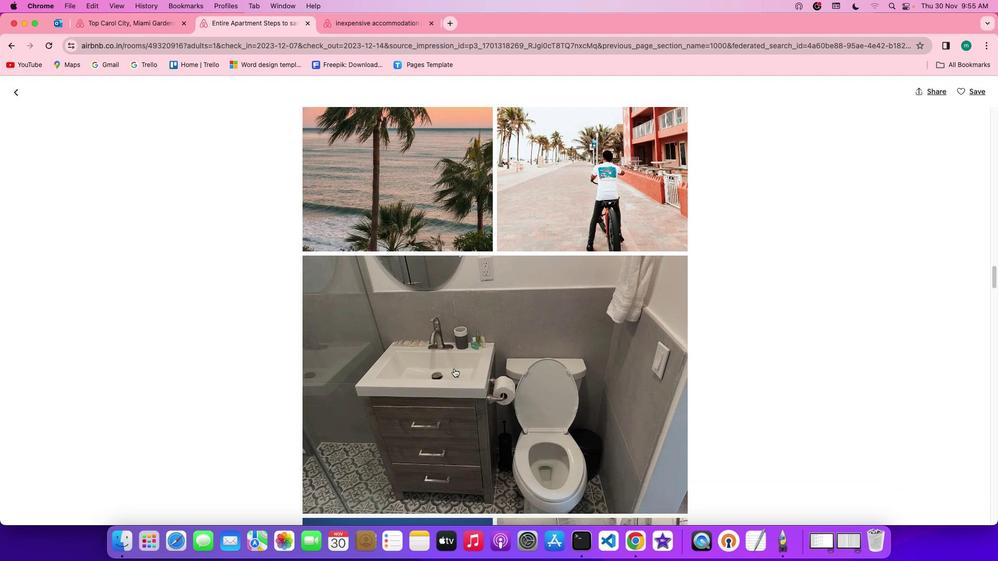 
Action: Mouse scrolled (453, 368) with delta (0, 0)
Screenshot: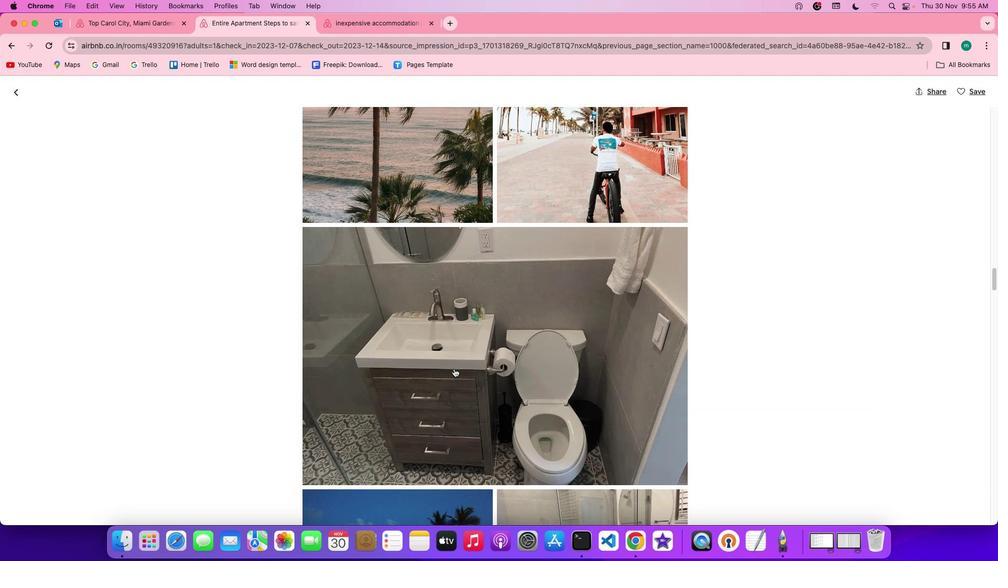 
Action: Mouse scrolled (453, 368) with delta (0, 0)
Screenshot: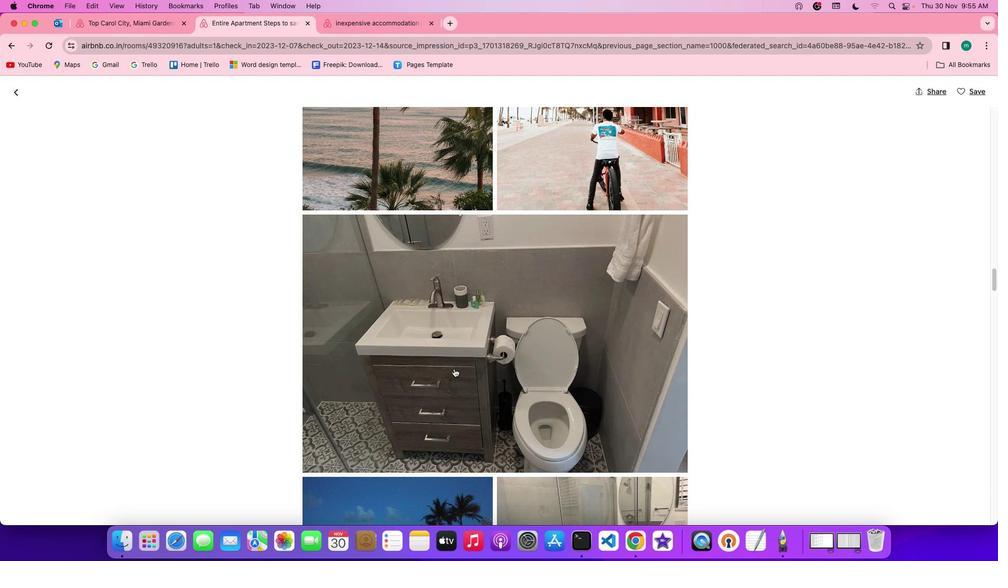 
Action: Mouse scrolled (453, 368) with delta (0, -1)
Screenshot: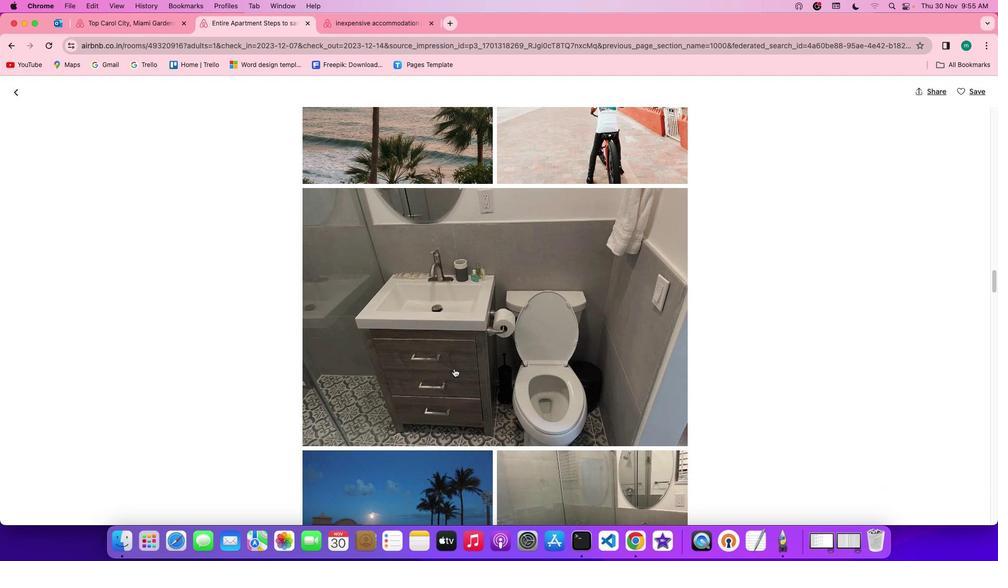
Action: Mouse scrolled (453, 368) with delta (0, -1)
Screenshot: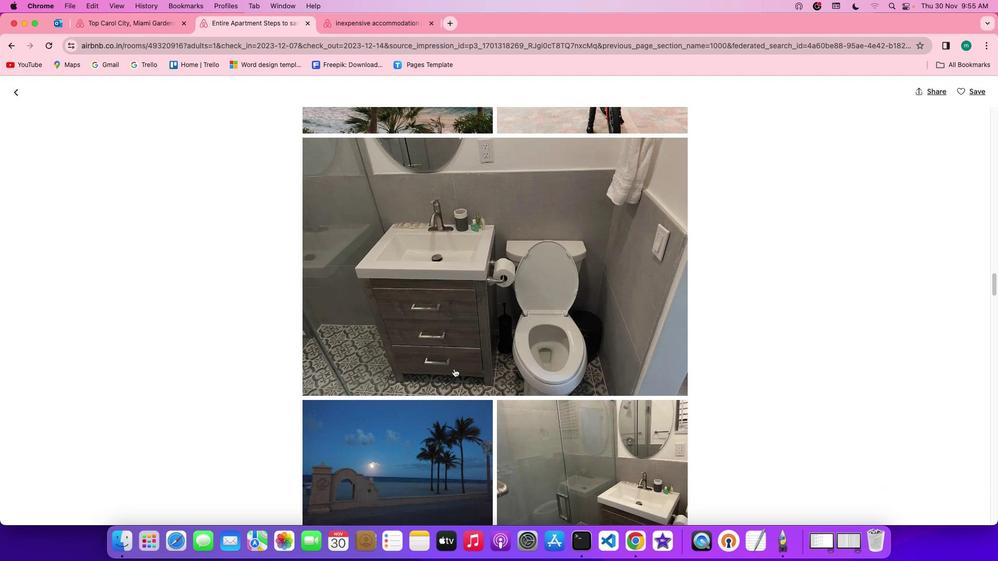 
Action: Mouse scrolled (453, 368) with delta (0, 0)
Screenshot: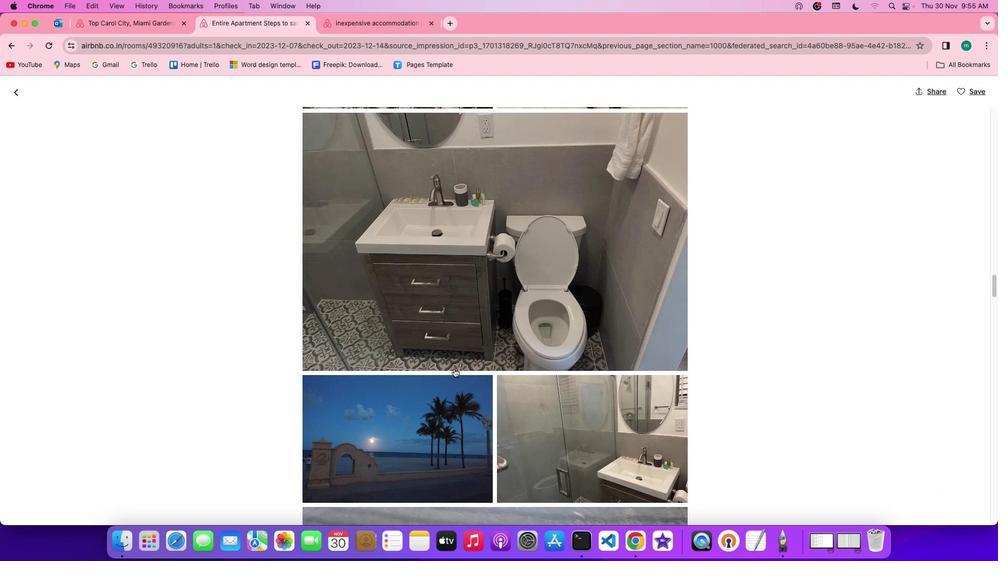 
Action: Mouse scrolled (453, 368) with delta (0, 0)
Screenshot: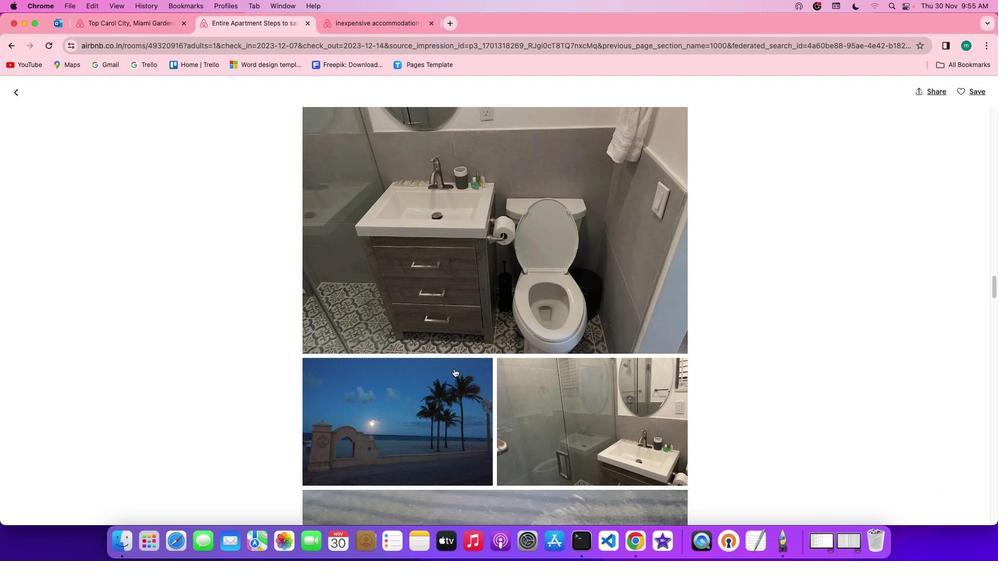 
Action: Mouse scrolled (453, 368) with delta (0, -1)
Screenshot: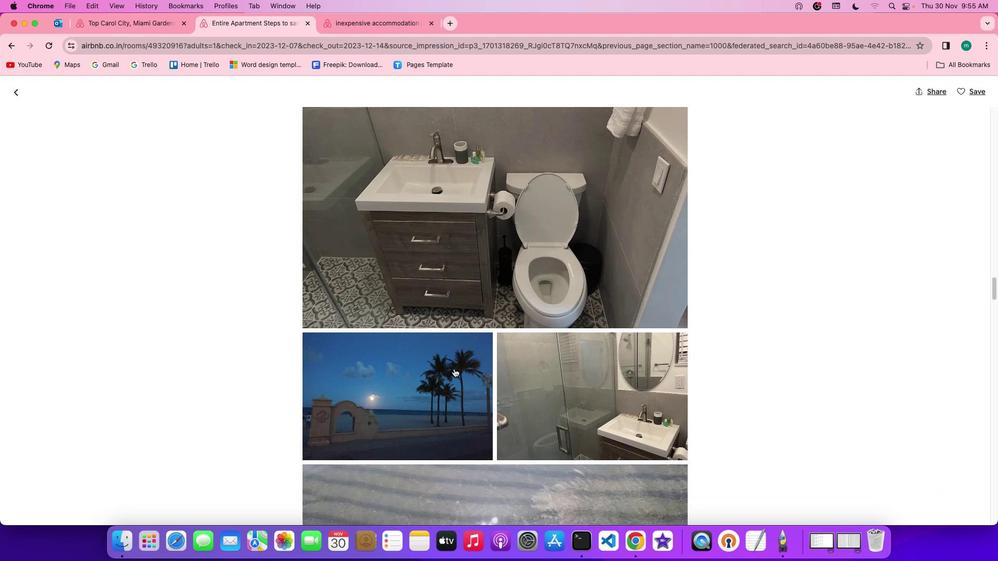 
Action: Mouse scrolled (453, 368) with delta (0, -1)
Screenshot: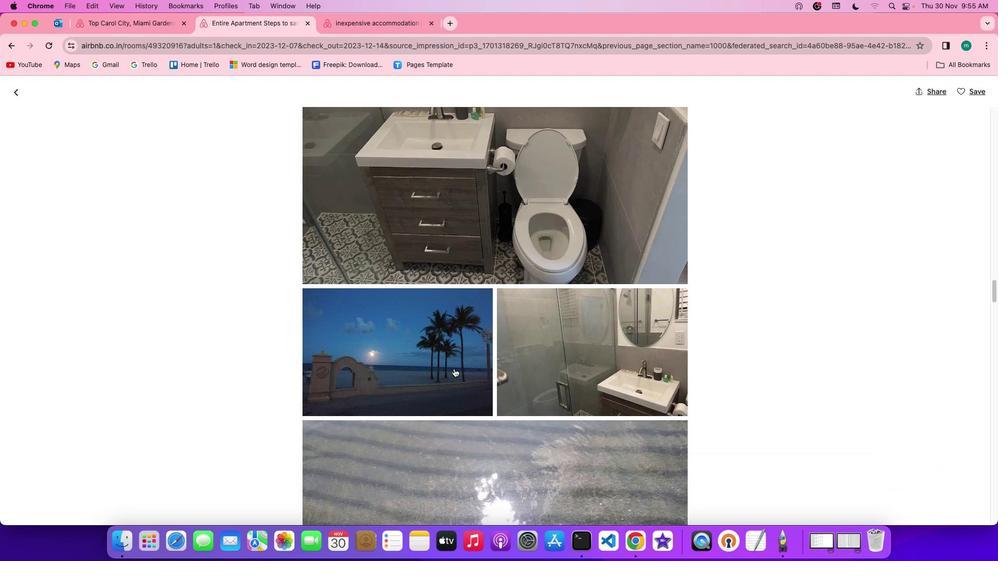 
Action: Mouse scrolled (453, 368) with delta (0, 0)
Screenshot: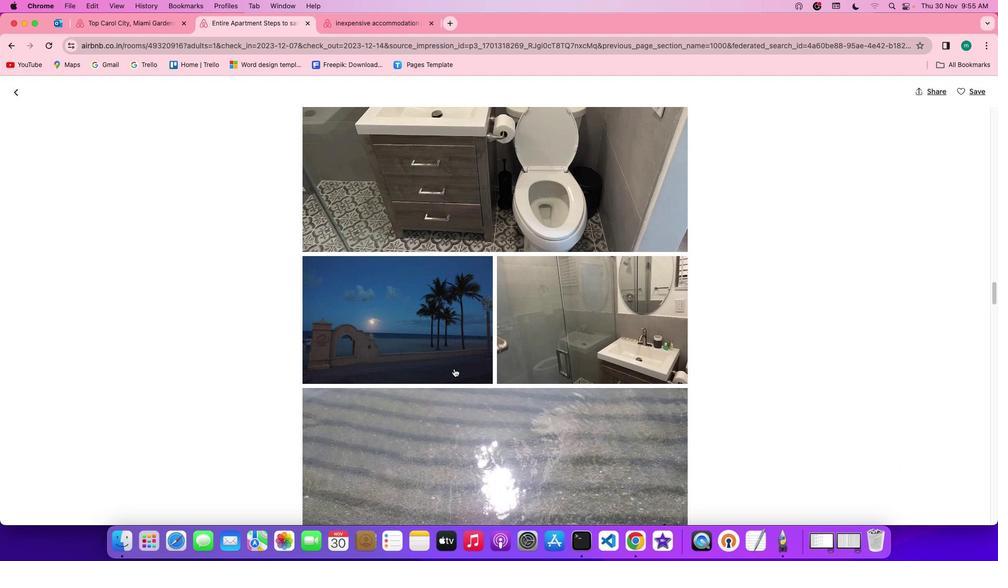 
Action: Mouse scrolled (453, 368) with delta (0, 0)
Screenshot: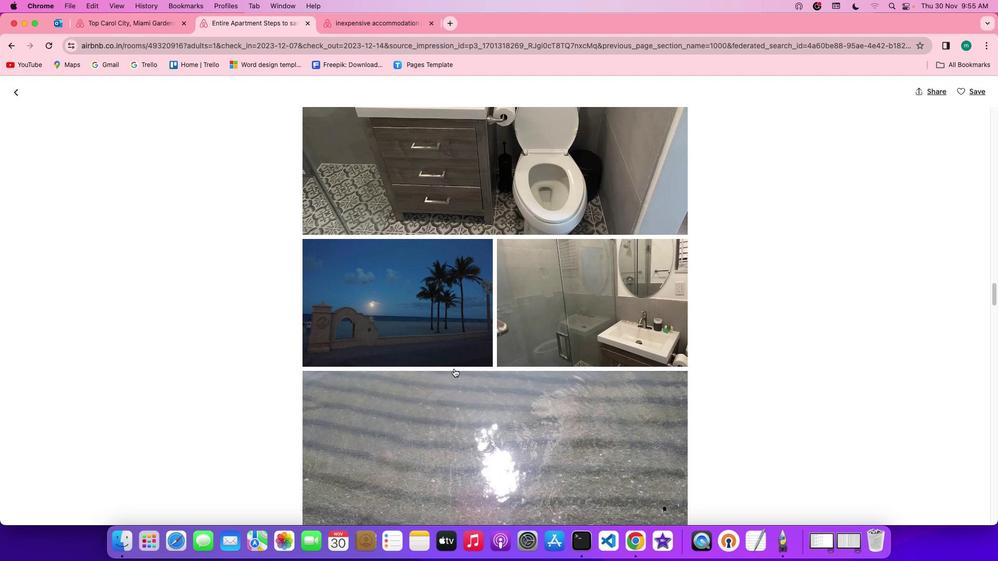 
Action: Mouse scrolled (453, 368) with delta (0, -1)
Screenshot: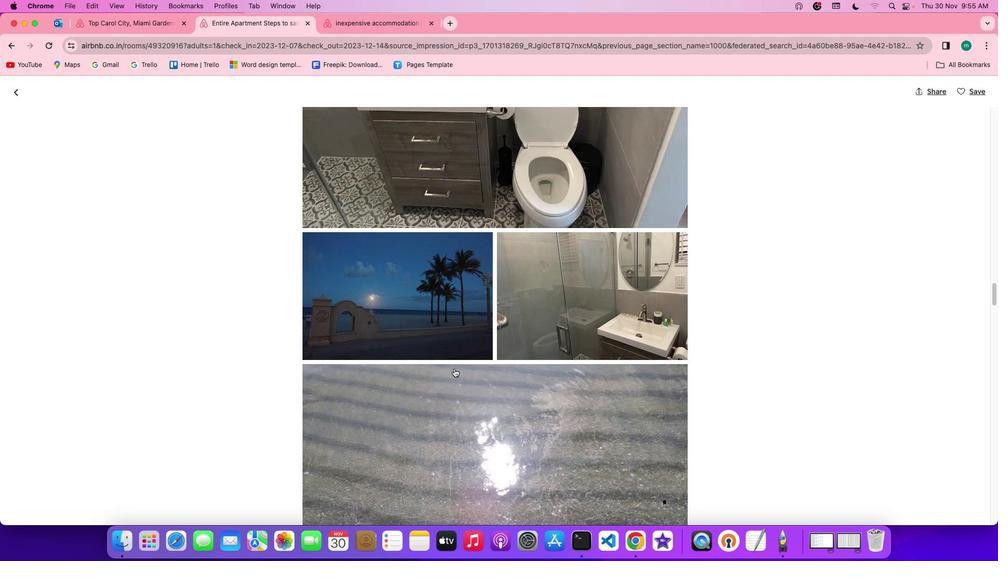 
Action: Mouse scrolled (453, 368) with delta (0, -1)
Screenshot: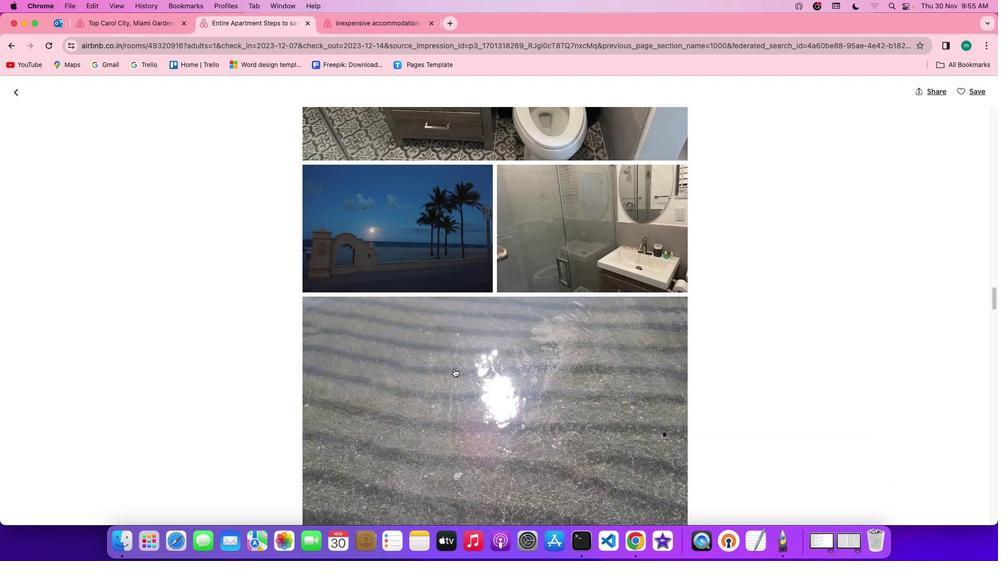 
Action: Mouse scrolled (453, 368) with delta (0, 0)
Screenshot: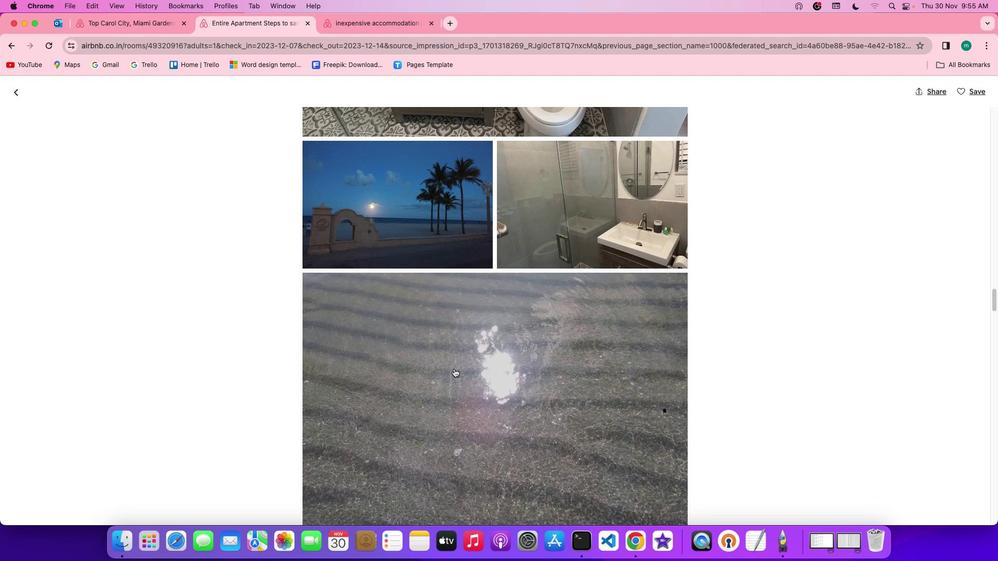 
Action: Mouse scrolled (453, 368) with delta (0, 0)
Screenshot: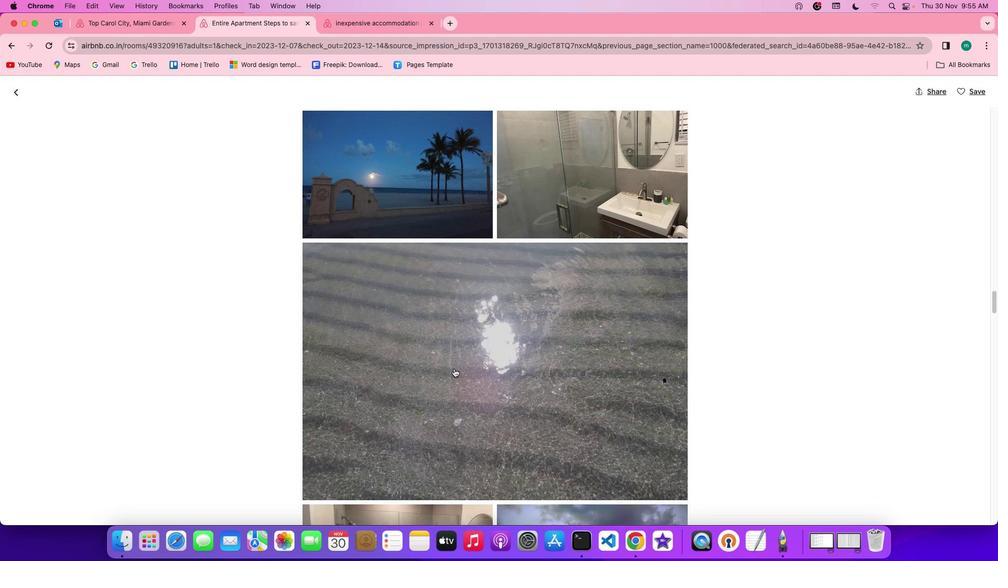 
Action: Mouse scrolled (453, 368) with delta (0, -1)
Screenshot: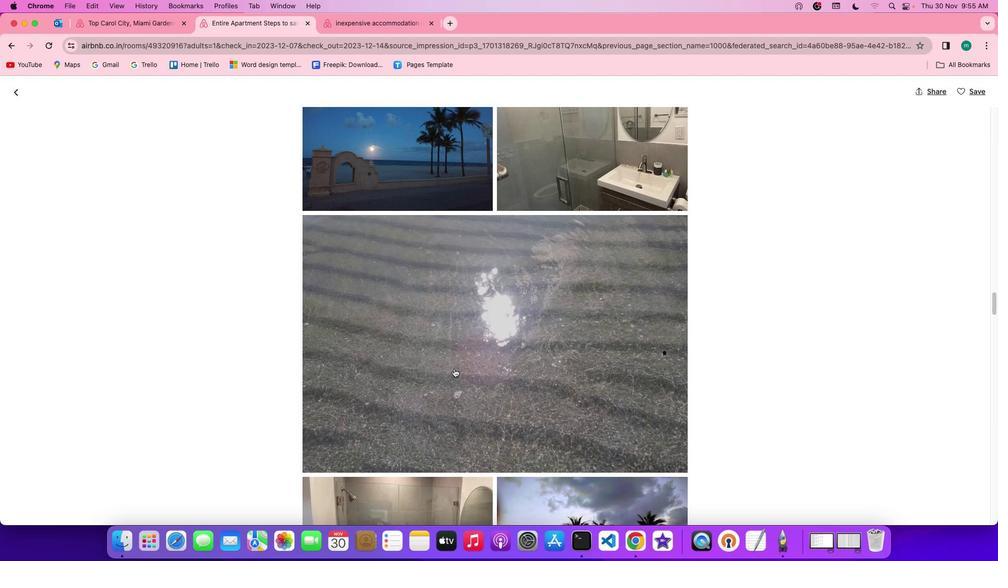 
Action: Mouse scrolled (453, 368) with delta (0, -2)
Screenshot: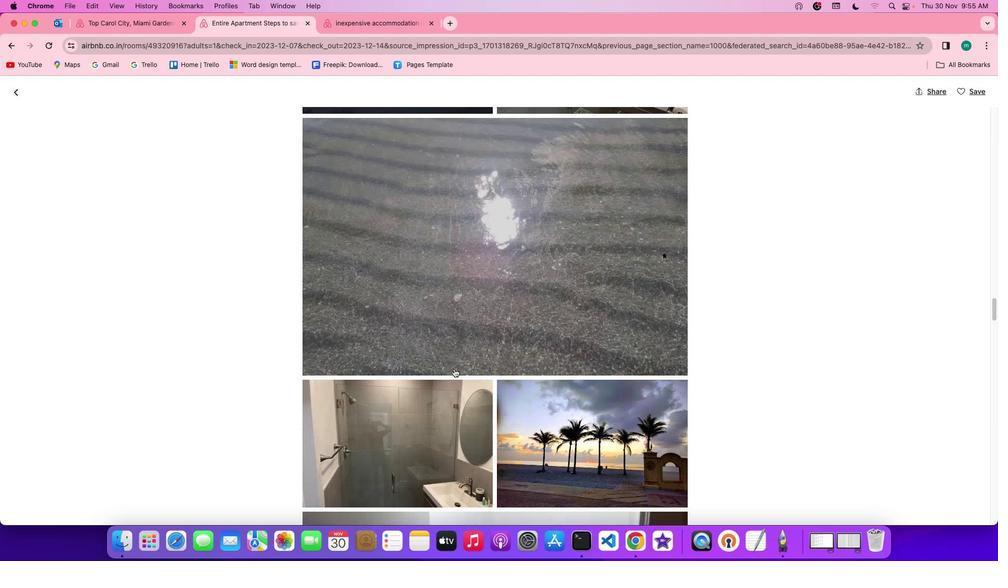 
Action: Mouse scrolled (453, 368) with delta (0, -2)
Screenshot: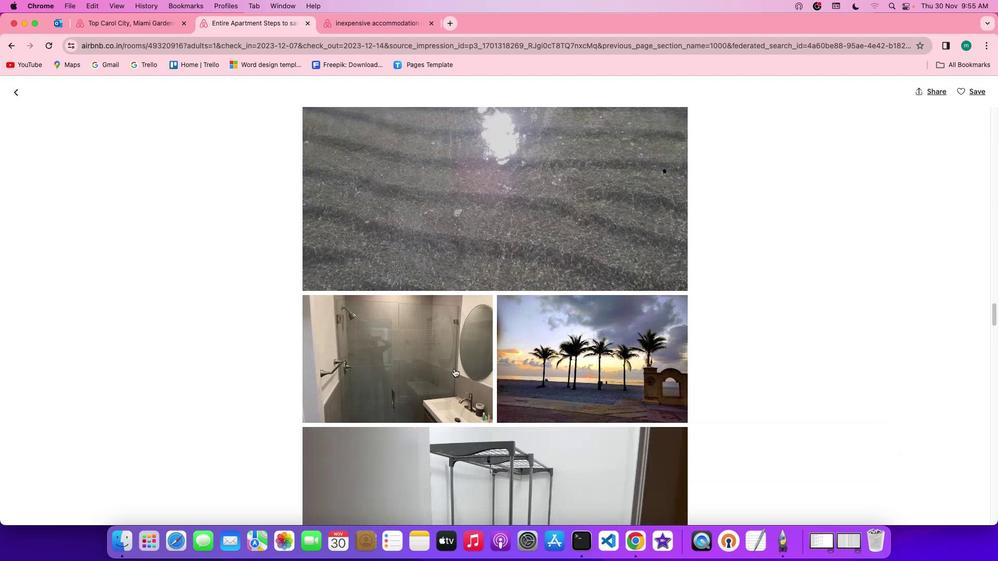 
Action: Mouse scrolled (453, 368) with delta (0, 0)
Screenshot: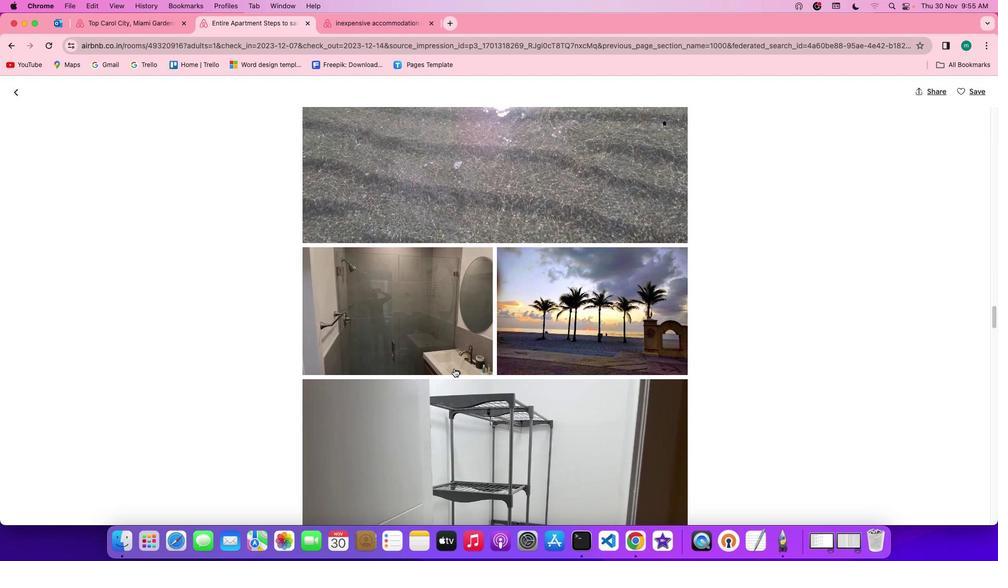 
Action: Mouse scrolled (453, 368) with delta (0, 0)
Screenshot: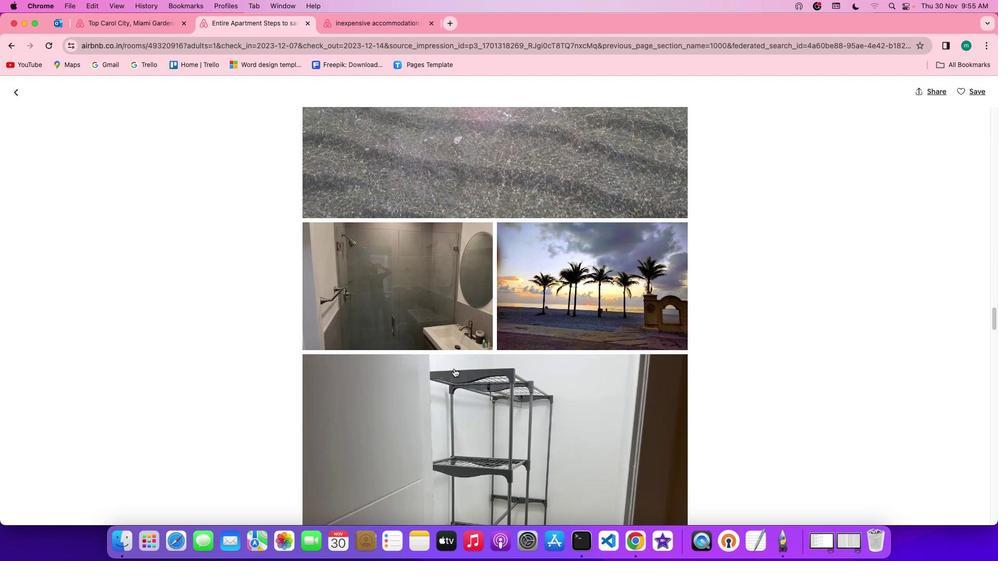 
Action: Mouse scrolled (453, 368) with delta (0, -1)
Screenshot: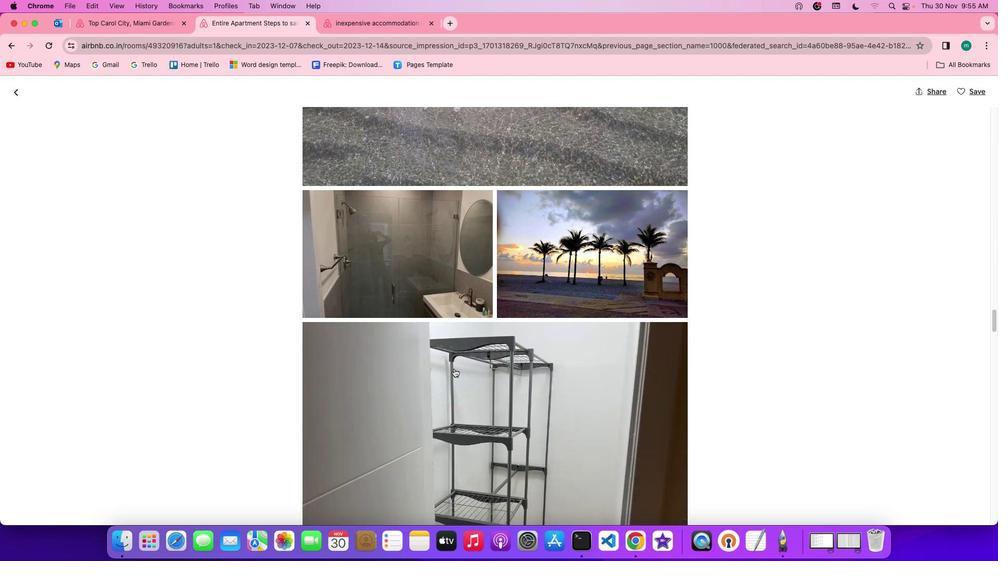 
Action: Mouse scrolled (453, 368) with delta (0, -1)
Screenshot: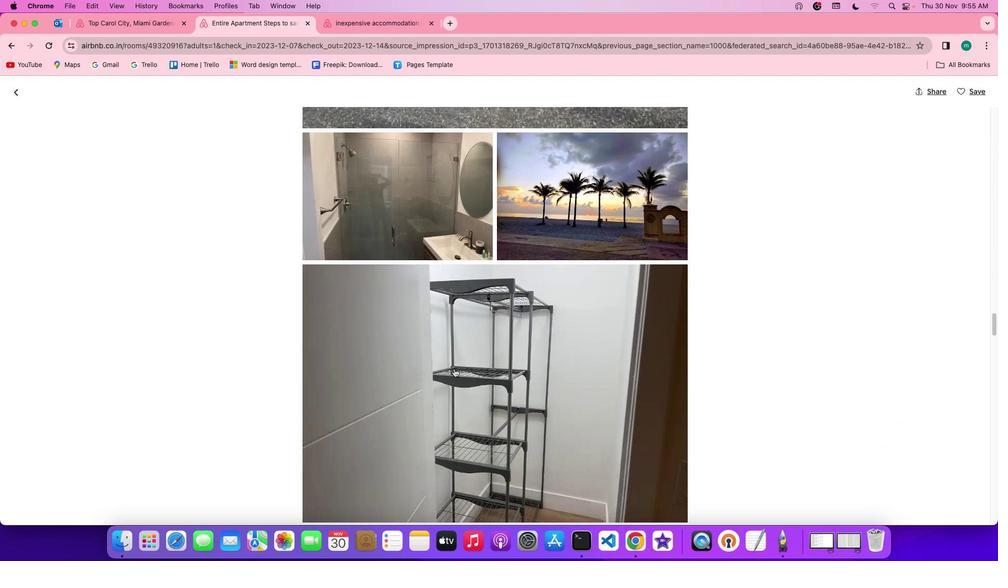 
Action: Mouse scrolled (453, 368) with delta (0, 0)
Screenshot: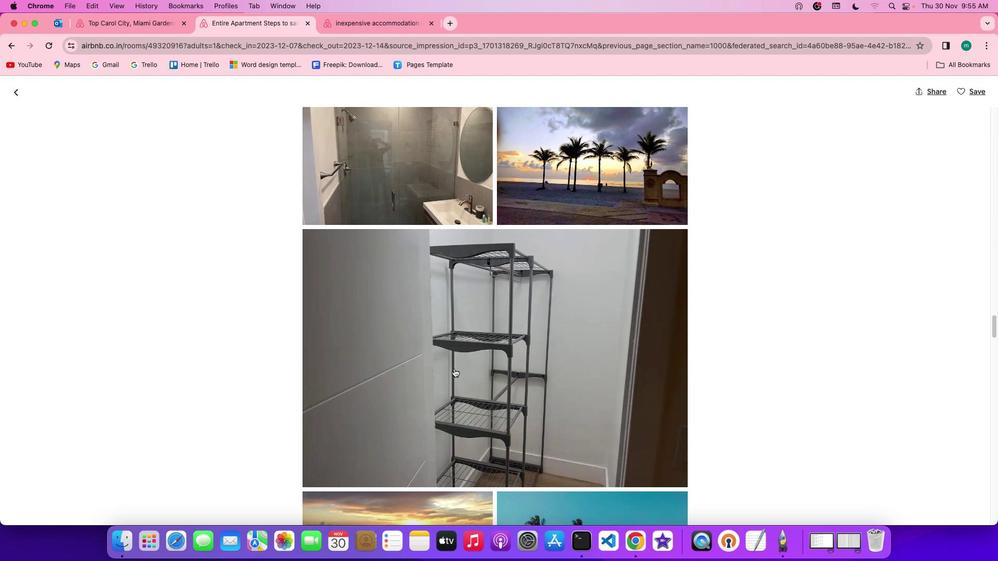 
Action: Mouse scrolled (453, 368) with delta (0, 0)
Screenshot: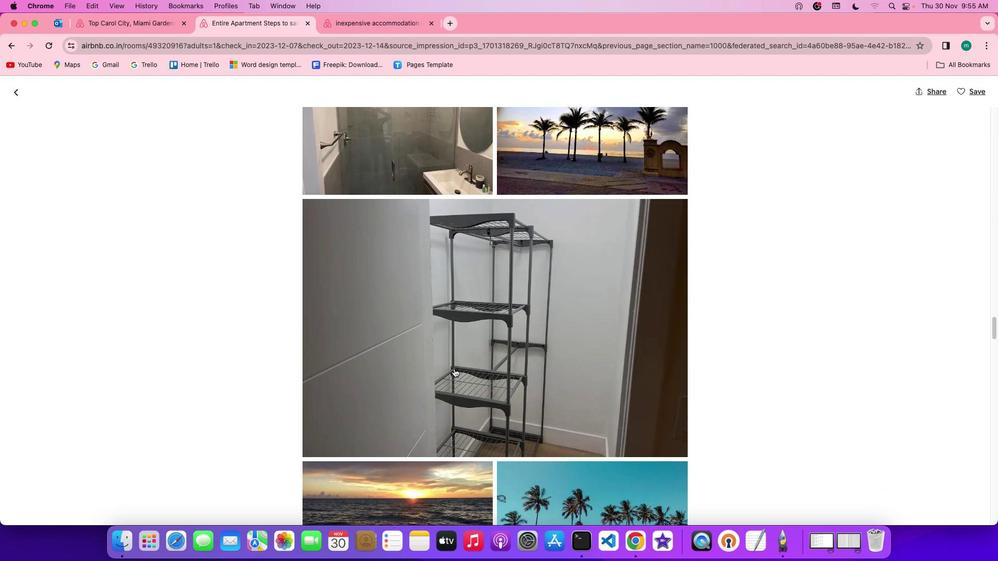 
Action: Mouse scrolled (453, 368) with delta (0, -1)
